 Task: Buy 3 Electric Stone Grills from Indoor Grills & Griddles section under best seller category for shipping address: Caroline Robinson, 4548 Long Street, Gainesville, Florida 32653, Cell Number 3522153680. Pay from credit card ending with 7965, CVV 549
Action: Mouse moved to (295, 71)
Screenshot: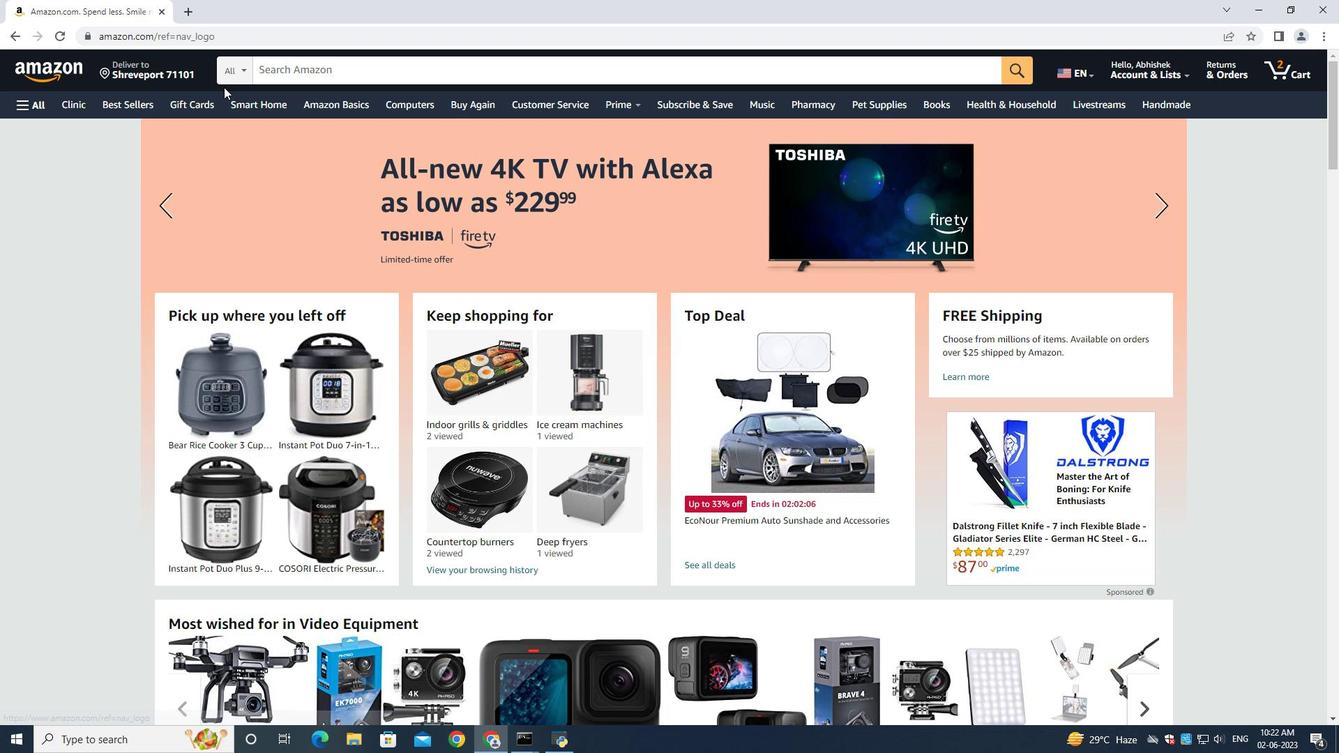 
Action: Mouse pressed left at (296, 71)
Screenshot: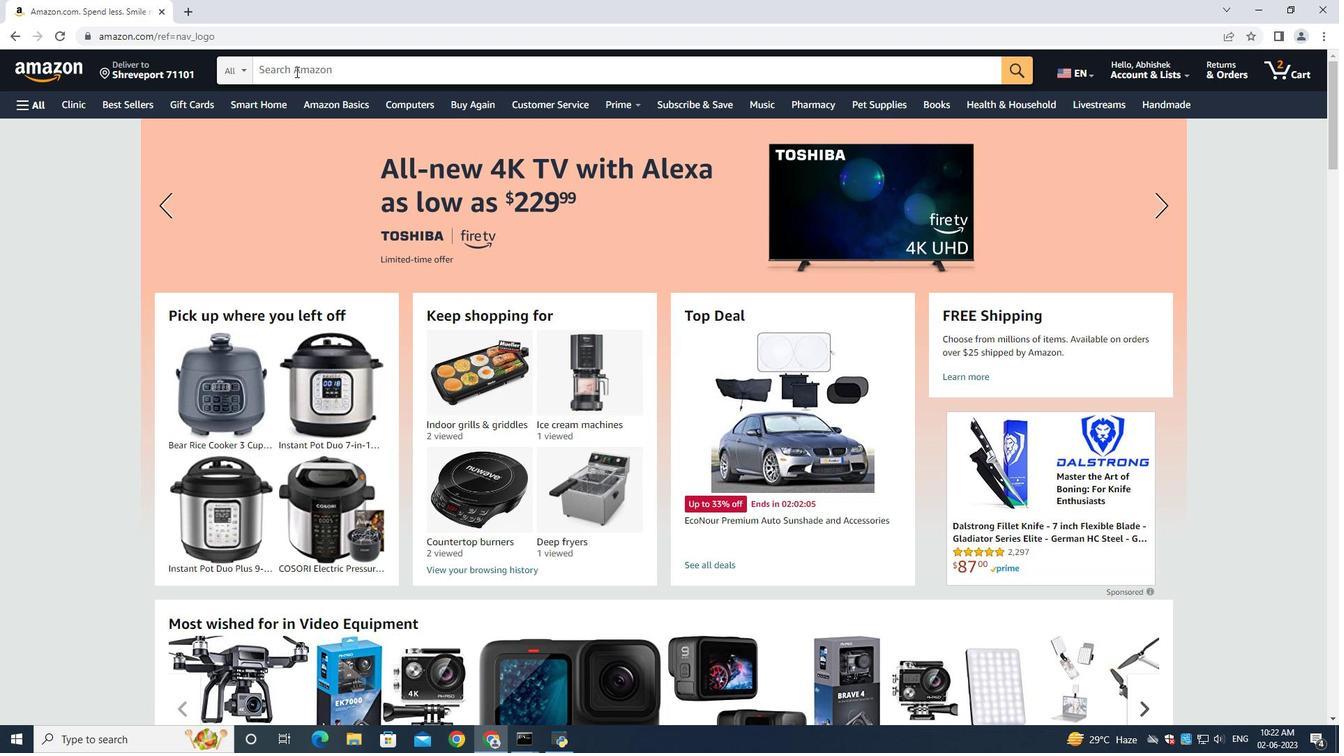 
Action: Mouse moved to (110, 108)
Screenshot: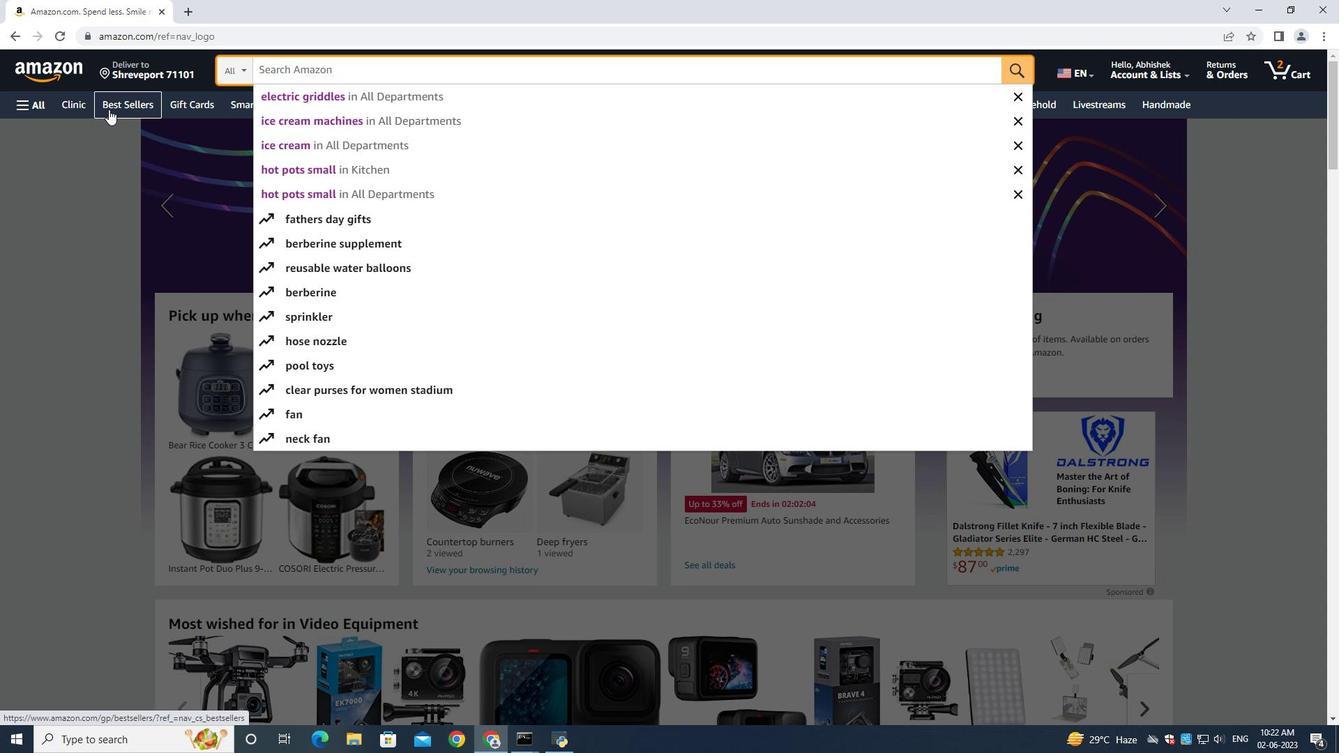 
Action: Mouse pressed left at (110, 108)
Screenshot: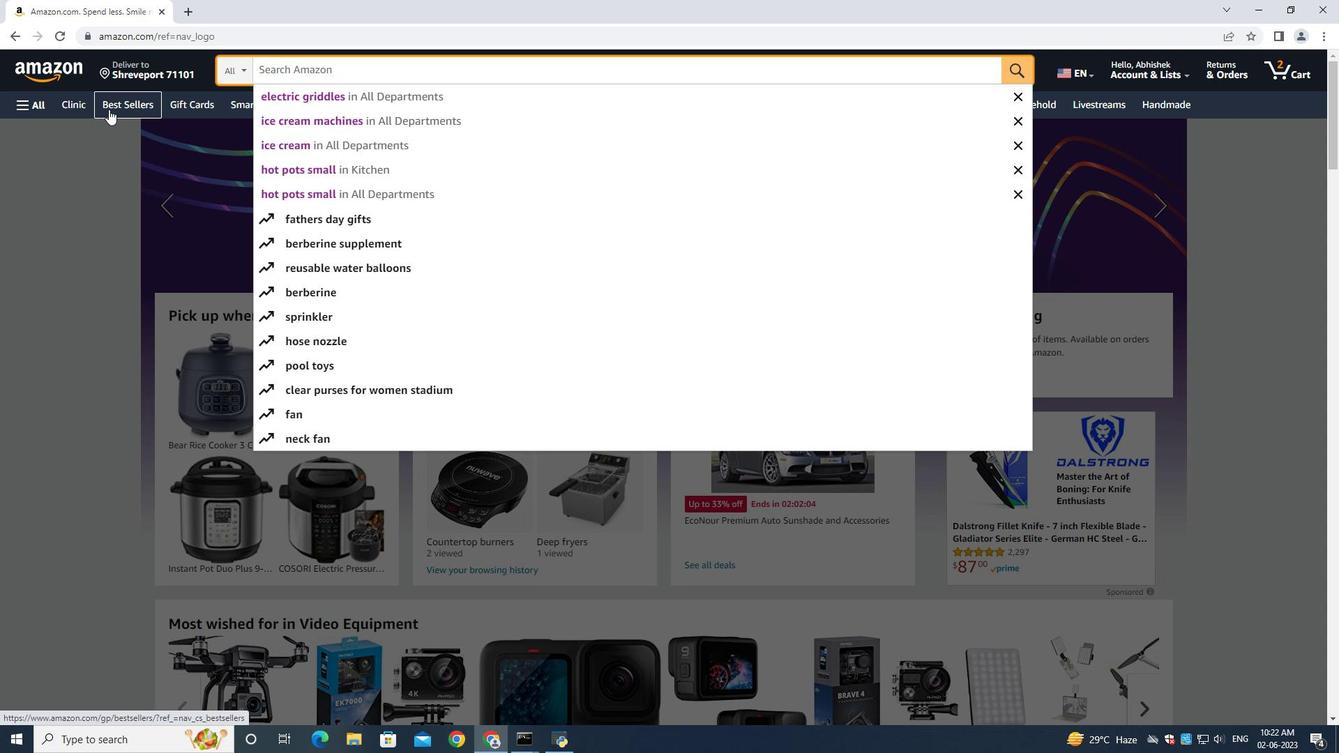 
Action: Mouse moved to (328, 66)
Screenshot: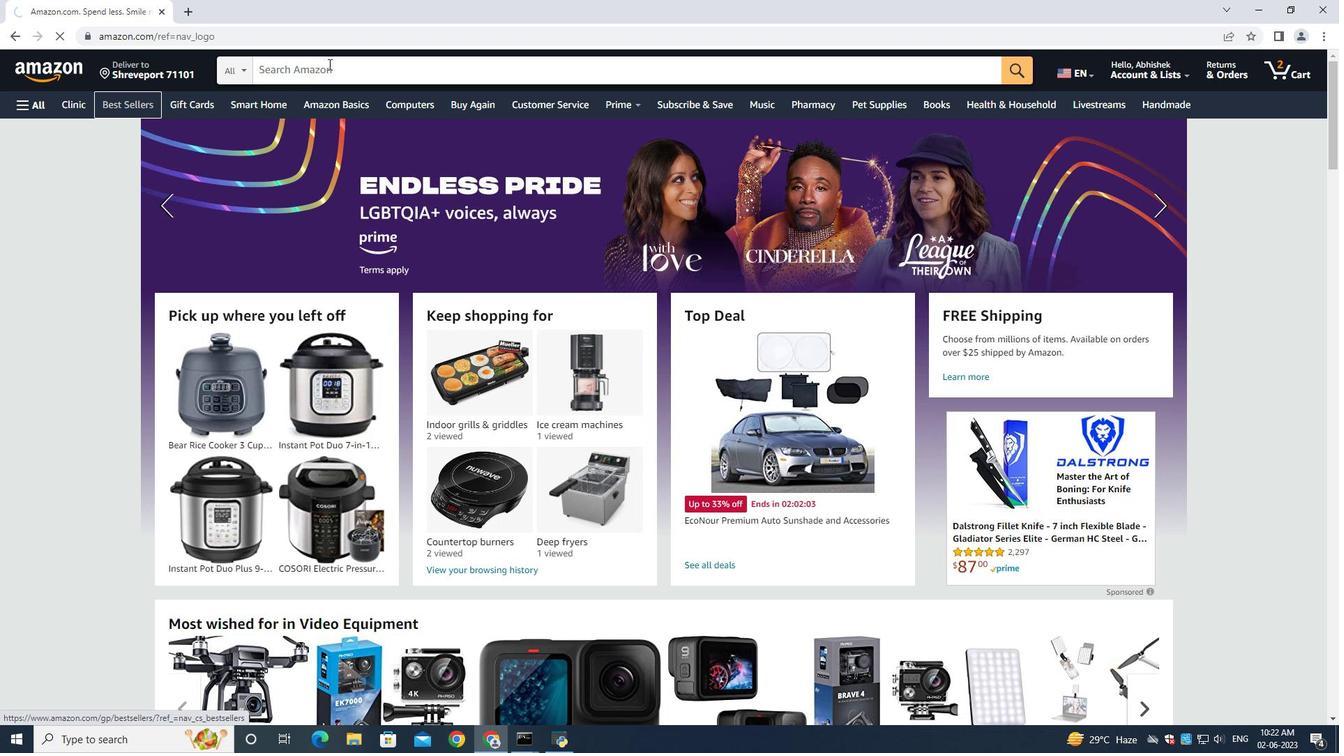 
Action: Mouse pressed left at (328, 66)
Screenshot: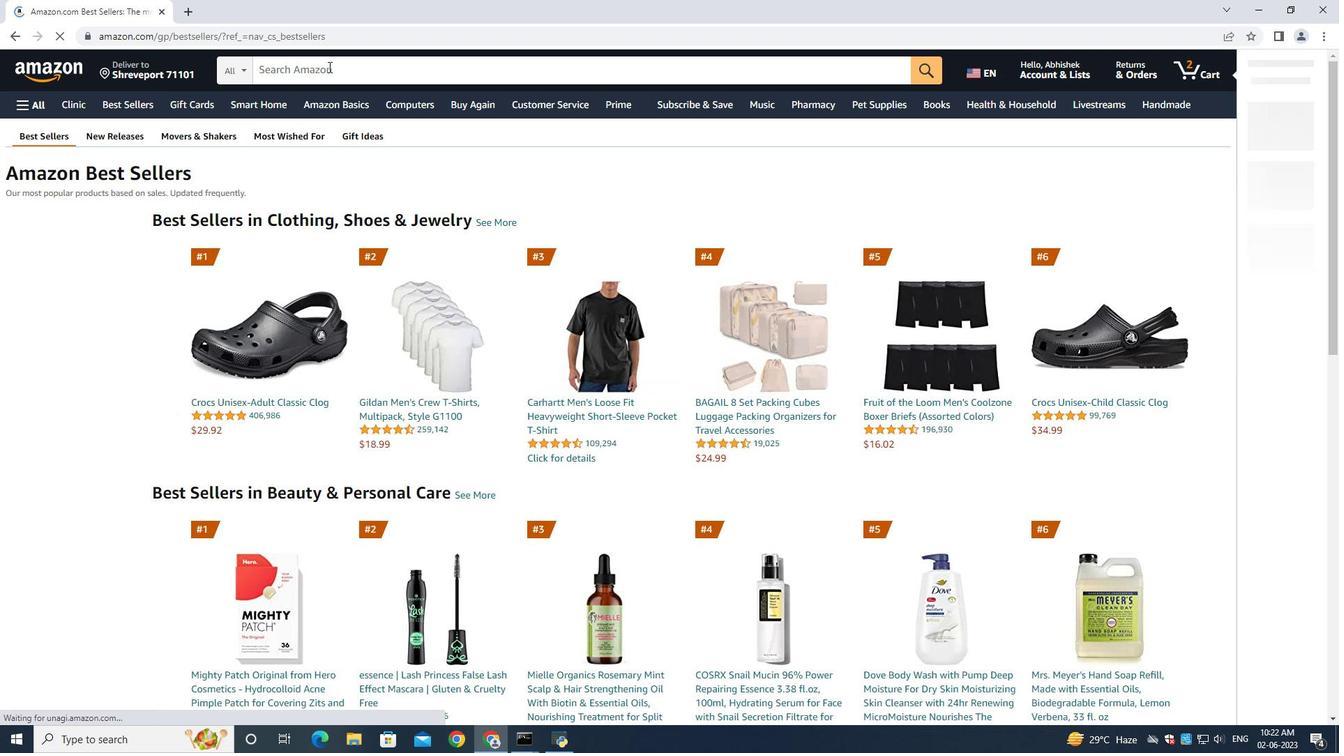 
Action: Mouse moved to (327, 66)
Screenshot: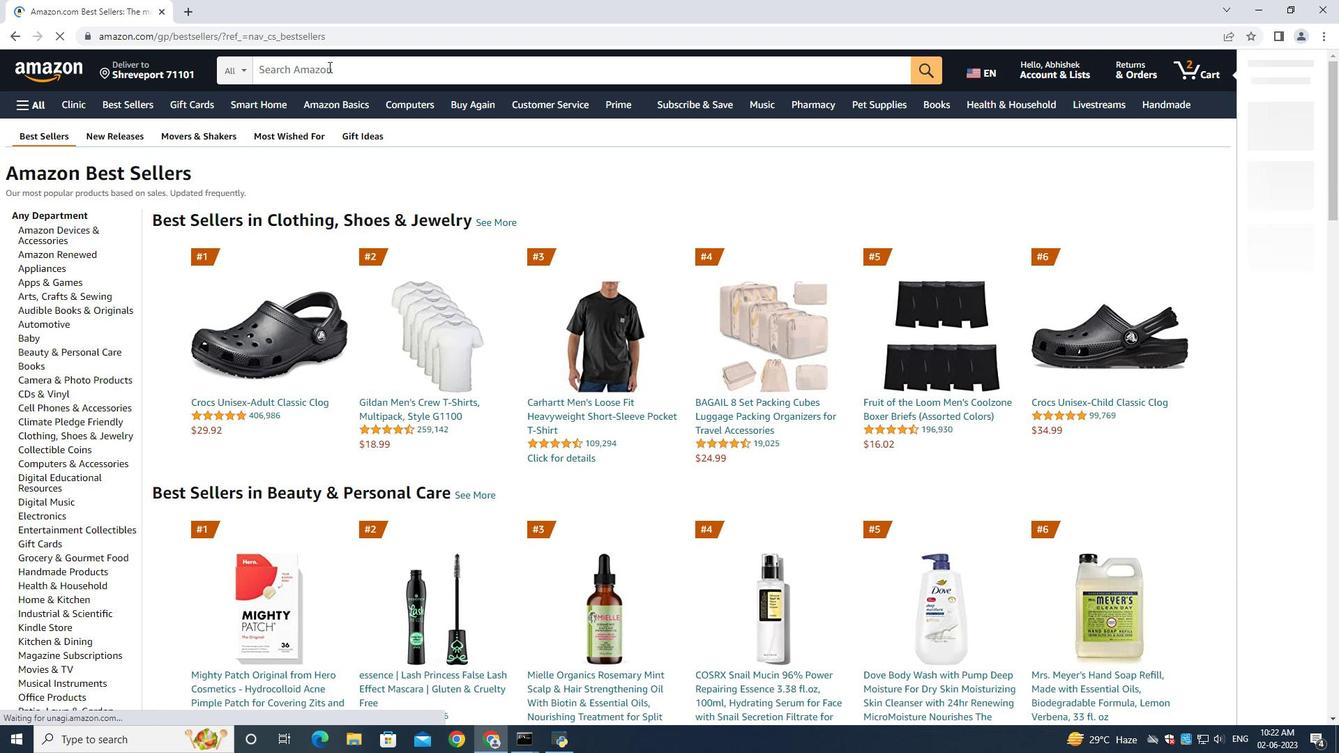 
Action: Key pressed <Key.shift>Electric<Key.space><Key.shift>Stone<Key.space><Key.shift><Key.shift><Key.shift><Key.shift><Key.shift><Key.shift><Key.shift><Key.shift><Key.shift><Key.shift><Key.shift><Key.shift><Key.shift><Key.shift><Key.shift><Key.shift><Key.shift><Key.shift><Key.shift><Key.shift><Key.shift><Key.shift><Key.shift><Key.shift><Key.shift><Key.shift><Key.shift><Key.shift><Key.shift><Key.shift><Key.shift><Key.shift><Key.shift><Key.shift><Key.shift><Key.shift><Key.shift><Key.shift><Key.shift><Key.shift><Key.shift><Key.shift><Key.shift><Key.shift><Key.shift><Key.shift><Key.shift><Key.shift><Key.shift><Key.shift><Key.shift><Key.shift><Key.shift><Key.shift><Key.shift><Key.shift><Key.shift><Key.shift><Key.shift><Key.shift><Key.shift><Key.shift><Key.shift><Key.shift><Key.shift><Key.shift><Key.shift><Key.shift><Key.shift><Key.shift><Key.shift><Key.shift><Key.shift><Key.shift><Key.shift><Key.shift><Key.shift><Key.shift><Key.shift><Key.shift><Key.shift><Key.shift><Key.shift><Key.shift><Key.shift><Key.shift><Key.shift><Key.shift><Key.shift><Key.shift><Key.shift><Key.shift><Key.shift><Key.shift><Key.shift><Key.shift><Key.shift>Grills<Key.enter>
Screenshot: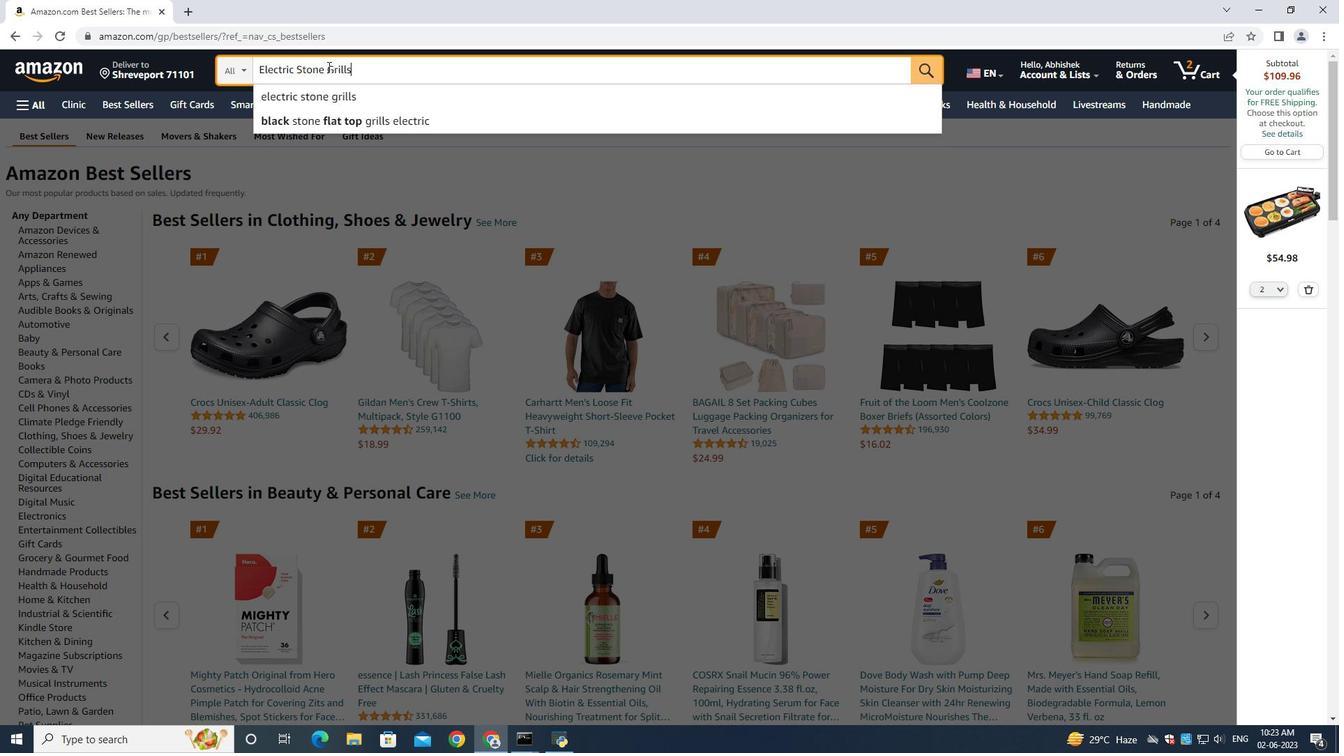
Action: Mouse moved to (1307, 288)
Screenshot: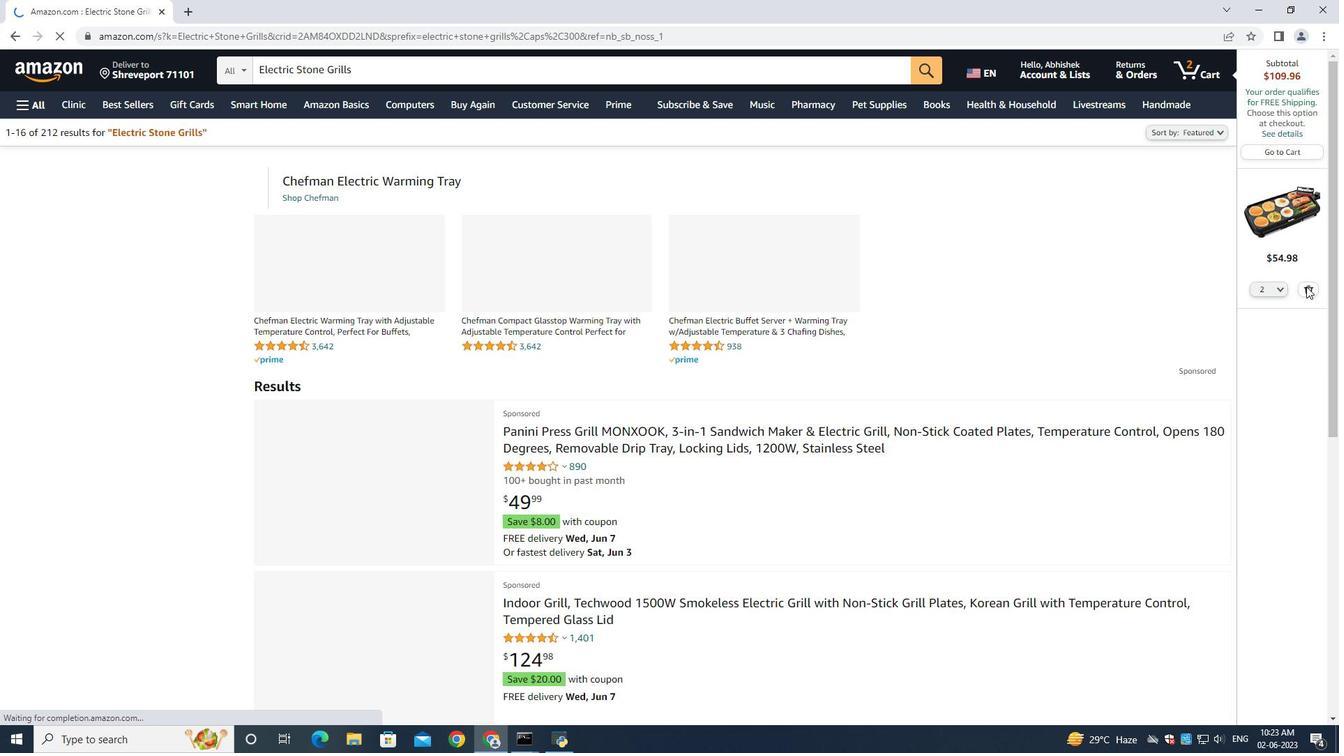 
Action: Mouse pressed left at (1307, 288)
Screenshot: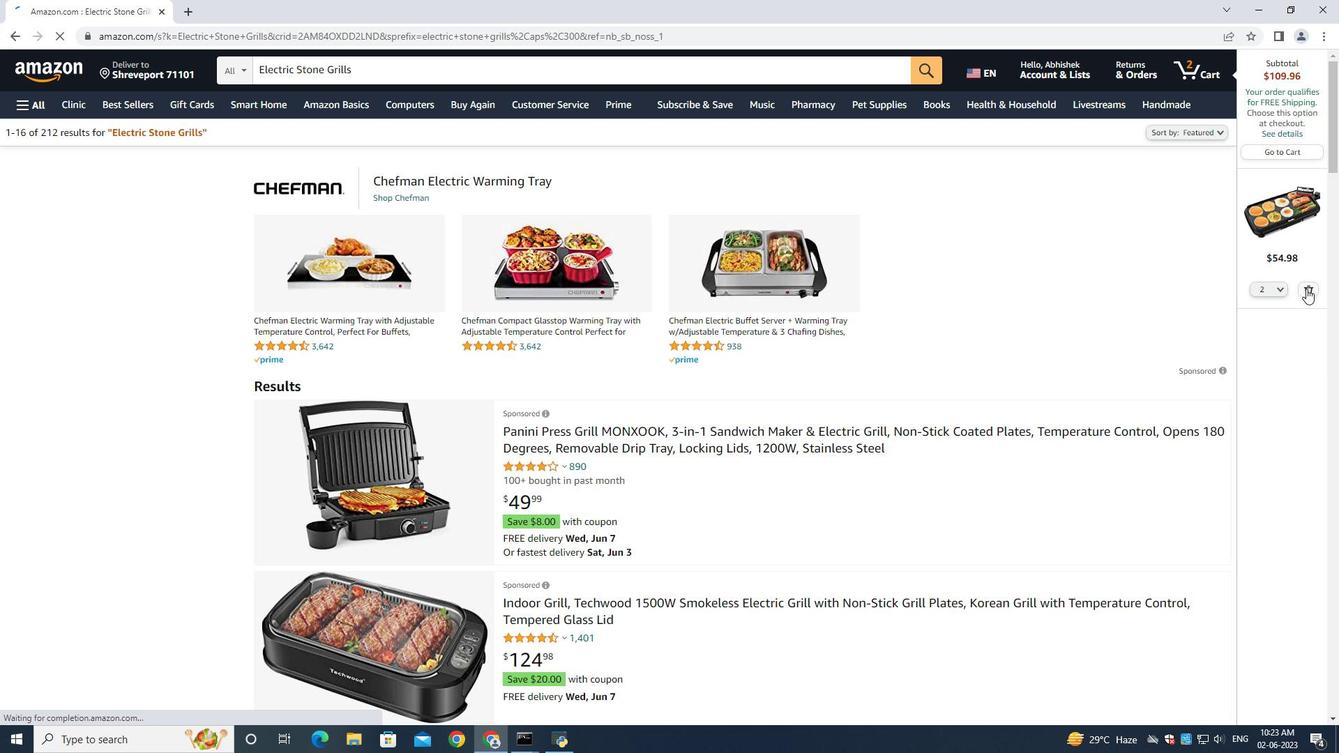 
Action: Mouse moved to (1304, 297)
Screenshot: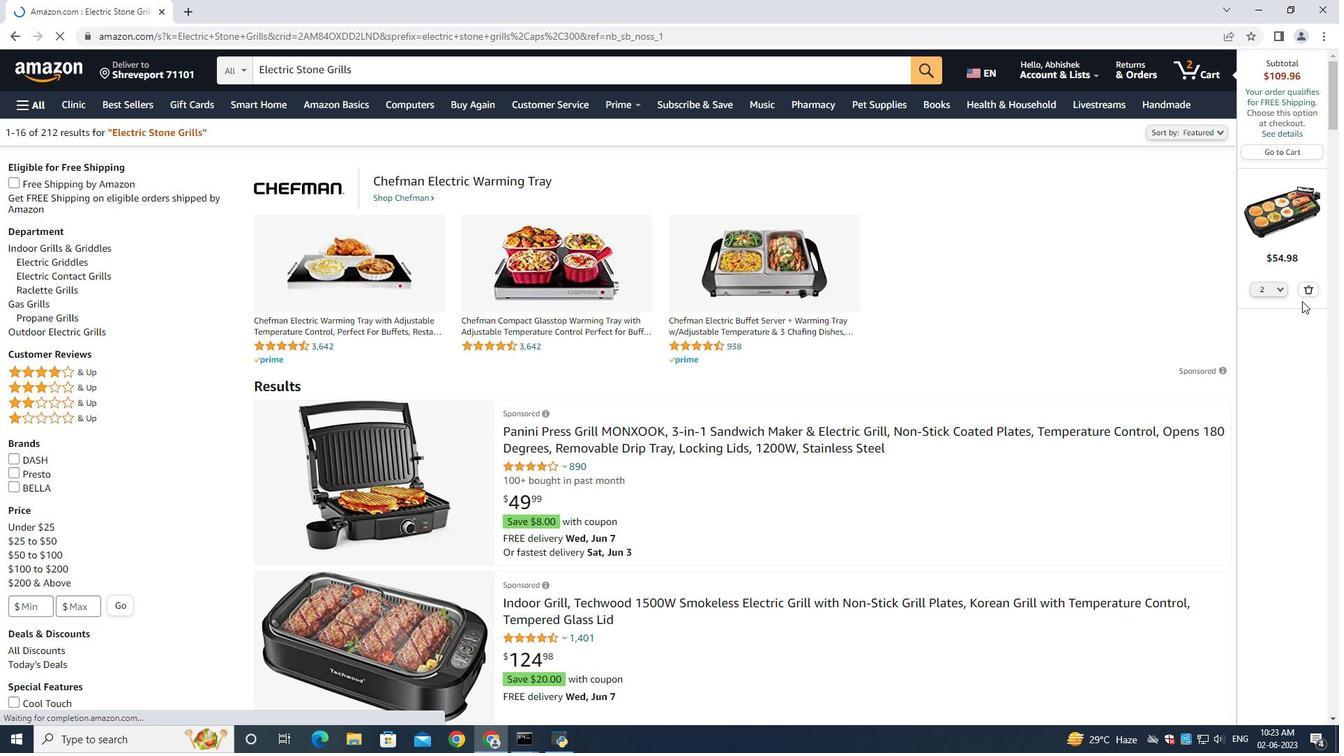 
Action: Mouse pressed left at (1304, 297)
Screenshot: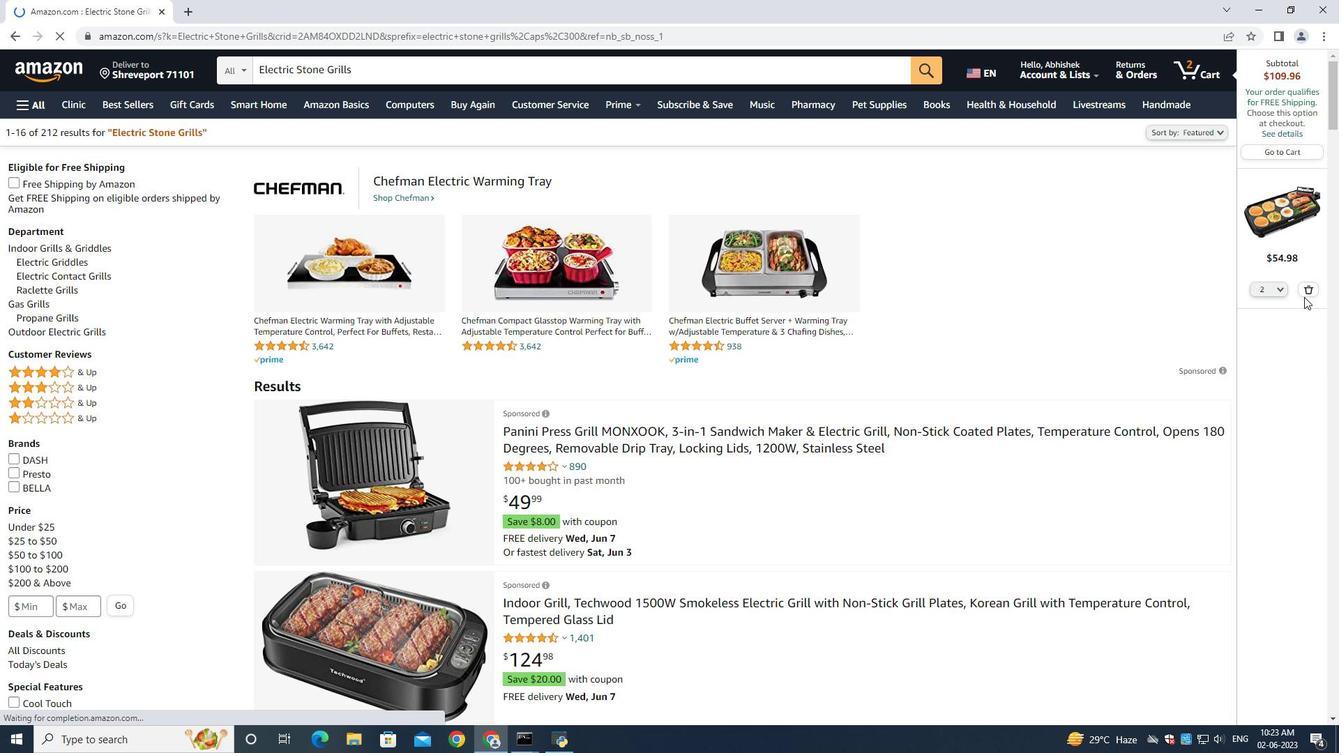 
Action: Mouse moved to (1309, 292)
Screenshot: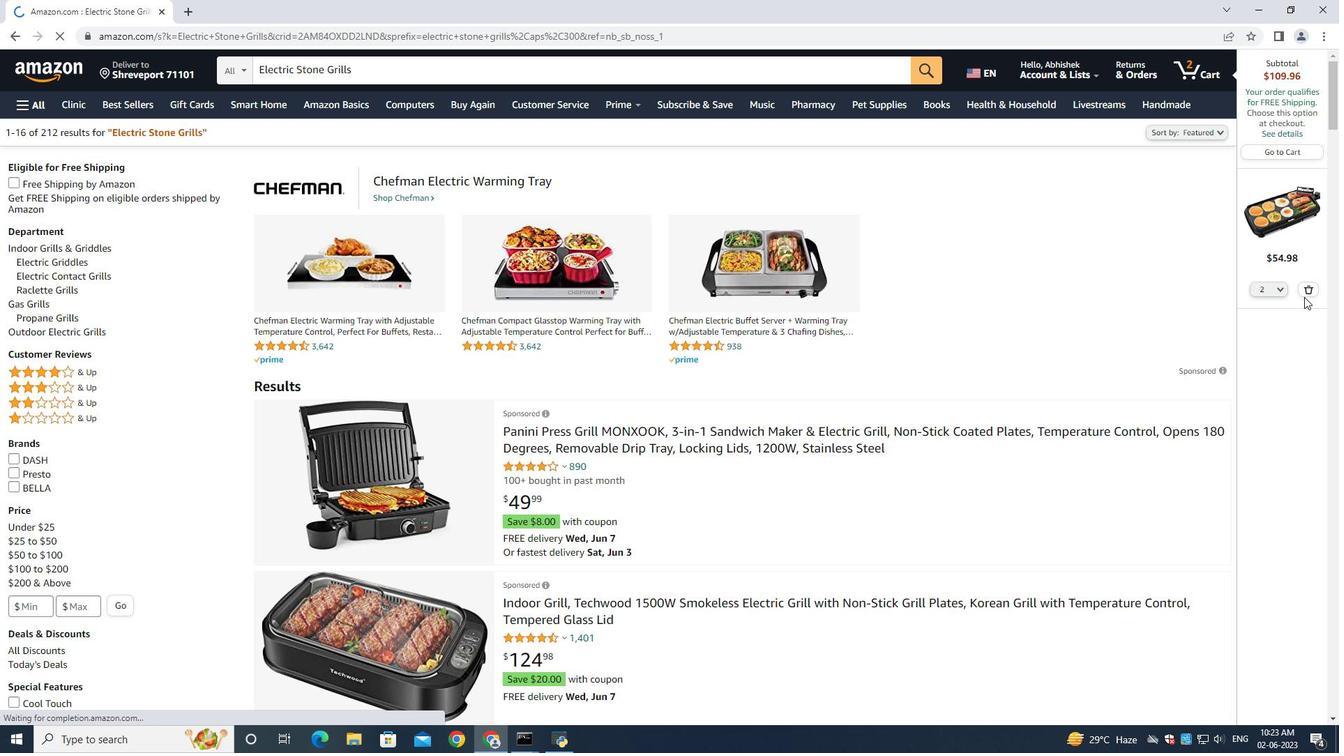 
Action: Mouse pressed left at (1309, 292)
Screenshot: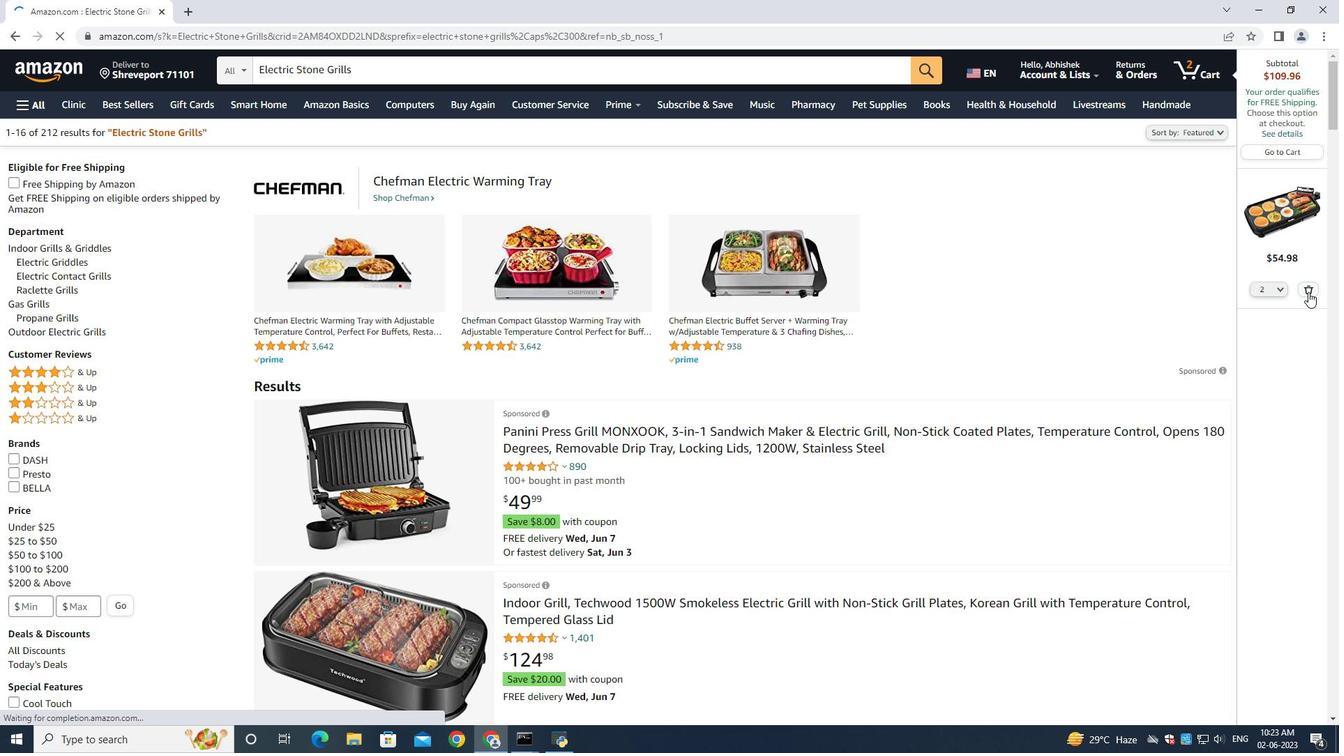 
Action: Mouse moved to (80, 249)
Screenshot: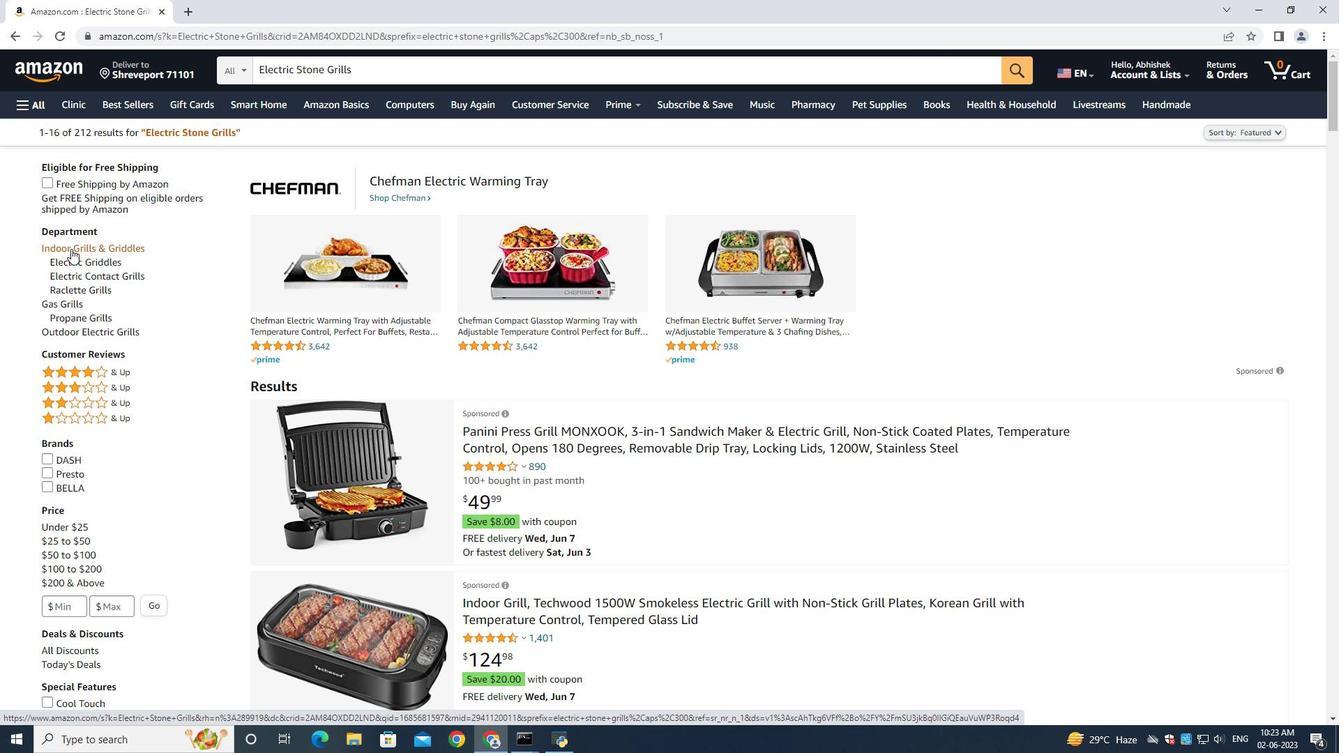 
Action: Mouse pressed left at (80, 249)
Screenshot: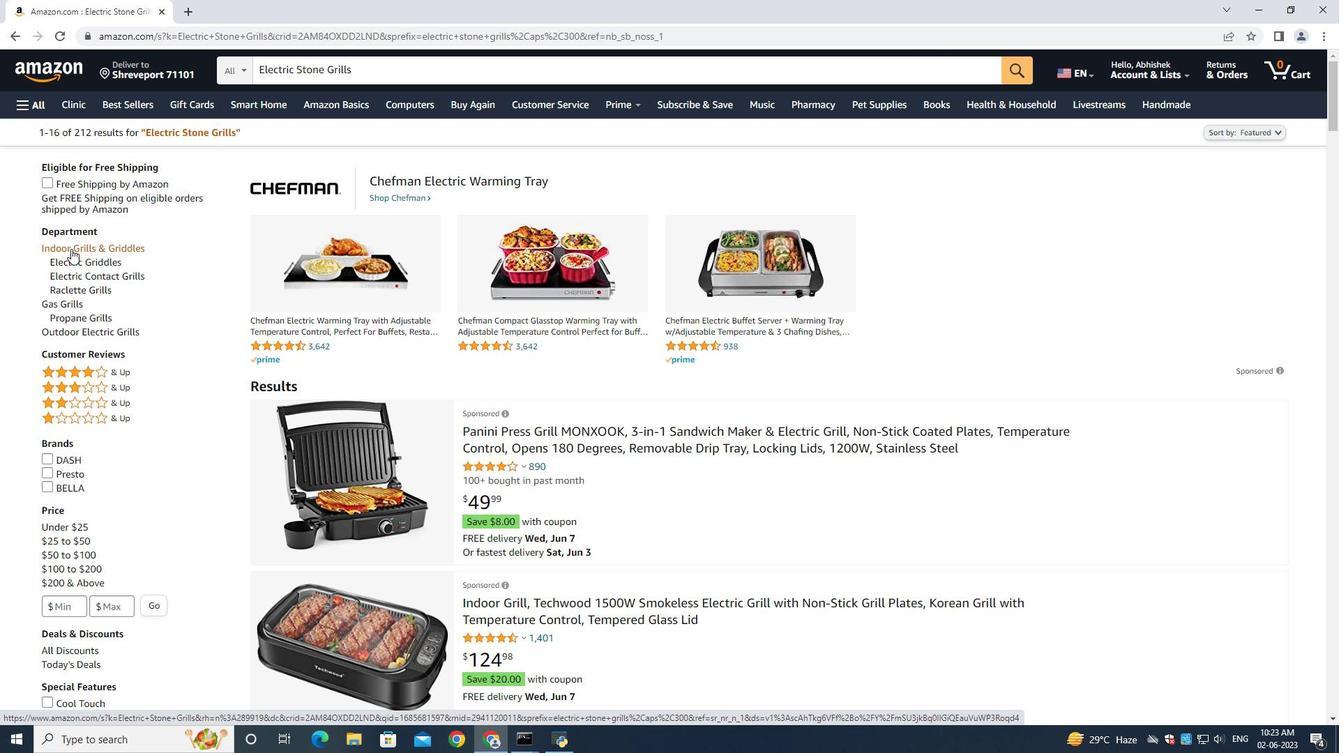 
Action: Mouse moved to (565, 352)
Screenshot: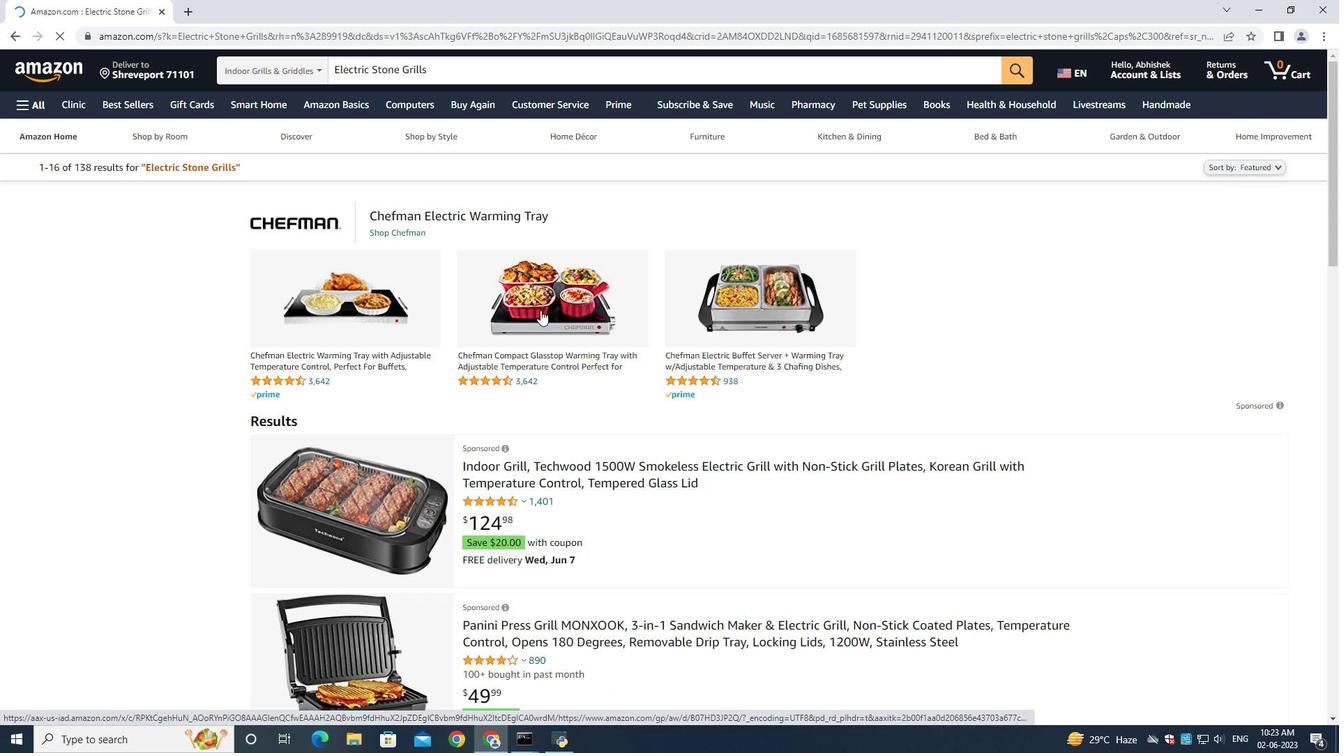 
Action: Mouse scrolled (565, 351) with delta (0, 0)
Screenshot: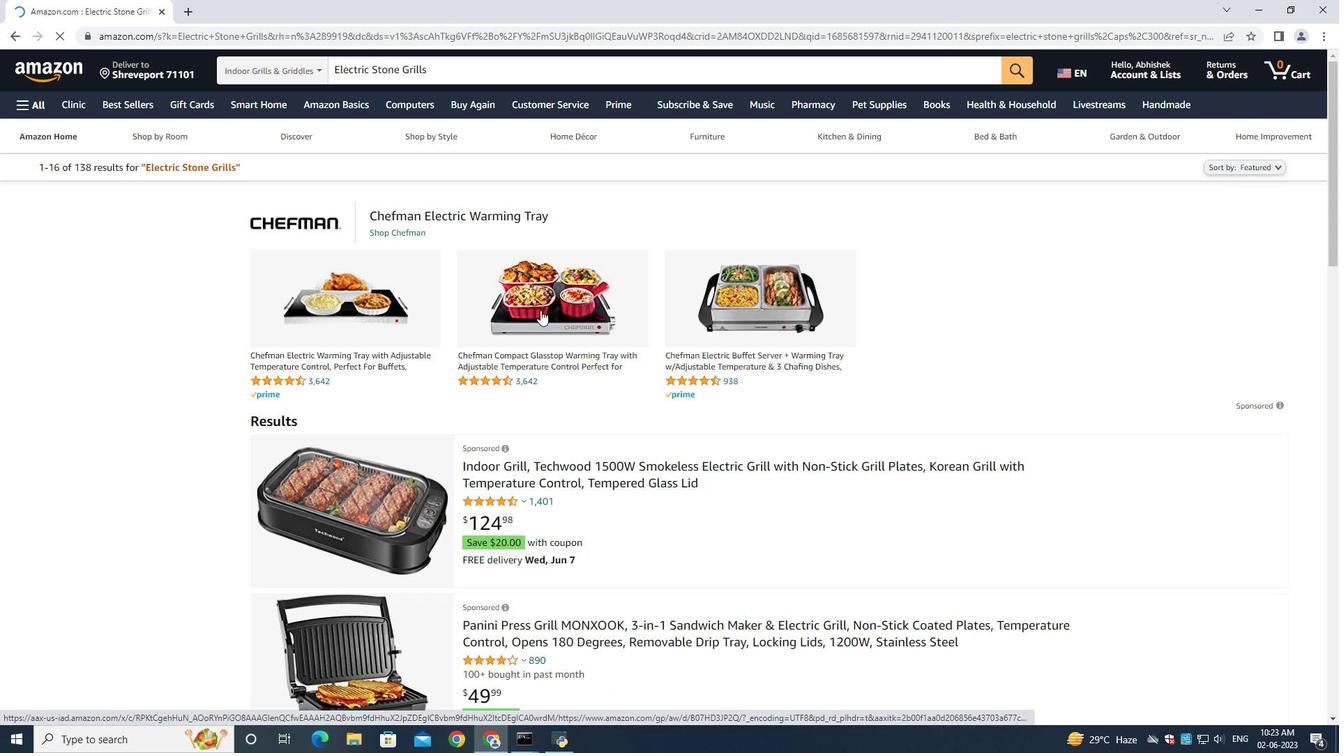 
Action: Mouse moved to (564, 354)
Screenshot: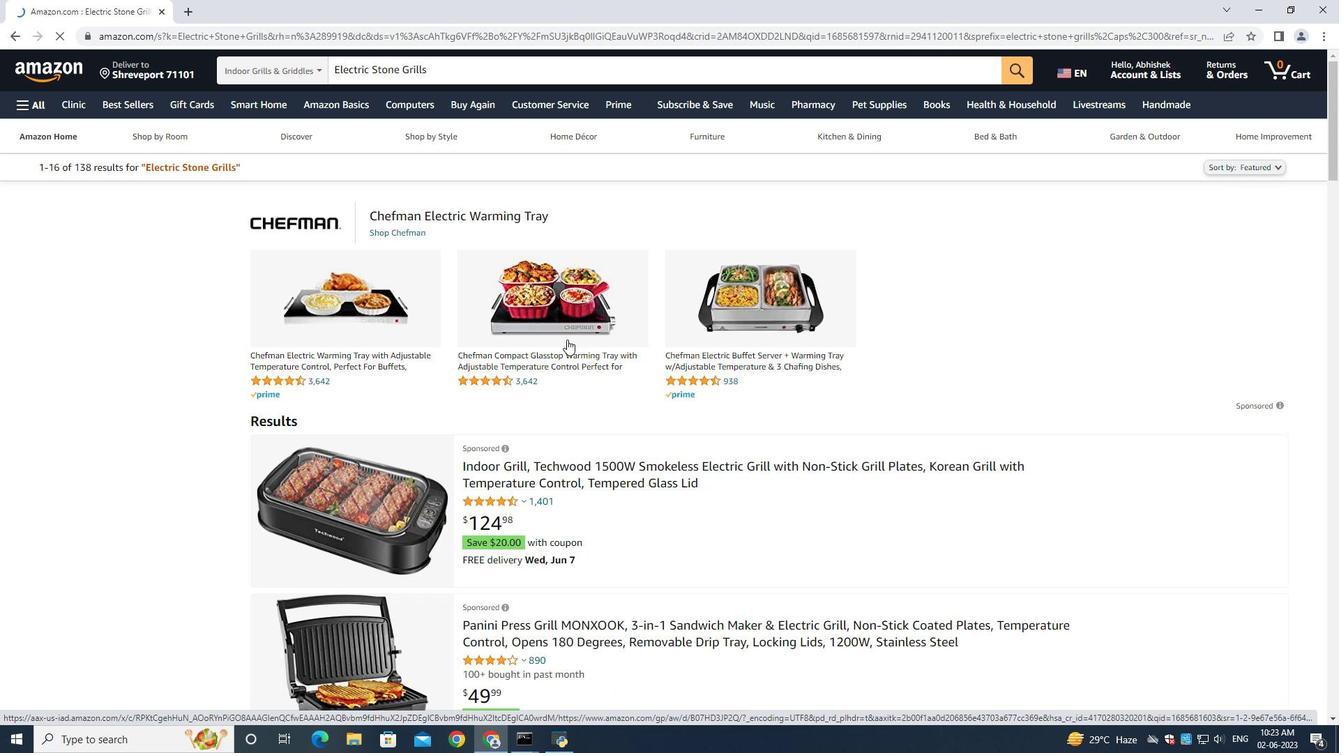 
Action: Mouse scrolled (564, 353) with delta (0, 0)
Screenshot: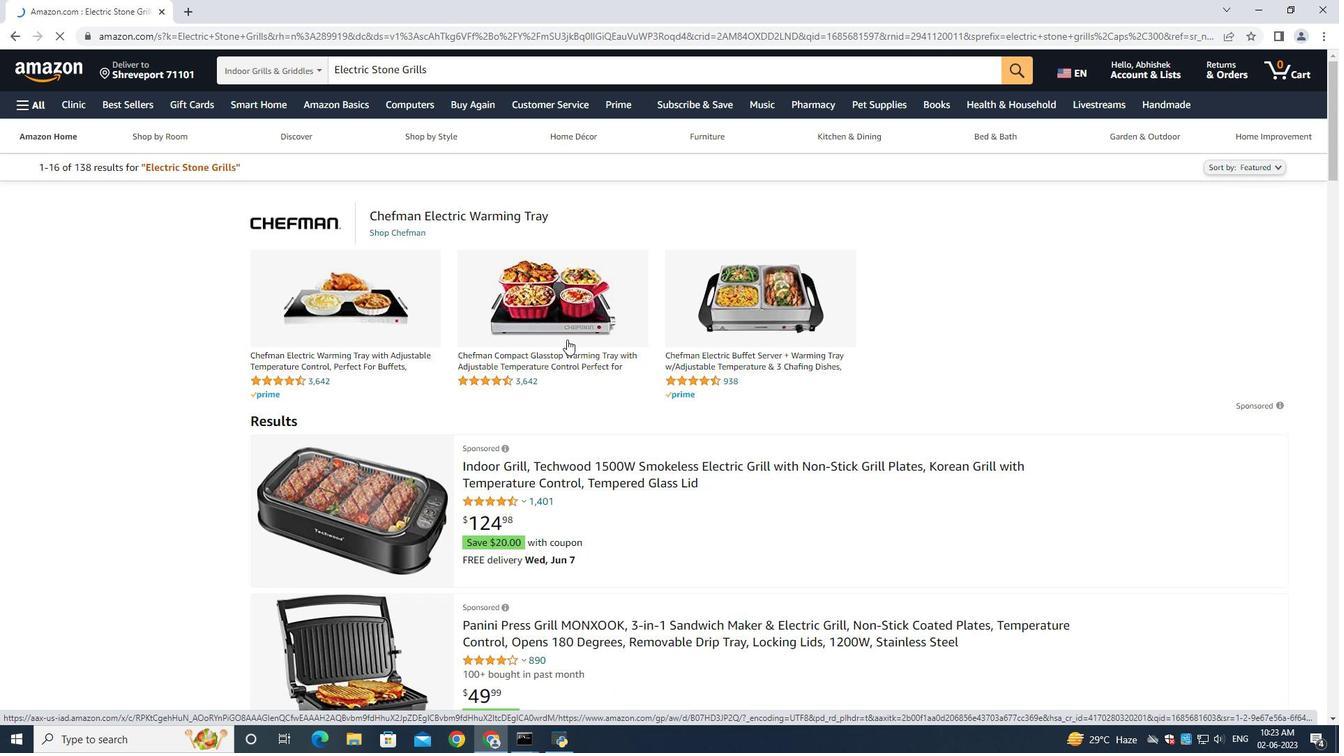 
Action: Mouse moved to (564, 354)
Screenshot: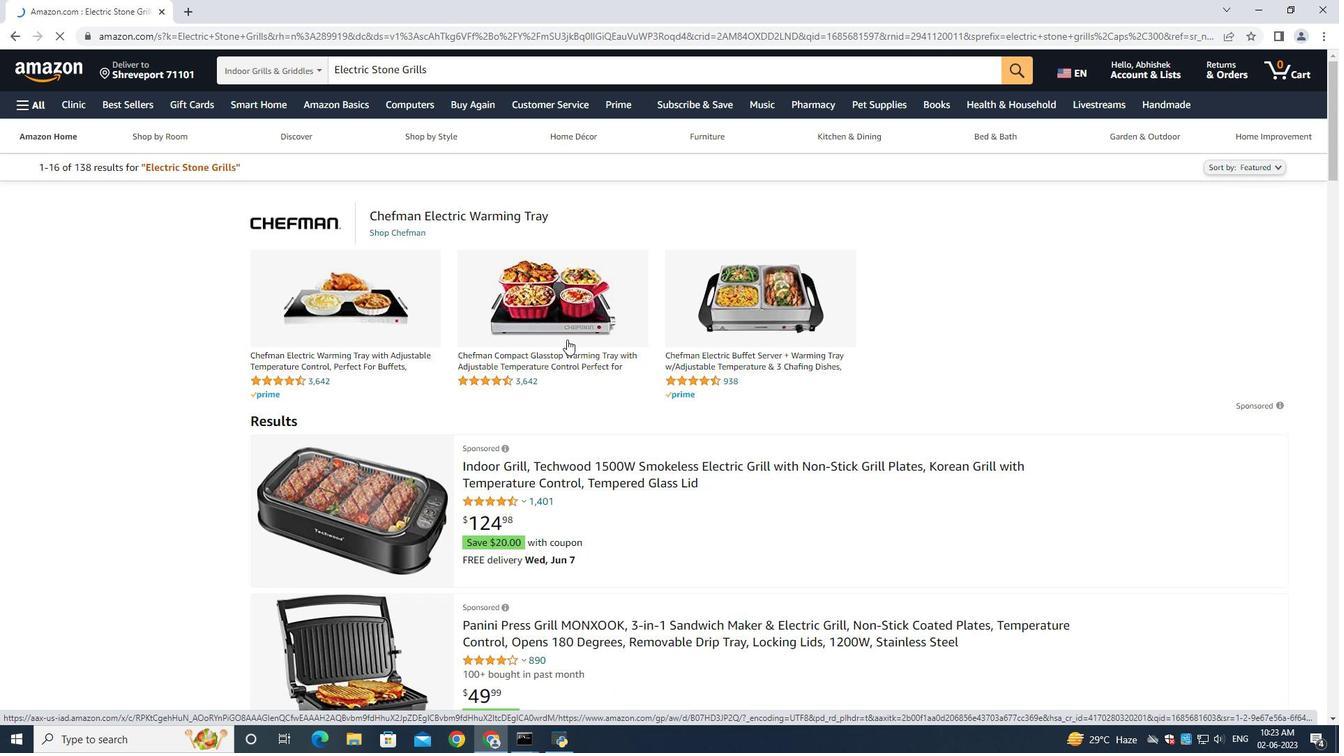 
Action: Mouse scrolled (564, 353) with delta (0, 0)
Screenshot: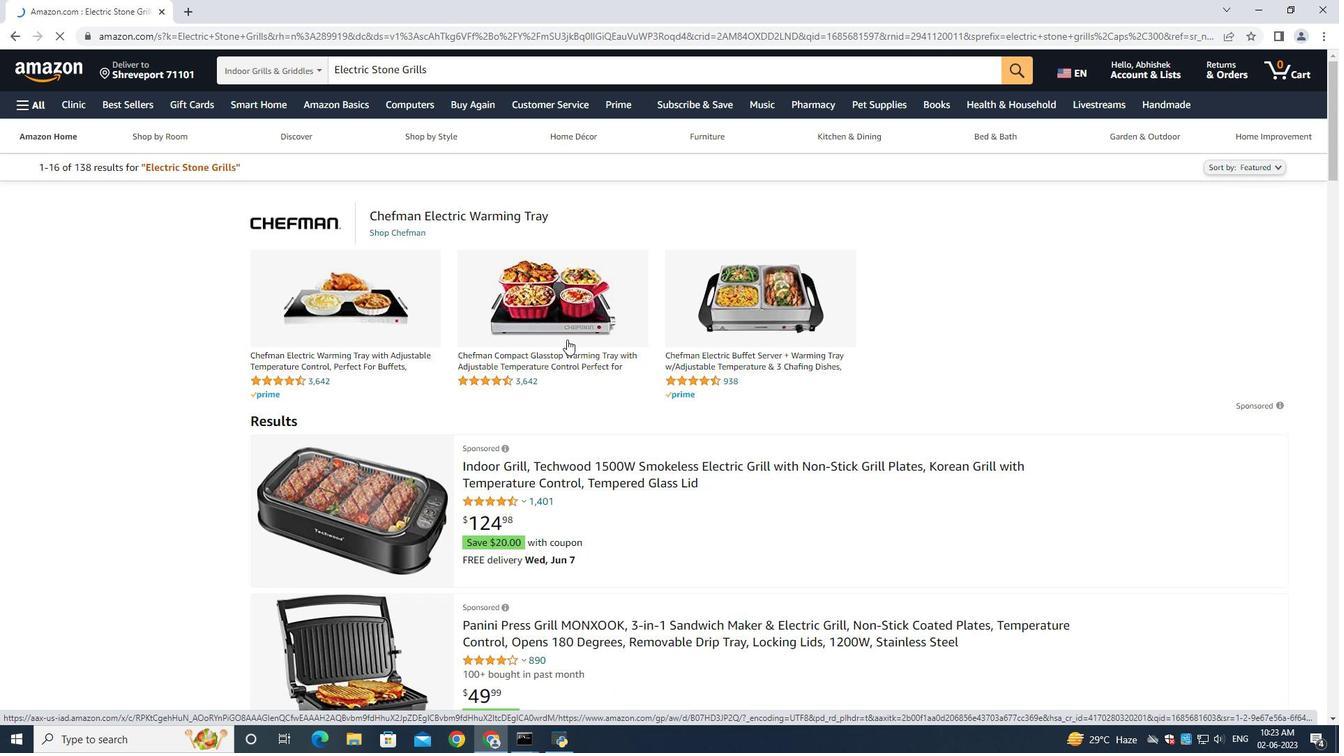 
Action: Mouse scrolled (564, 353) with delta (0, 0)
Screenshot: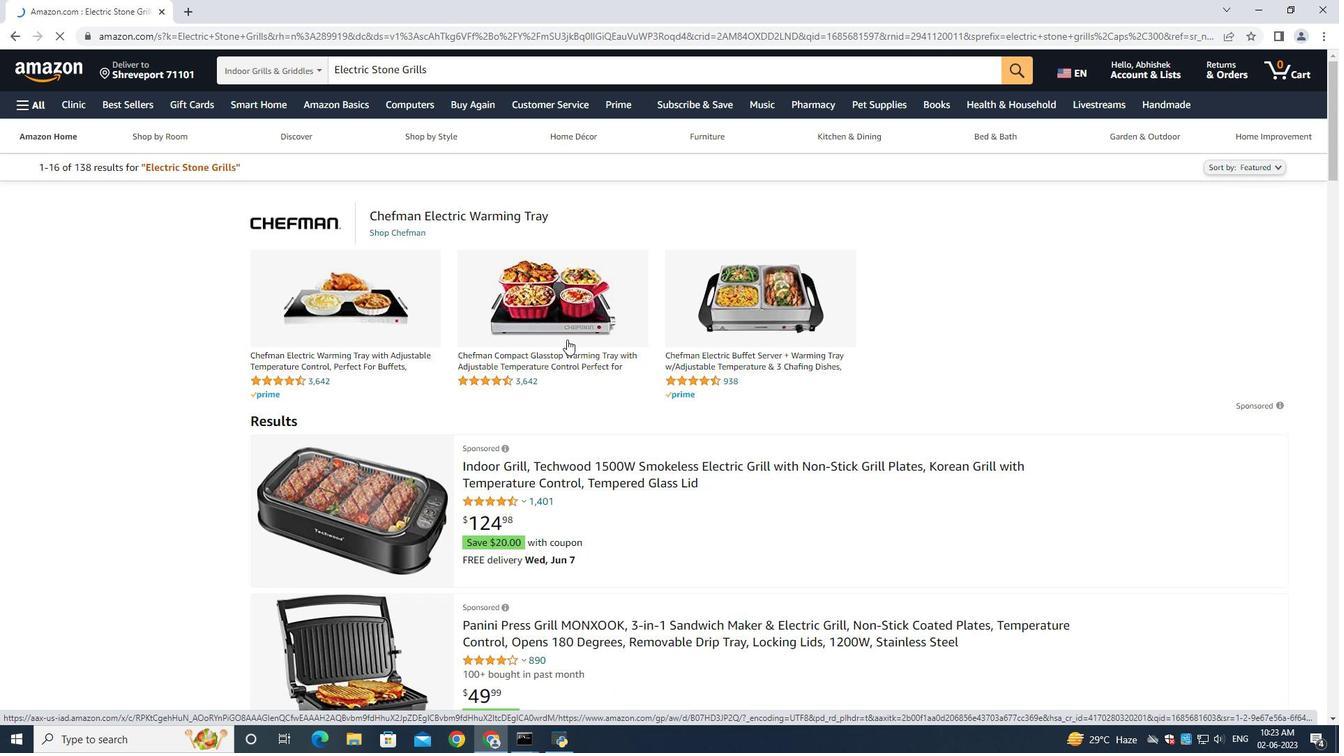 
Action: Mouse moved to (563, 200)
Screenshot: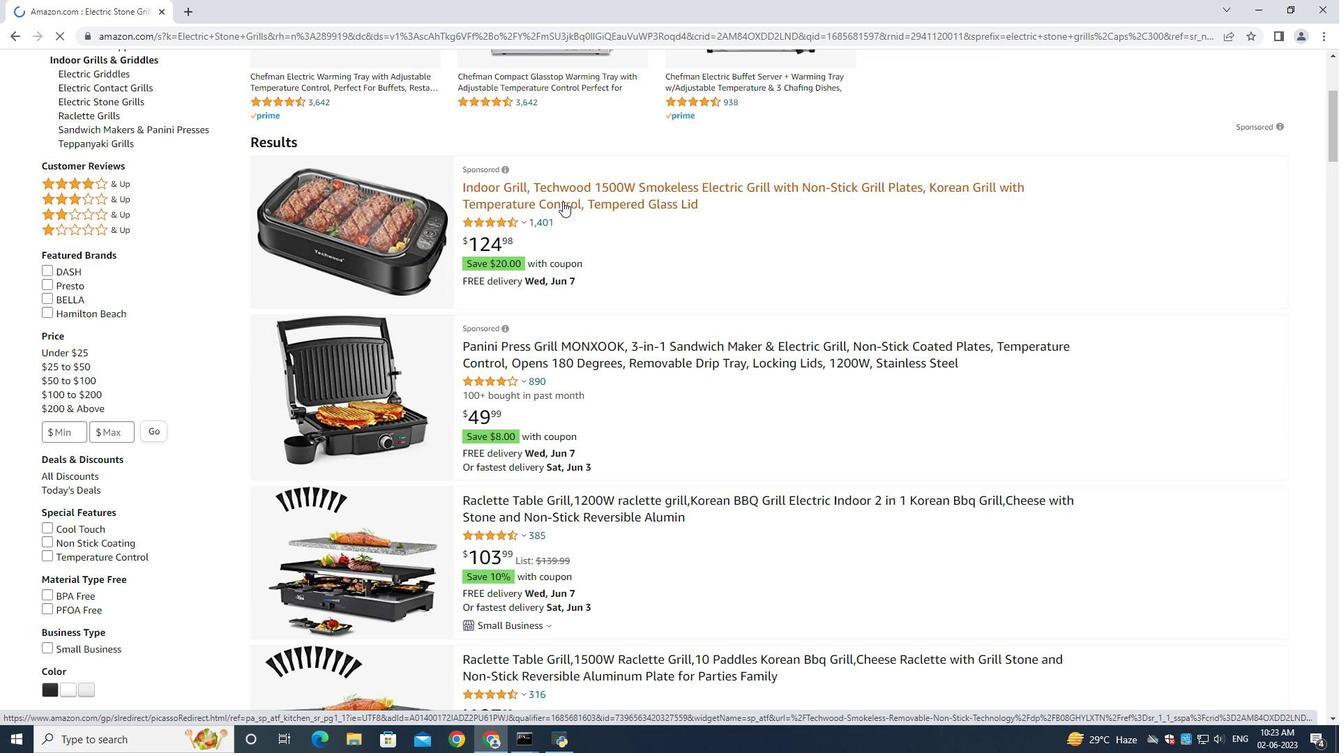 
Action: Mouse pressed left at (563, 200)
Screenshot: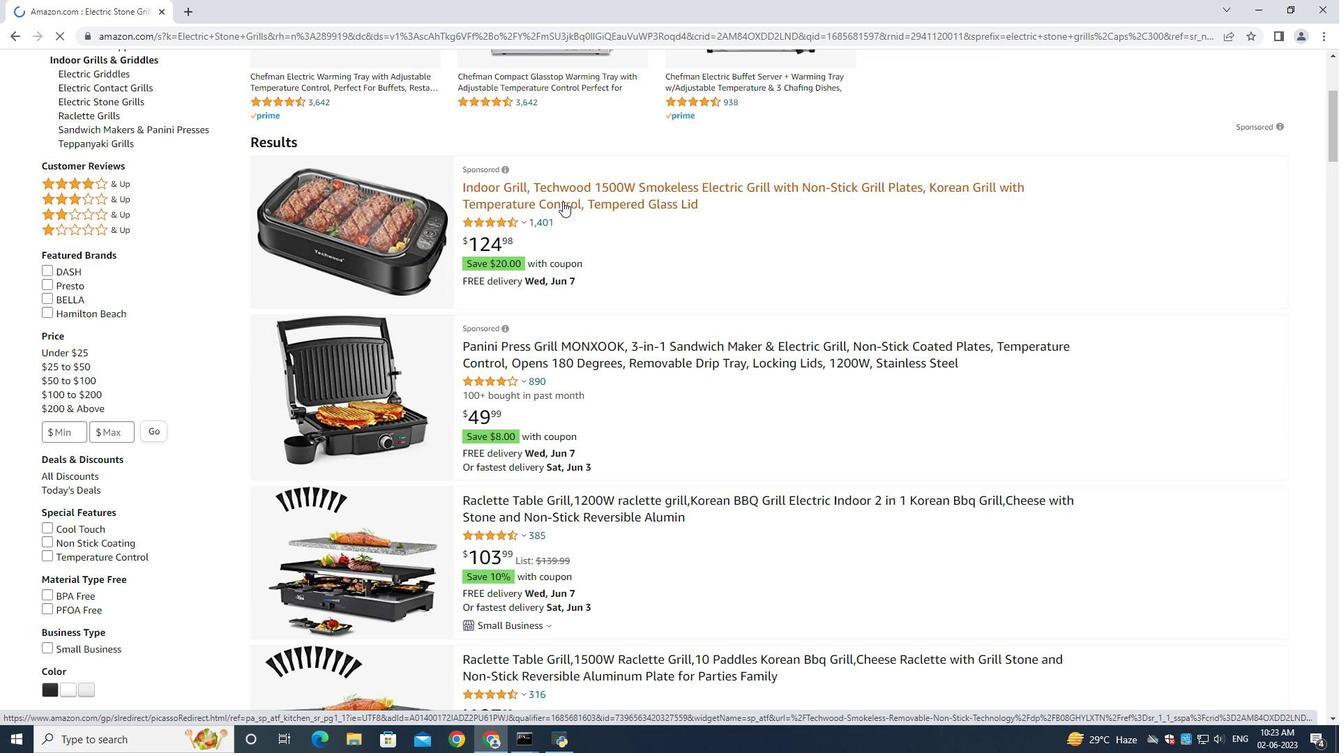 
Action: Mouse moved to (12, 37)
Screenshot: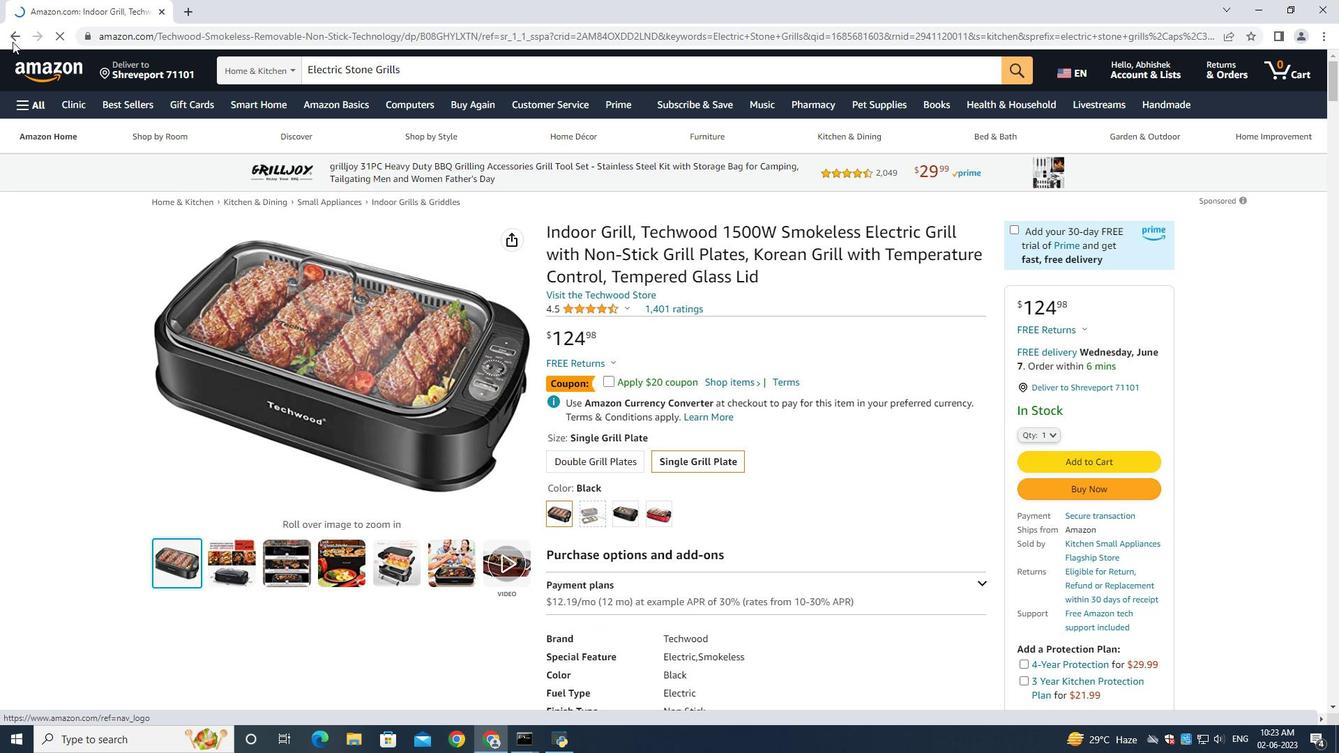 
Action: Mouse pressed left at (12, 37)
Screenshot: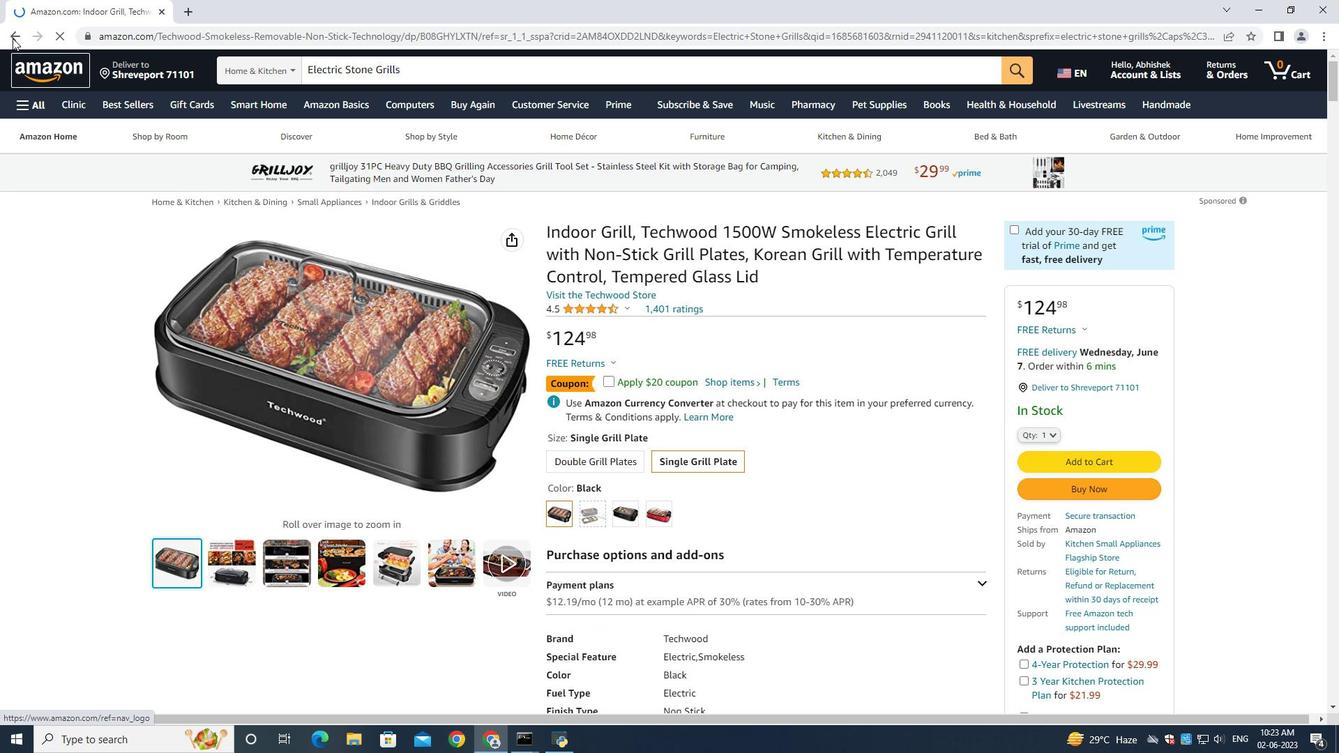 
Action: Mouse moved to (599, 512)
Screenshot: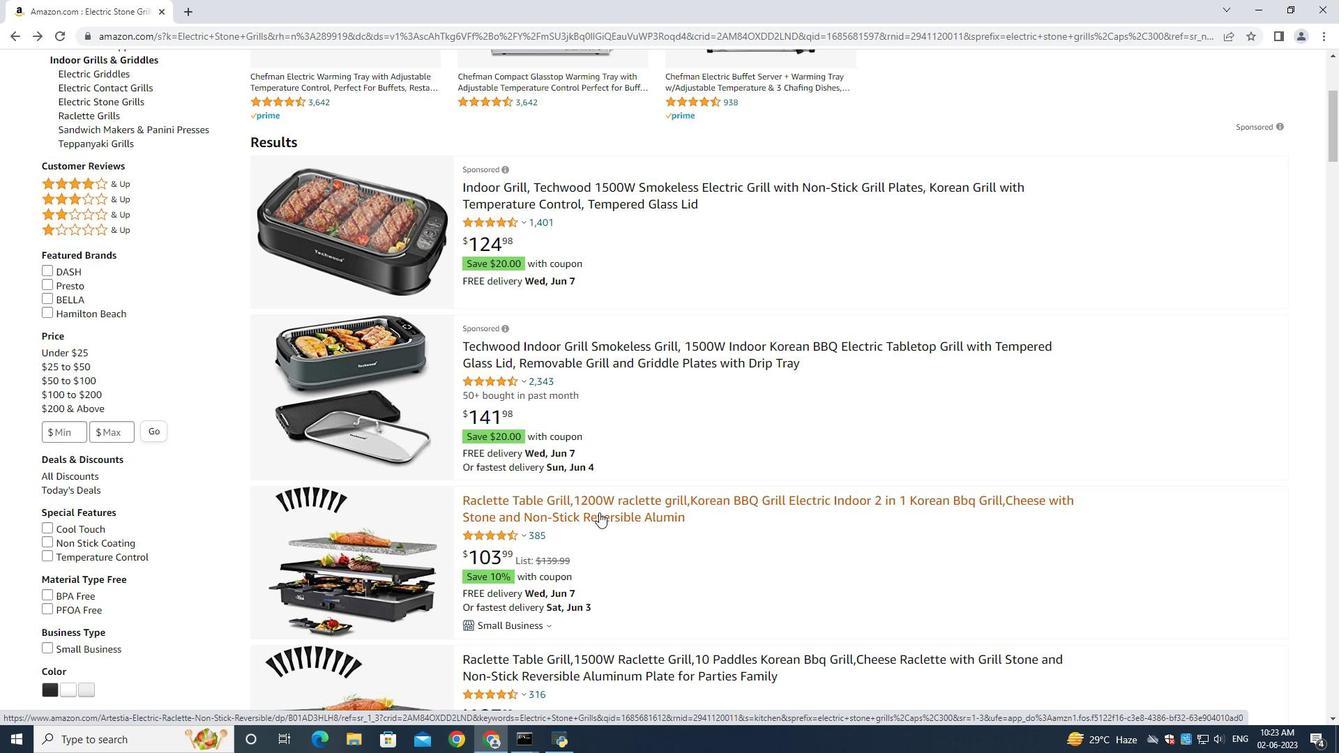 
Action: Mouse pressed left at (599, 512)
Screenshot: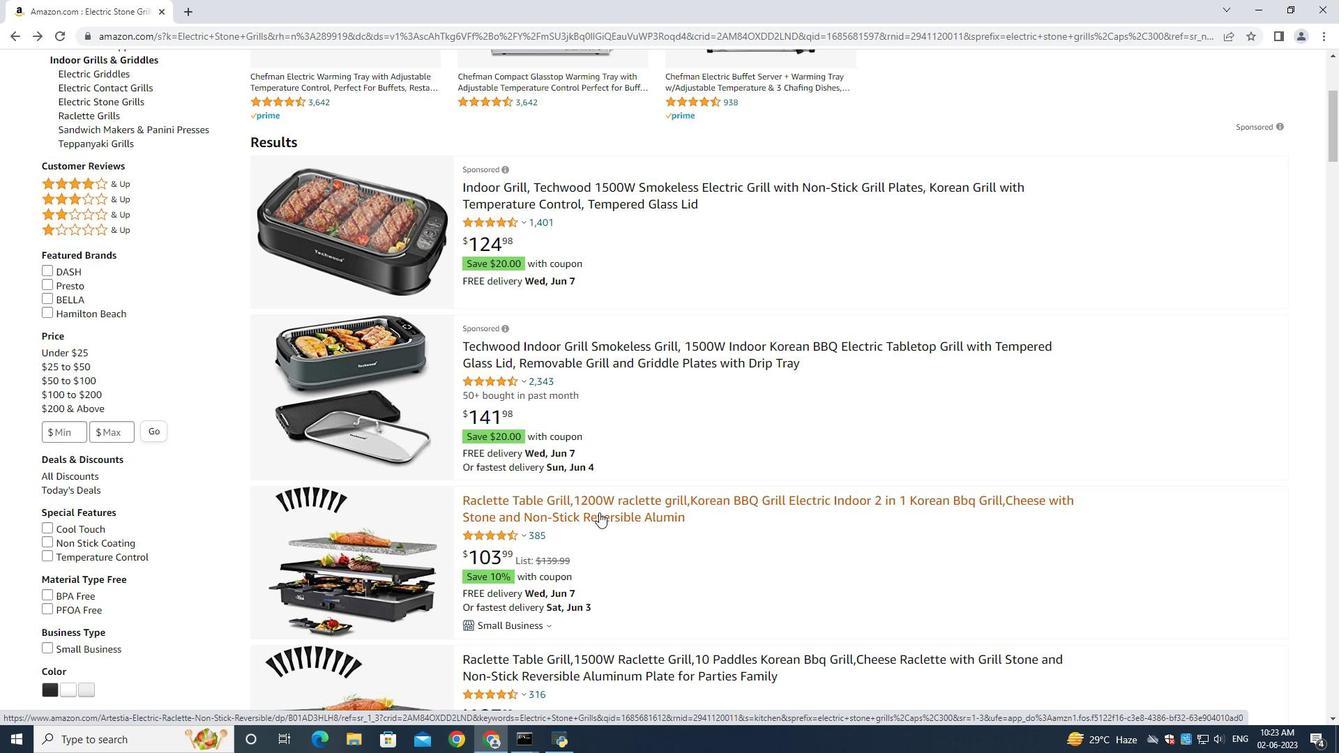 
Action: Mouse moved to (1043, 472)
Screenshot: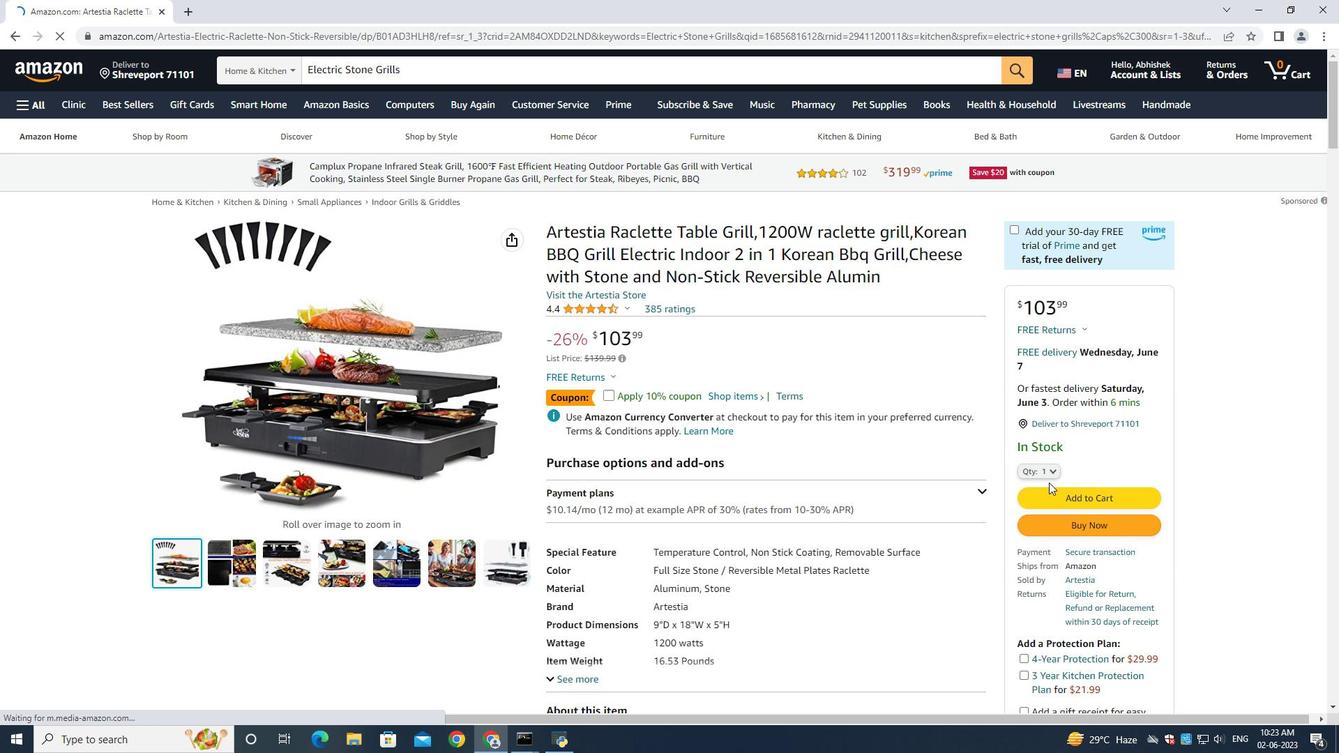 
Action: Mouse pressed left at (1043, 472)
Screenshot: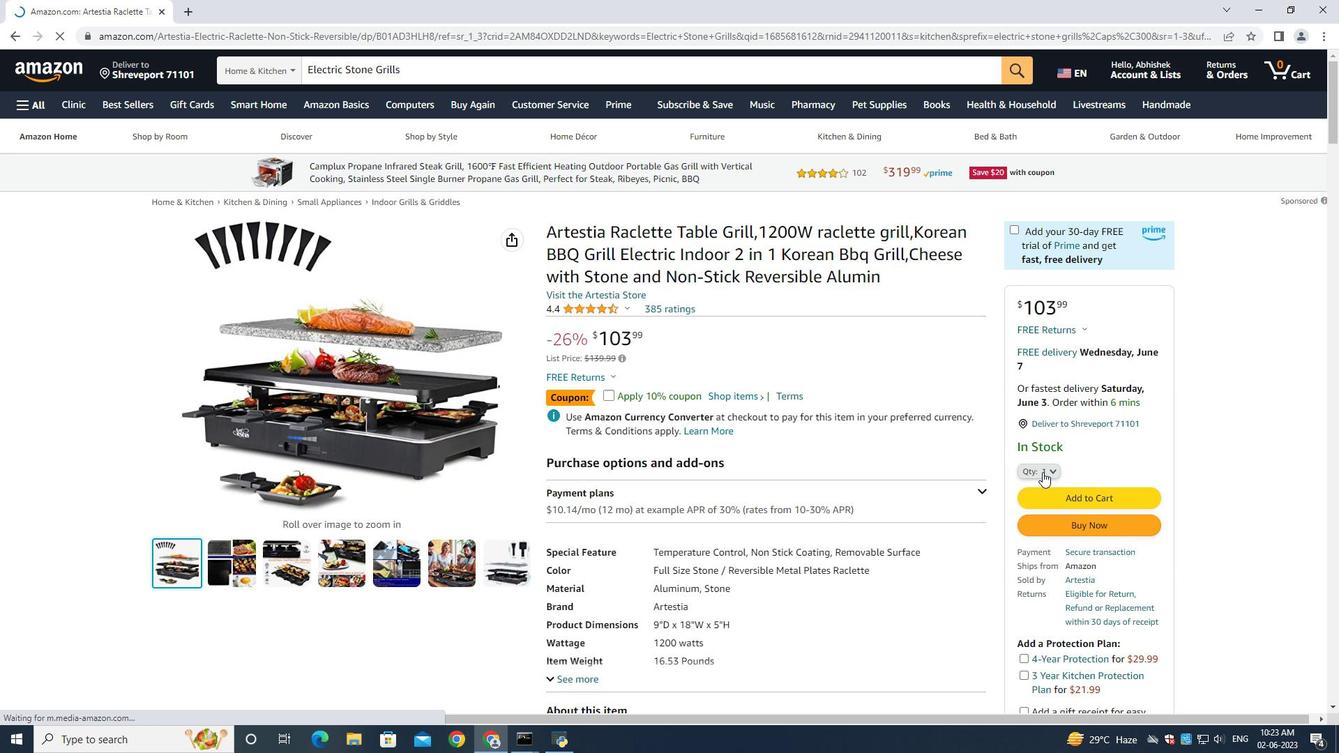 
Action: Mouse moved to (1036, 175)
Screenshot: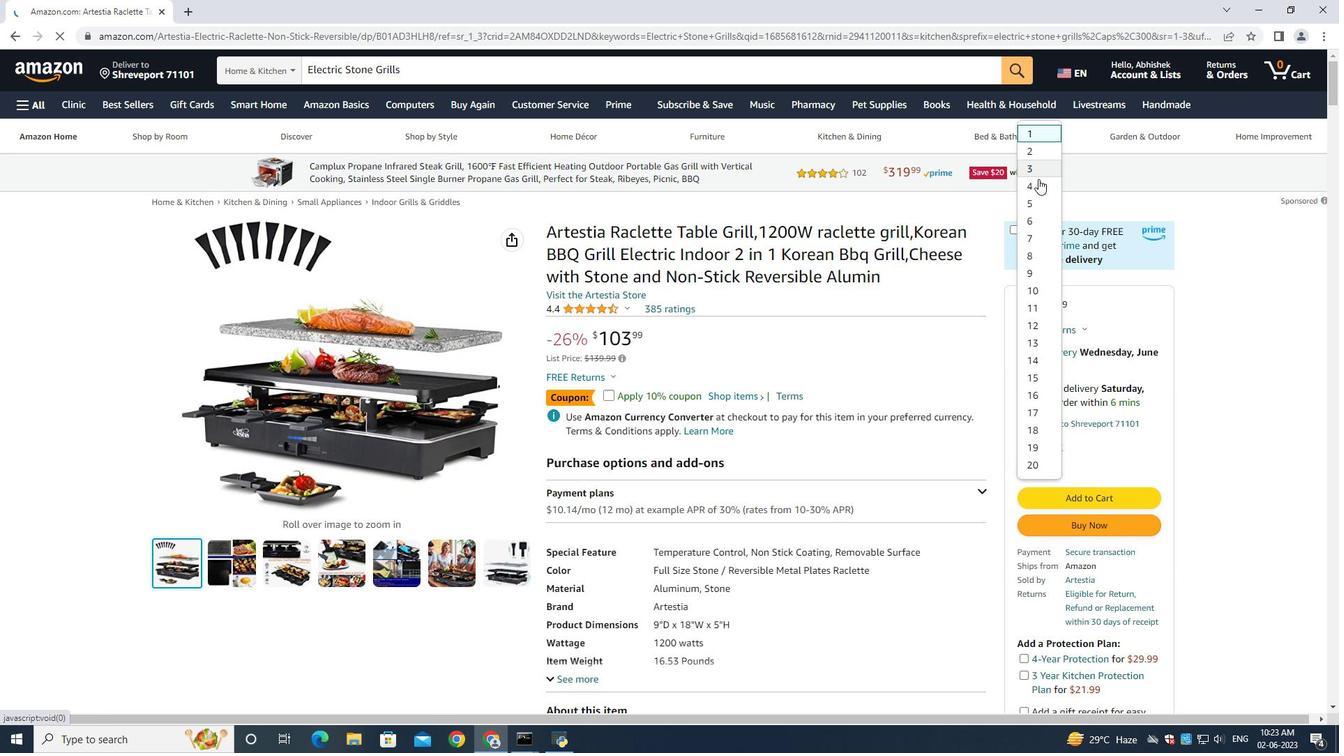 
Action: Mouse pressed left at (1036, 175)
Screenshot: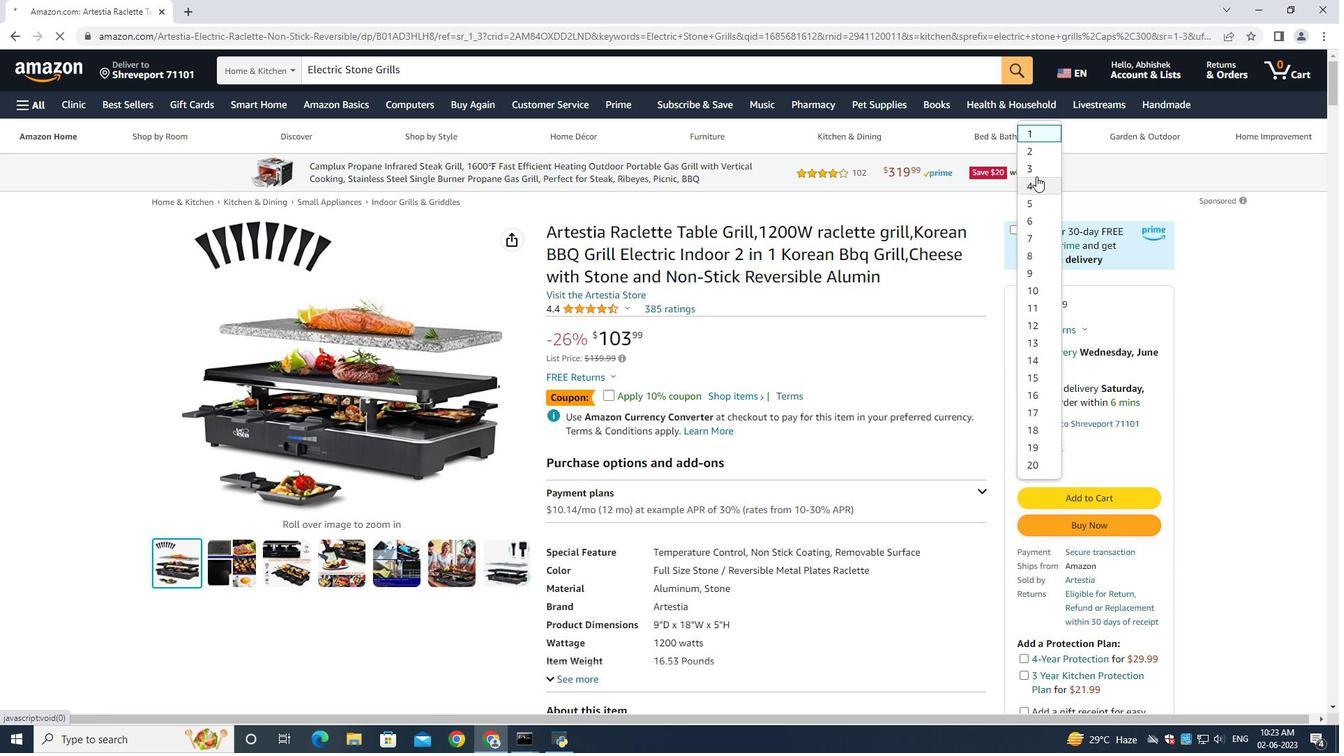 
Action: Mouse moved to (1090, 524)
Screenshot: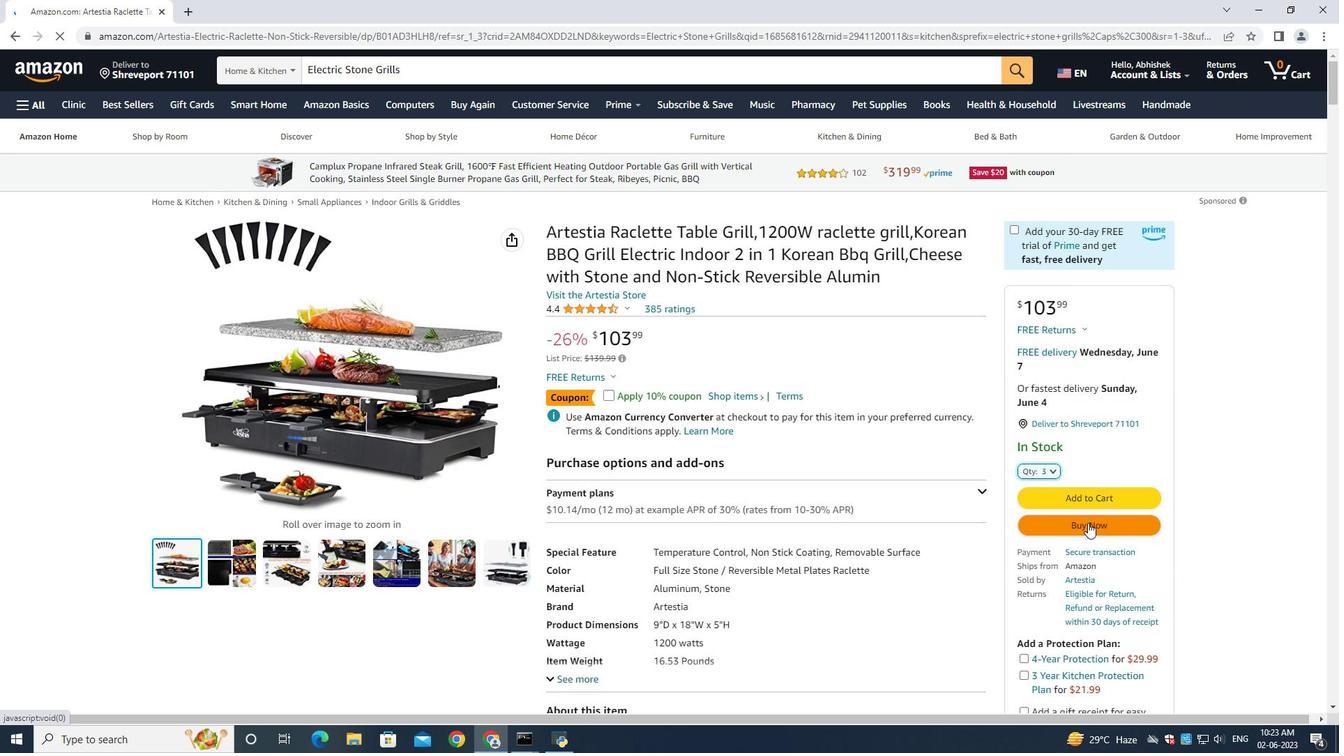 
Action: Mouse pressed left at (1090, 524)
Screenshot: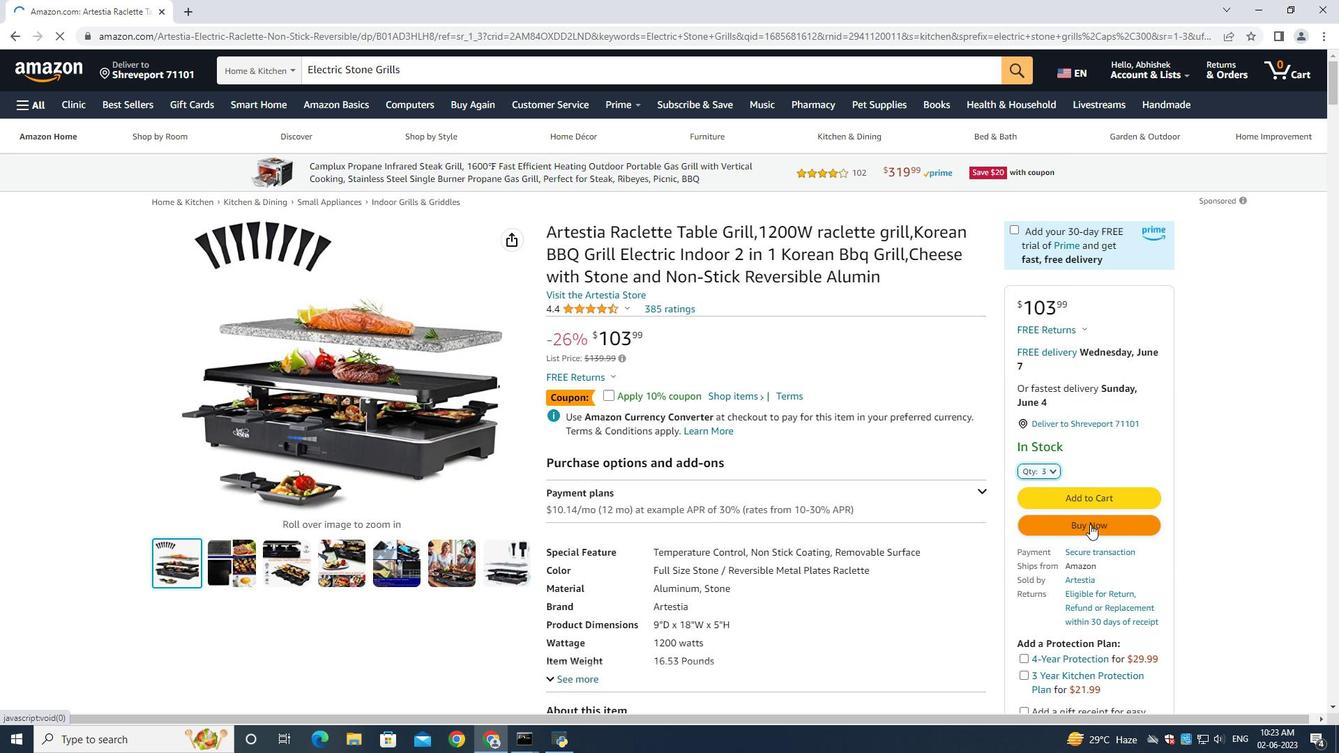 
Action: Mouse moved to (778, 325)
Screenshot: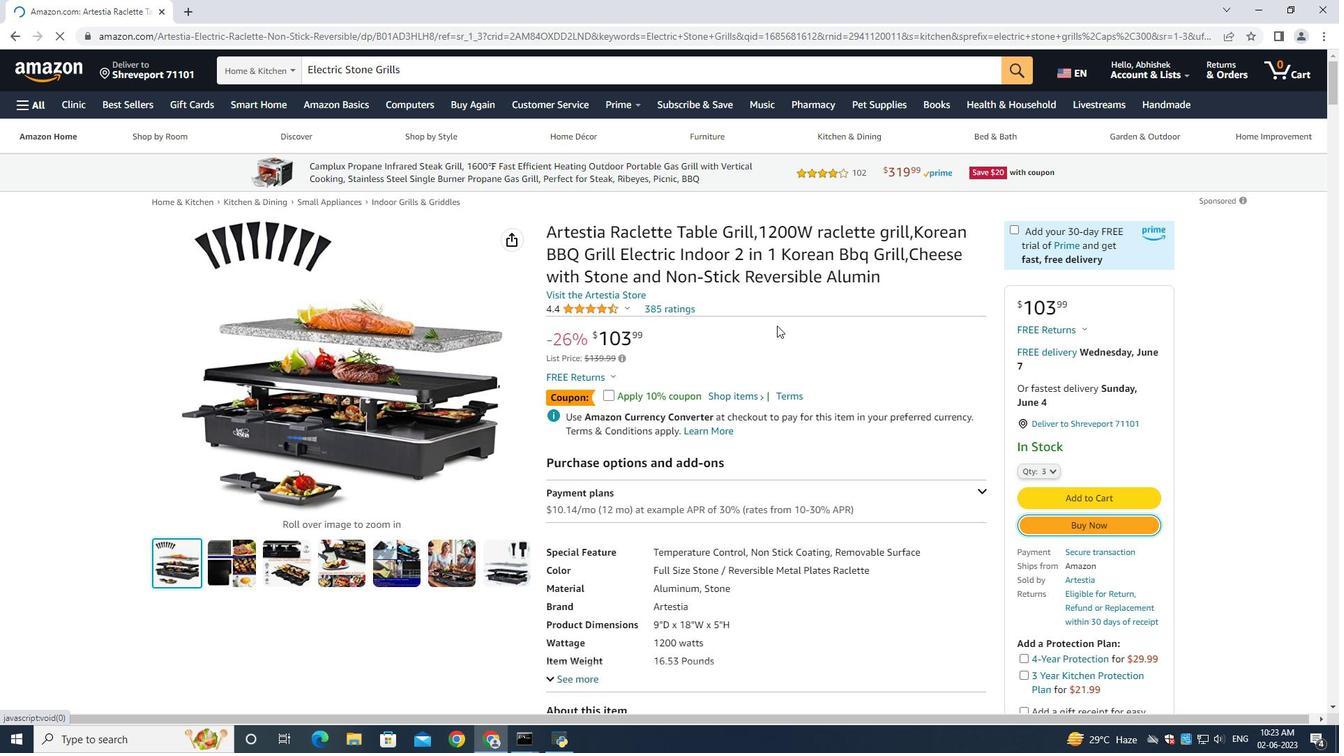 
Action: Mouse scrolled (778, 325) with delta (0, 0)
Screenshot: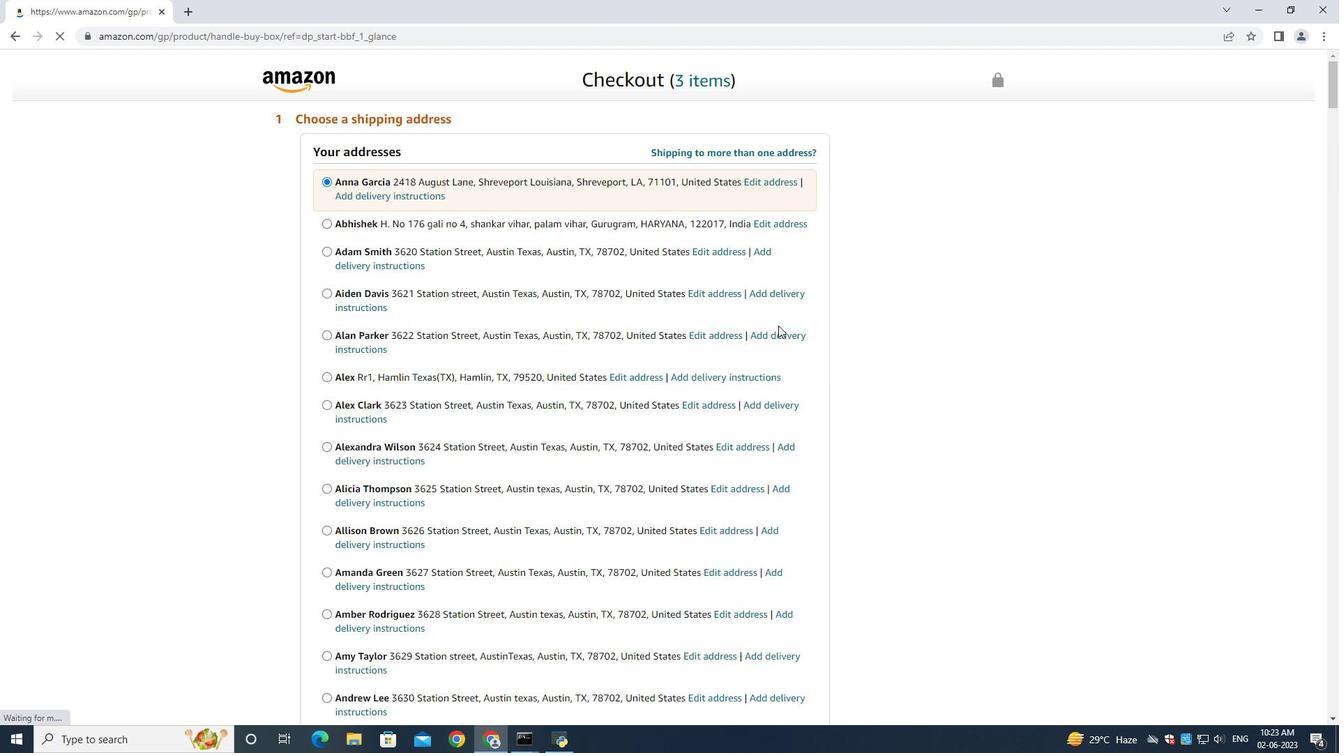 
Action: Mouse scrolled (778, 325) with delta (0, 0)
Screenshot: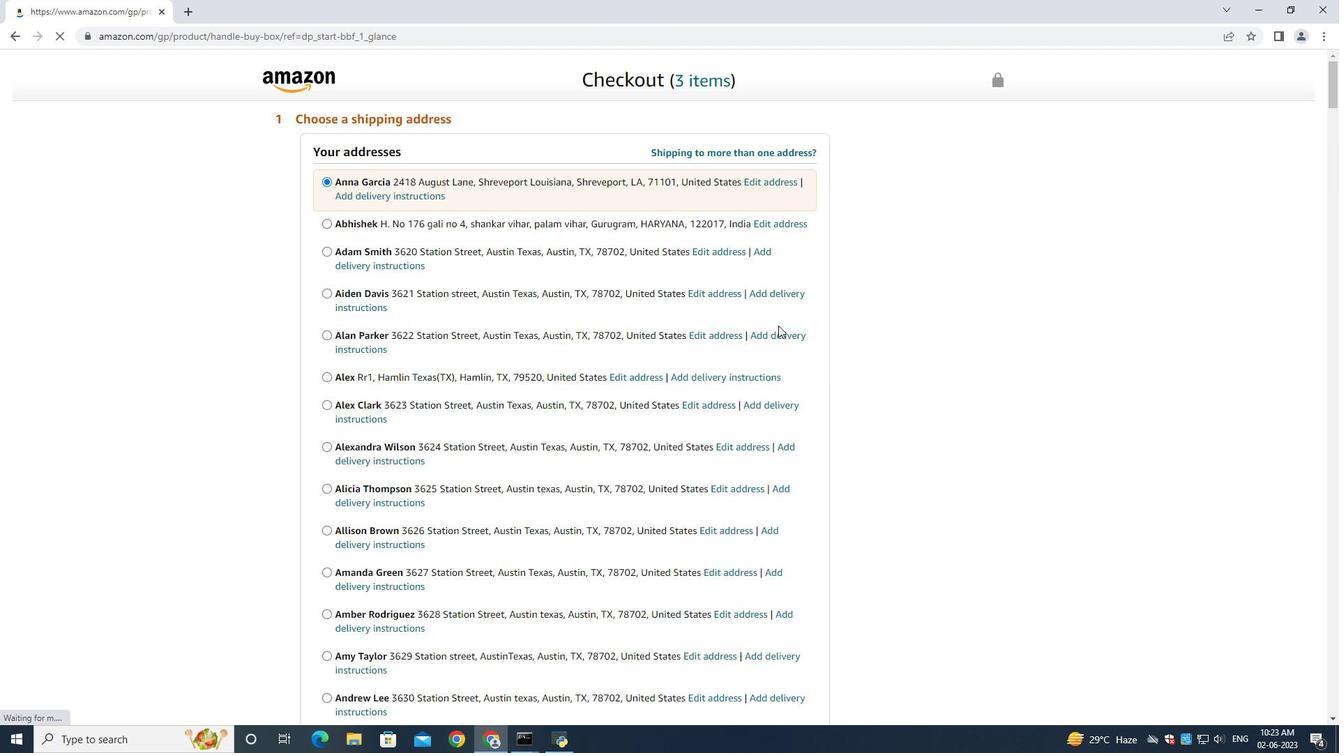 
Action: Mouse scrolled (778, 325) with delta (0, 0)
Screenshot: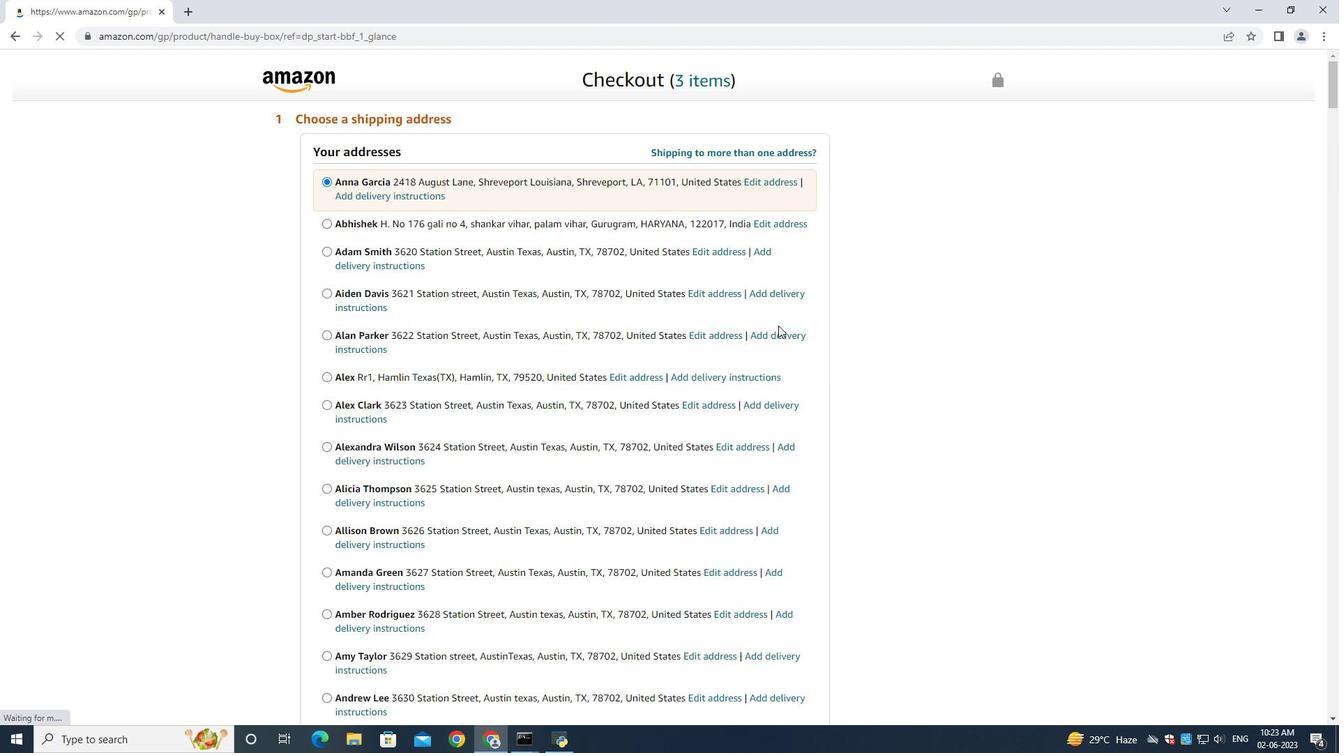 
Action: Mouse scrolled (778, 325) with delta (0, 0)
Screenshot: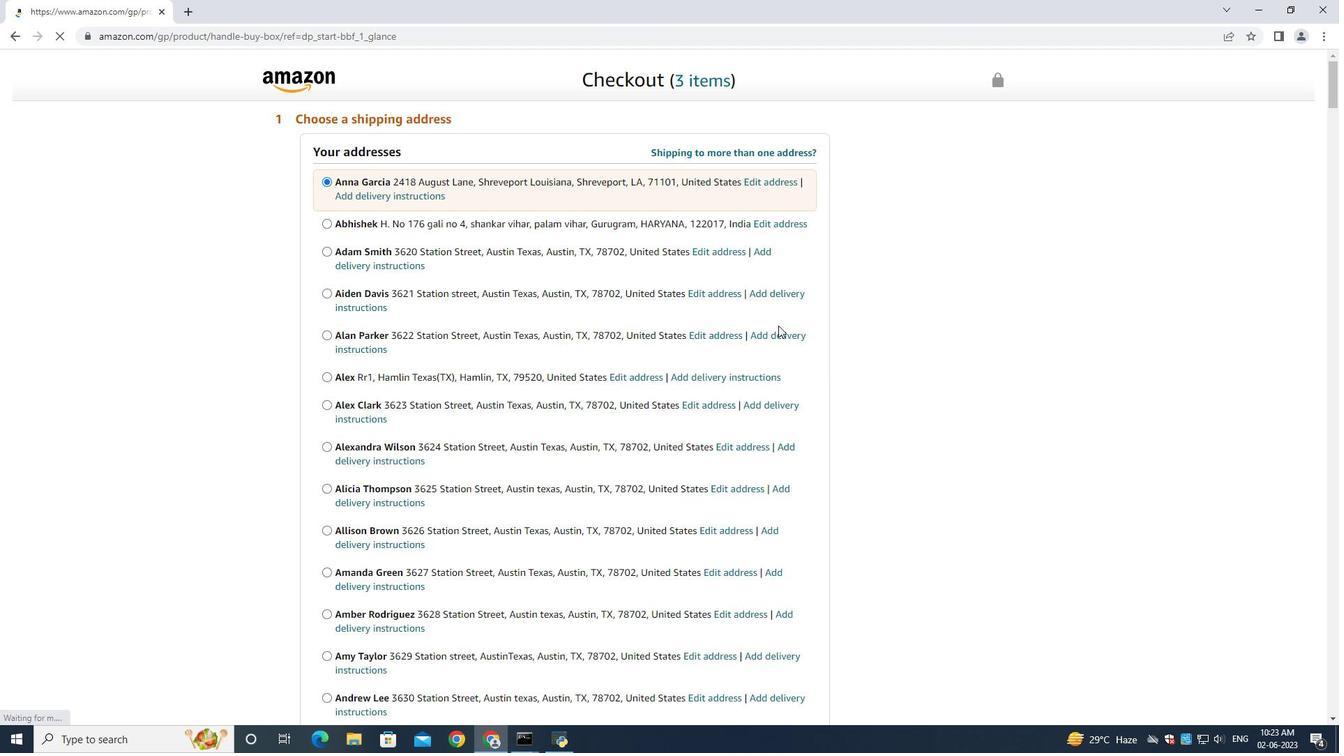 
Action: Mouse scrolled (778, 325) with delta (0, 0)
Screenshot: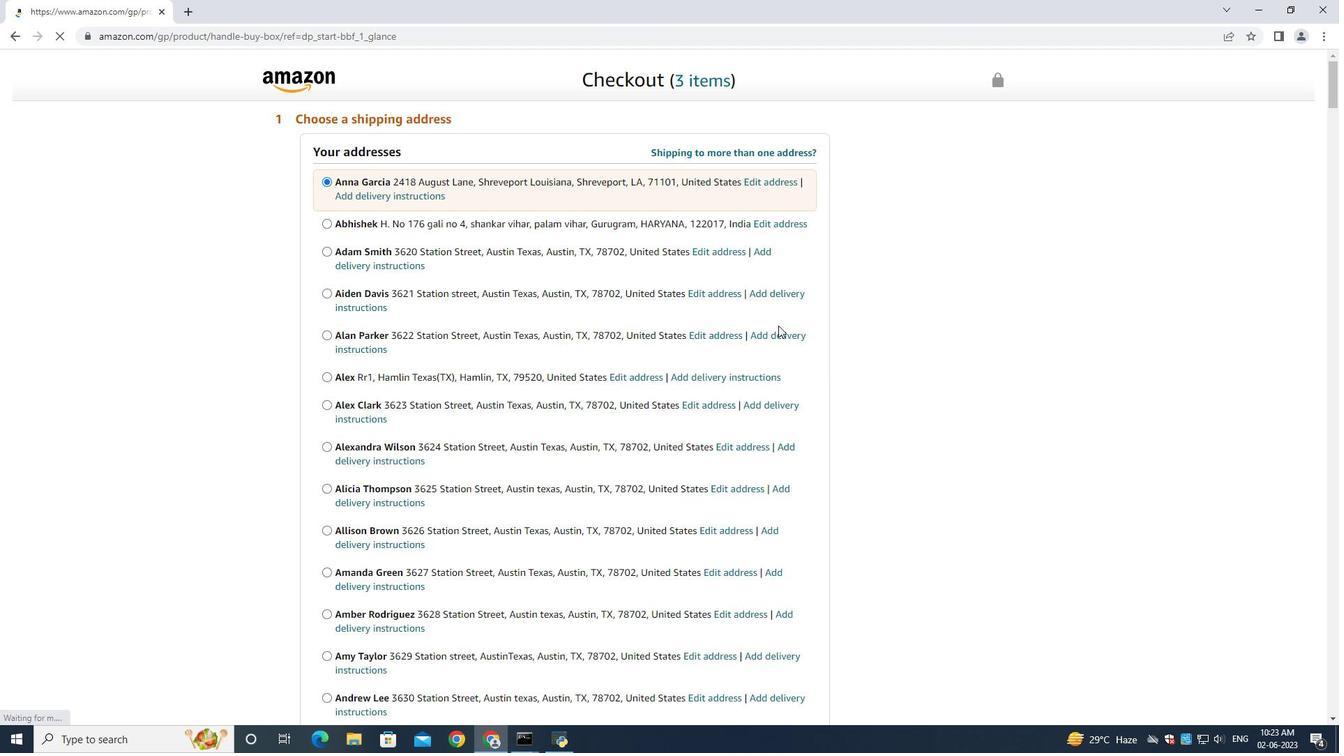 
Action: Mouse moved to (778, 325)
Screenshot: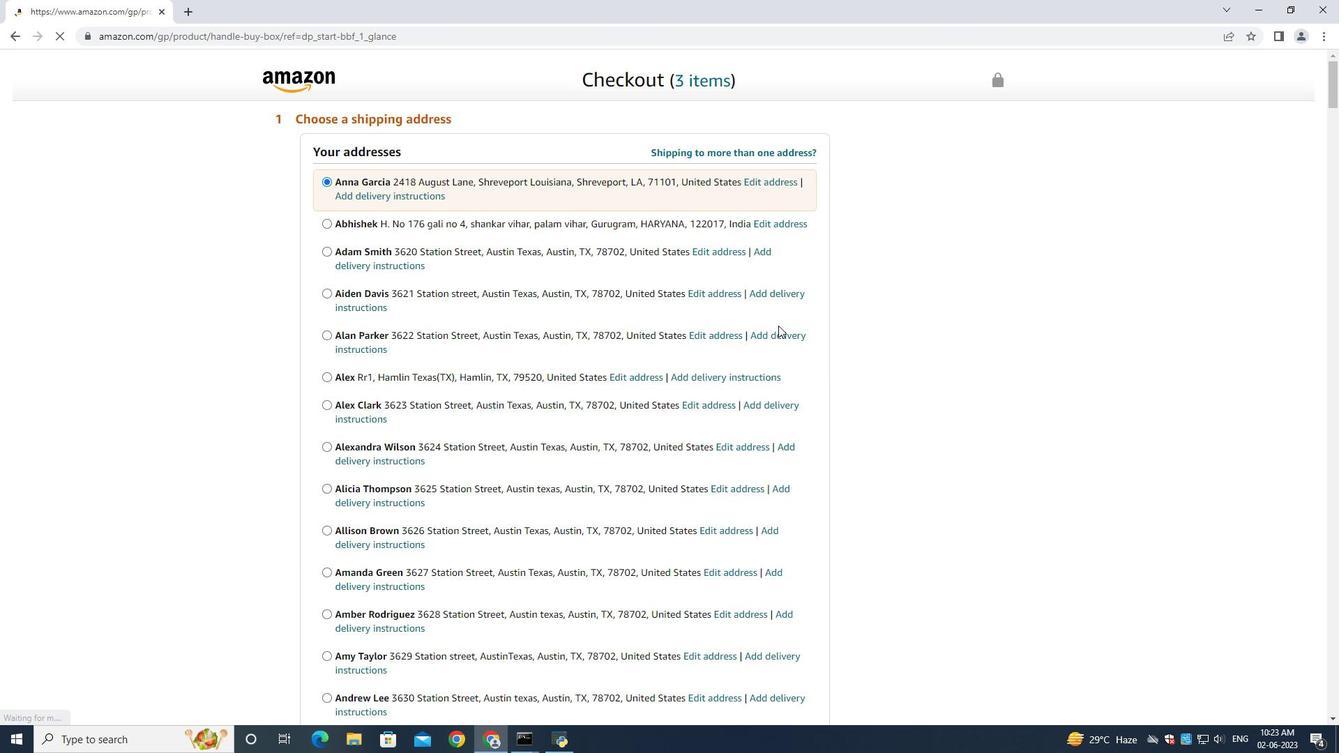 
Action: Mouse scrolled (778, 325) with delta (0, 0)
Screenshot: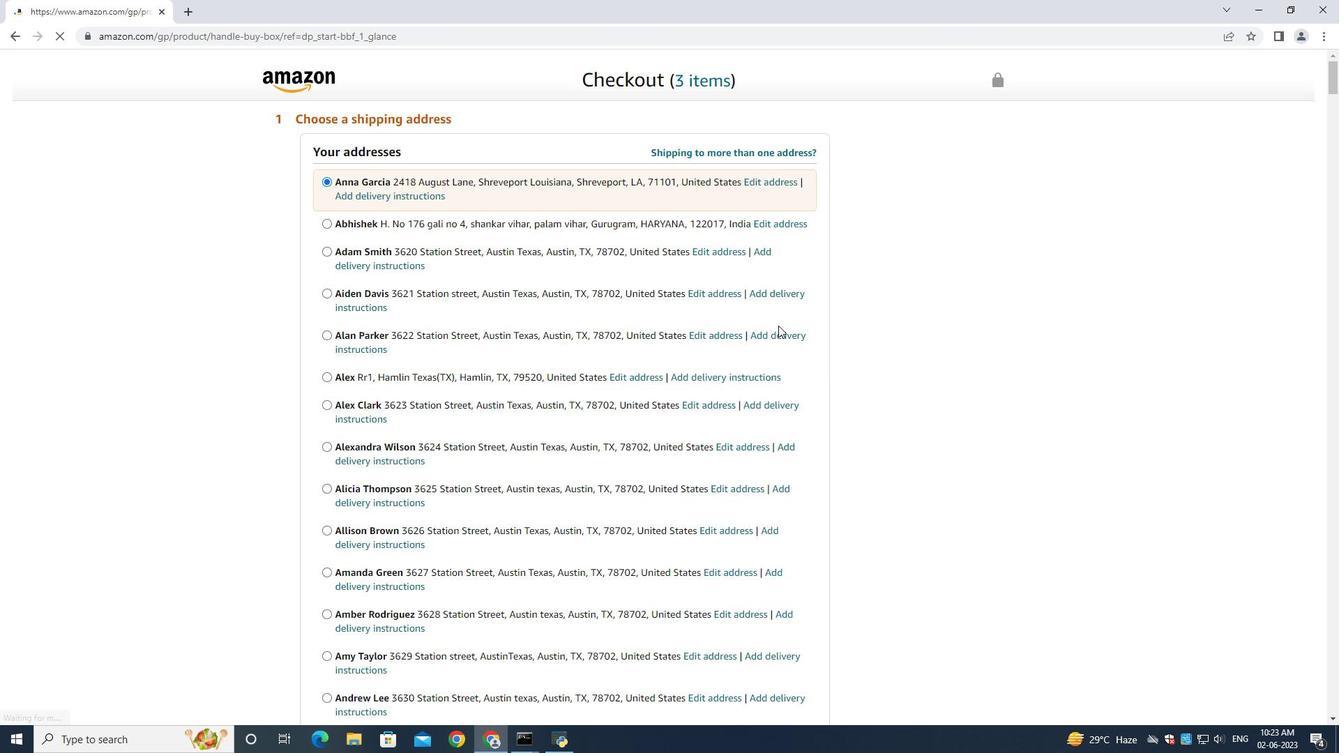 
Action: Mouse moved to (775, 324)
Screenshot: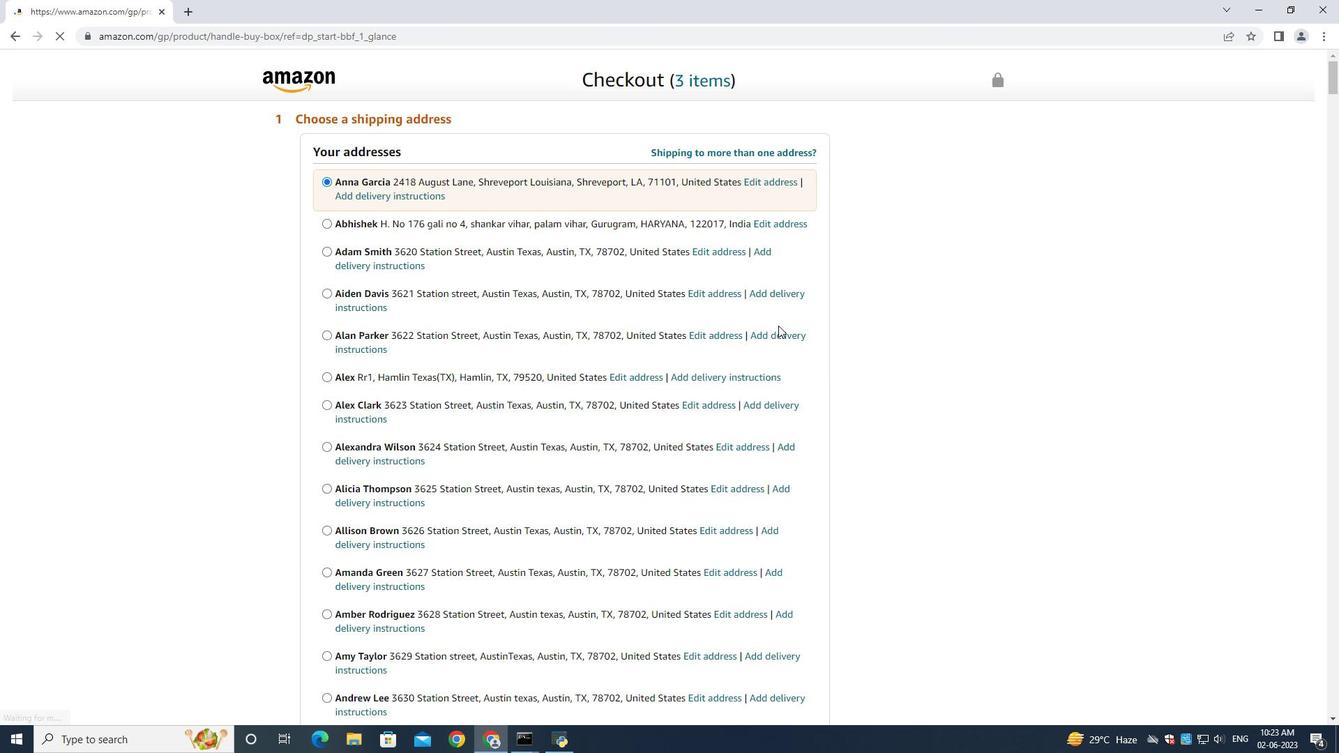 
Action: Mouse scrolled (778, 325) with delta (0, 0)
Screenshot: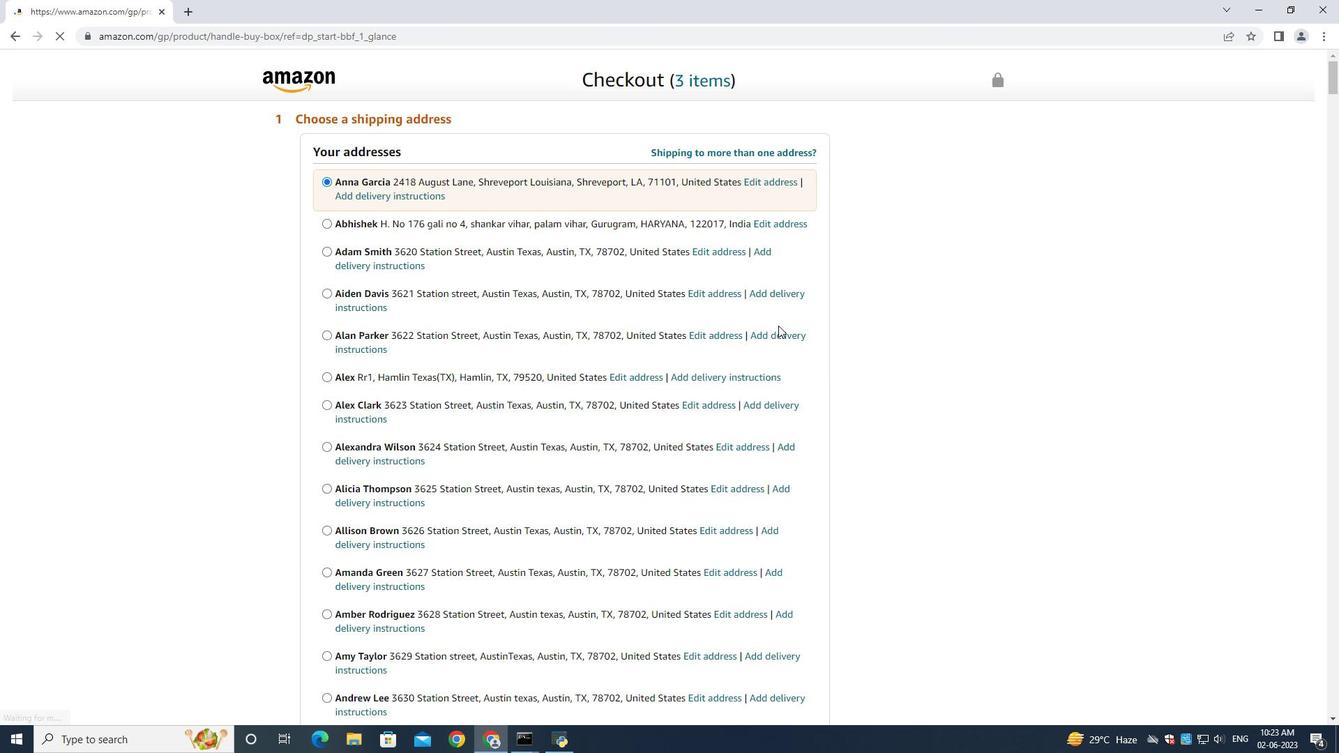 
Action: Mouse moved to (775, 323)
Screenshot: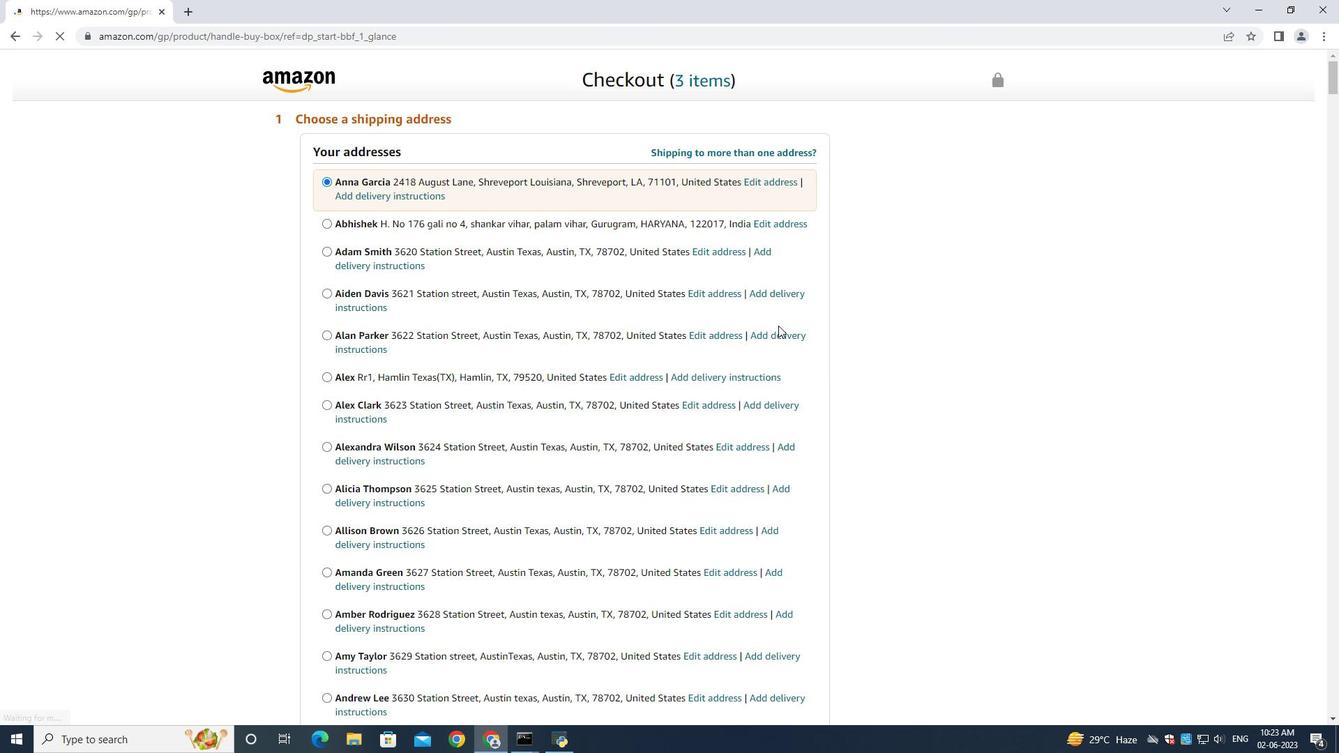 
Action: Mouse scrolled (778, 325) with delta (0, 0)
Screenshot: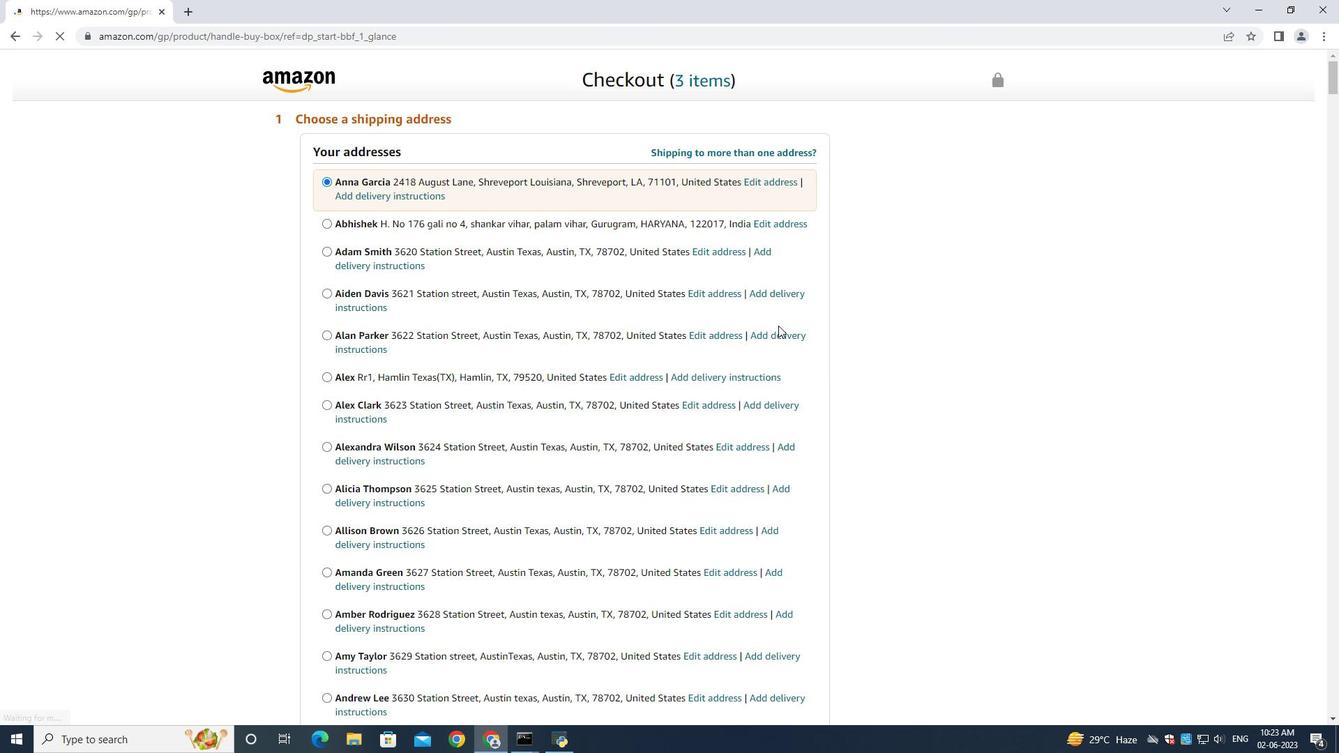 
Action: Mouse scrolled (778, 325) with delta (0, 0)
Screenshot: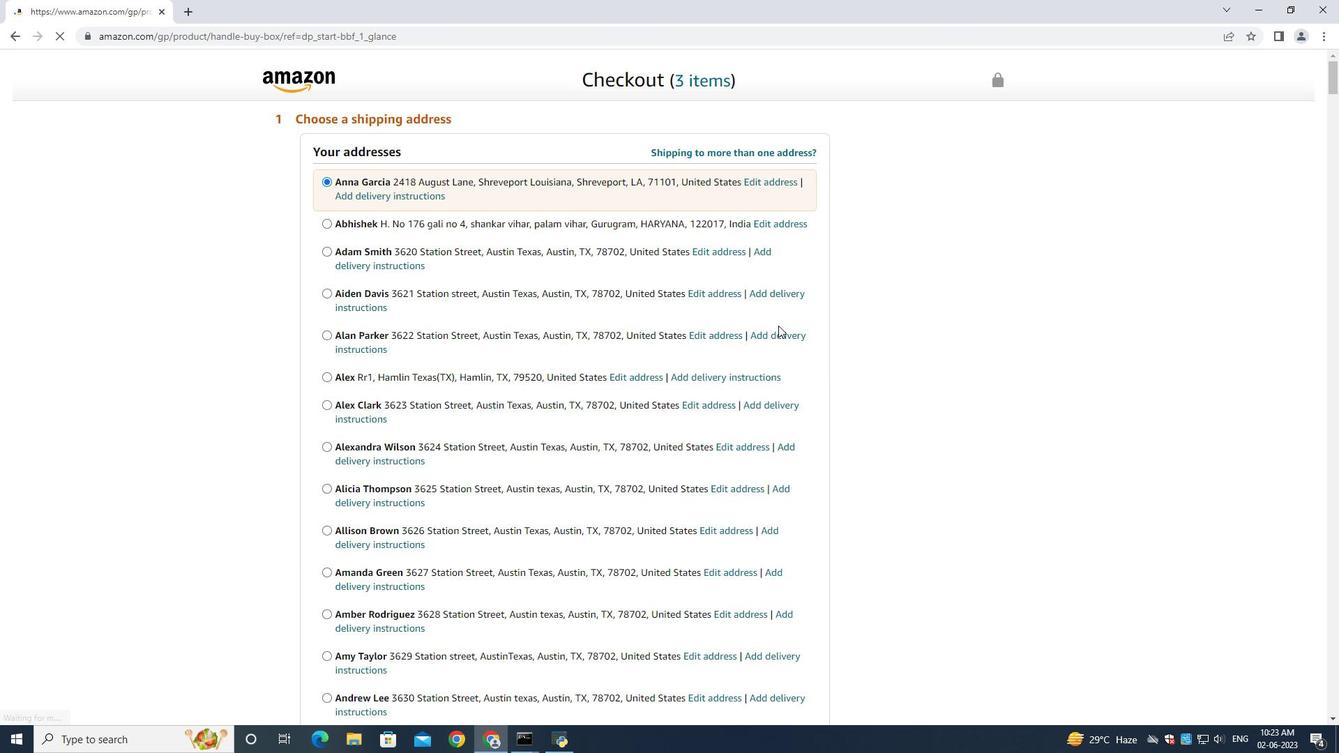 
Action: Mouse moved to (774, 323)
Screenshot: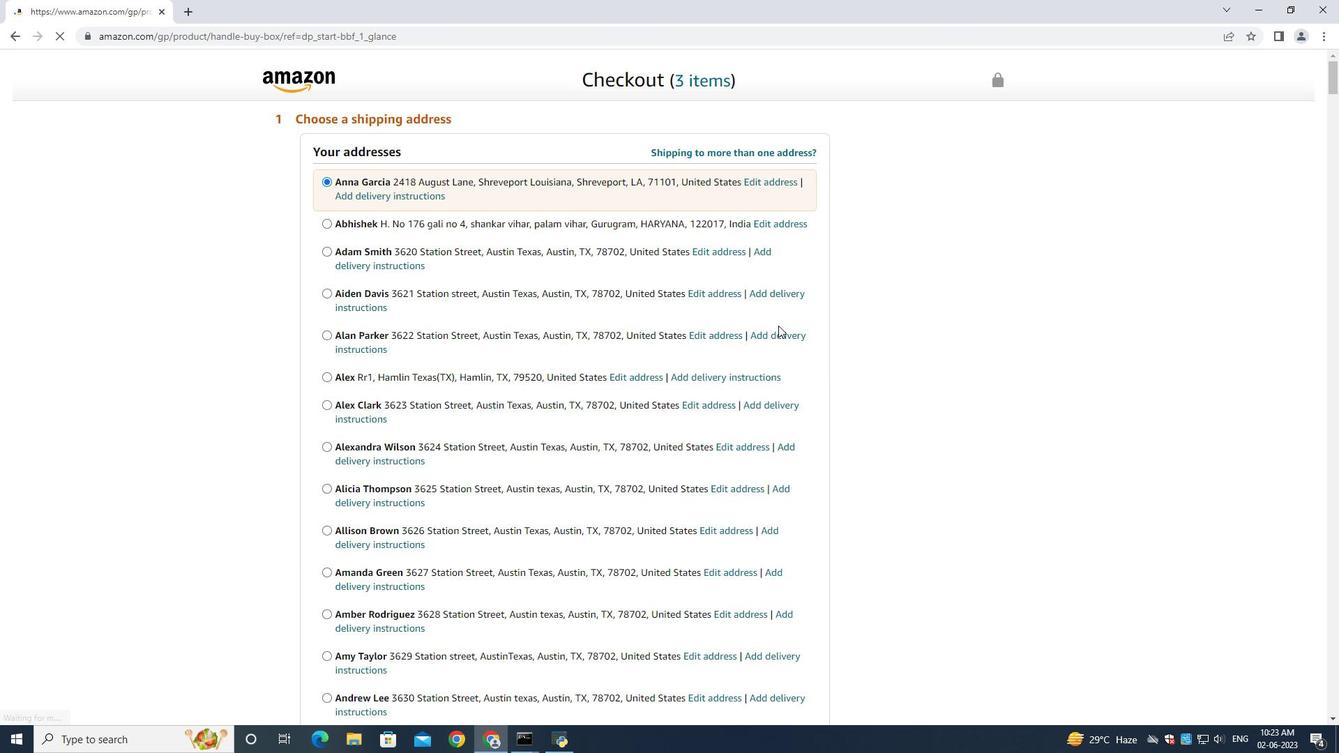 
Action: Mouse scrolled (774, 323) with delta (0, 0)
Screenshot: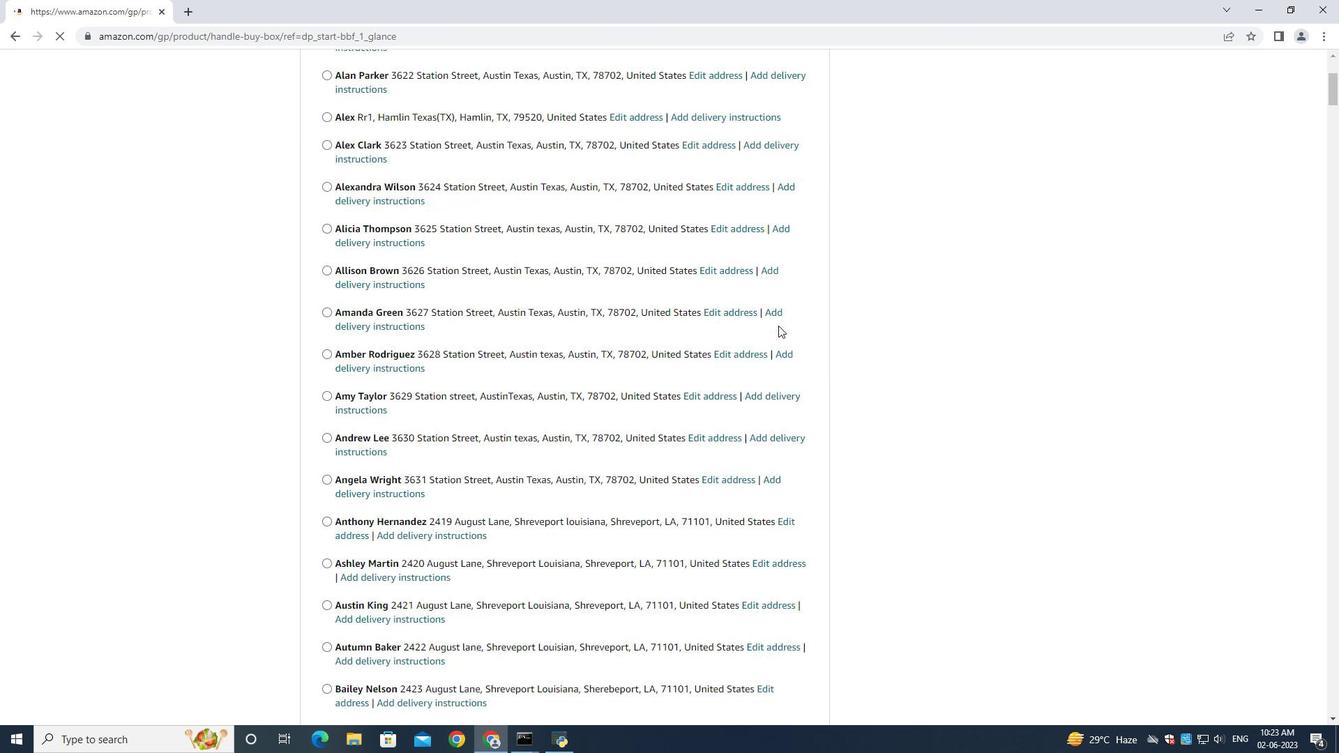 
Action: Mouse scrolled (774, 323) with delta (0, 0)
Screenshot: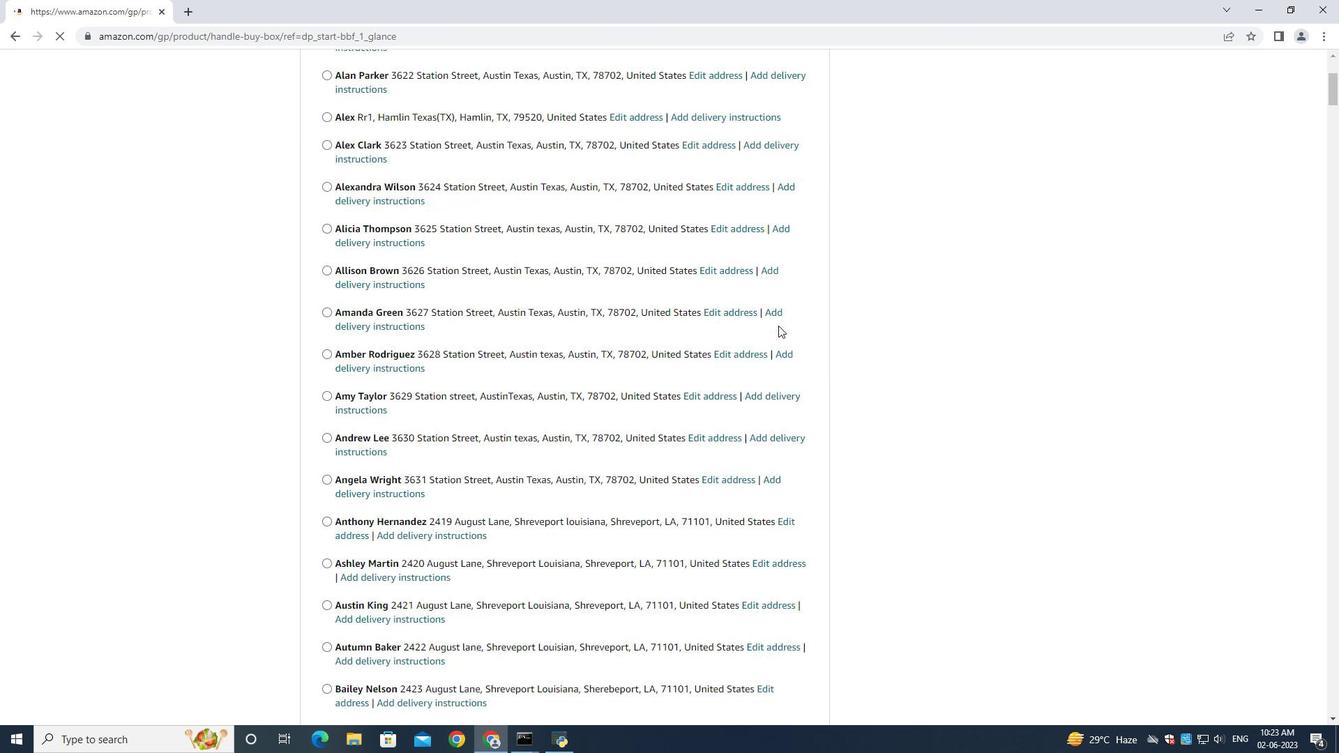 
Action: Mouse scrolled (774, 323) with delta (0, 0)
Screenshot: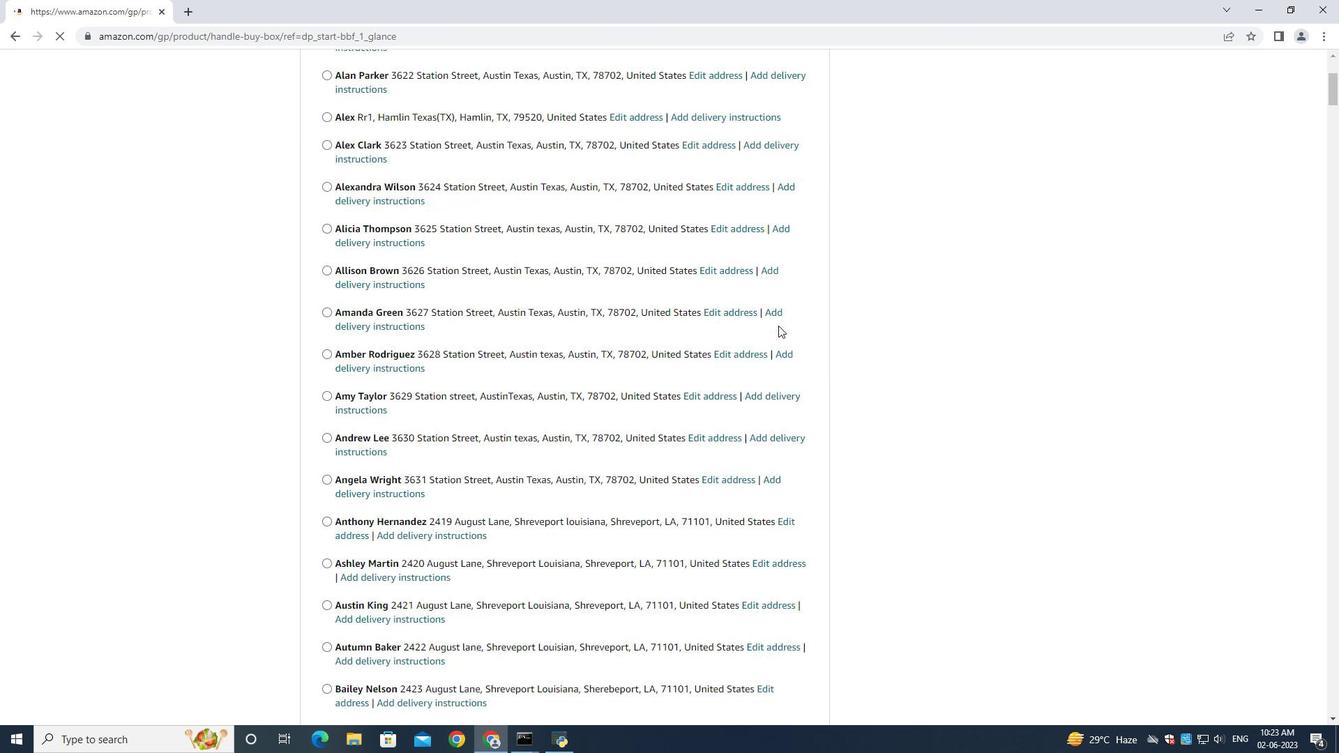 
Action: Mouse scrolled (774, 323) with delta (0, 0)
Screenshot: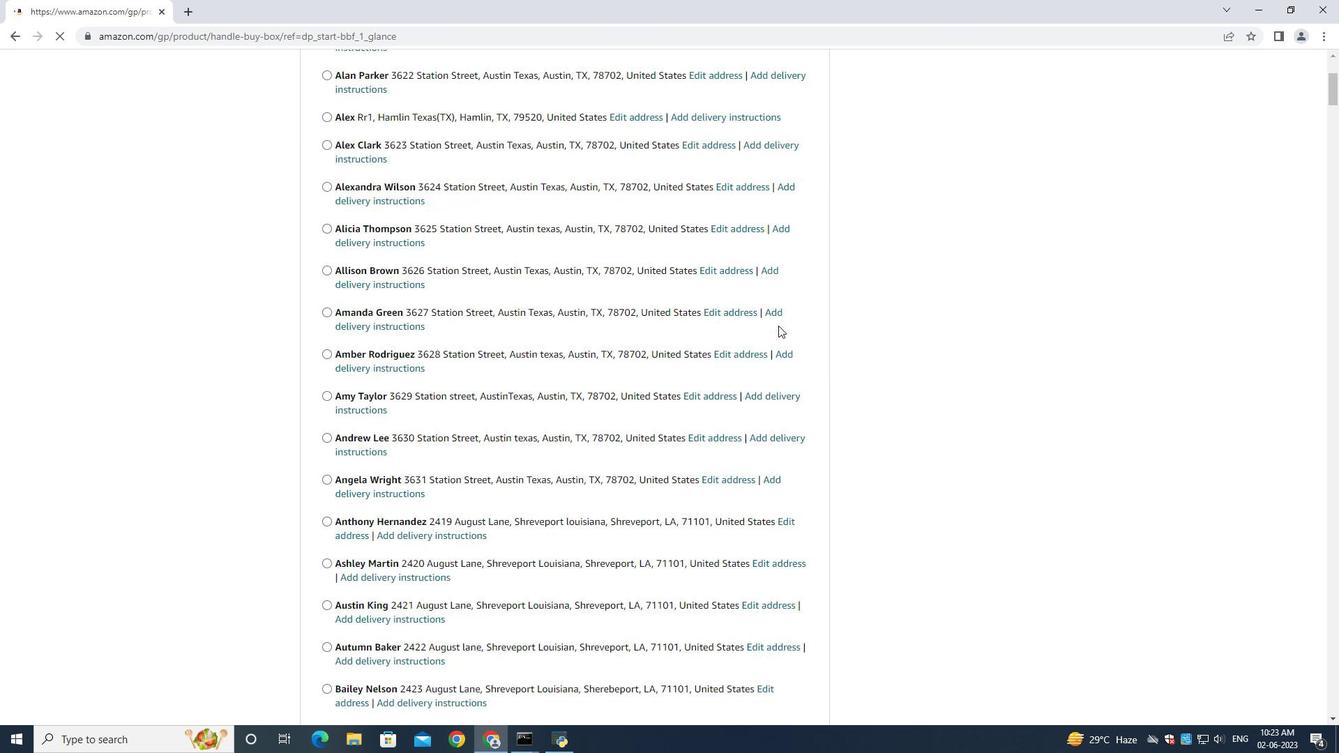 
Action: Mouse scrolled (774, 323) with delta (0, 0)
Screenshot: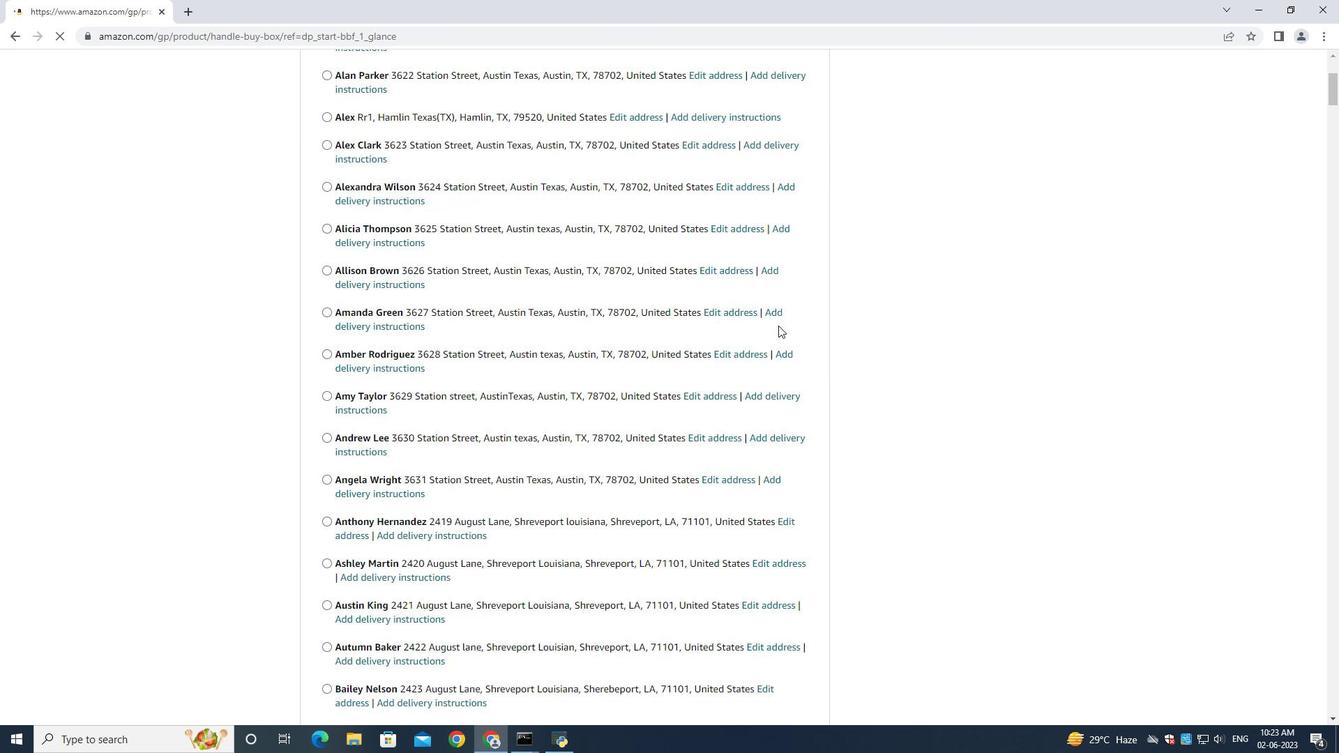 
Action: Mouse scrolled (774, 323) with delta (0, 0)
Screenshot: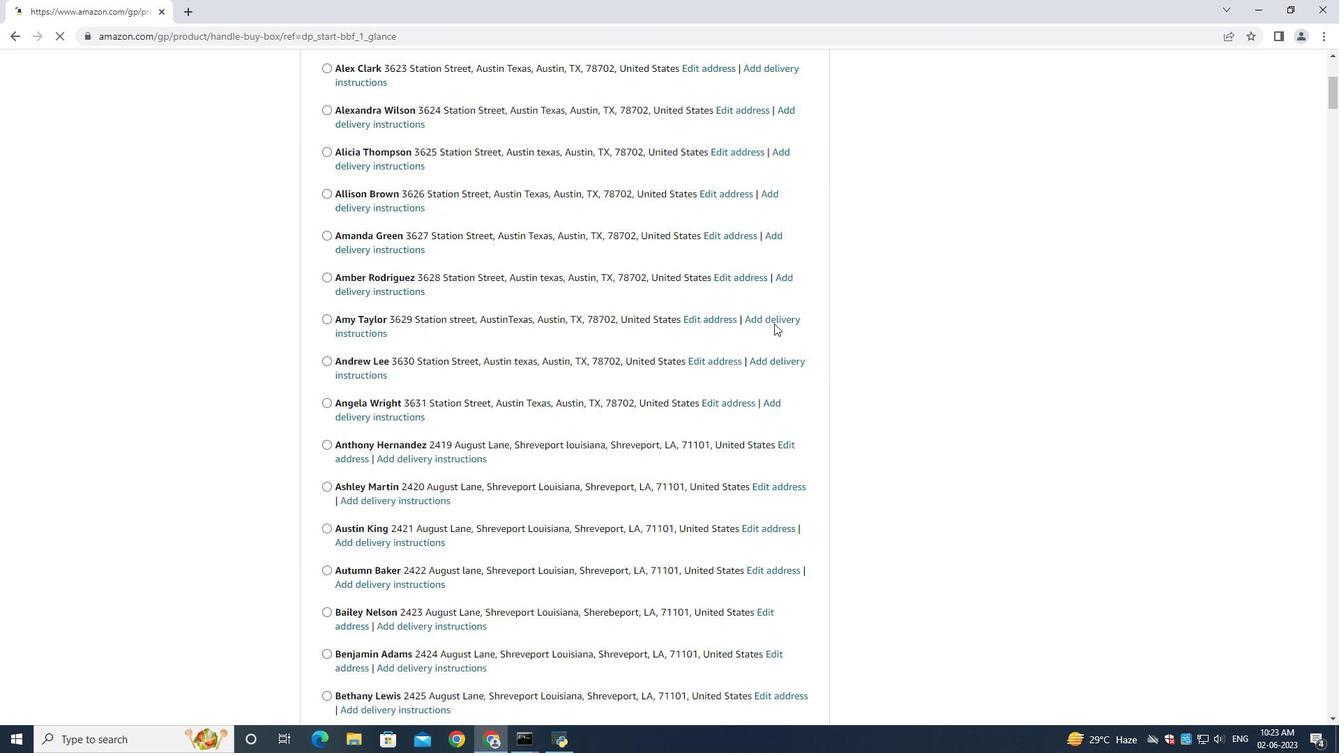 
Action: Mouse scrolled (774, 323) with delta (0, 0)
Screenshot: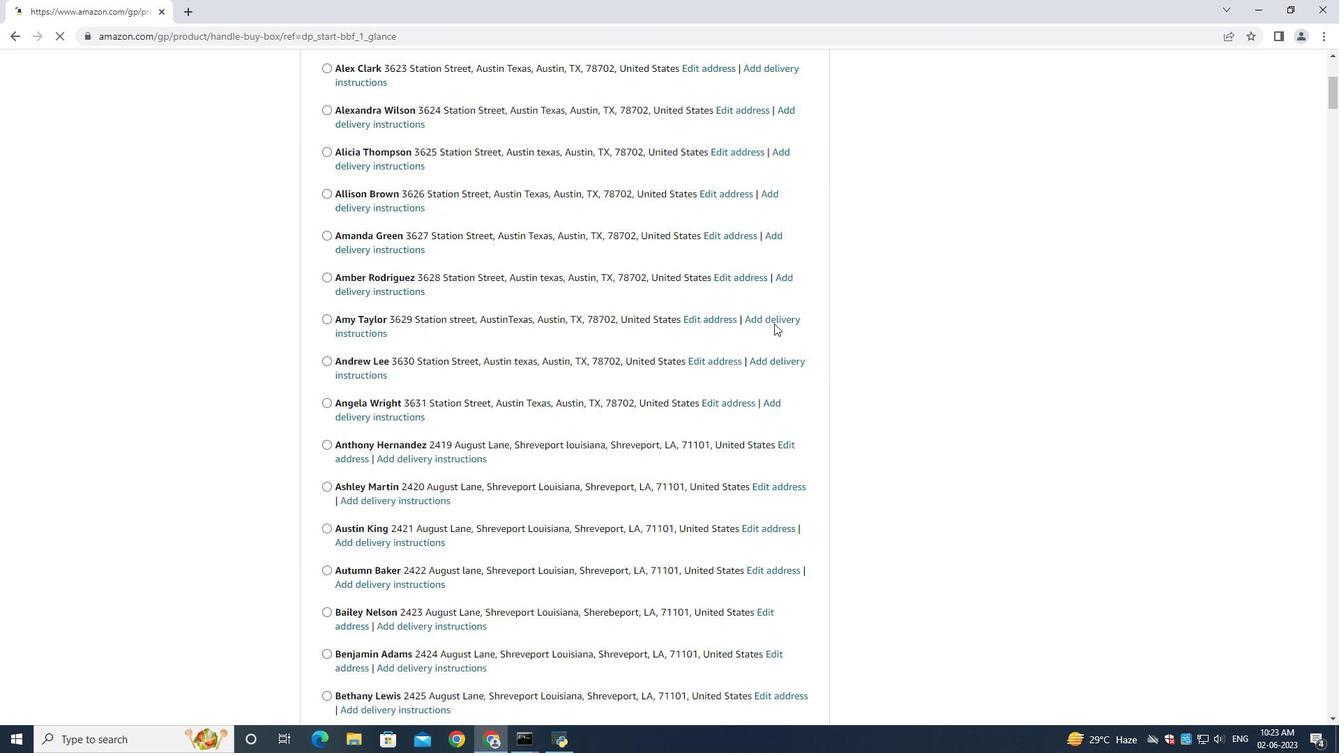 
Action: Mouse scrolled (774, 323) with delta (0, 0)
Screenshot: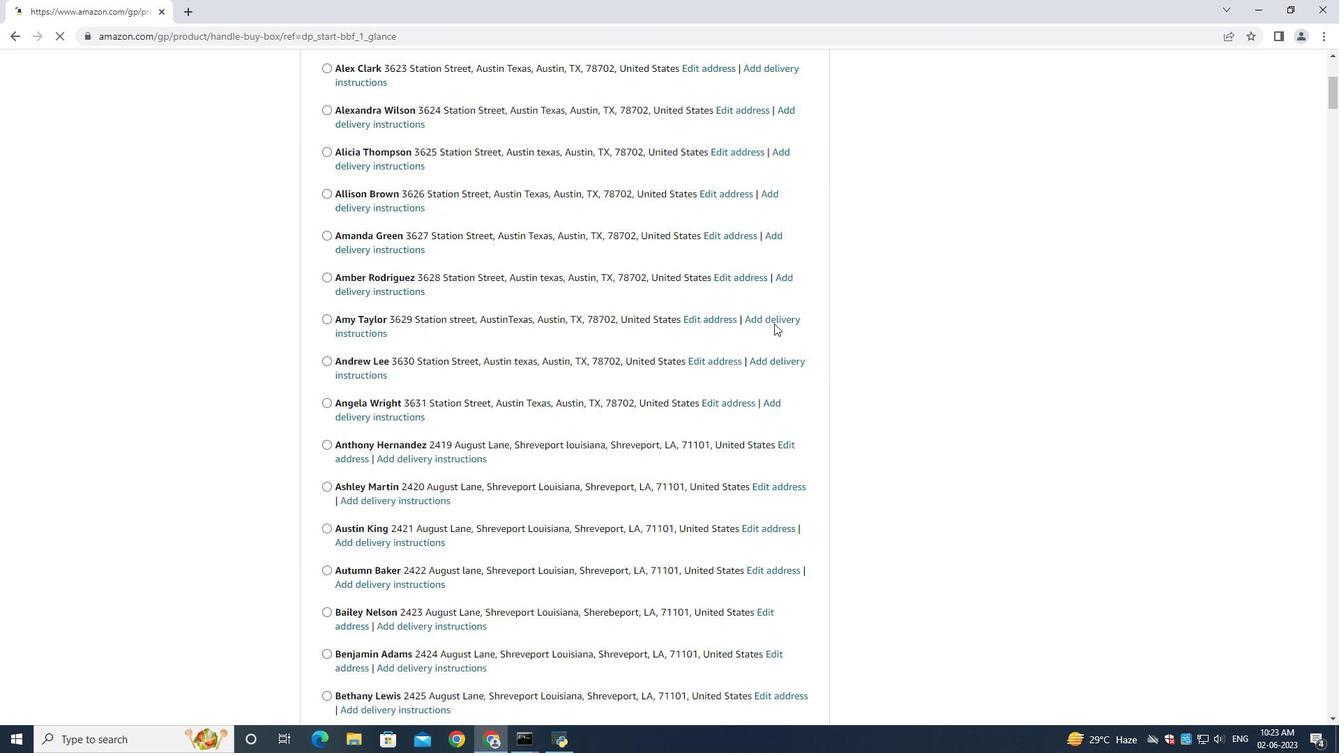 
Action: Mouse moved to (717, 348)
Screenshot: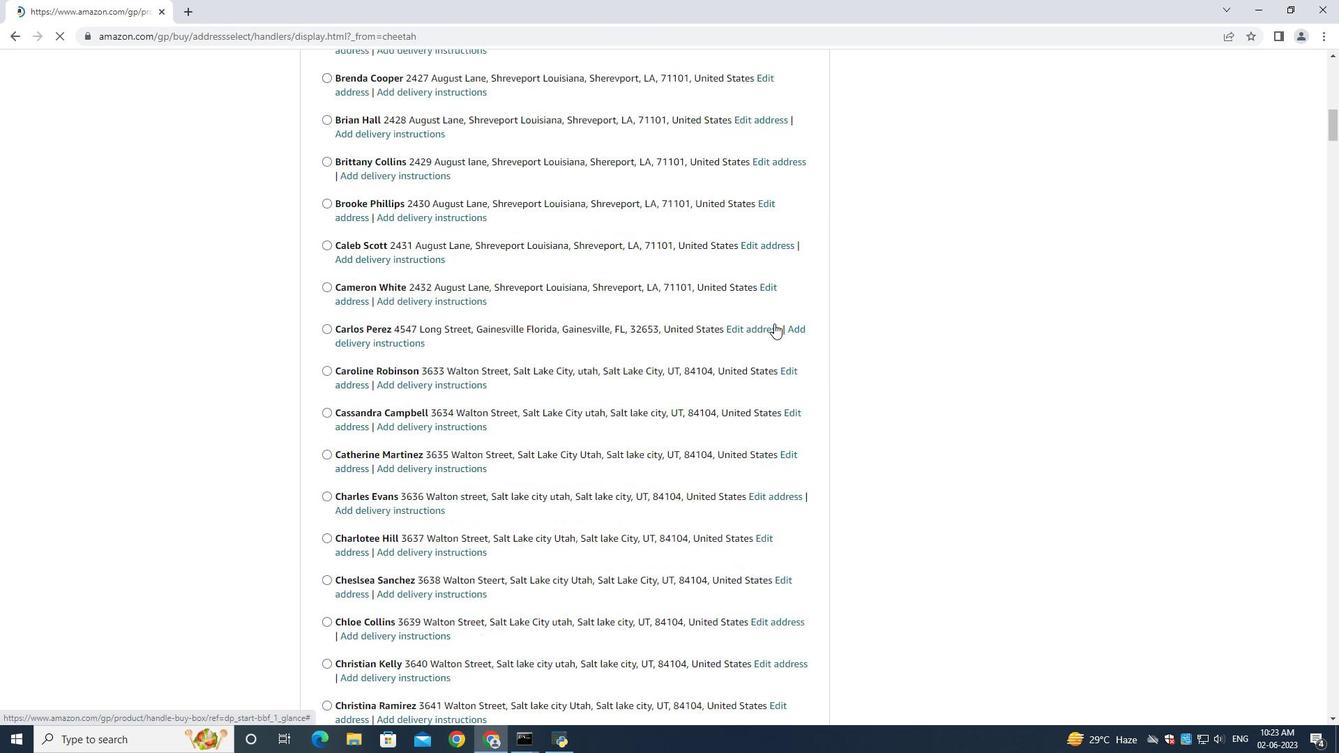 
Action: Mouse scrolled (717, 347) with delta (0, 0)
Screenshot: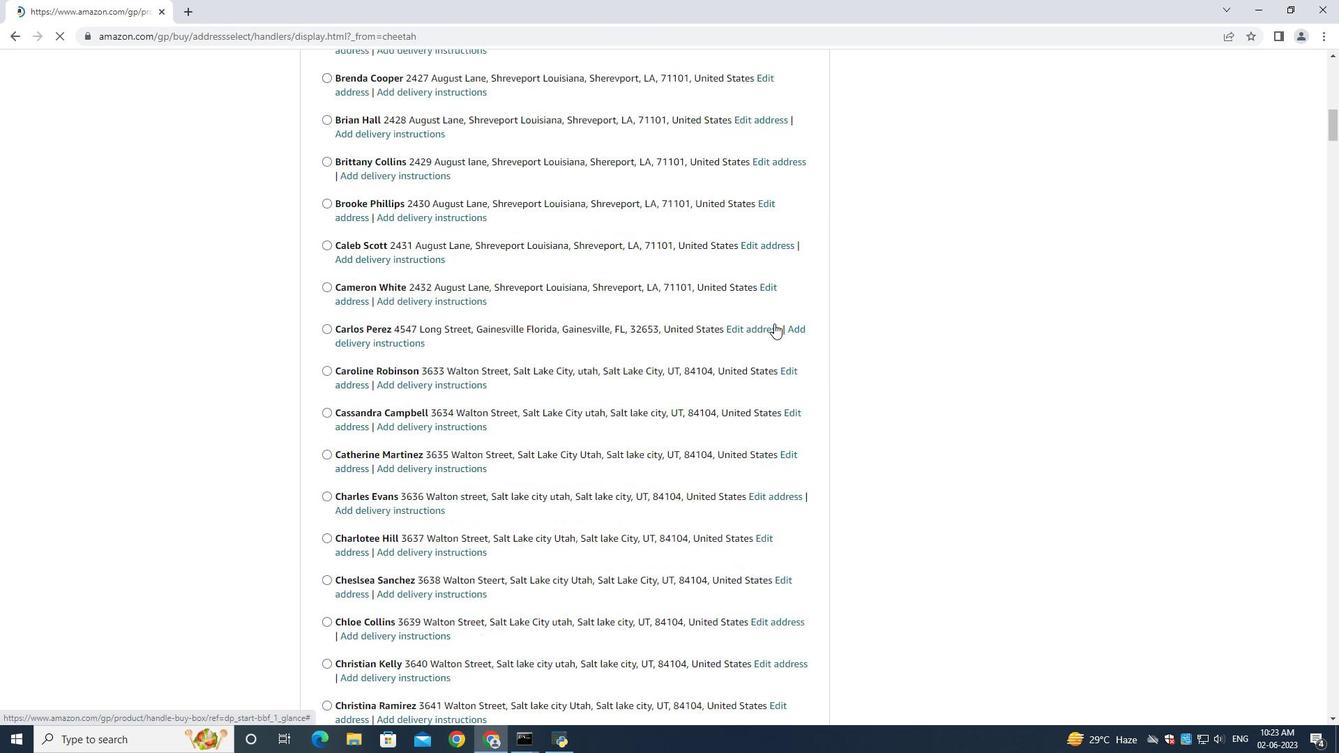 
Action: Mouse moved to (703, 356)
Screenshot: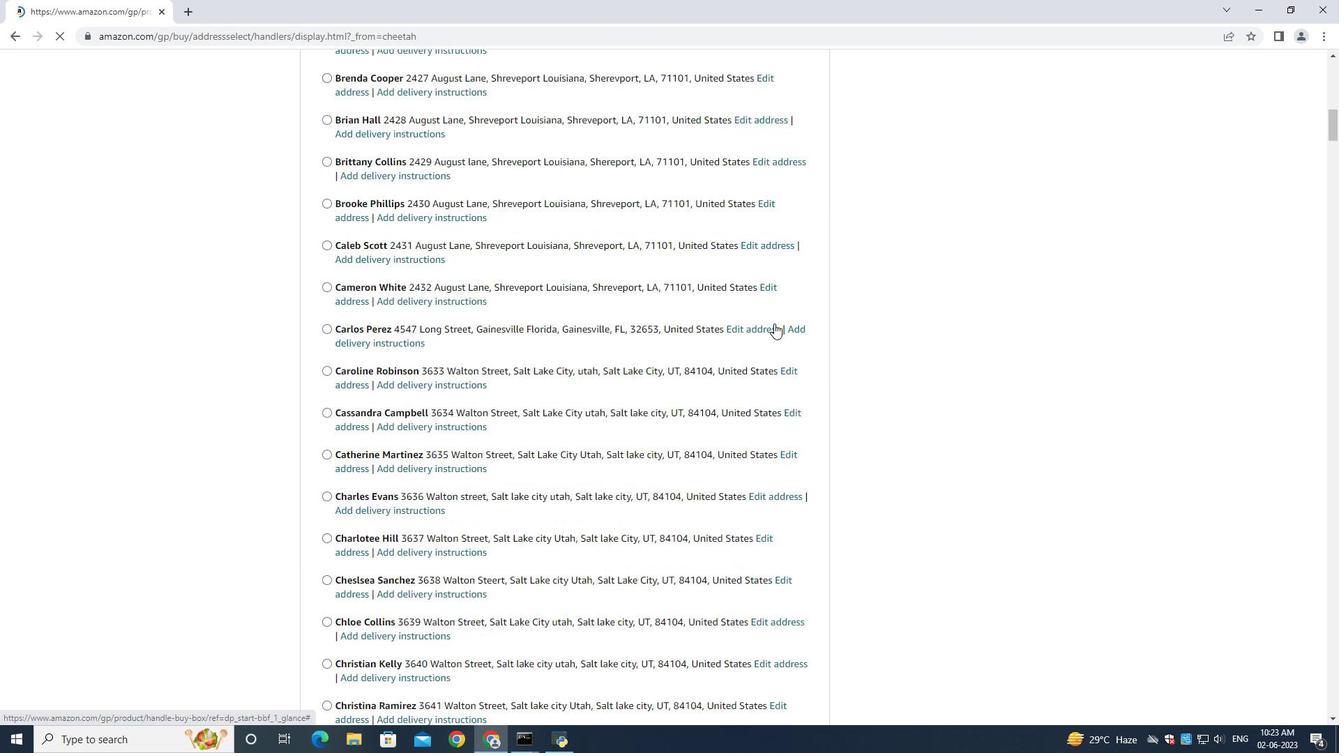 
Action: Mouse scrolled (706, 354) with delta (0, 0)
Screenshot: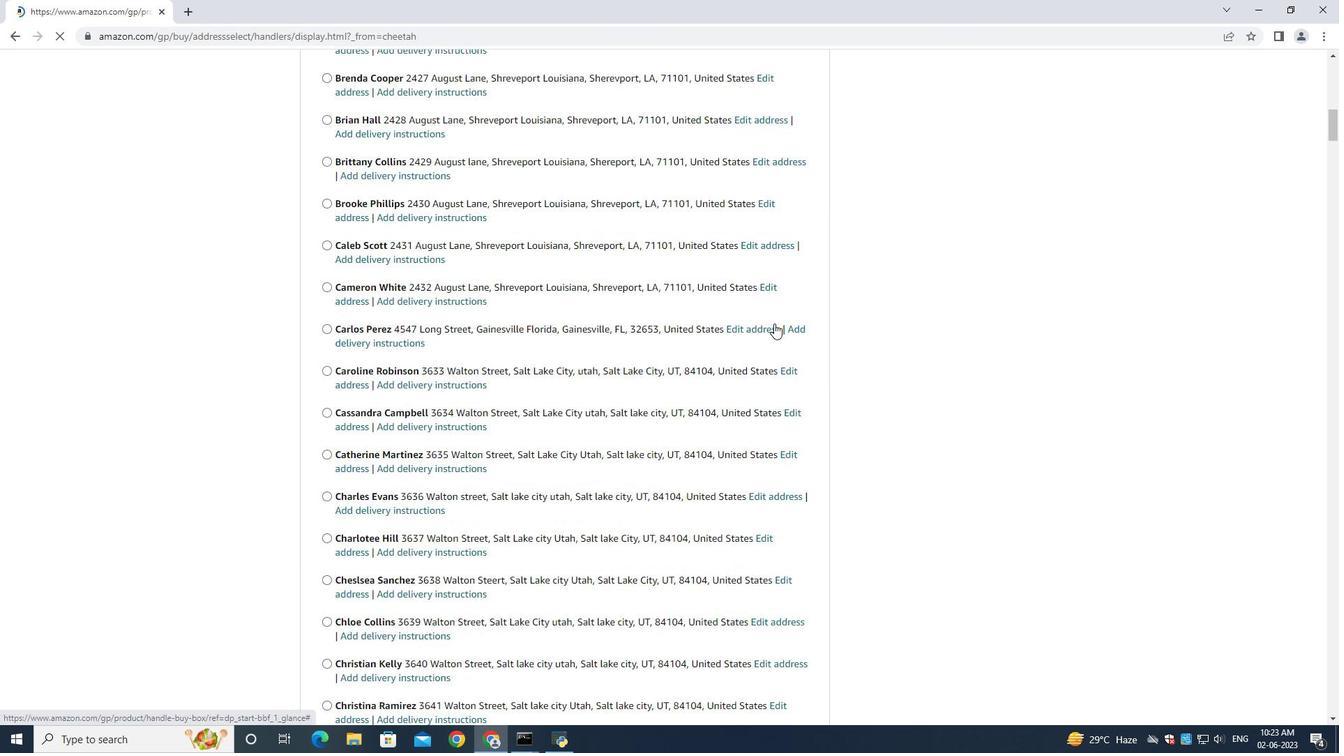 
Action: Mouse moved to (699, 357)
Screenshot: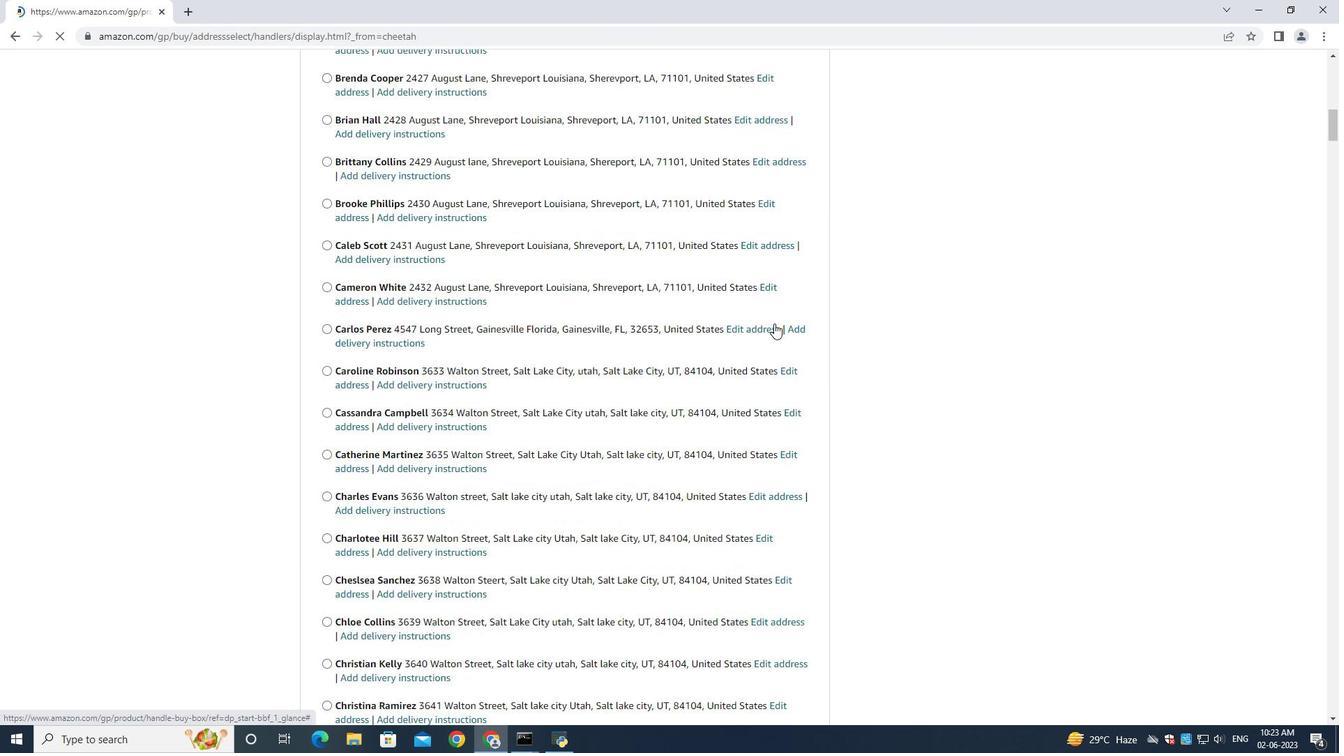 
Action: Mouse scrolled (703, 355) with delta (0, 0)
Screenshot: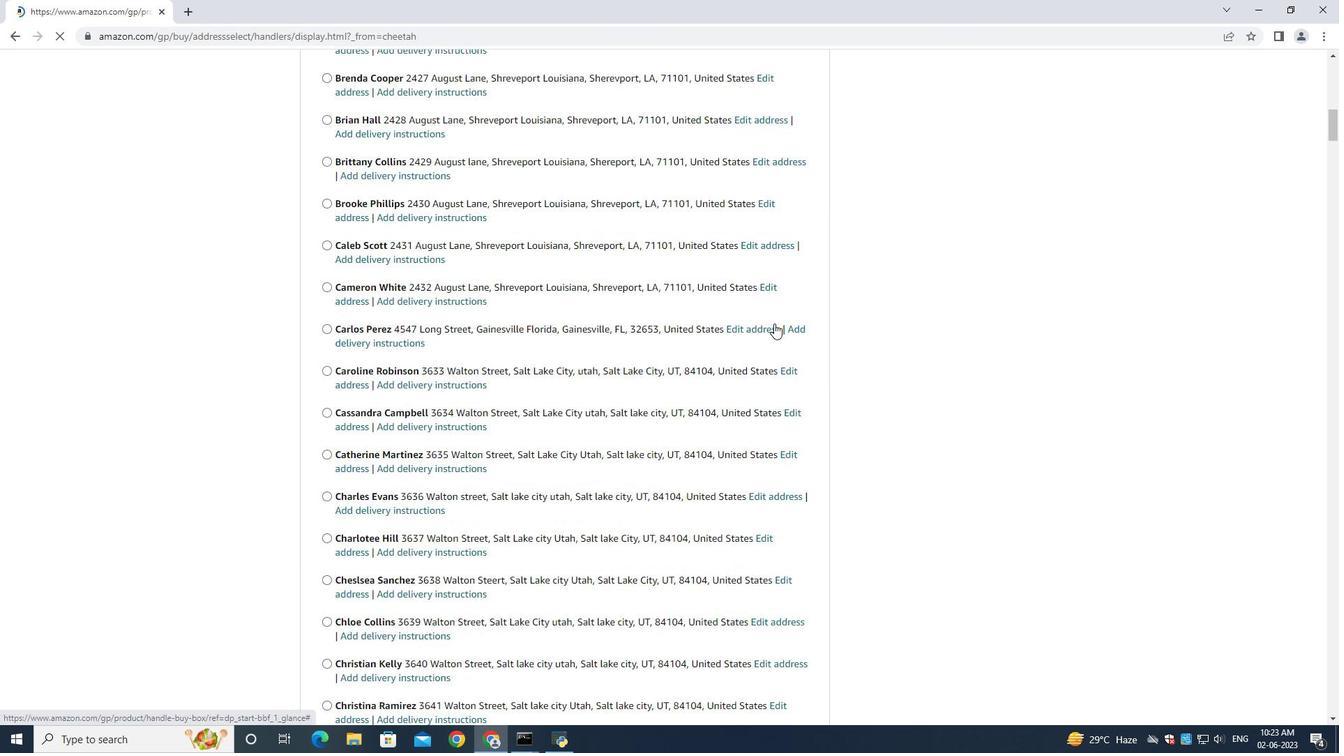 
Action: Mouse moved to (697, 358)
Screenshot: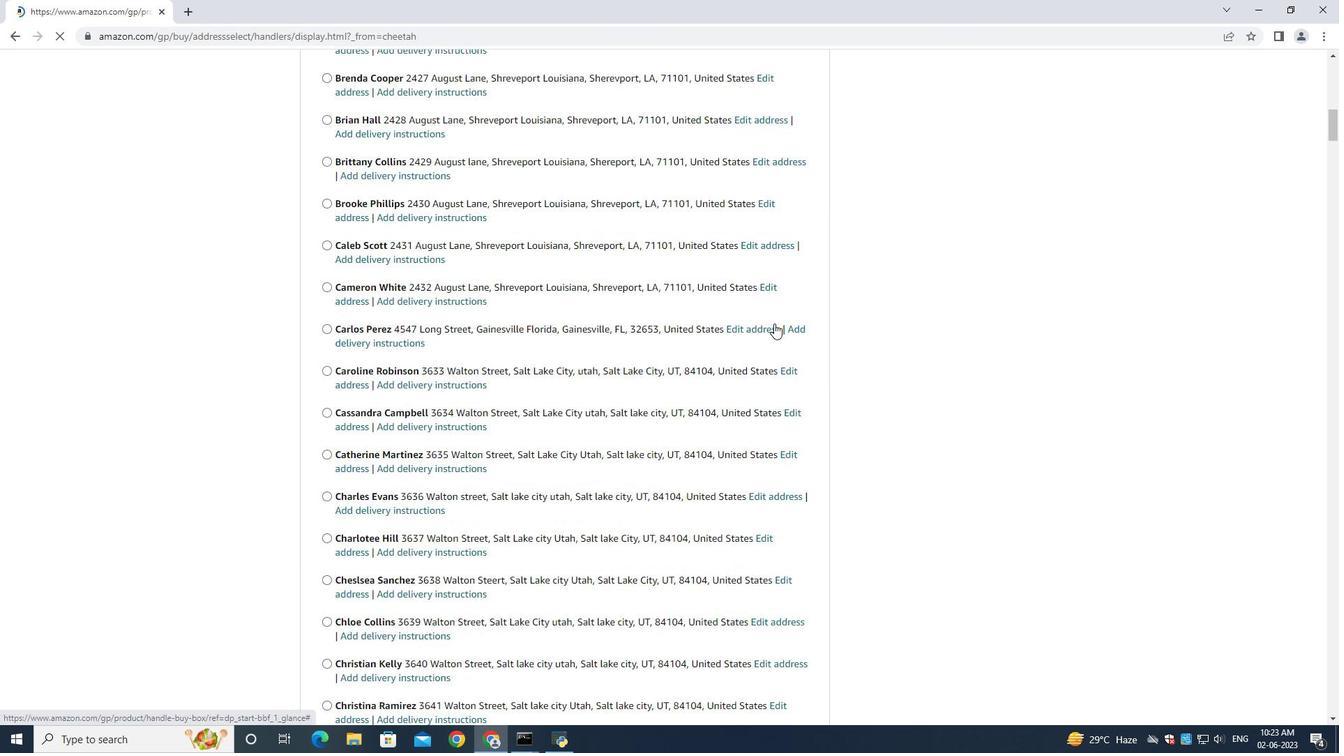 
Action: Mouse scrolled (699, 356) with delta (0, 0)
Screenshot: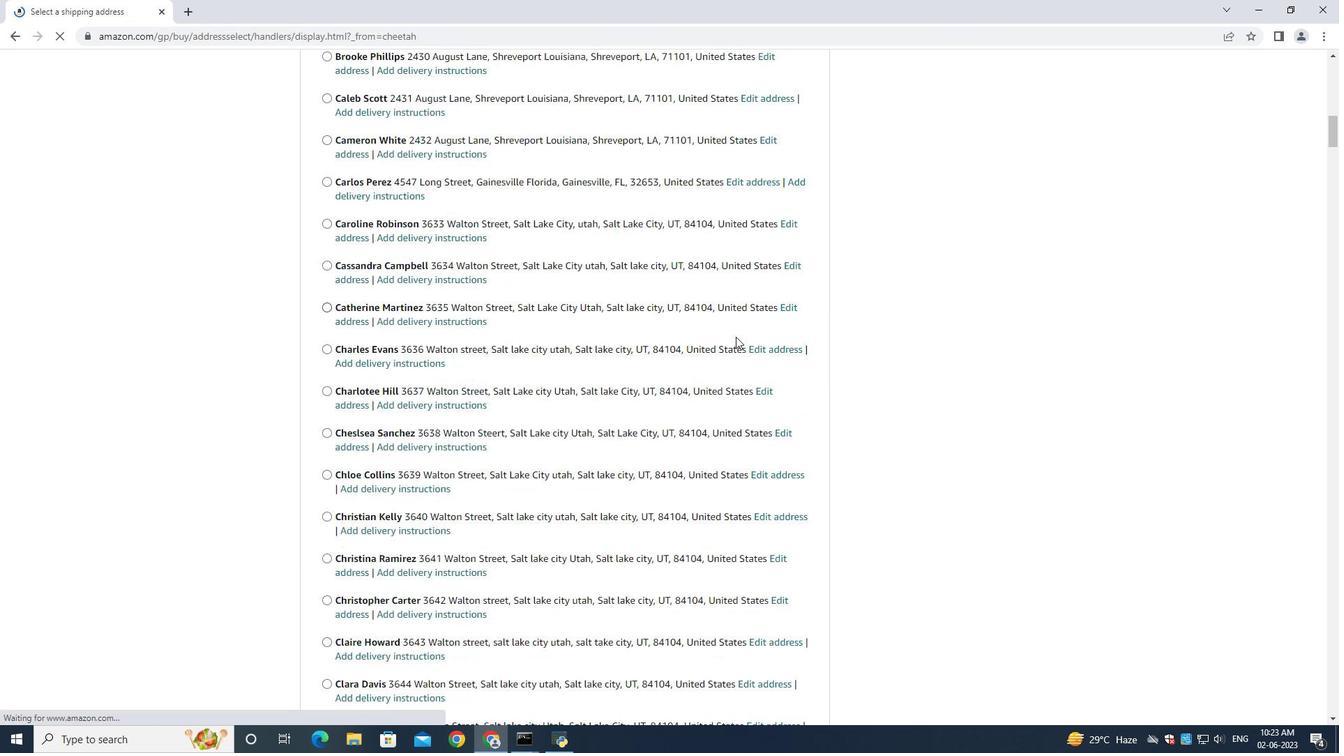 
Action: Mouse moved to (691, 359)
Screenshot: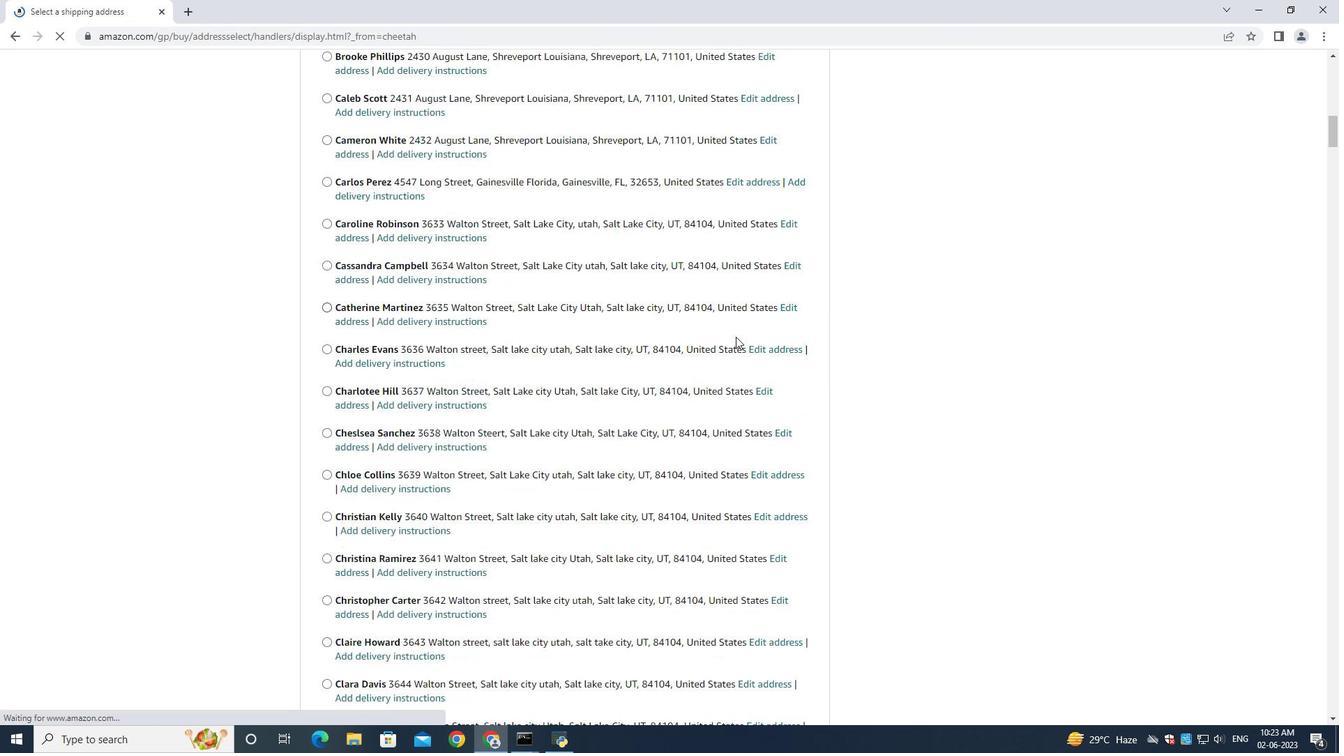 
Action: Mouse scrolled (697, 357) with delta (0, 0)
Screenshot: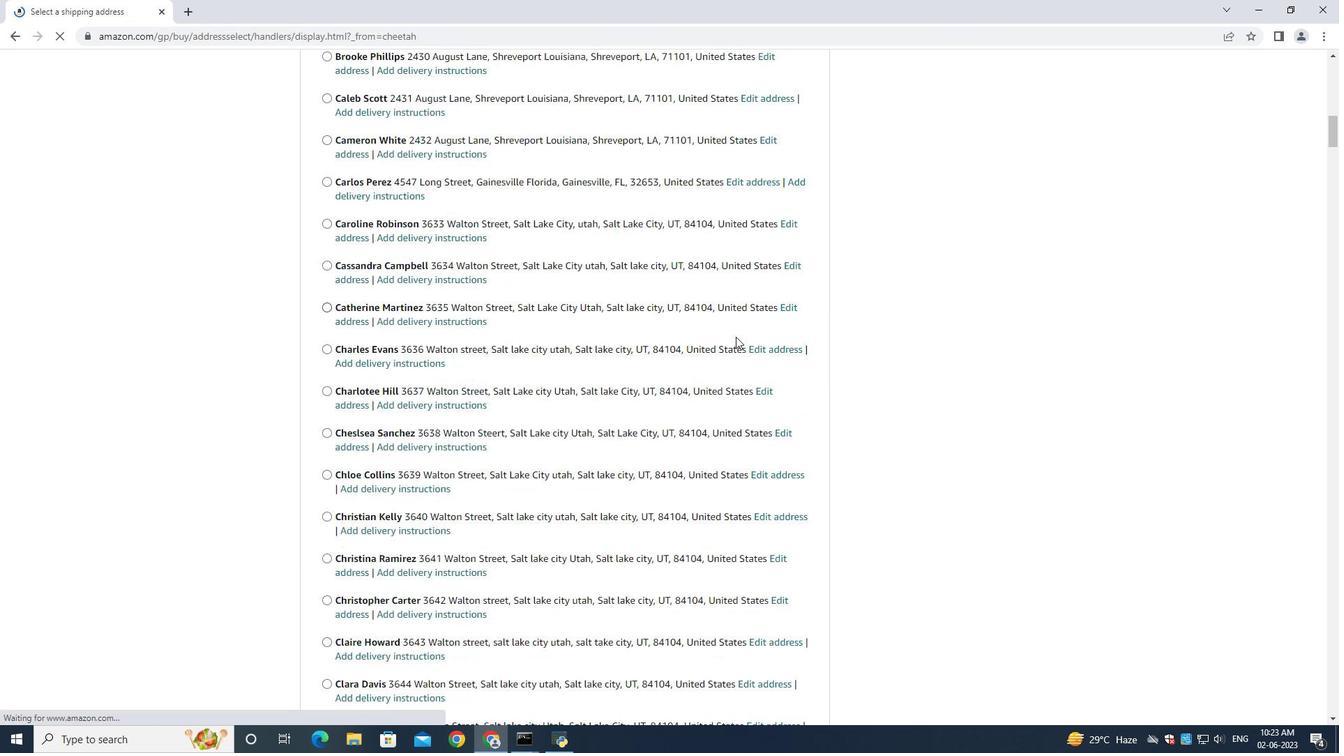 
Action: Mouse moved to (669, 367)
Screenshot: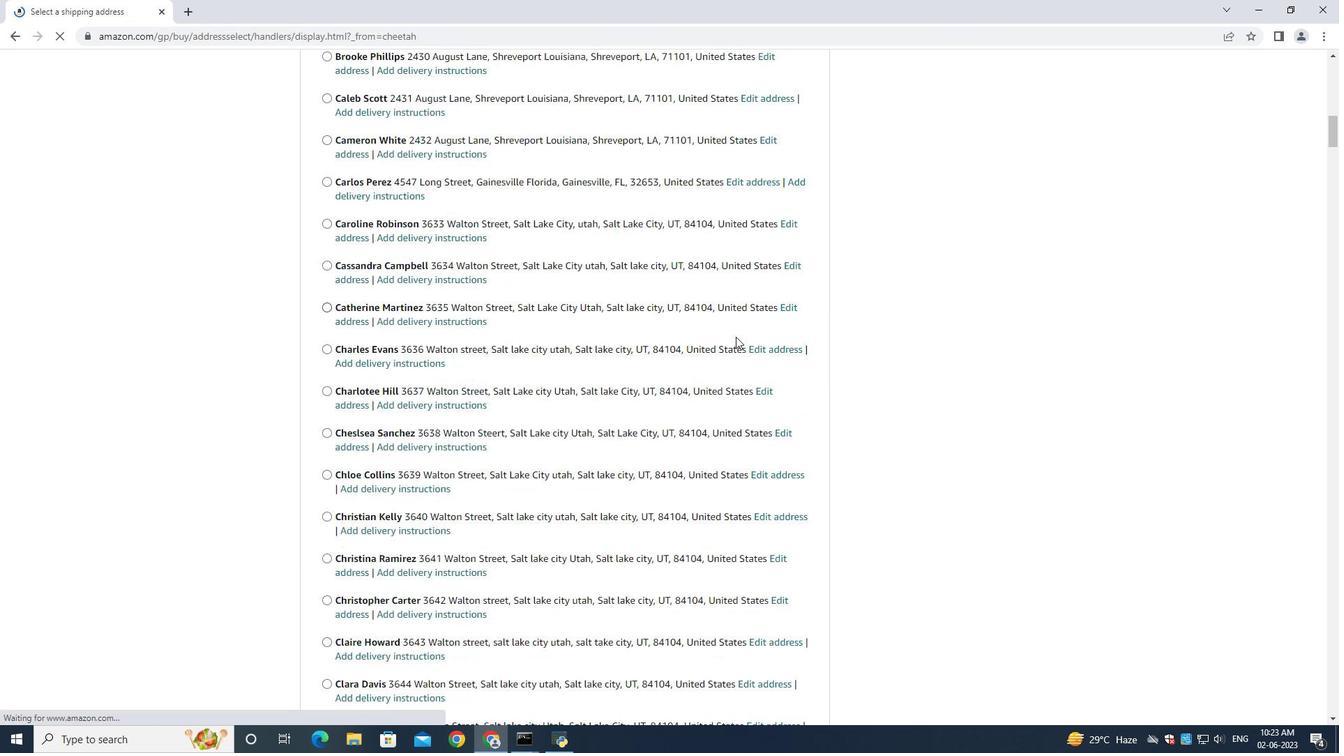 
Action: Mouse scrolled (691, 358) with delta (0, 0)
Screenshot: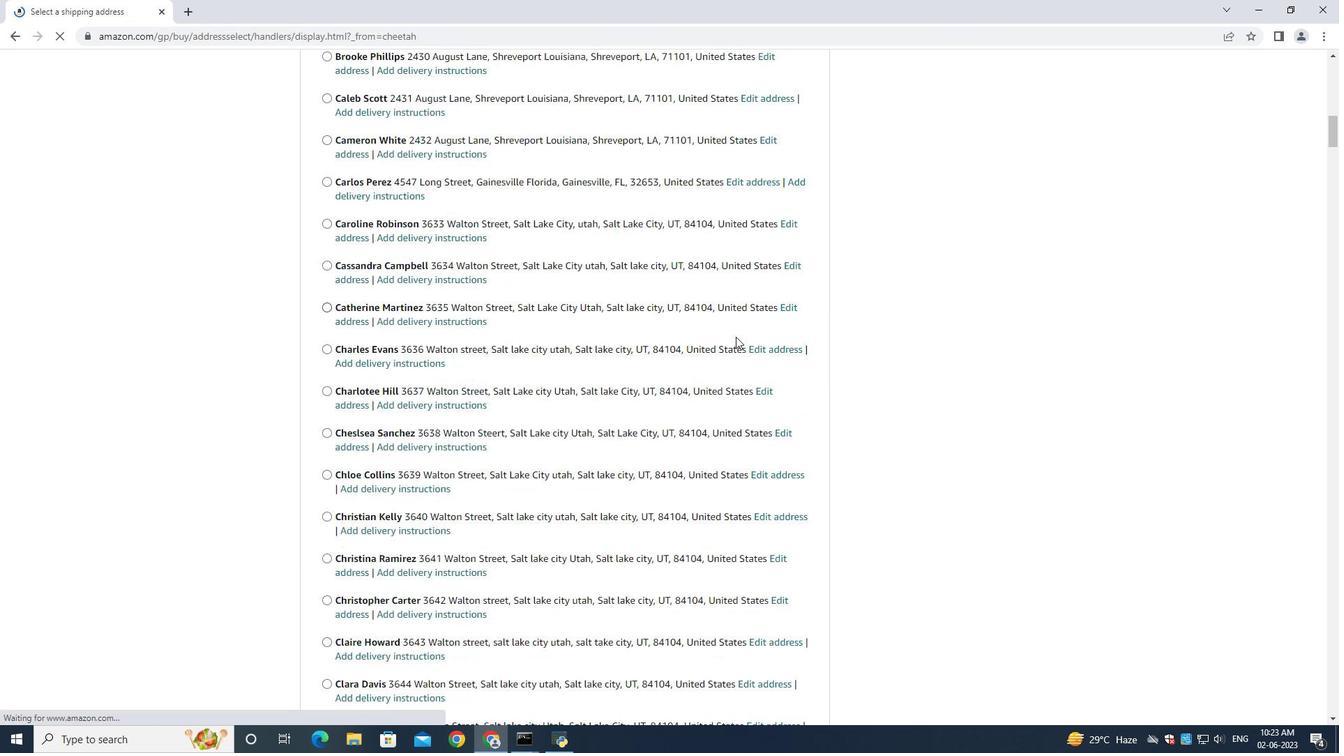
Action: Mouse moved to (656, 372)
Screenshot: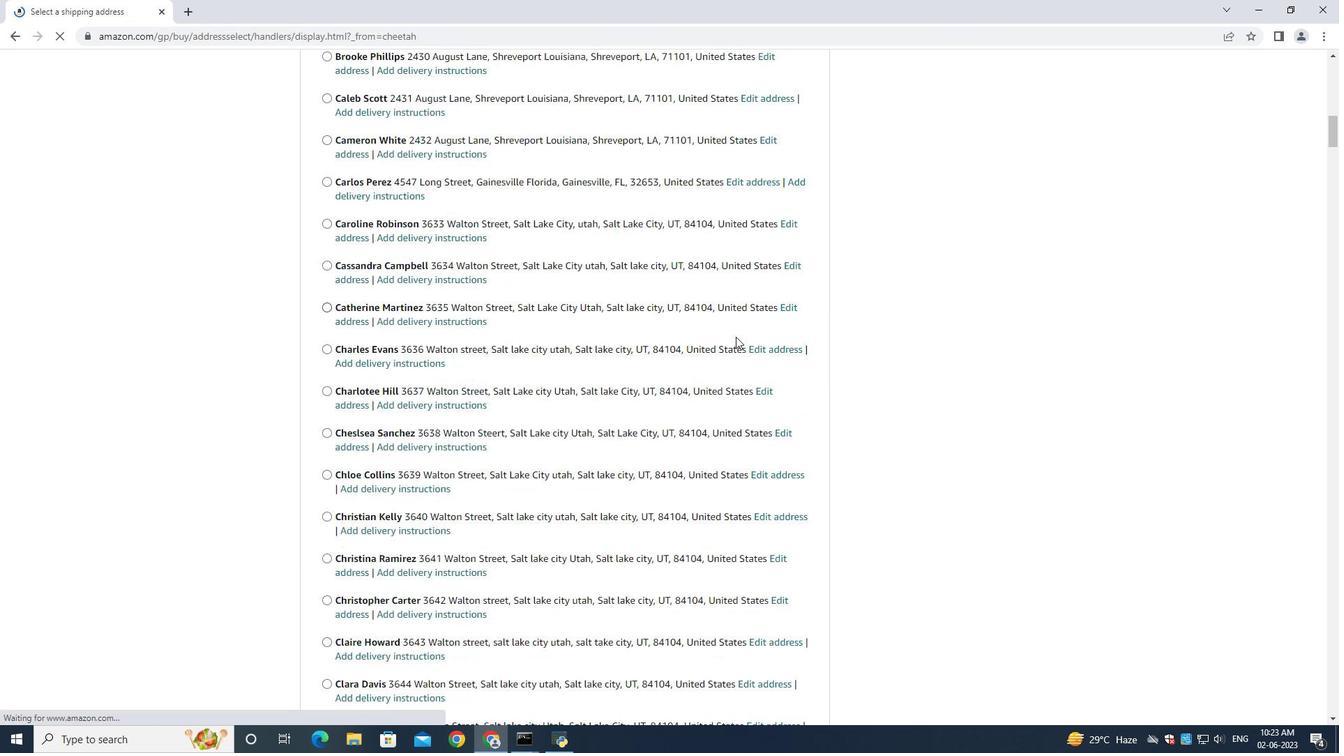 
Action: Mouse scrolled (669, 367) with delta (0, 0)
Screenshot: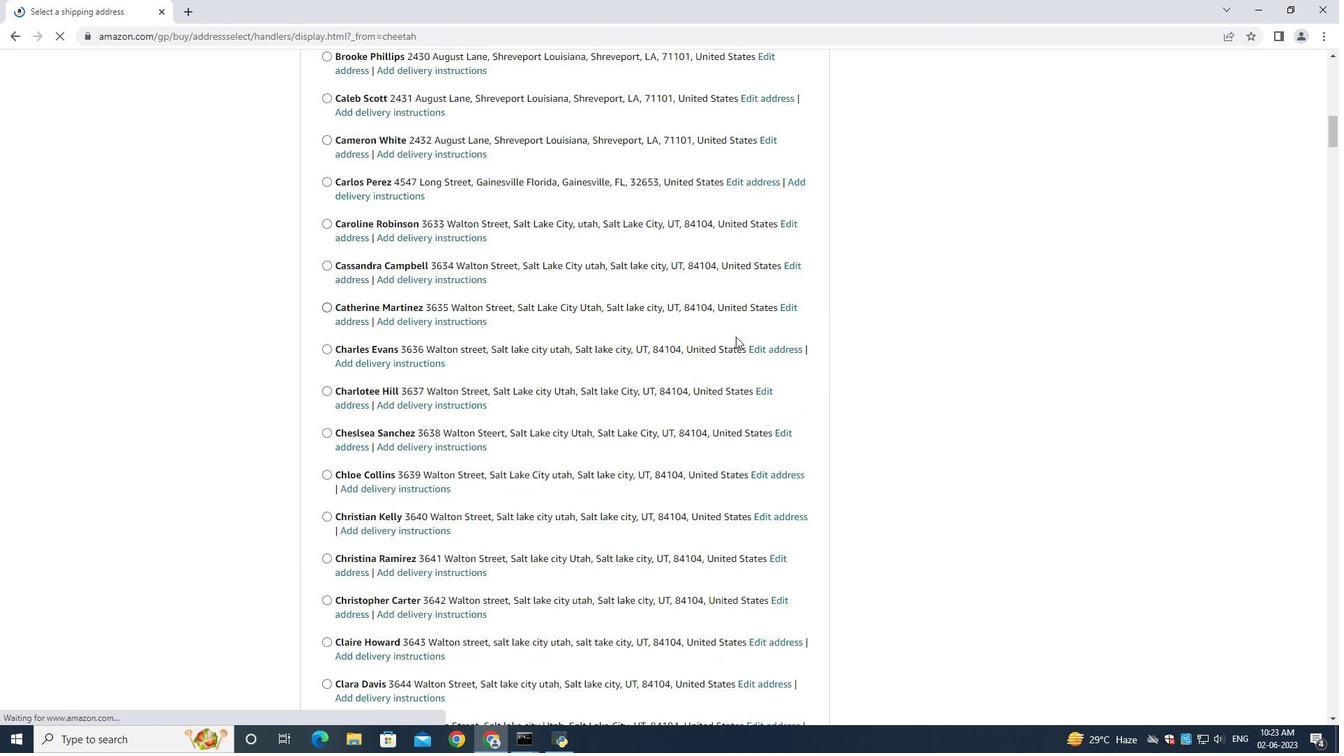
Action: Mouse moved to (637, 381)
Screenshot: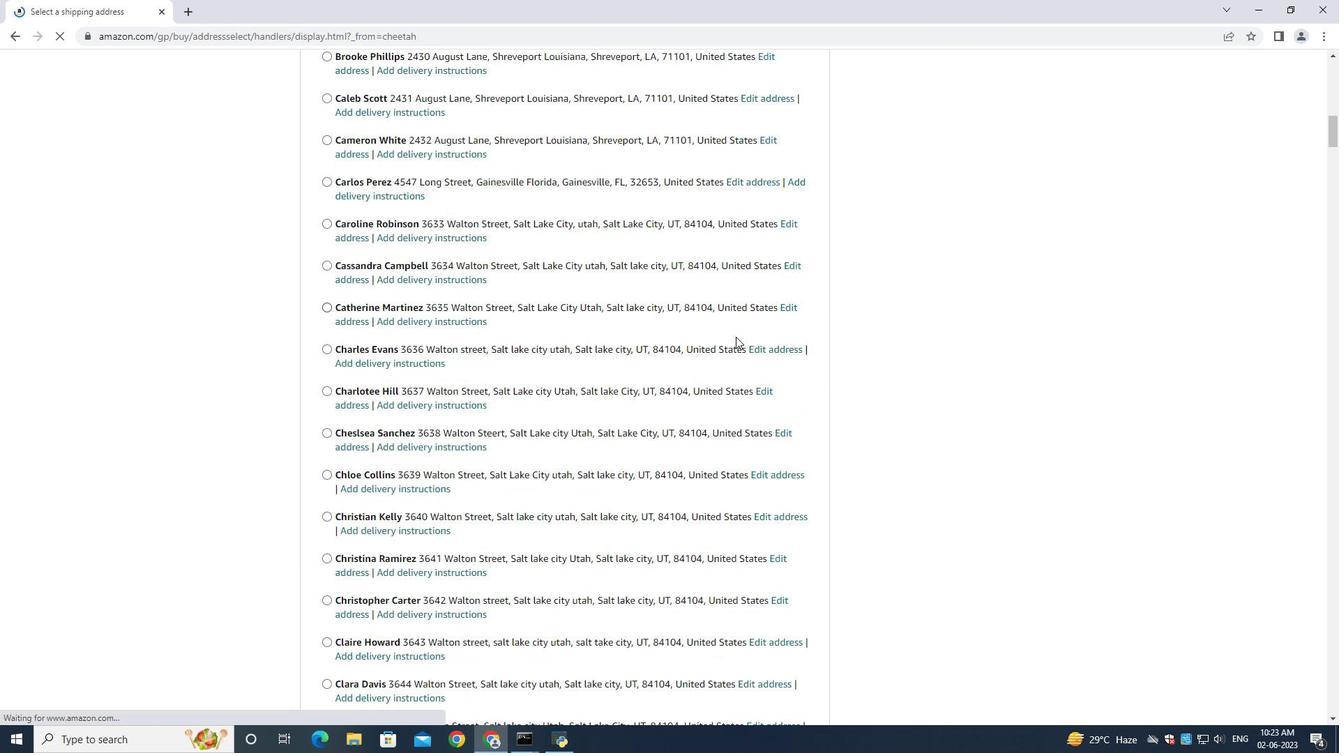 
Action: Mouse scrolled (650, 374) with delta (0, 0)
Screenshot: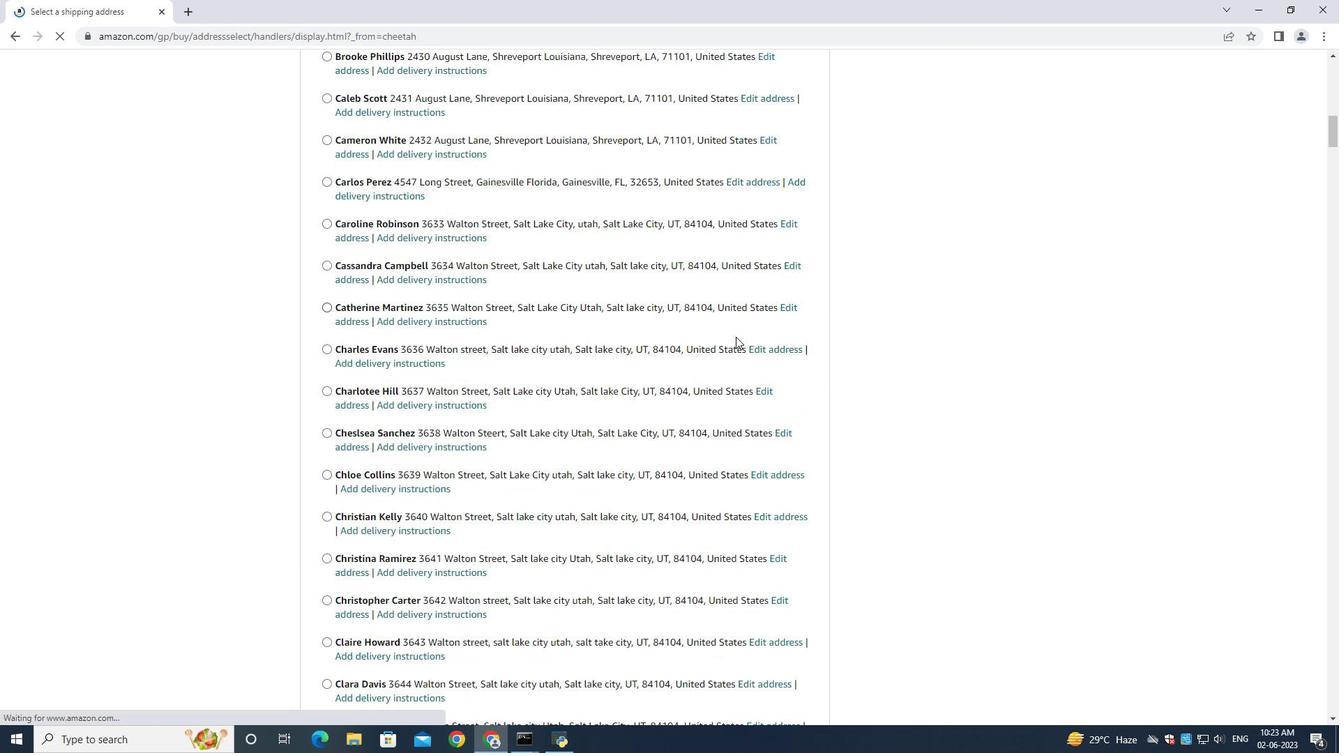 
Action: Mouse moved to (637, 381)
Screenshot: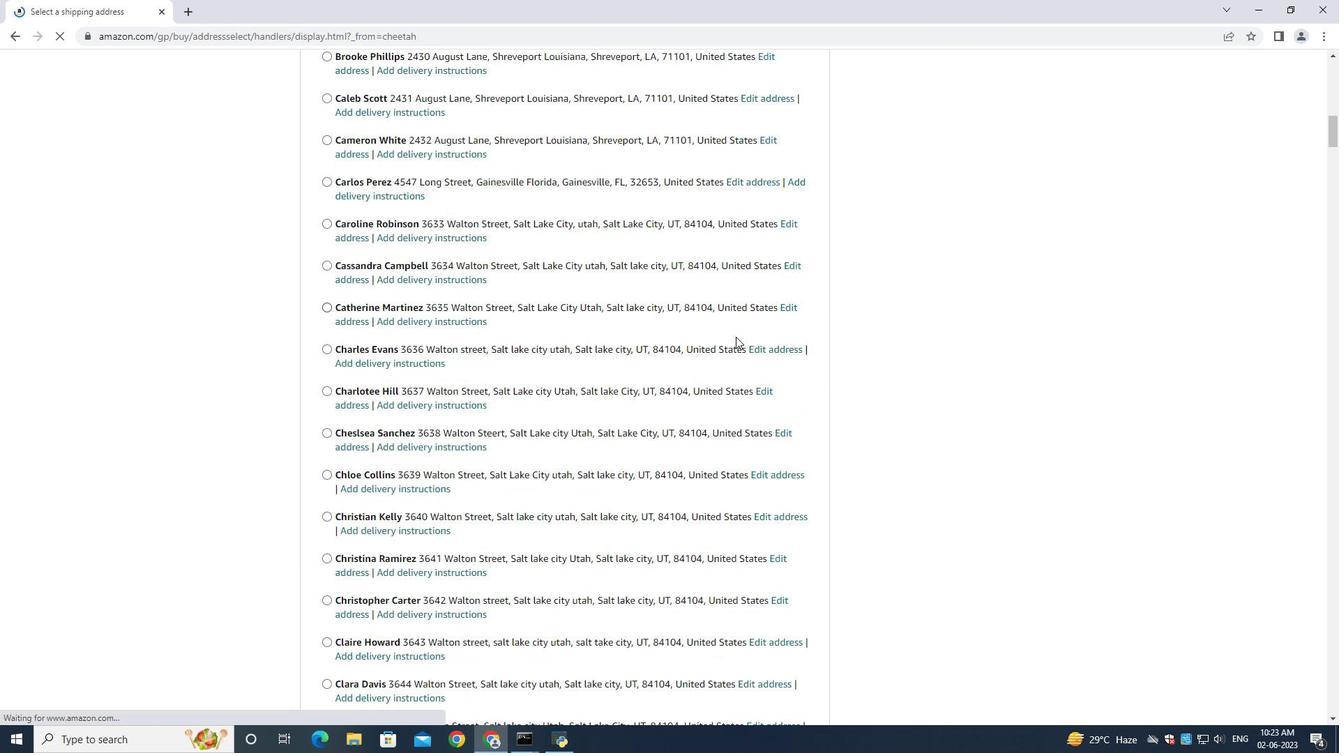 
Action: Mouse scrolled (648, 375) with delta (0, 0)
Screenshot: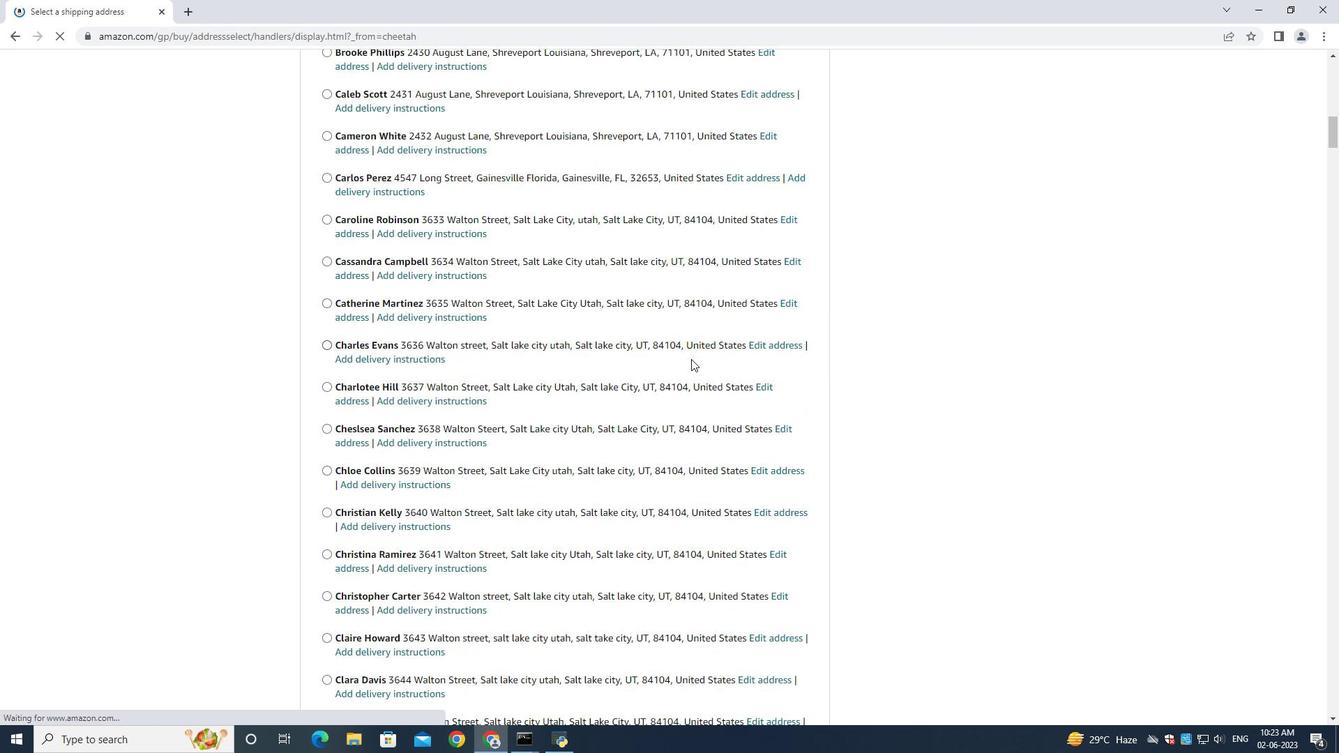 
Action: Mouse scrolled (637, 382) with delta (0, 0)
Screenshot: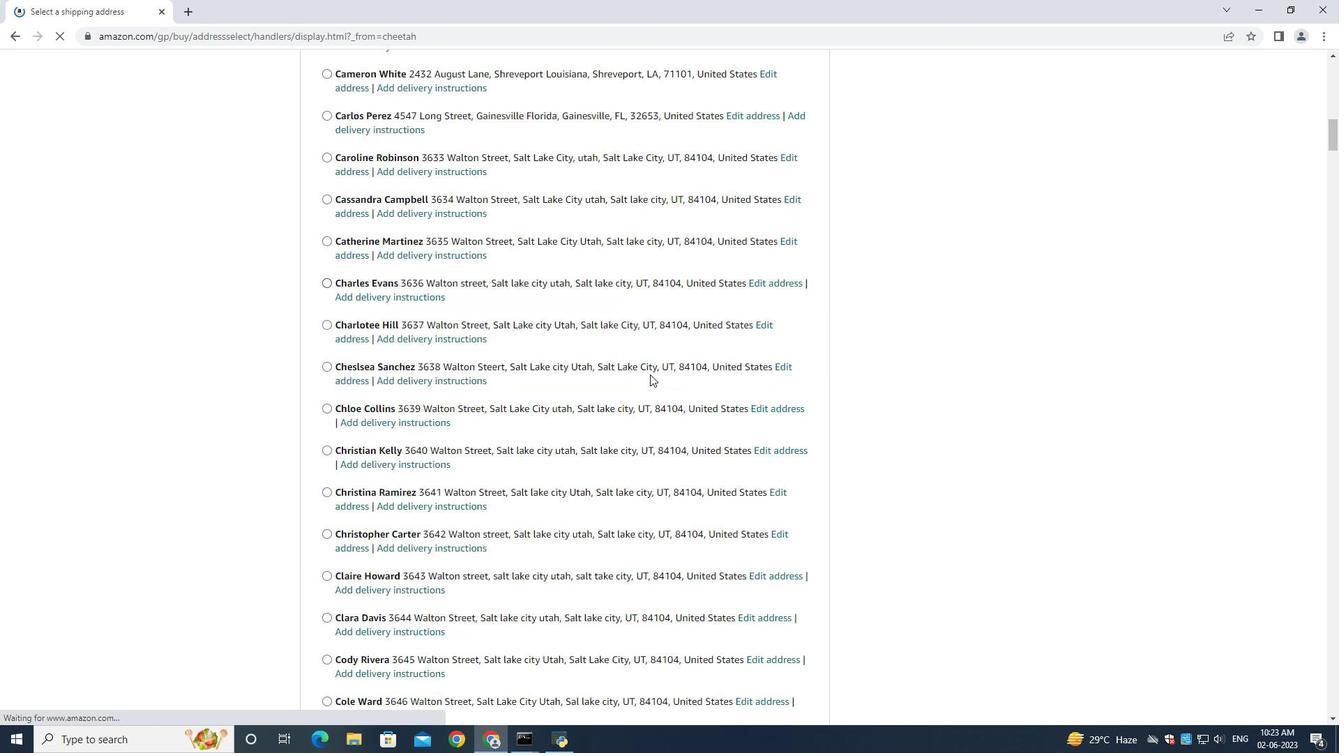
Action: Mouse scrolled (637, 381) with delta (0, 0)
Screenshot: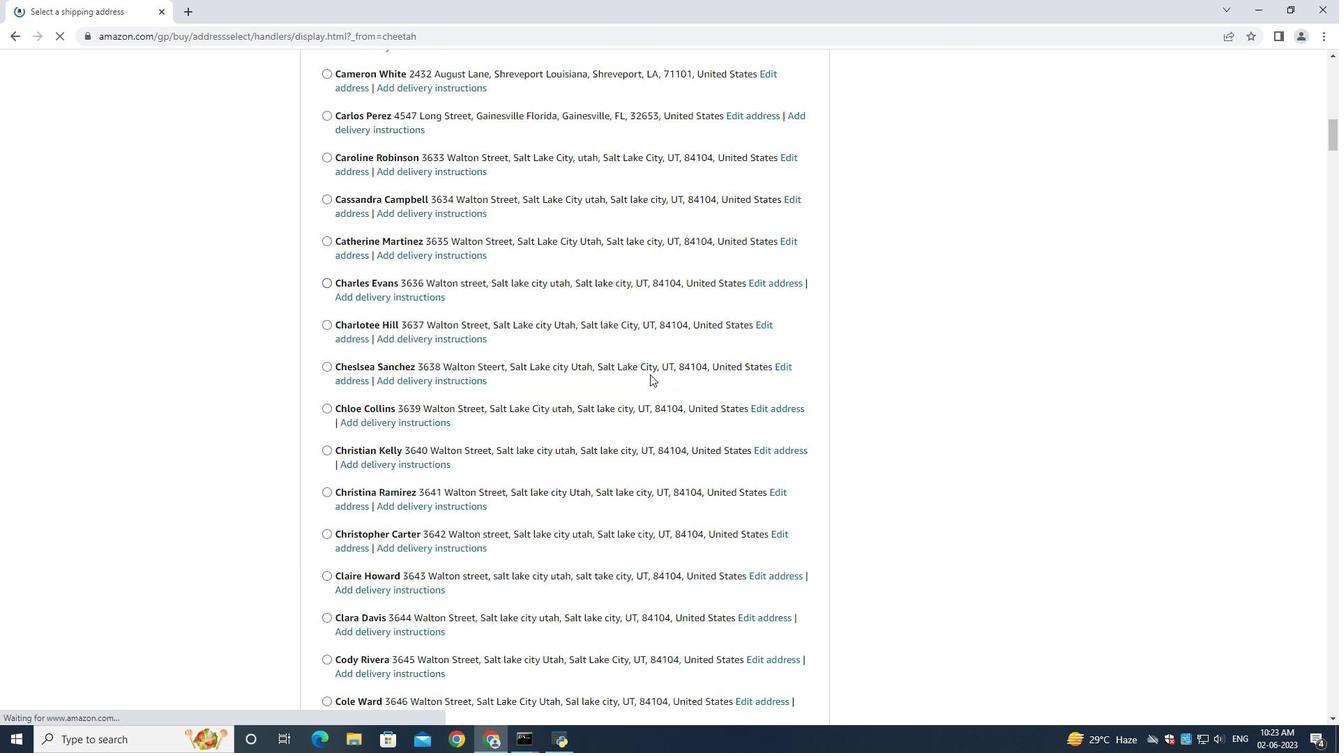 
Action: Mouse moved to (637, 383)
Screenshot: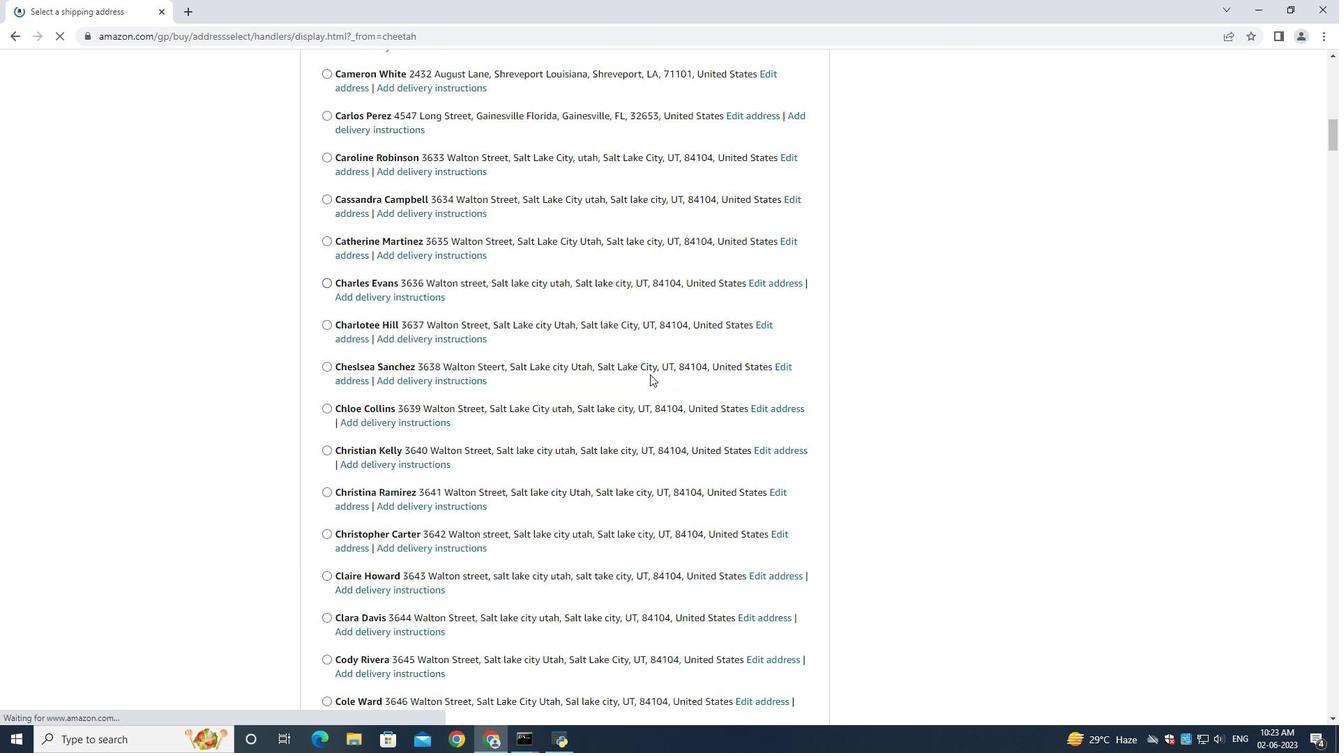 
Action: Mouse scrolled (637, 382) with delta (0, 0)
Screenshot: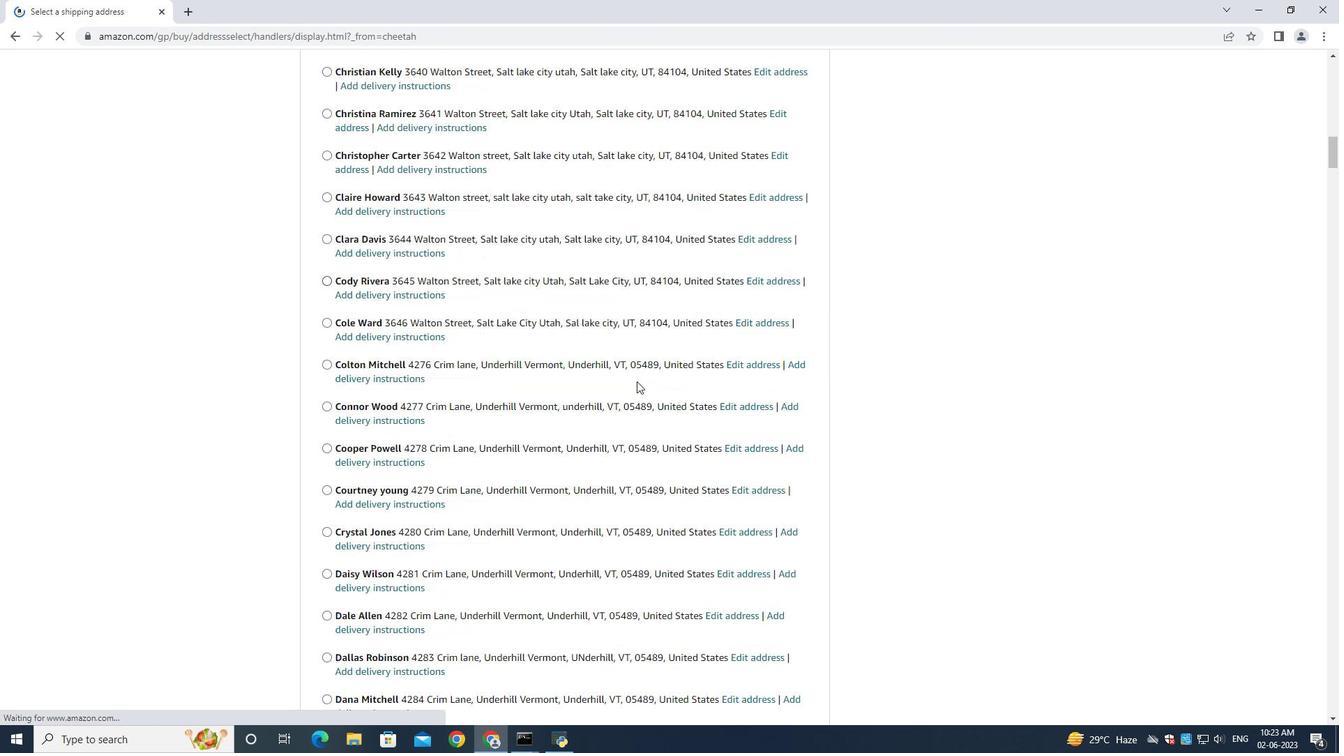 
Action: Mouse moved to (637, 384)
Screenshot: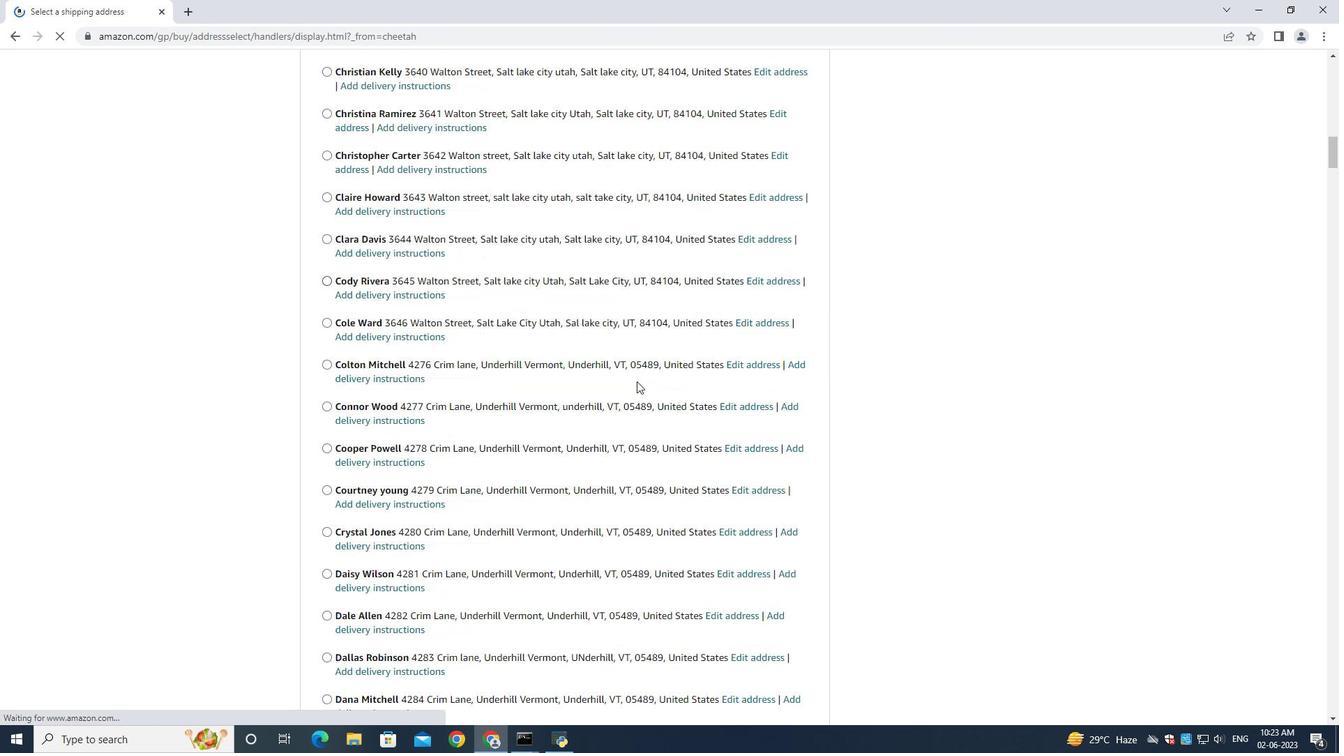 
Action: Mouse scrolled (637, 383) with delta (0, 0)
Screenshot: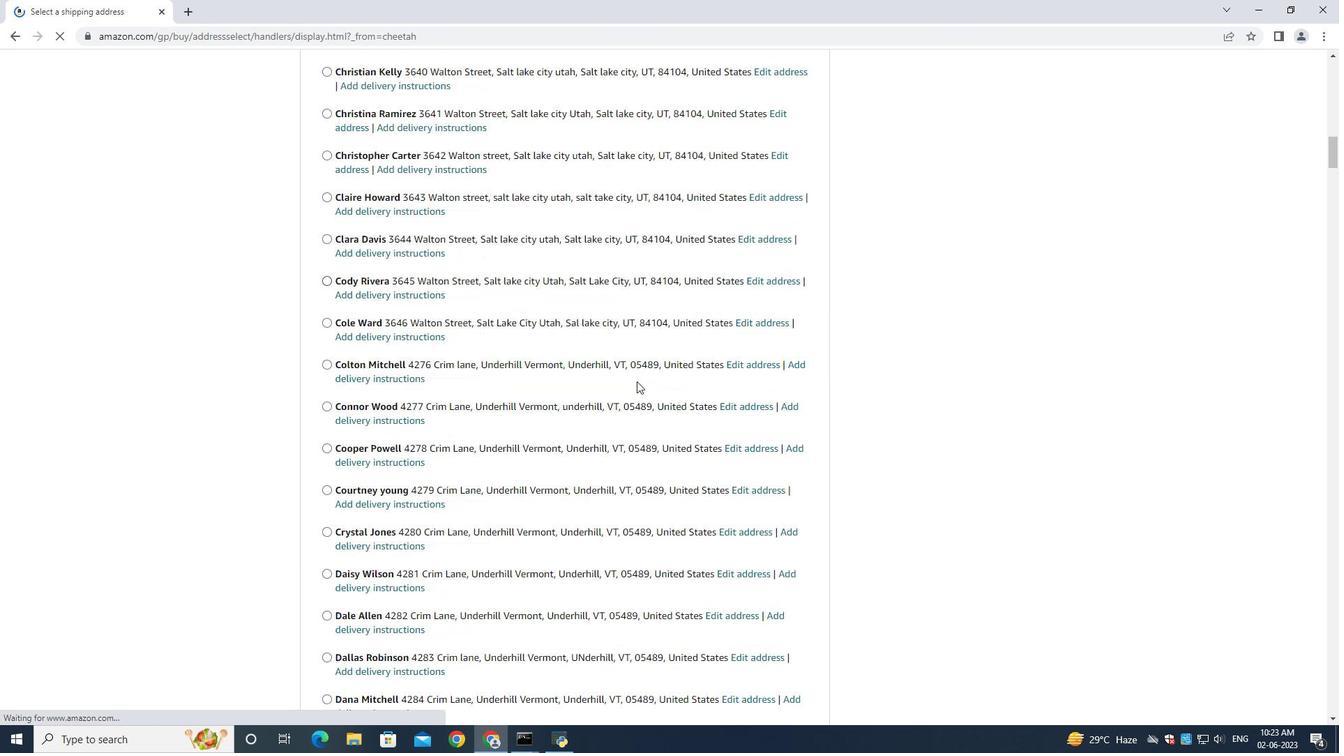 
Action: Mouse scrolled (637, 383) with delta (0, 0)
Screenshot: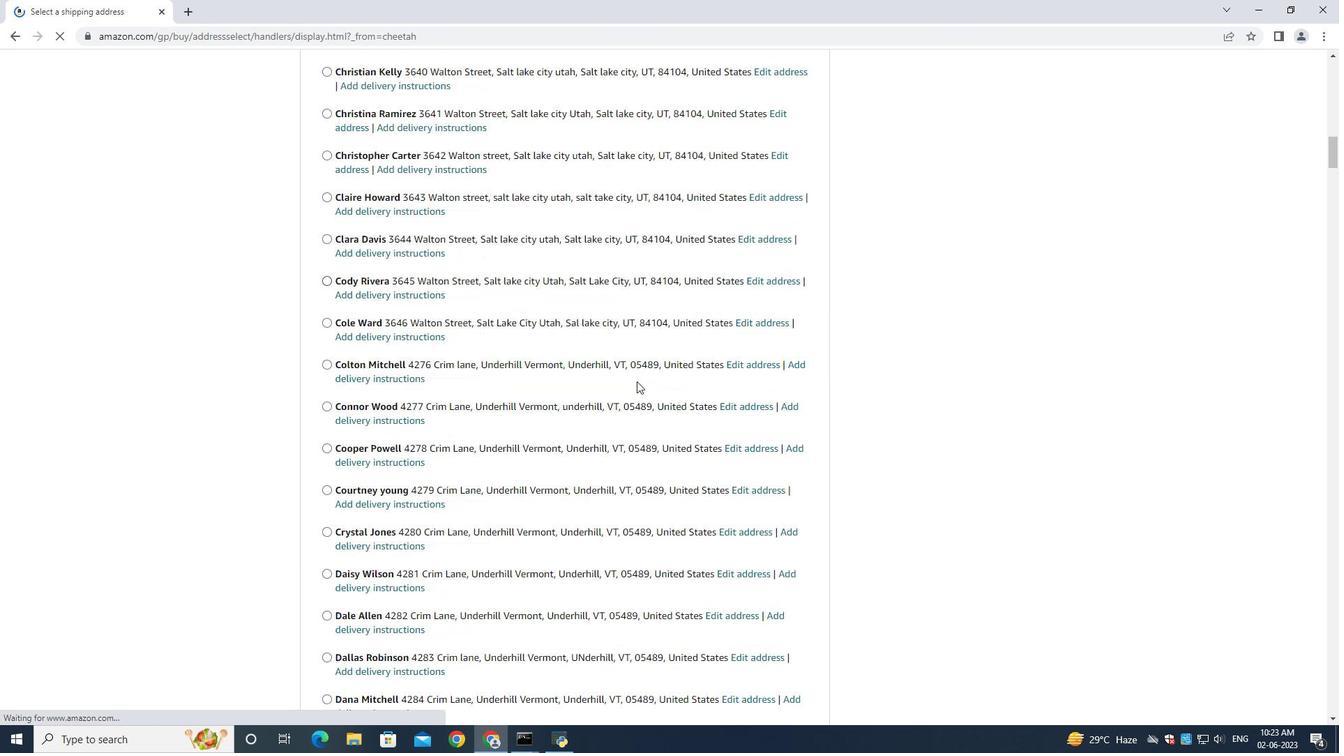 
Action: Mouse moved to (637, 385)
Screenshot: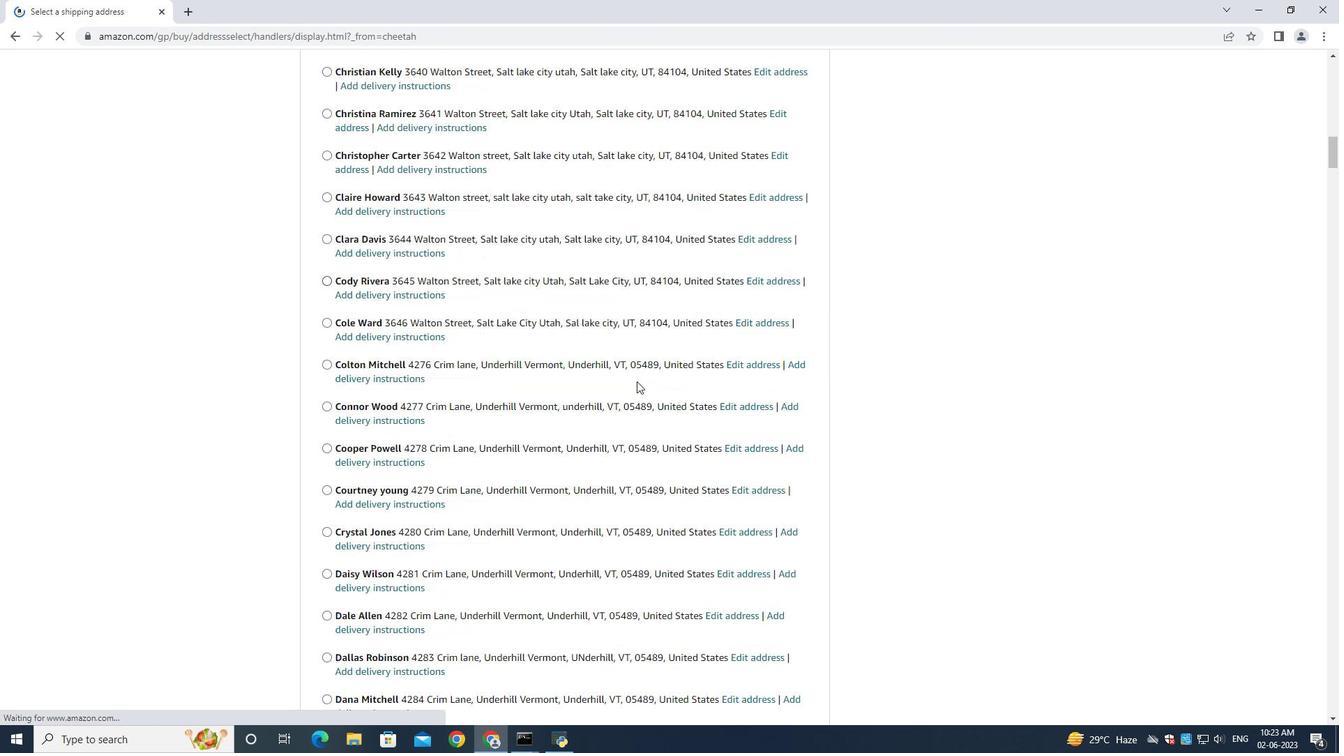
Action: Mouse scrolled (637, 383) with delta (0, 0)
Screenshot: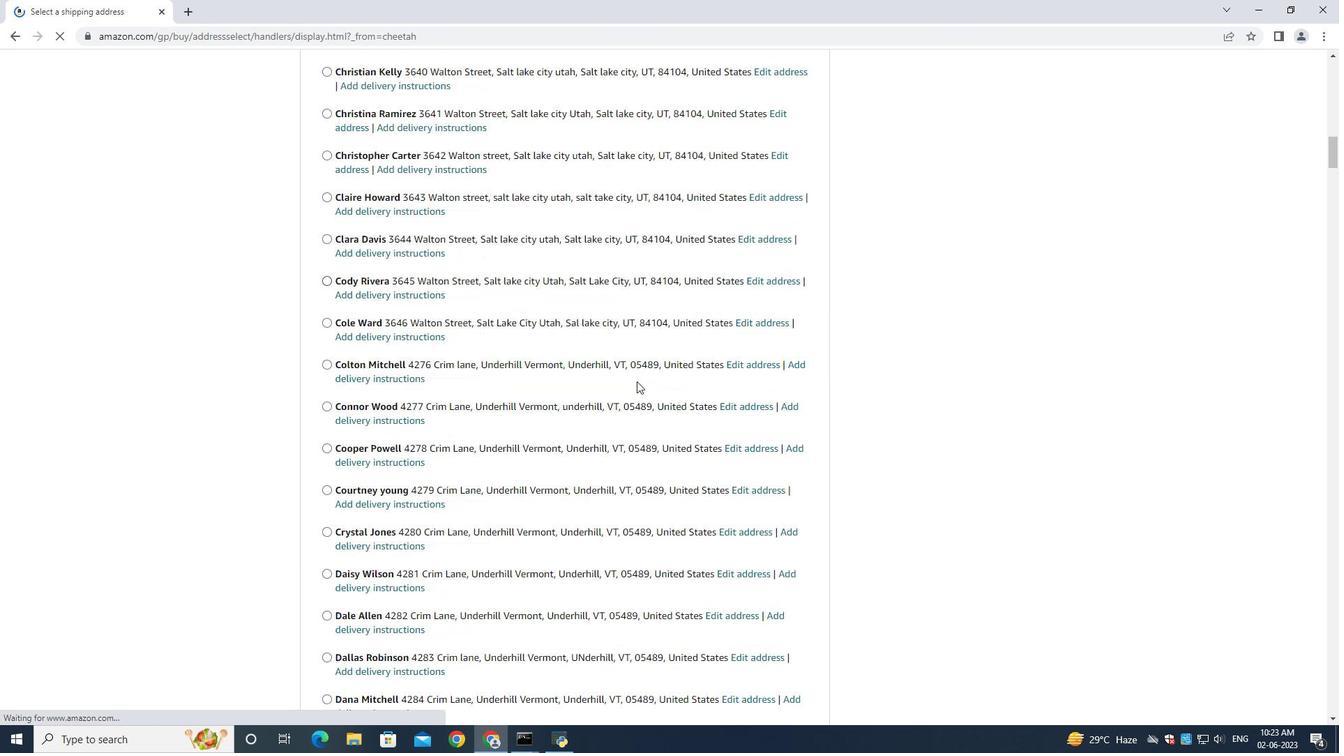 
Action: Mouse scrolled (637, 384) with delta (0, 0)
Screenshot: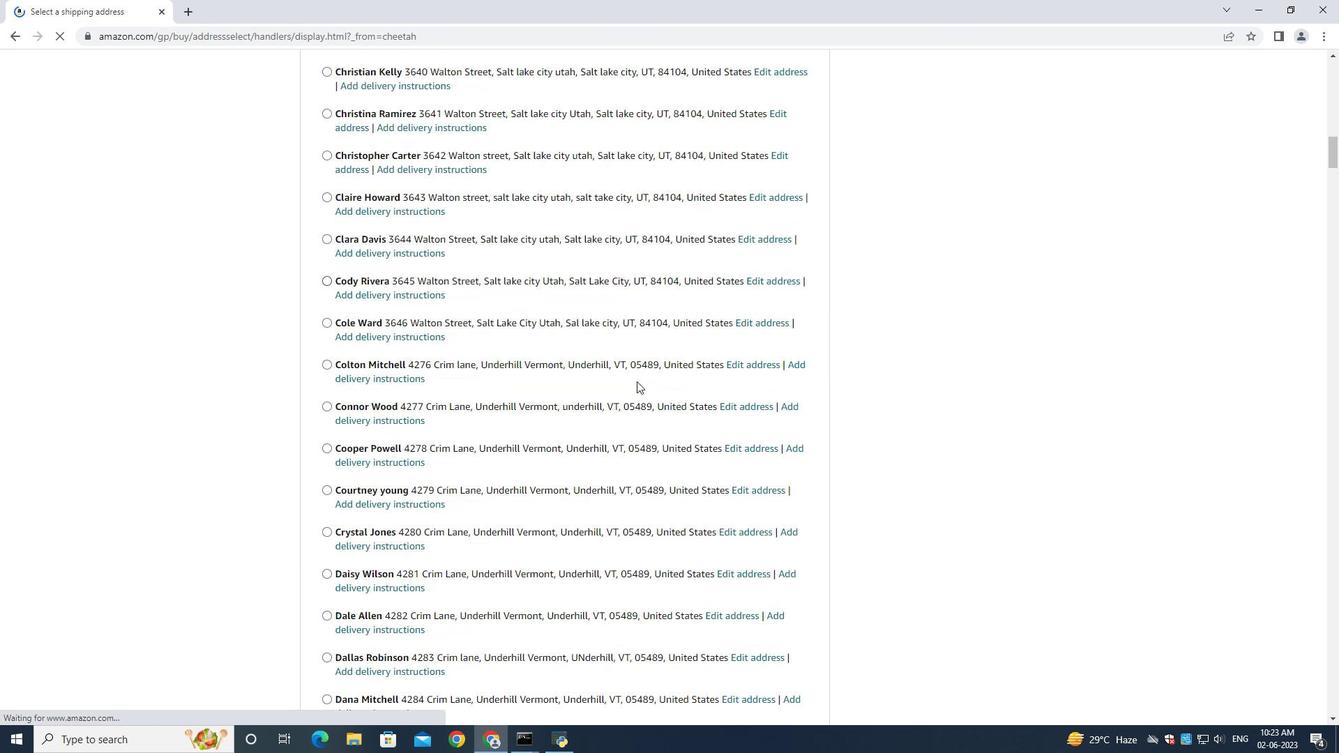 
Action: Mouse scrolled (637, 384) with delta (0, 0)
Screenshot: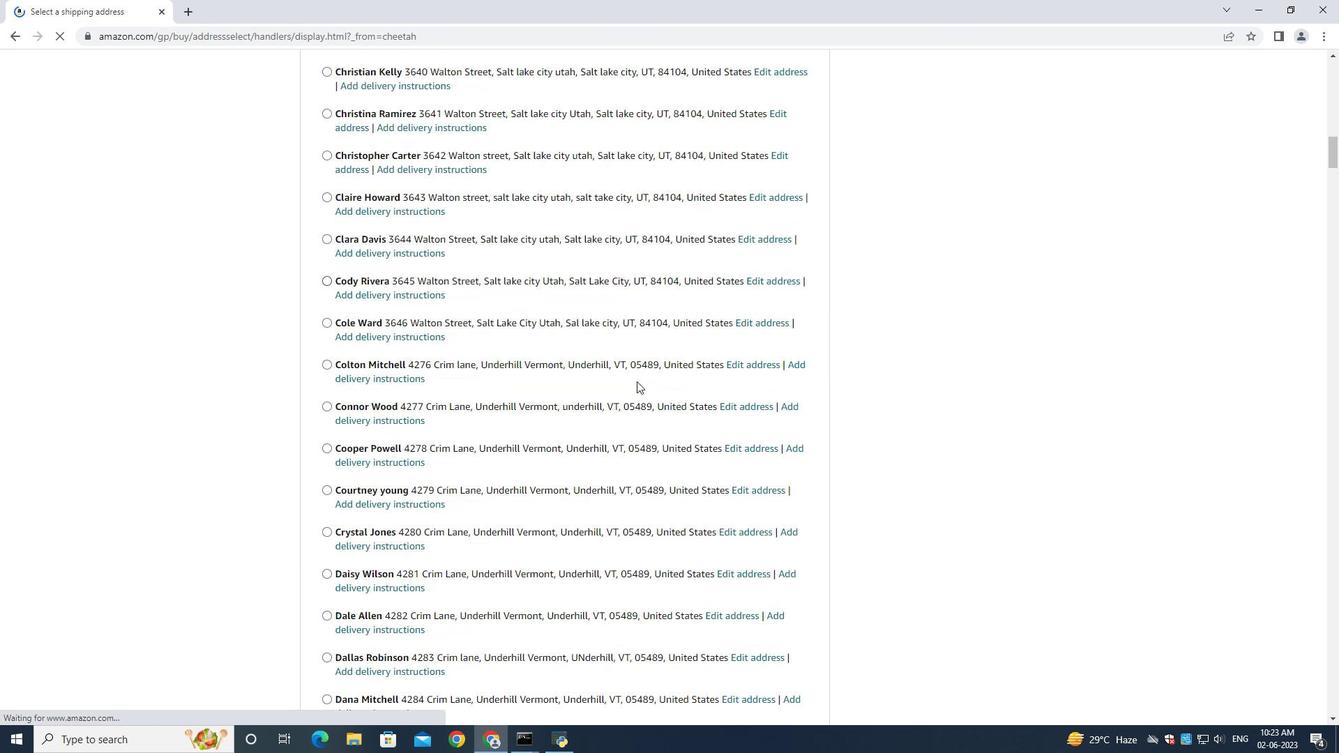 
Action: Mouse scrolled (637, 384) with delta (0, 0)
Screenshot: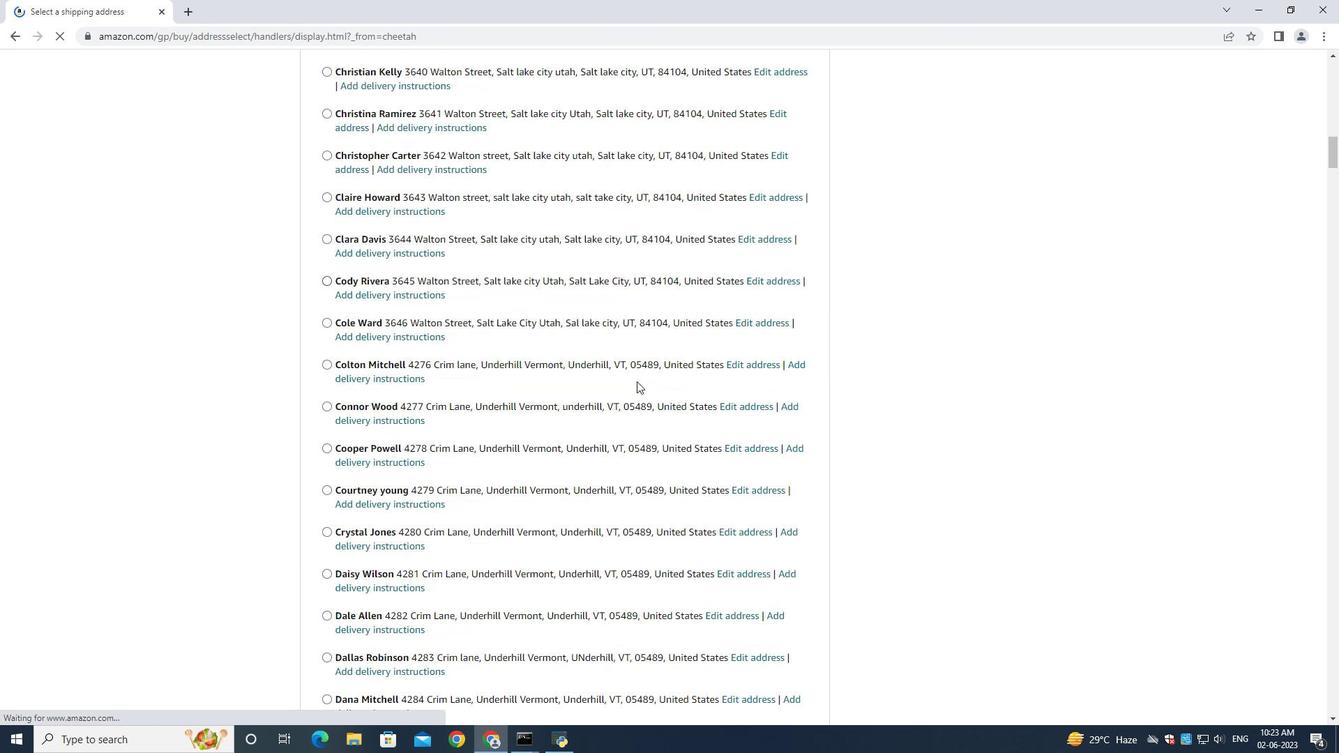 
Action: Mouse scrolled (637, 384) with delta (0, 0)
Screenshot: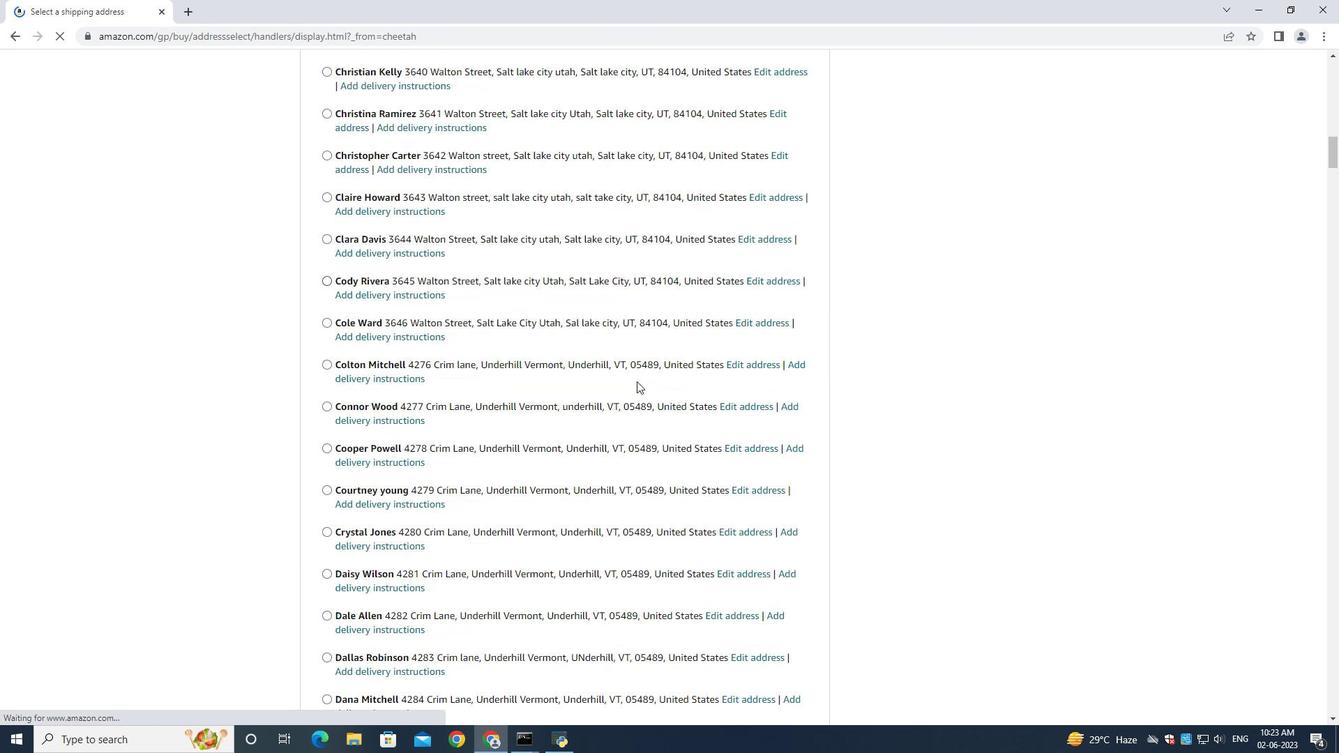 
Action: Mouse moved to (637, 382)
Screenshot: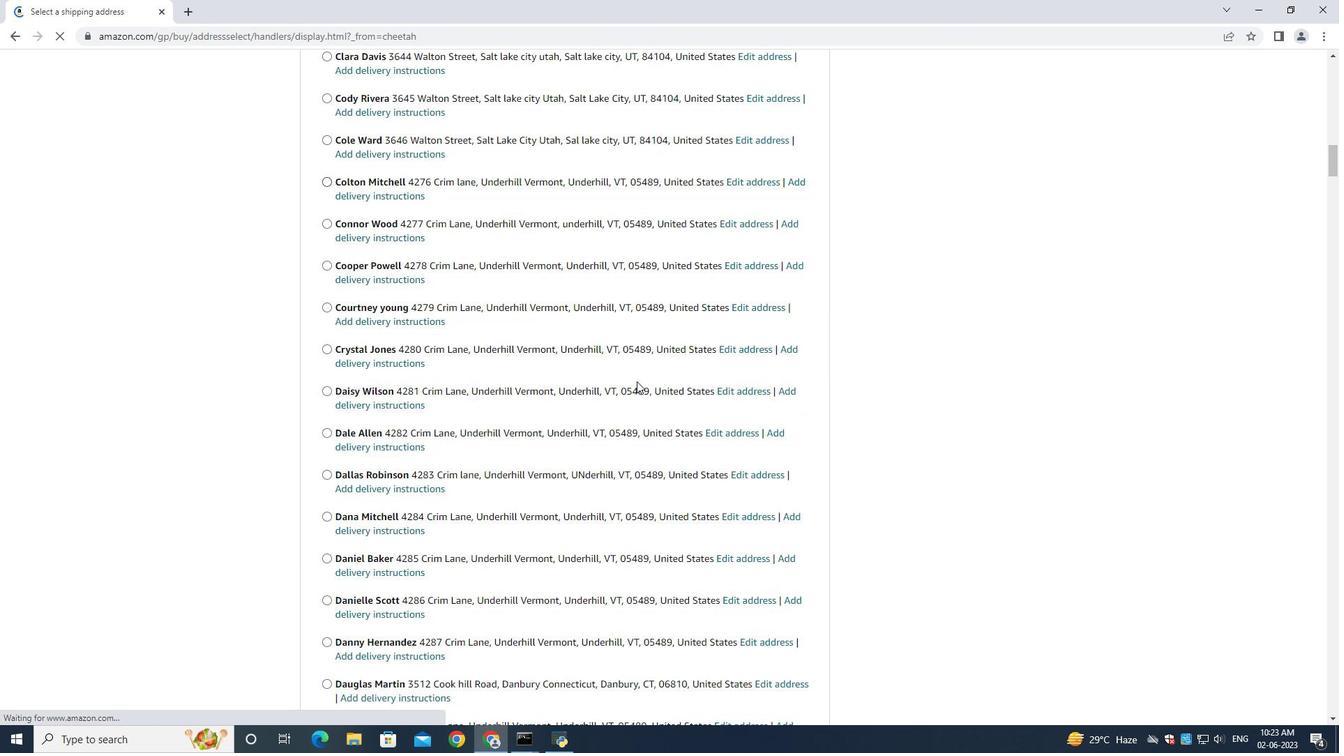 
Action: Mouse scrolled (637, 381) with delta (0, 0)
Screenshot: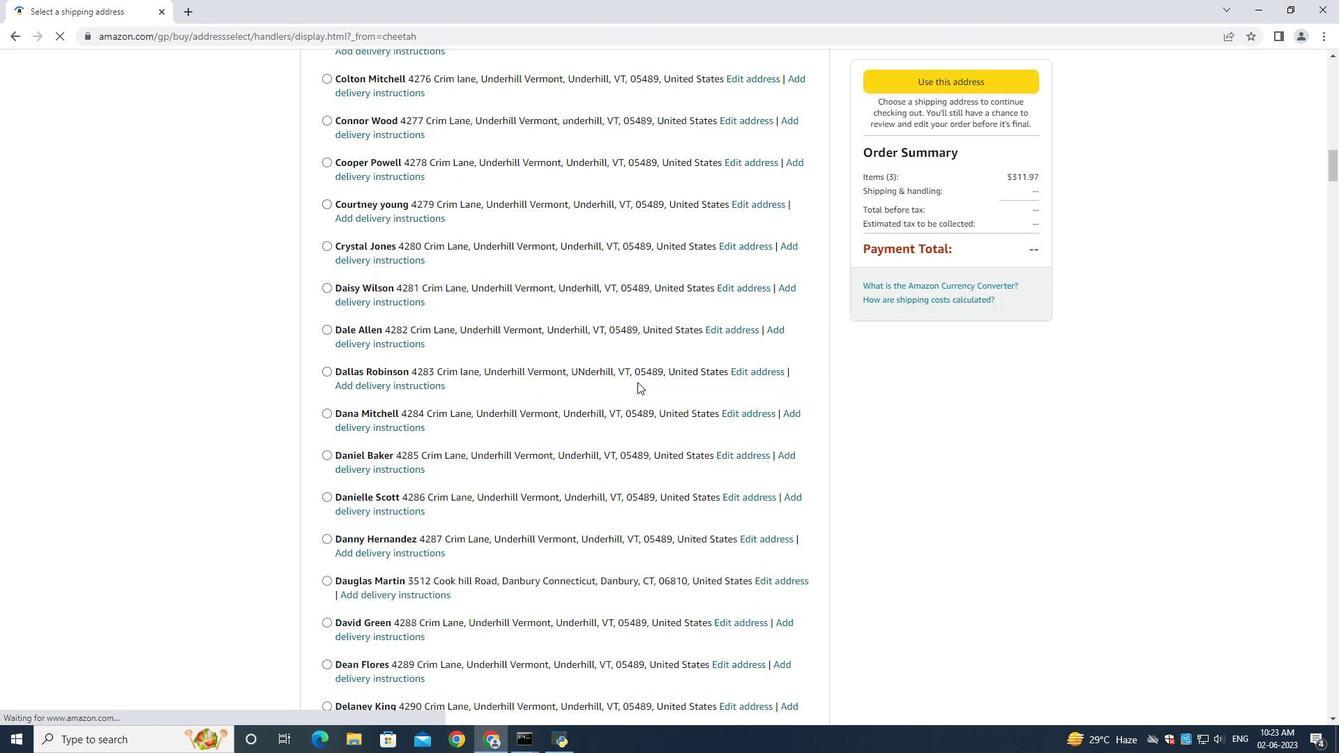 
Action: Mouse scrolled (637, 381) with delta (0, 0)
Screenshot: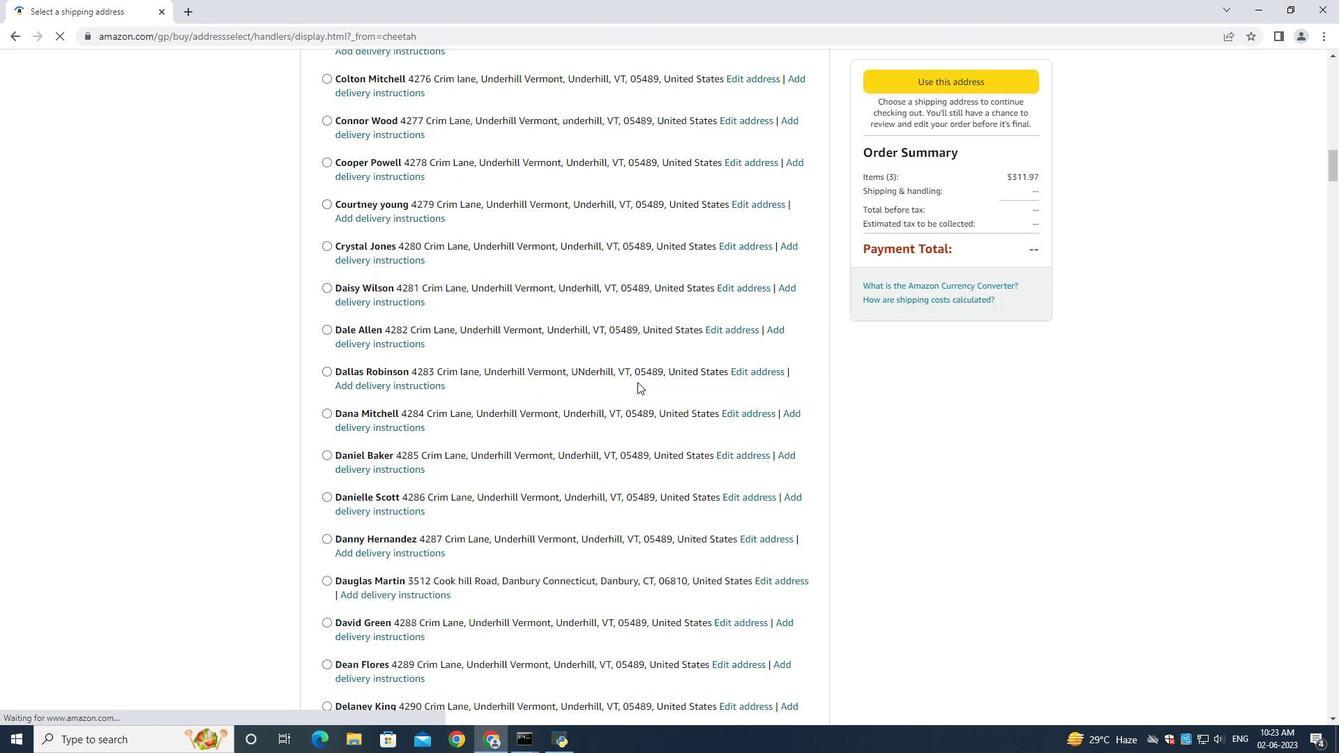 
Action: Mouse scrolled (637, 381) with delta (0, 0)
Screenshot: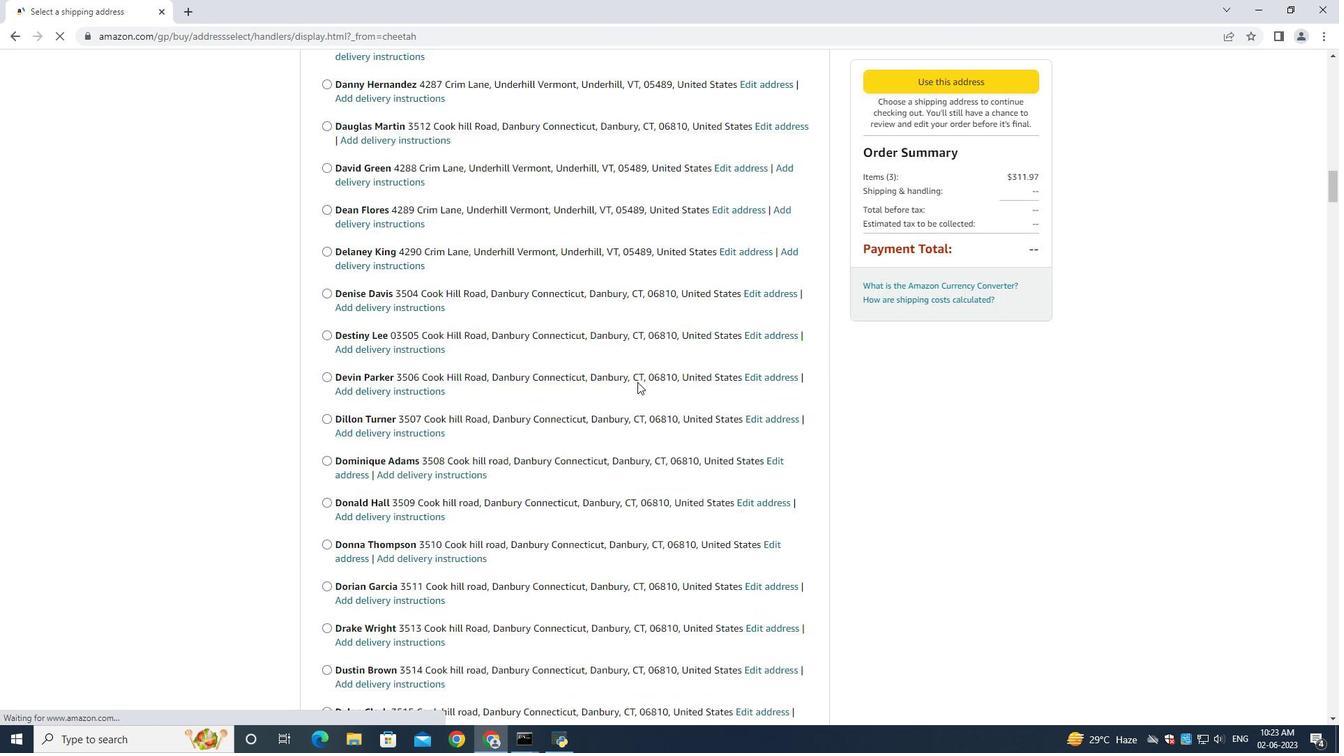 
Action: Mouse scrolled (637, 381) with delta (0, 0)
Screenshot: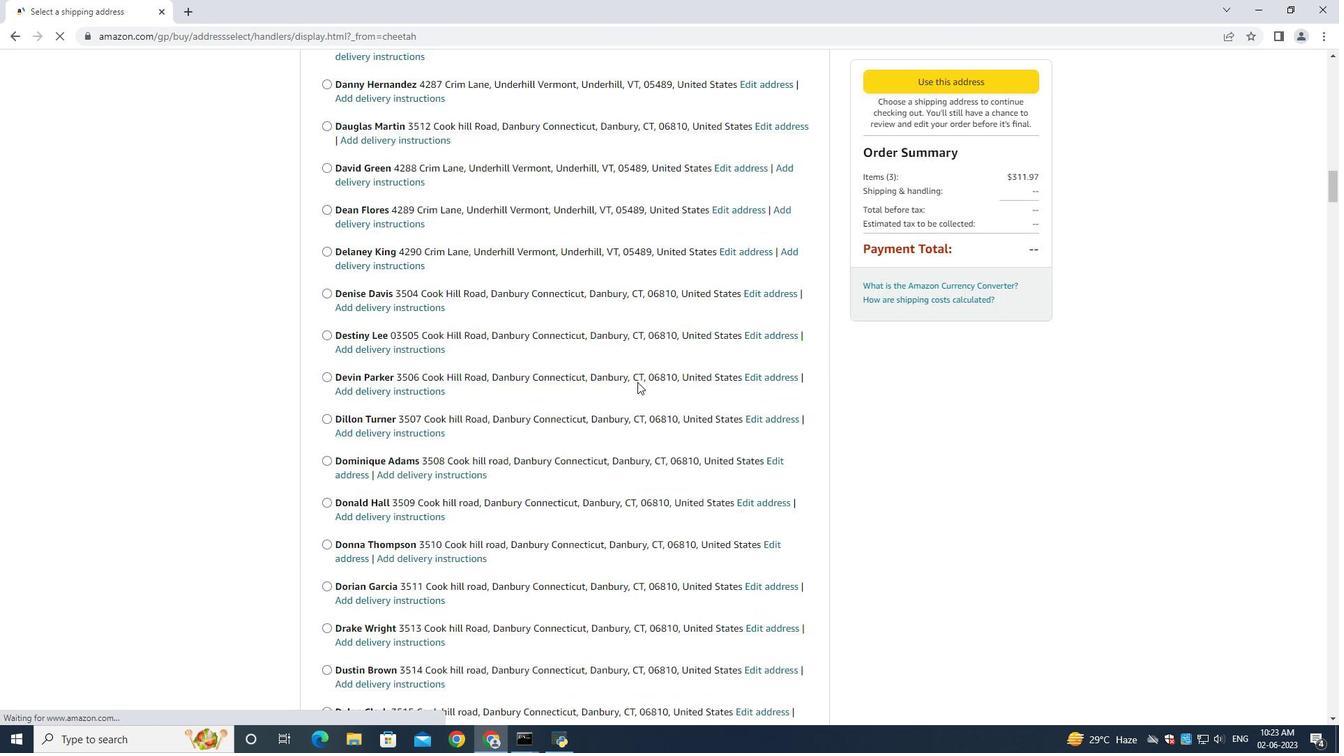 
Action: Mouse scrolled (637, 381) with delta (0, -1)
Screenshot: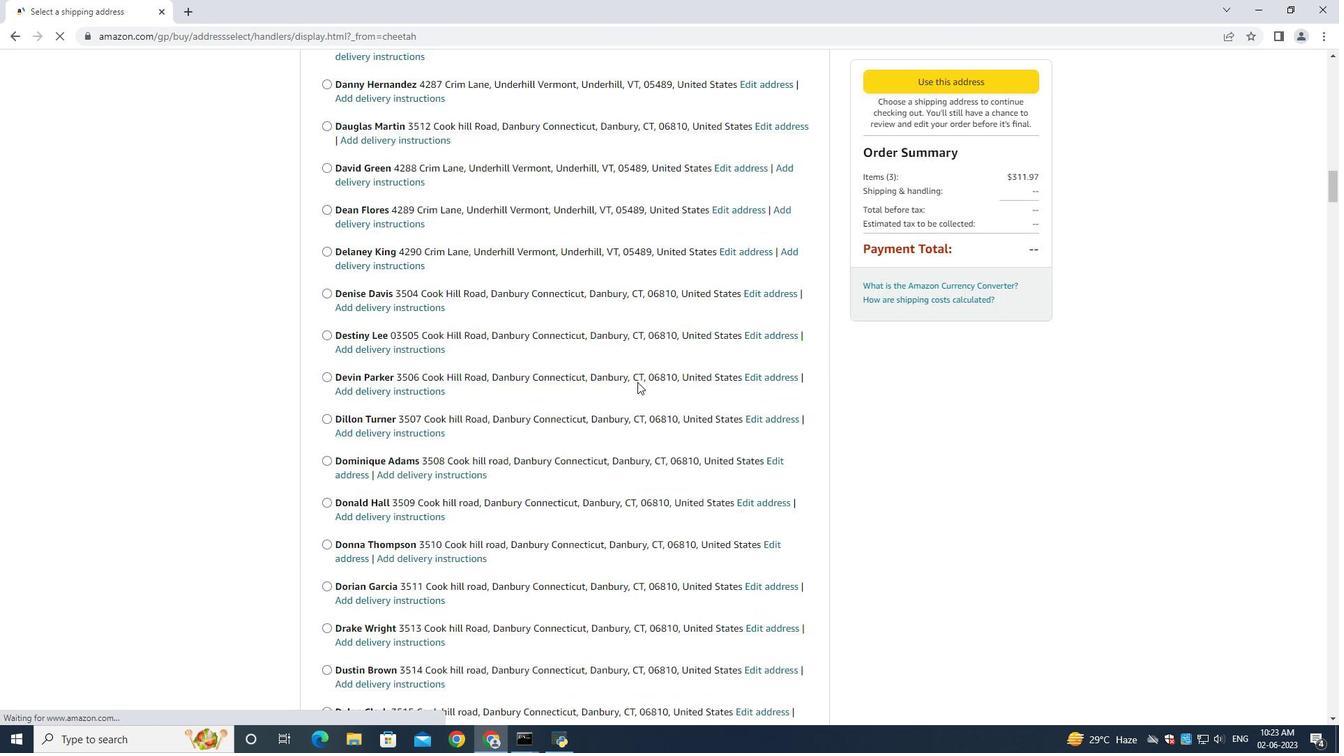 
Action: Mouse scrolled (637, 381) with delta (0, 0)
Screenshot: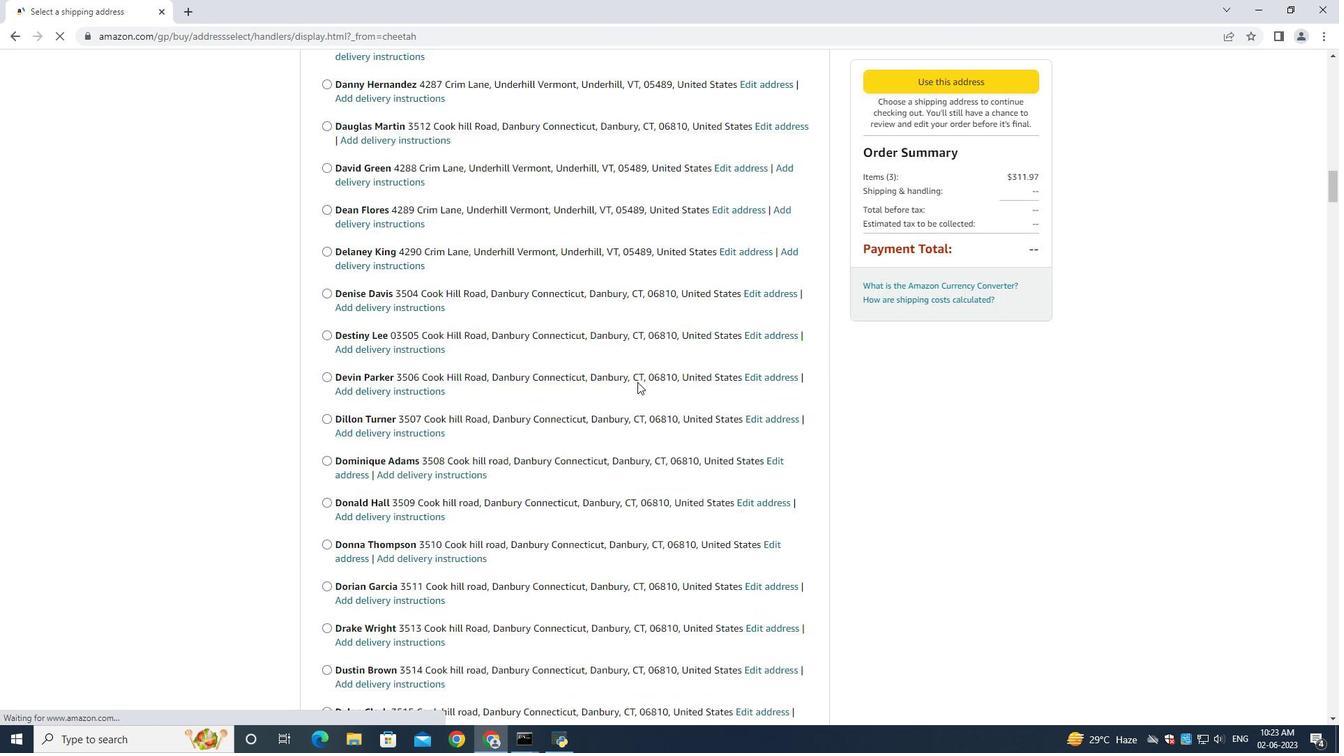 
Action: Mouse scrolled (637, 381) with delta (0, 0)
Screenshot: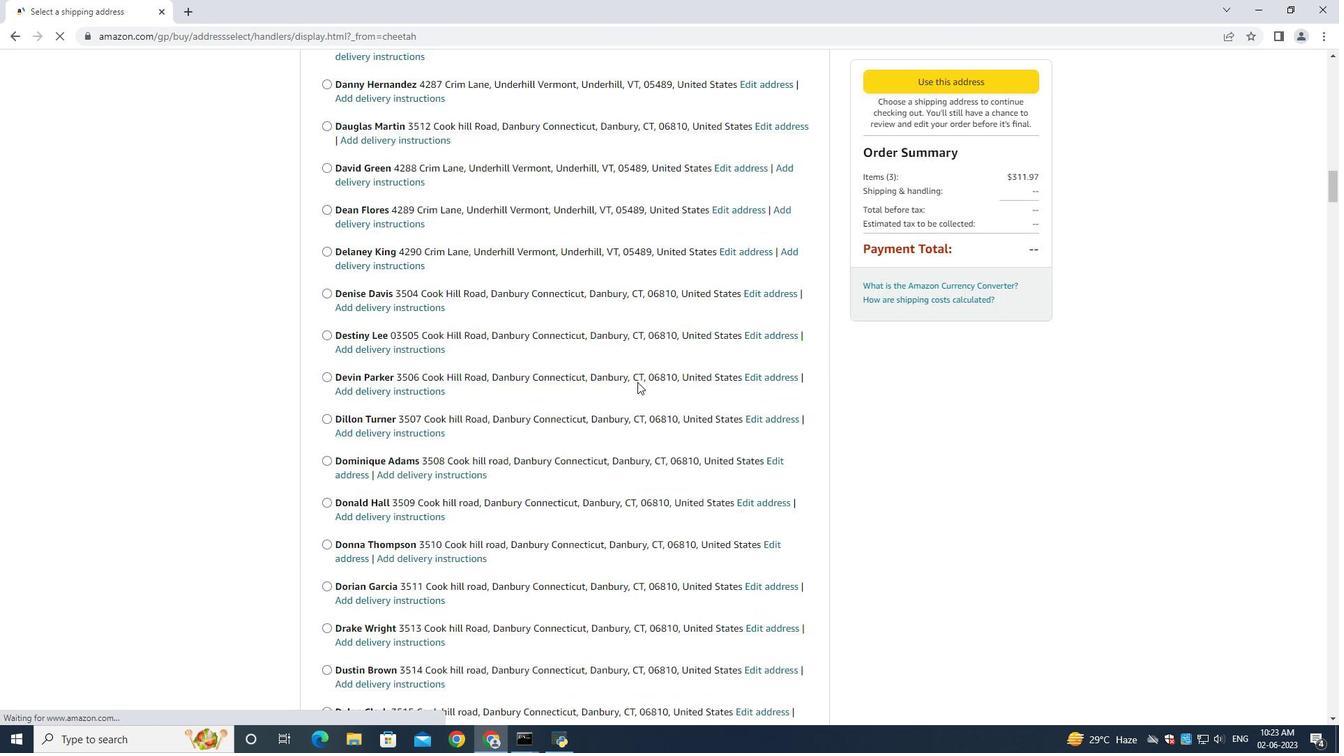 
Action: Mouse scrolled (637, 381) with delta (0, 0)
Screenshot: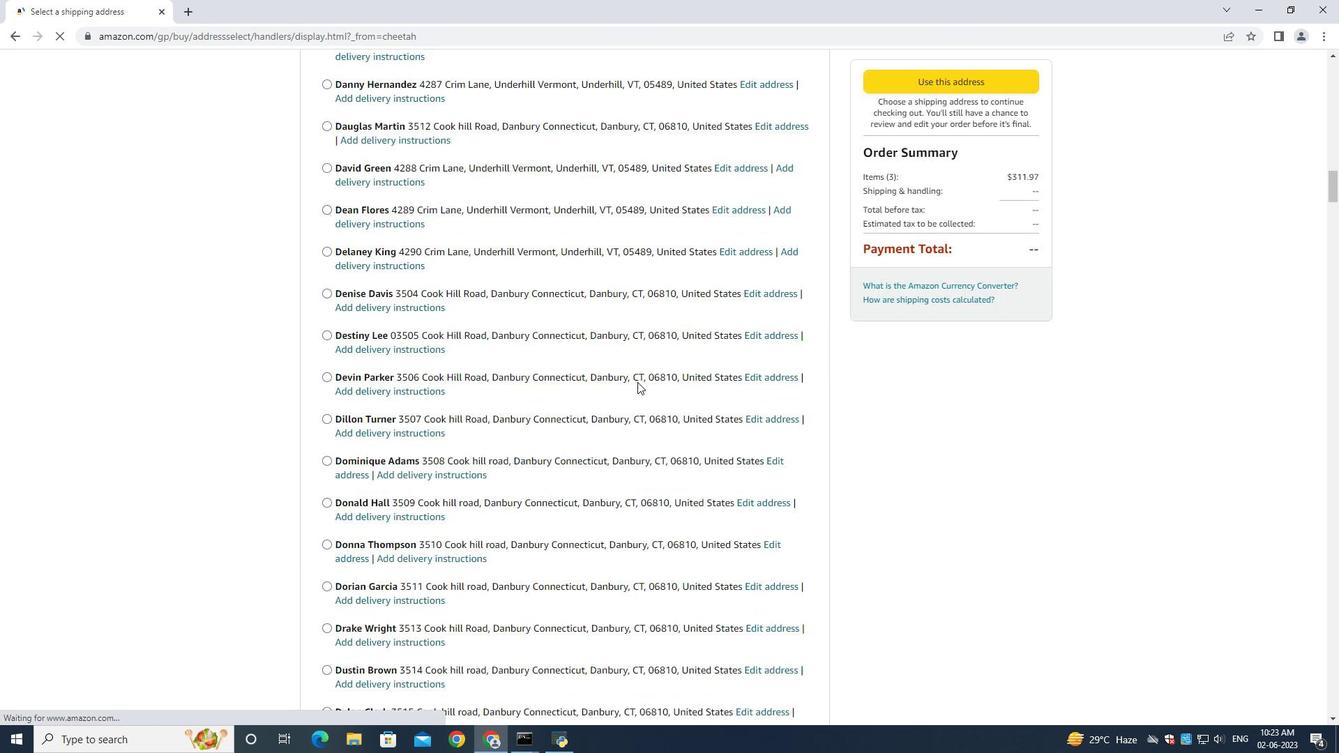
Action: Mouse scrolled (637, 381) with delta (0, 0)
Screenshot: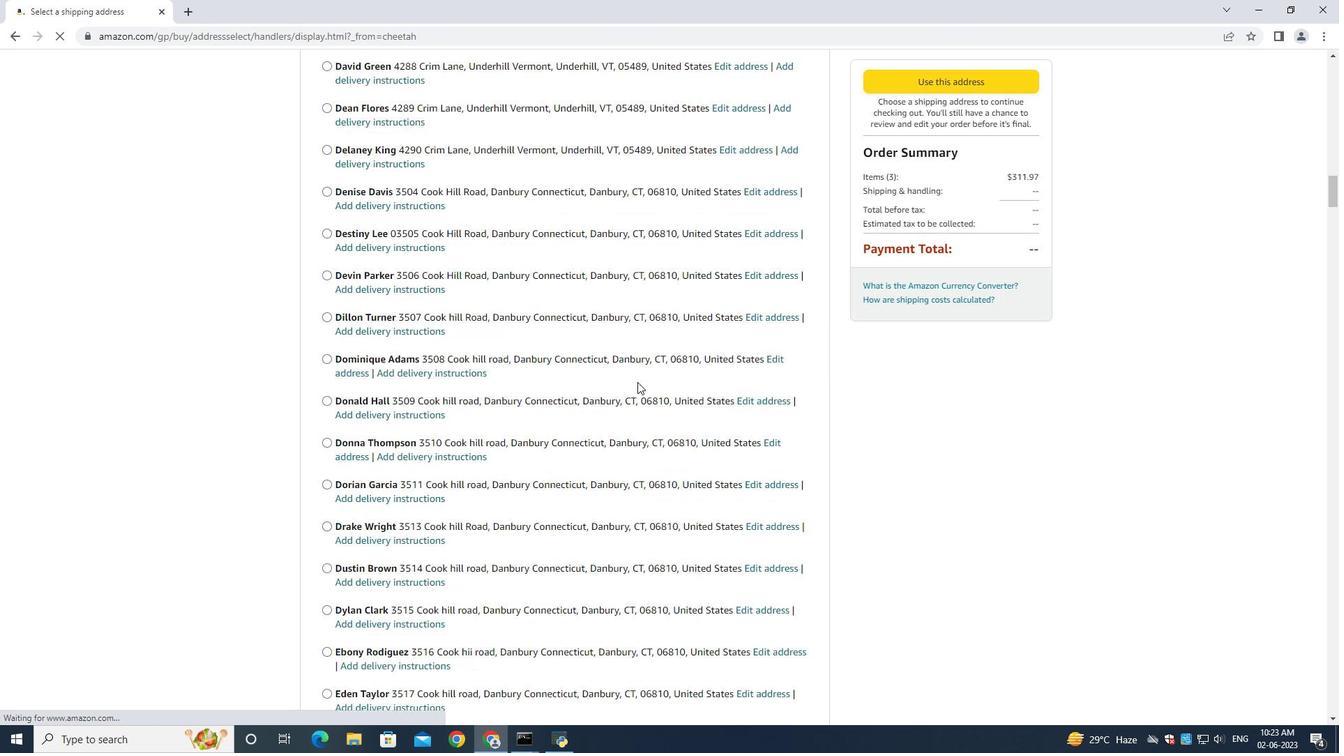 
Action: Mouse scrolled (637, 381) with delta (0, 0)
Screenshot: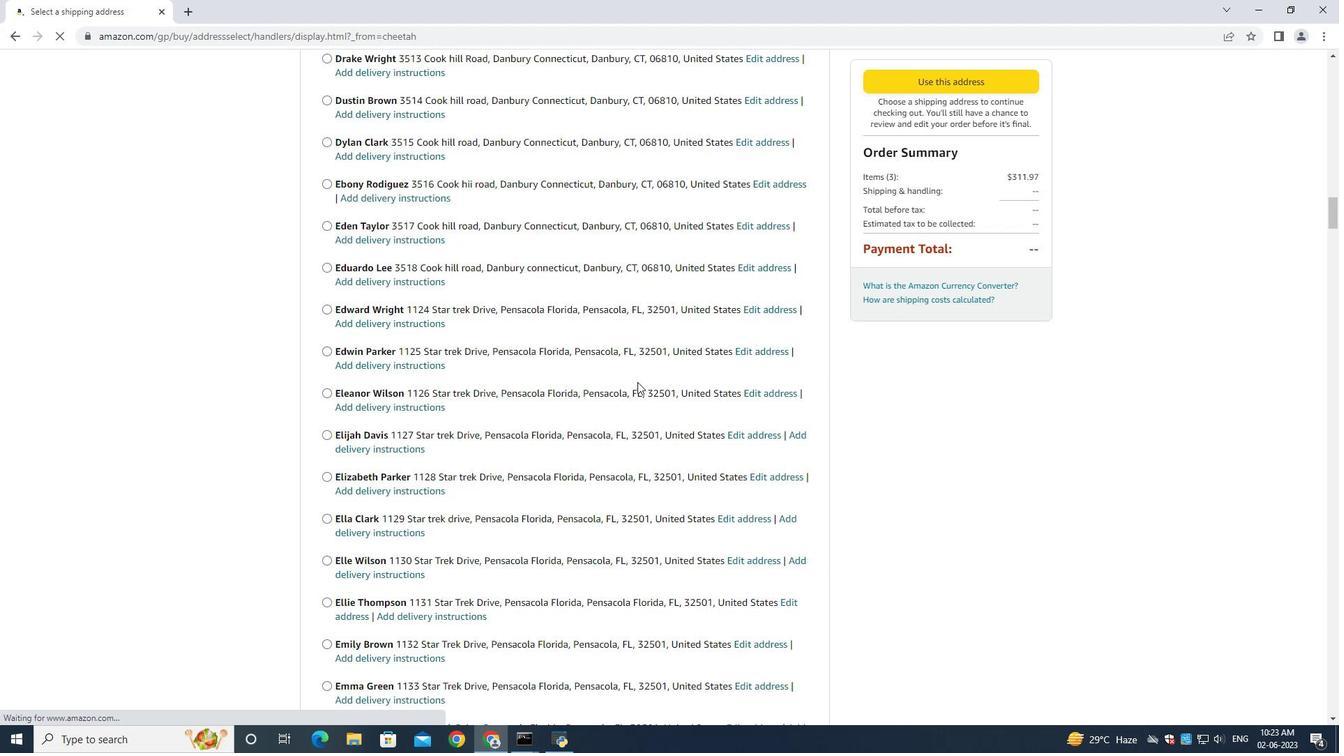 
Action: Mouse scrolled (637, 381) with delta (0, 0)
Screenshot: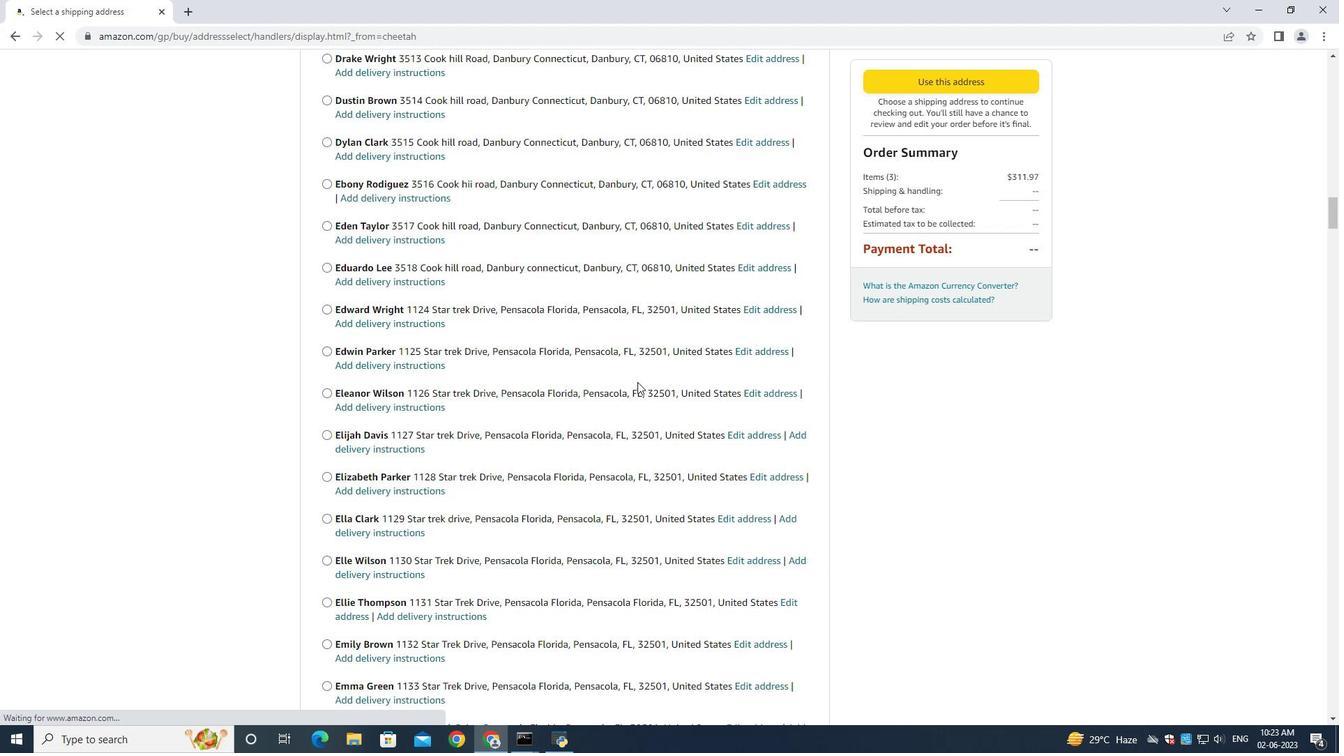 
Action: Mouse scrolled (637, 381) with delta (0, 0)
Screenshot: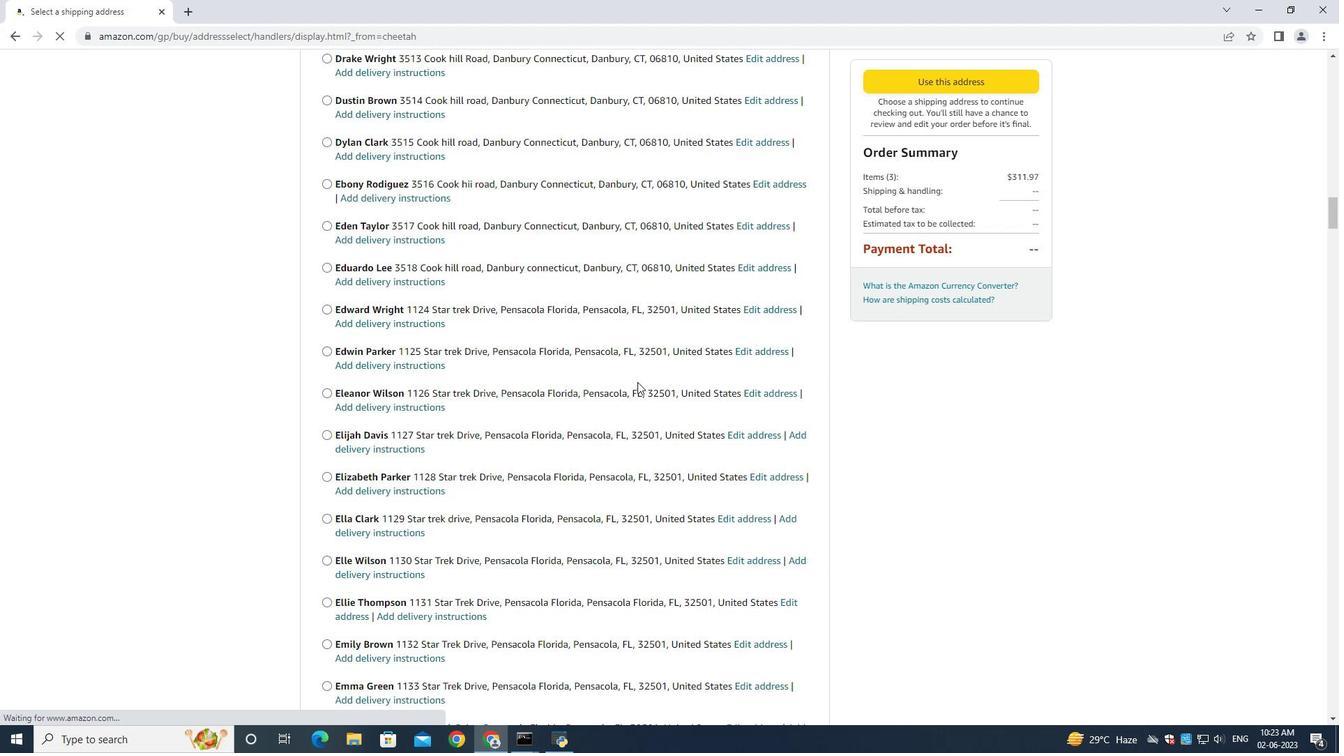 
Action: Mouse scrolled (637, 381) with delta (0, -1)
Screenshot: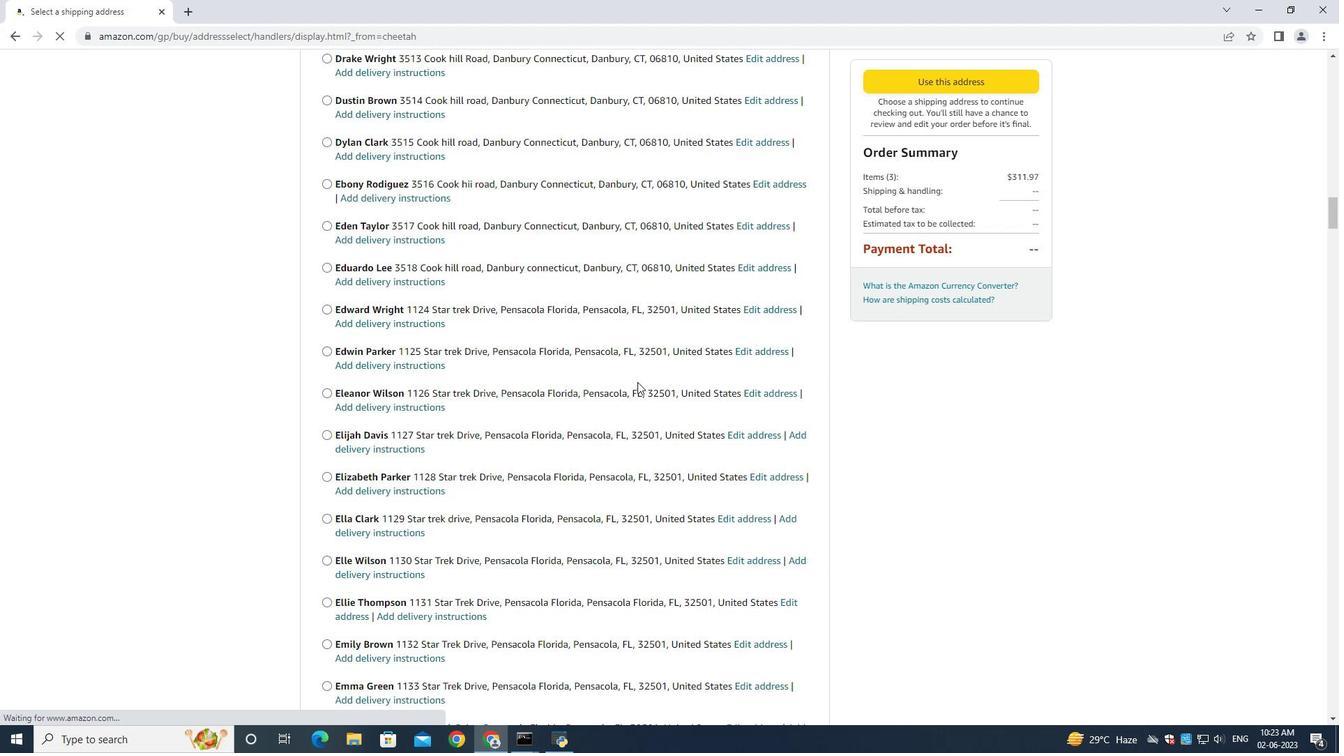 
Action: Mouse scrolled (637, 381) with delta (0, 0)
Screenshot: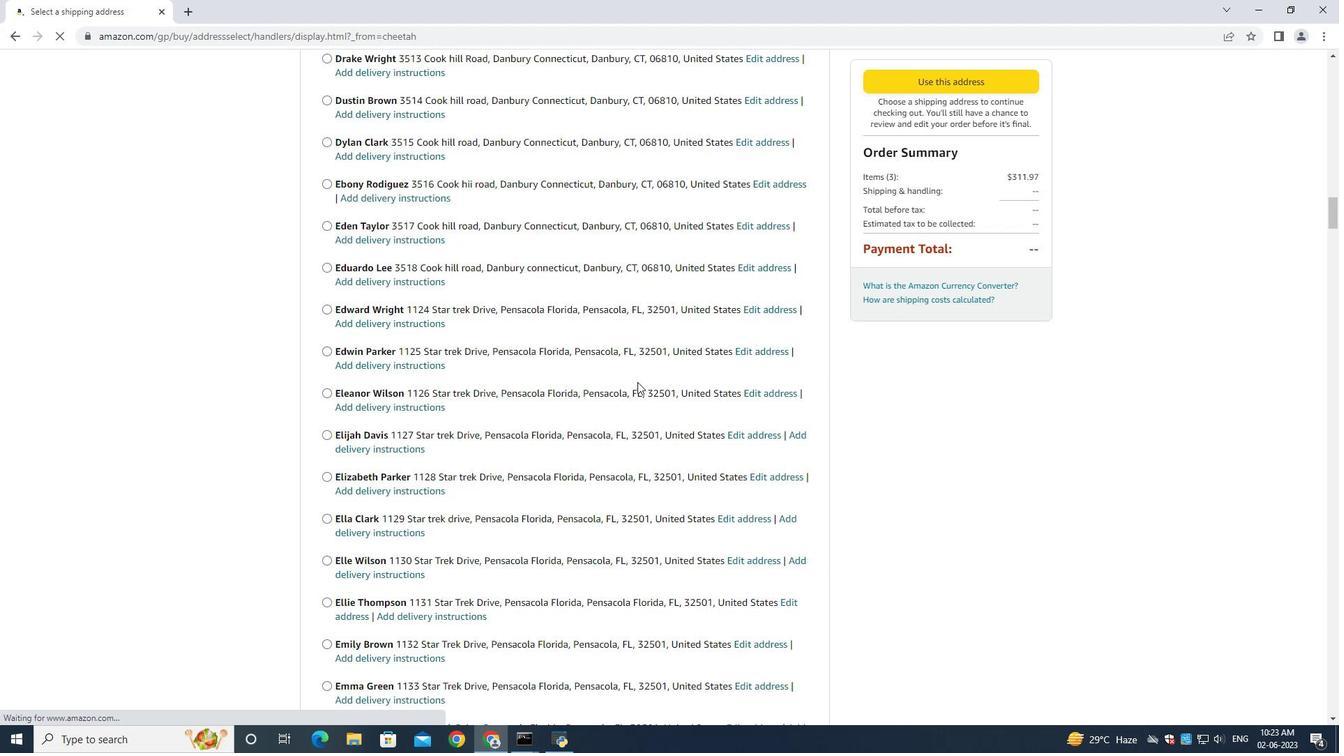 
Action: Mouse scrolled (637, 381) with delta (0, 0)
Screenshot: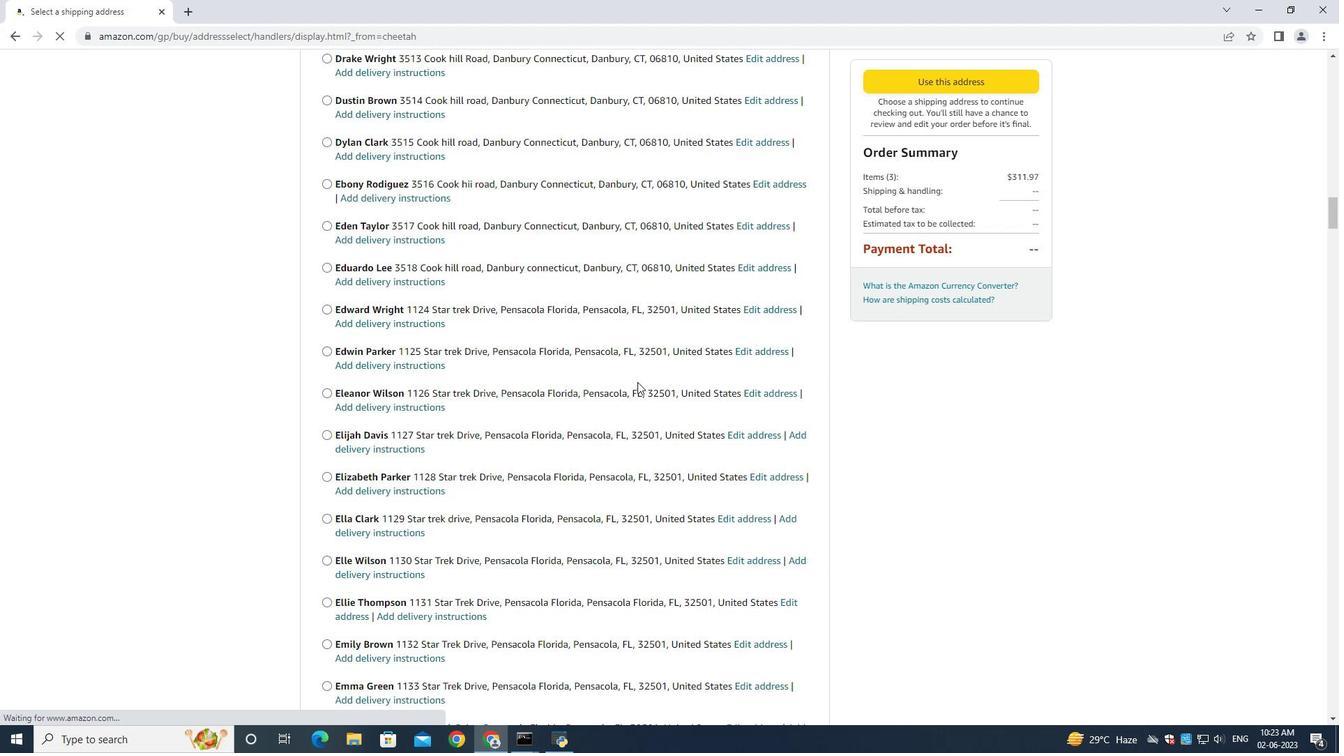 
Action: Mouse moved to (639, 378)
Screenshot: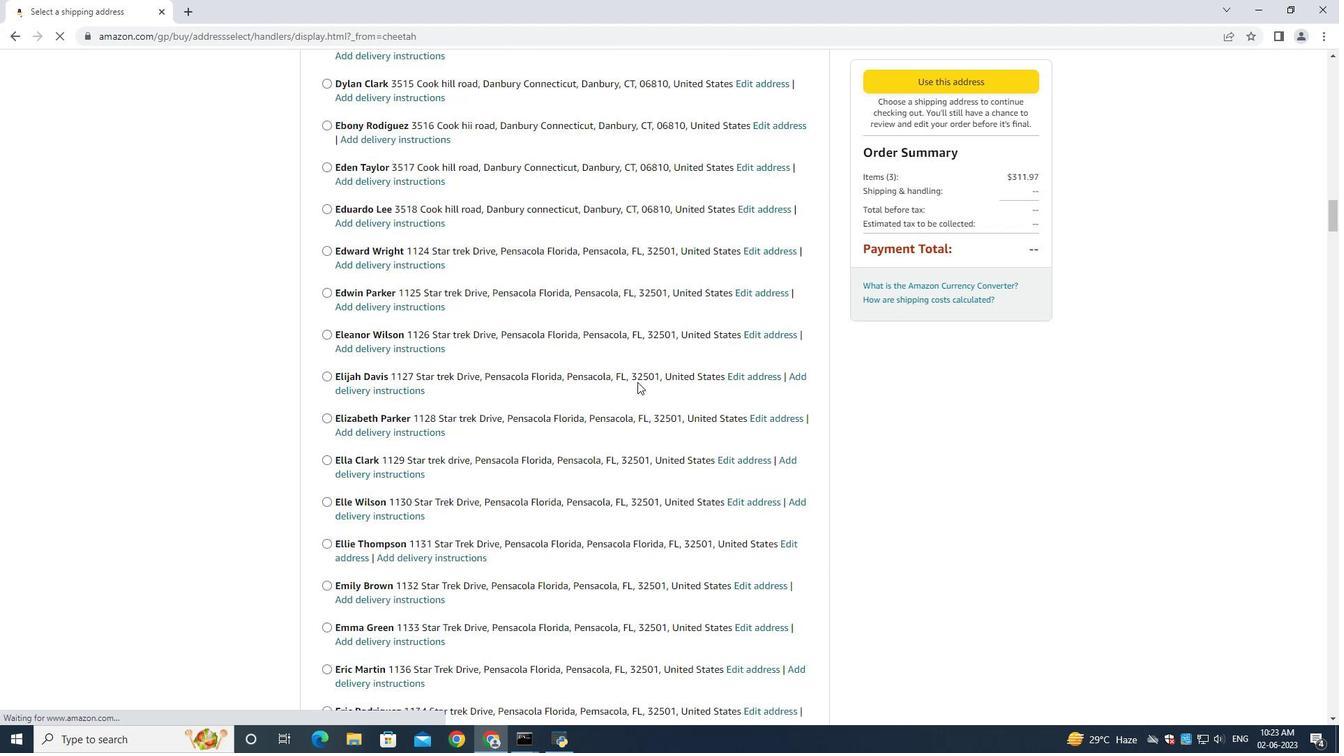 
Action: Mouse scrolled (639, 377) with delta (0, 0)
Screenshot: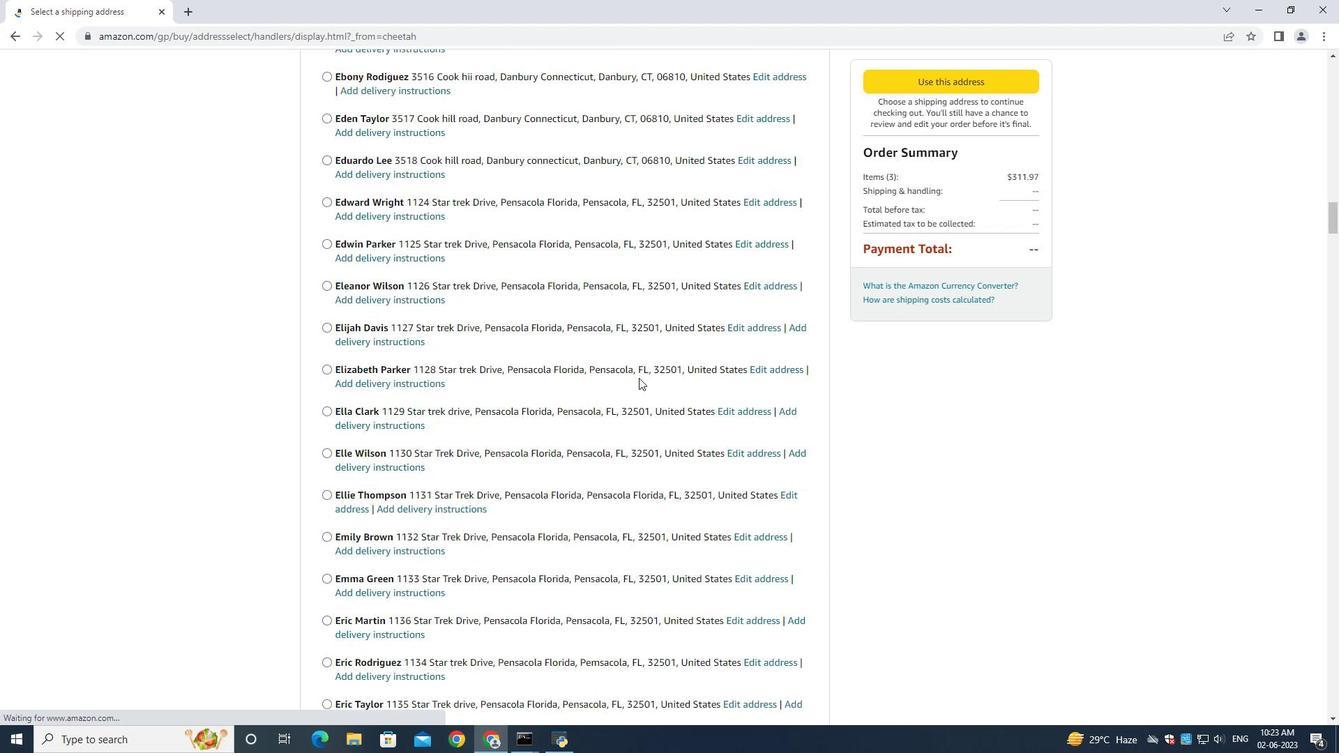 
Action: Mouse scrolled (639, 377) with delta (0, 0)
Screenshot: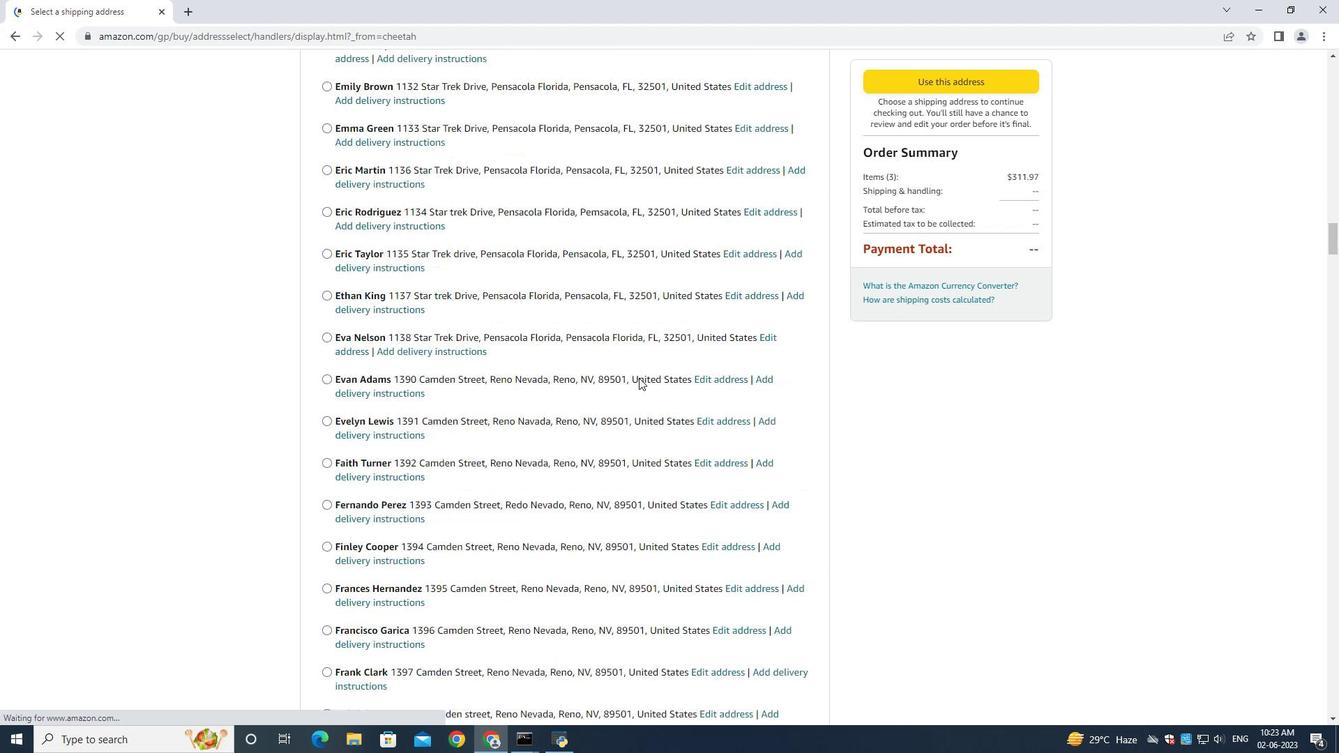 
Action: Mouse scrolled (639, 377) with delta (0, 0)
Screenshot: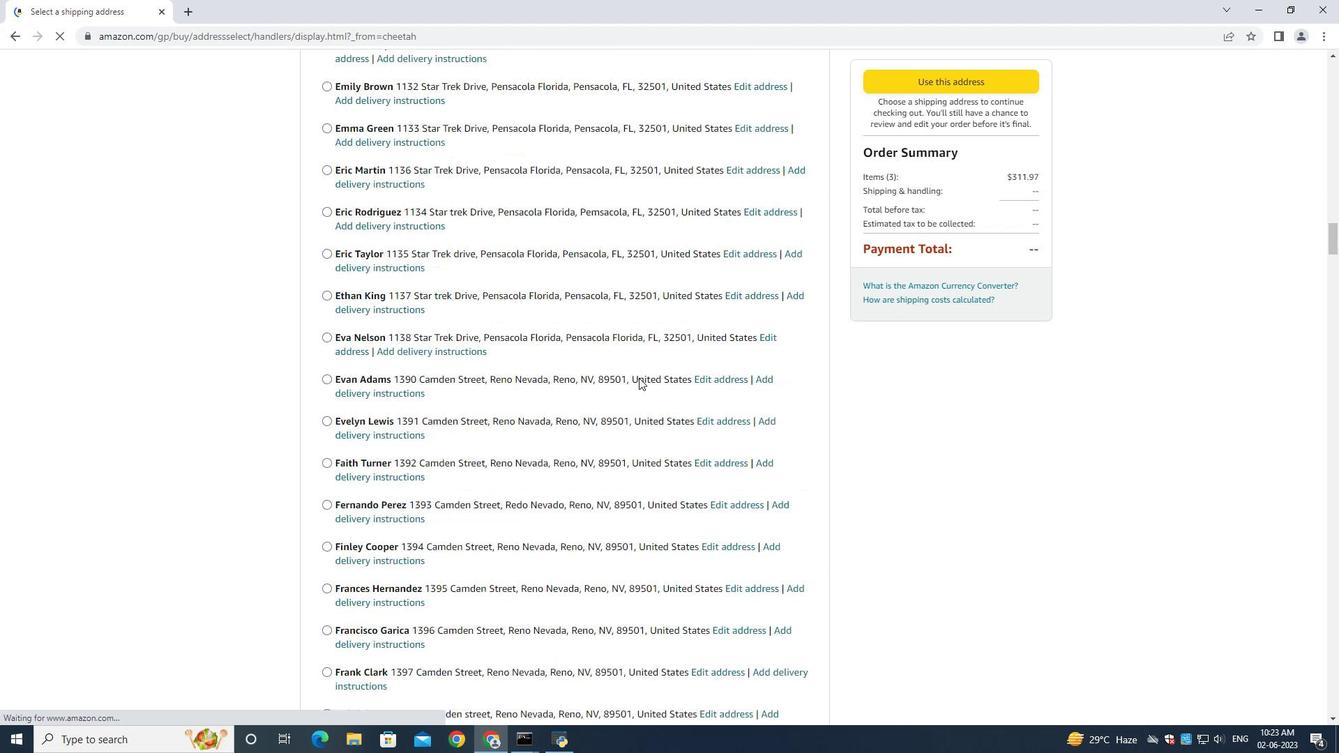 
Action: Mouse moved to (639, 378)
Screenshot: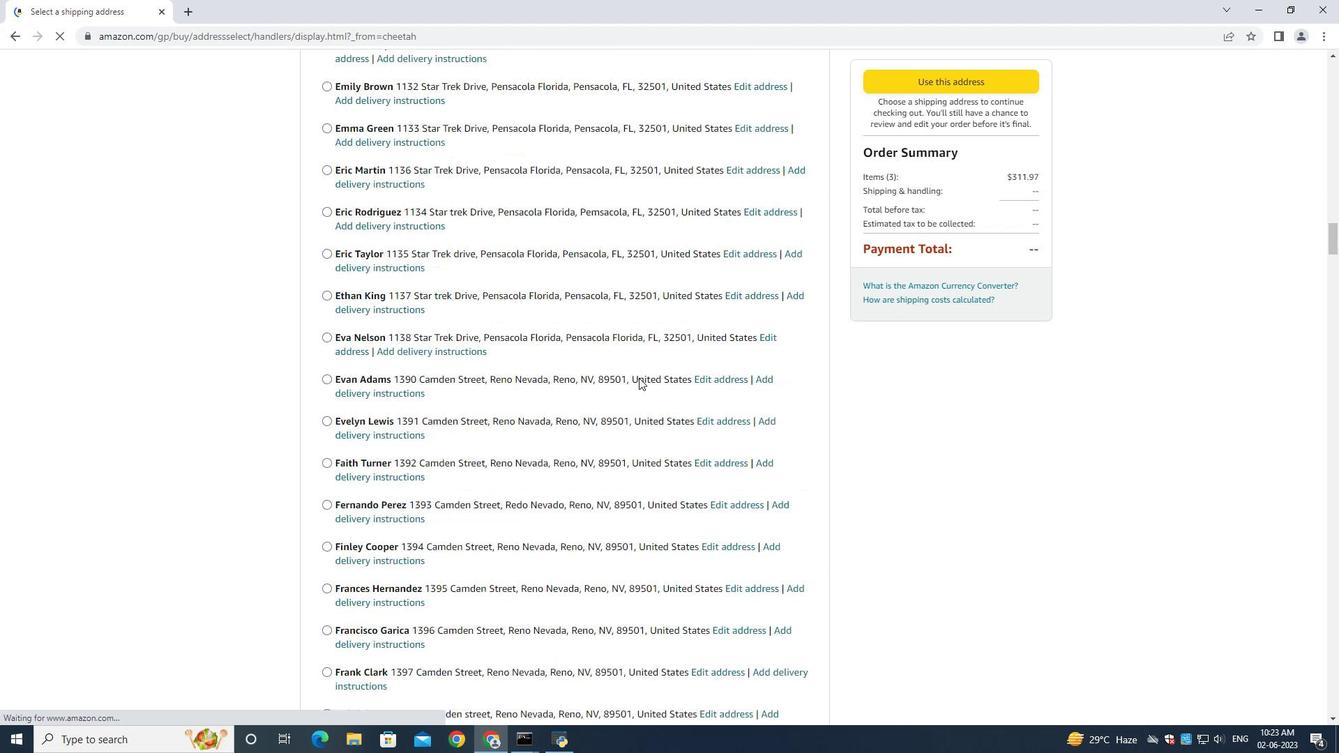 
Action: Mouse scrolled (639, 376) with delta (0, -1)
Screenshot: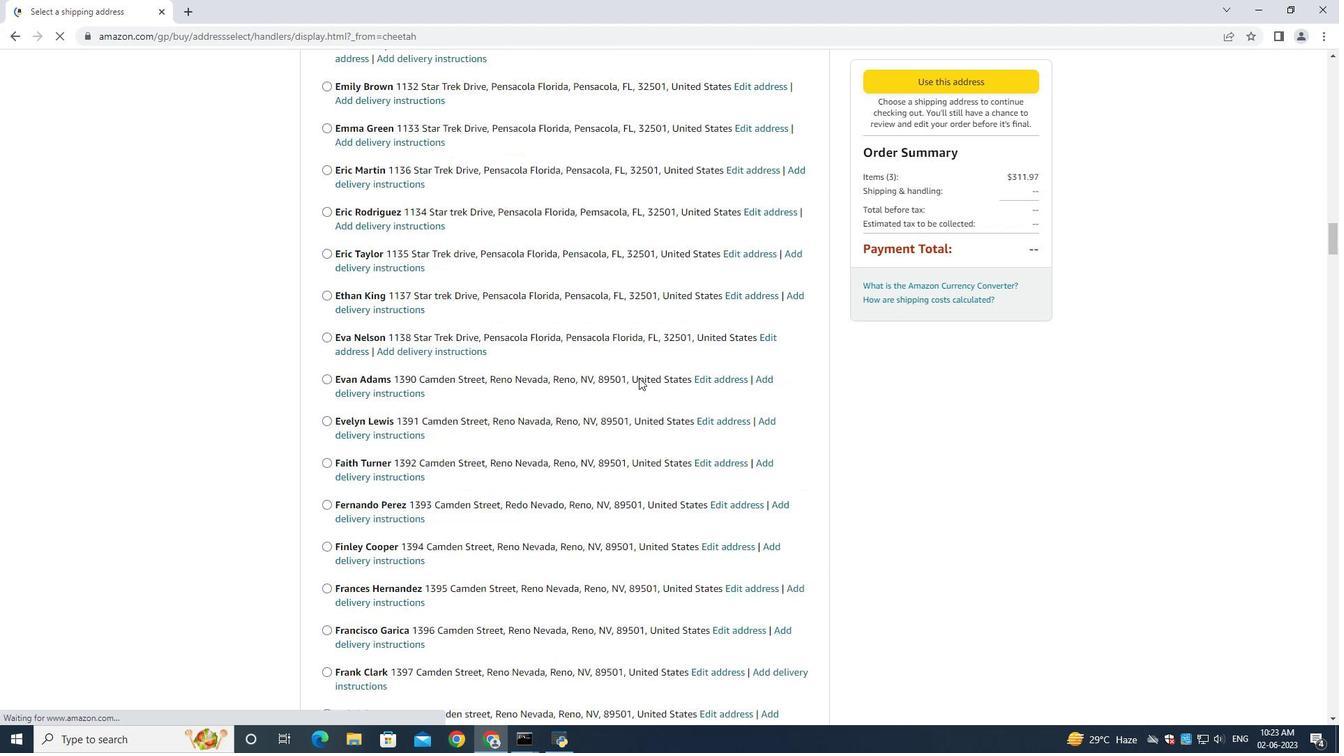 
Action: Mouse scrolled (639, 376) with delta (0, -1)
Screenshot: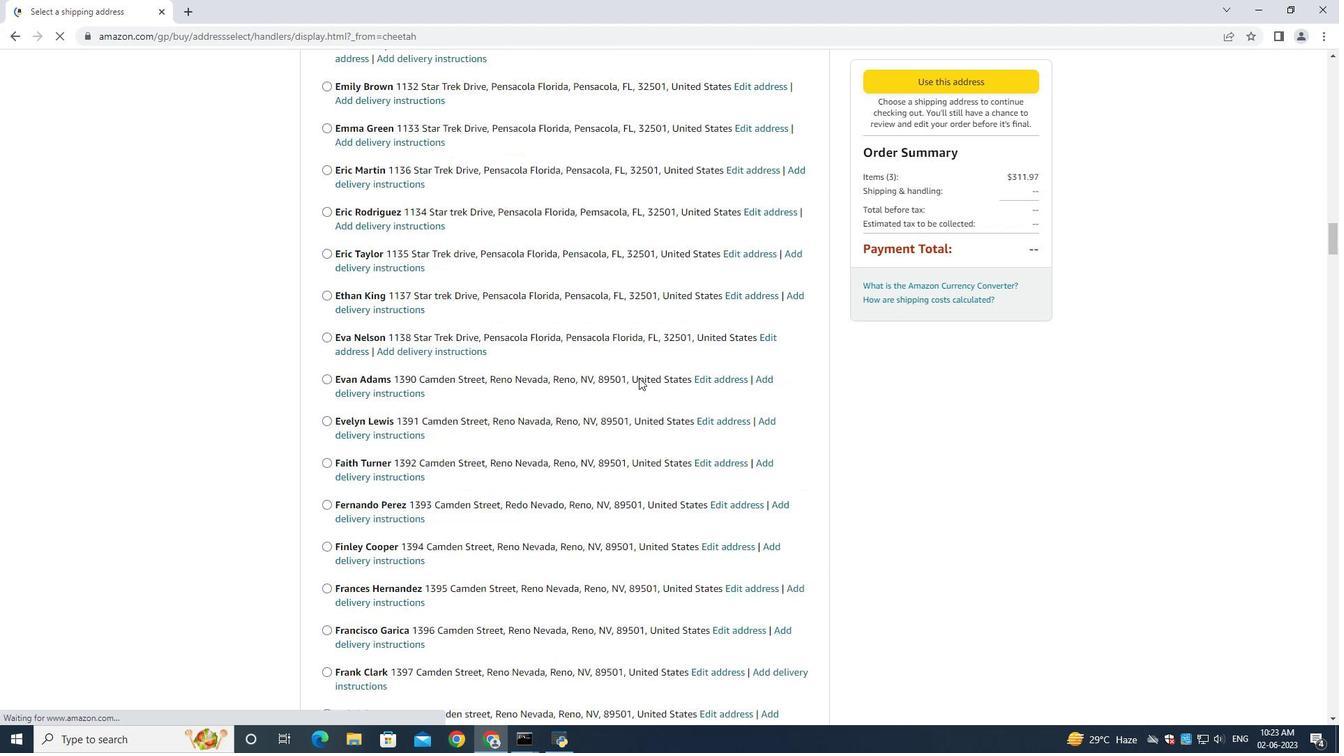 
Action: Mouse scrolled (639, 377) with delta (0, 0)
Screenshot: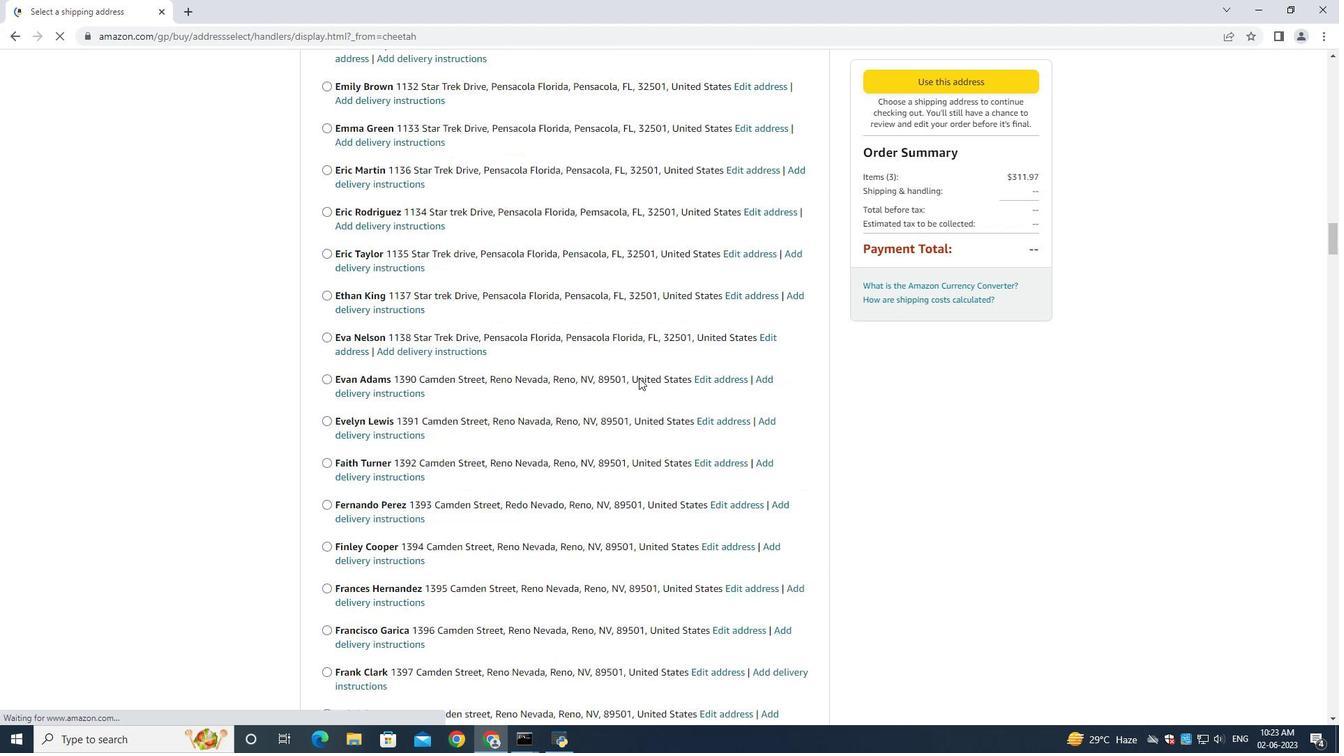 
Action: Mouse scrolled (639, 377) with delta (0, 0)
Screenshot: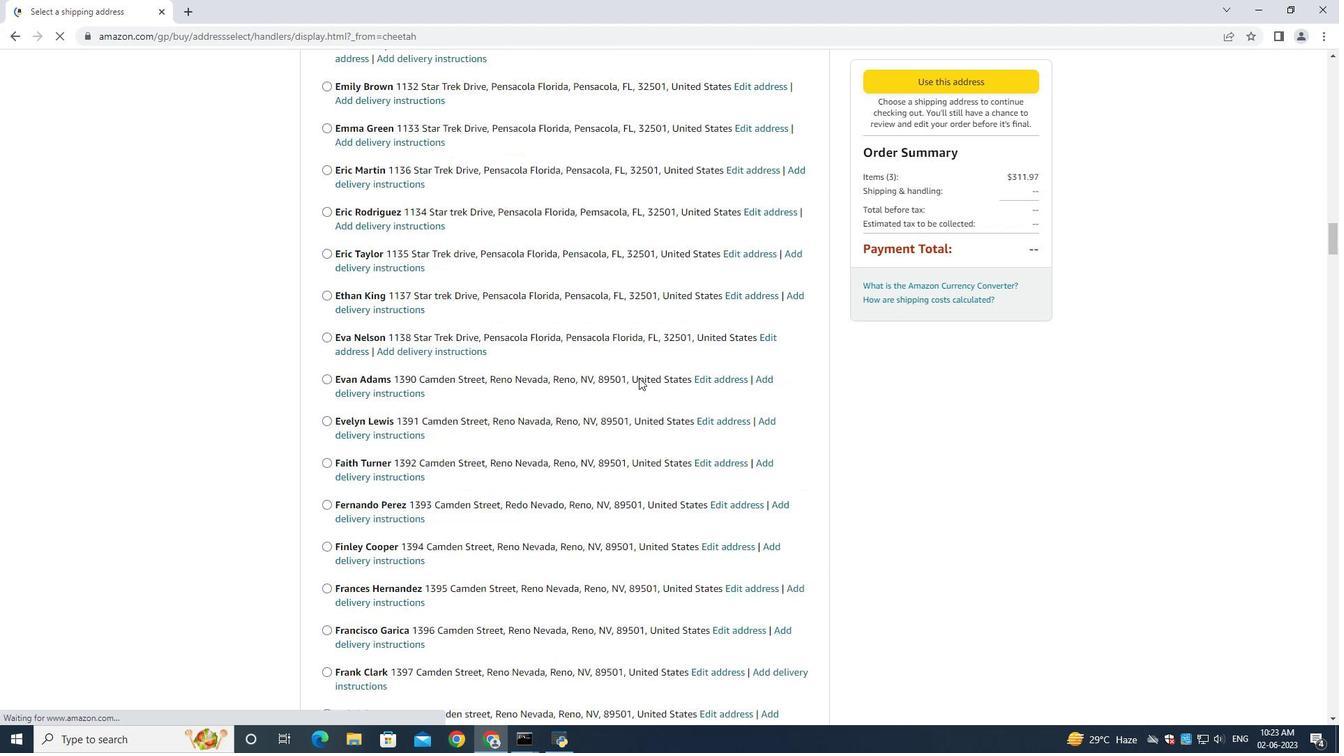 
Action: Mouse moved to (639, 376)
Screenshot: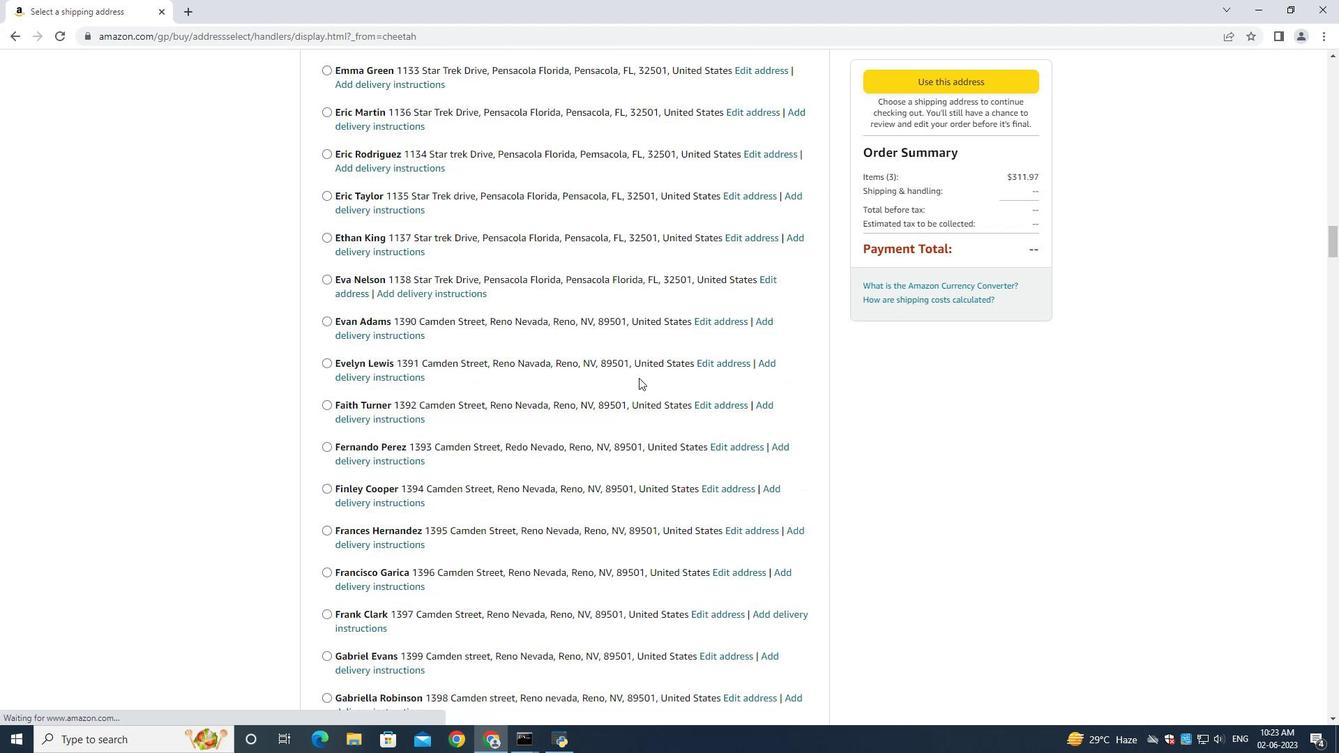 
Action: Mouse scrolled (639, 376) with delta (0, 0)
Screenshot: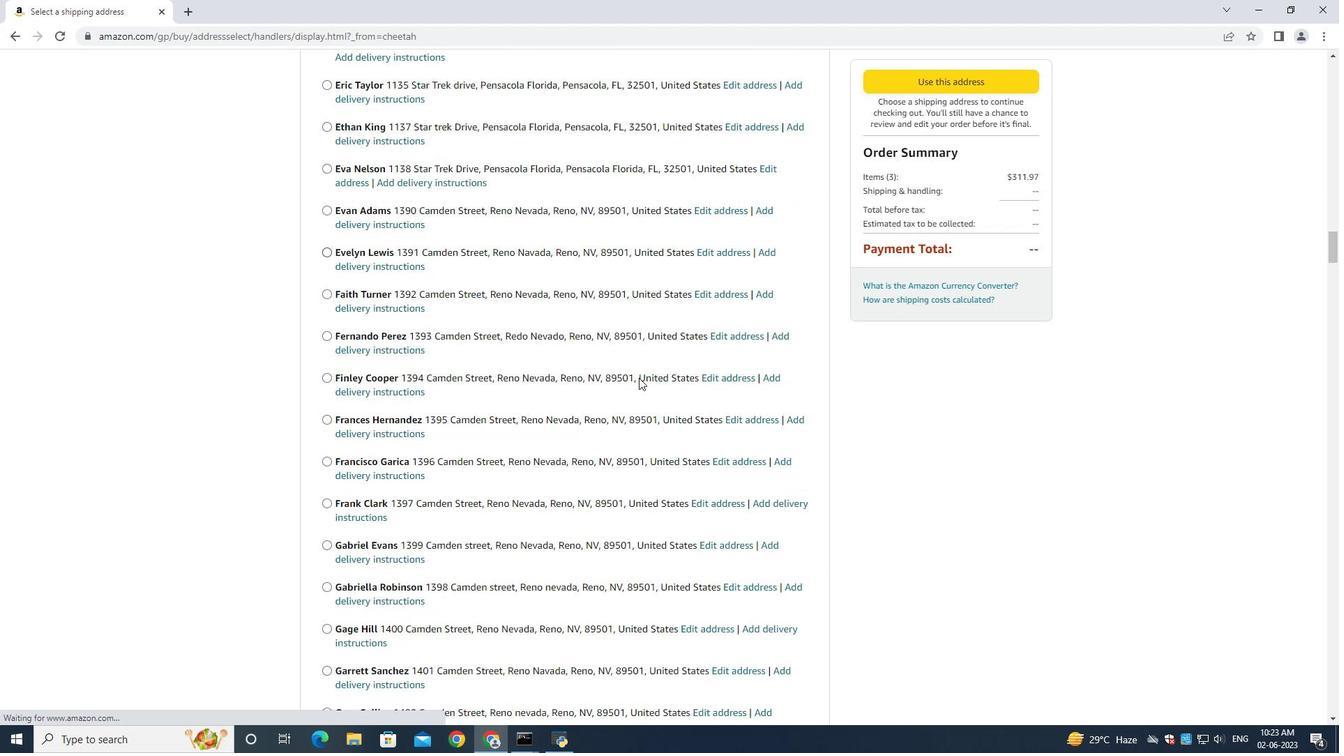 
Action: Mouse scrolled (639, 376) with delta (0, 0)
Screenshot: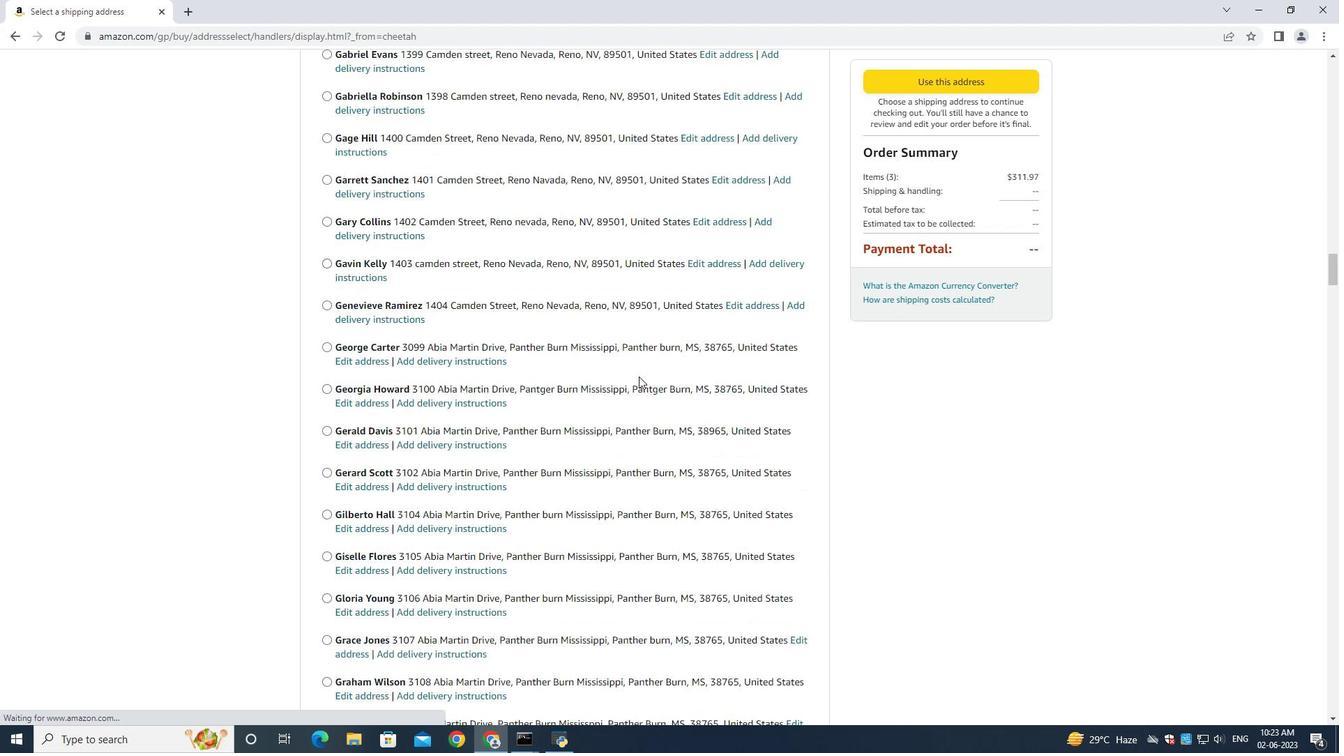 
Action: Mouse scrolled (639, 376) with delta (0, 0)
Screenshot: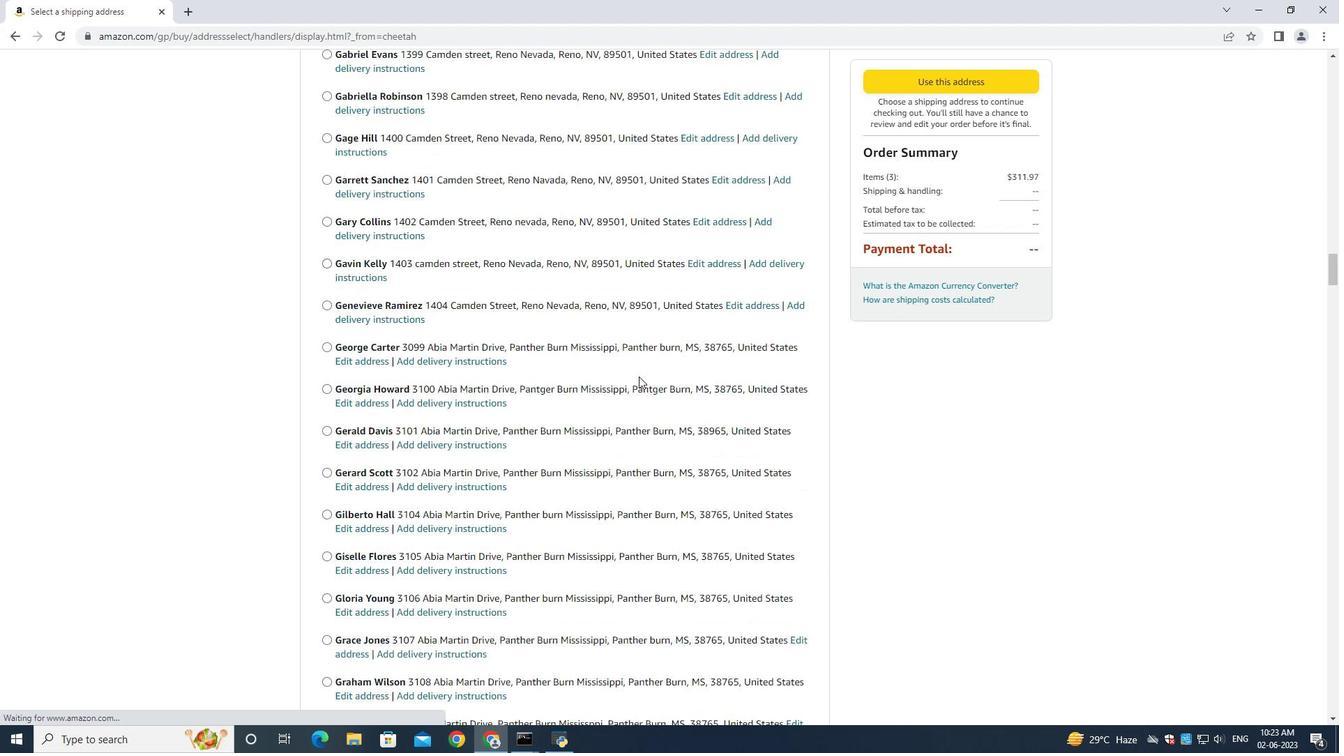 
Action: Mouse scrolled (639, 376) with delta (0, 0)
Screenshot: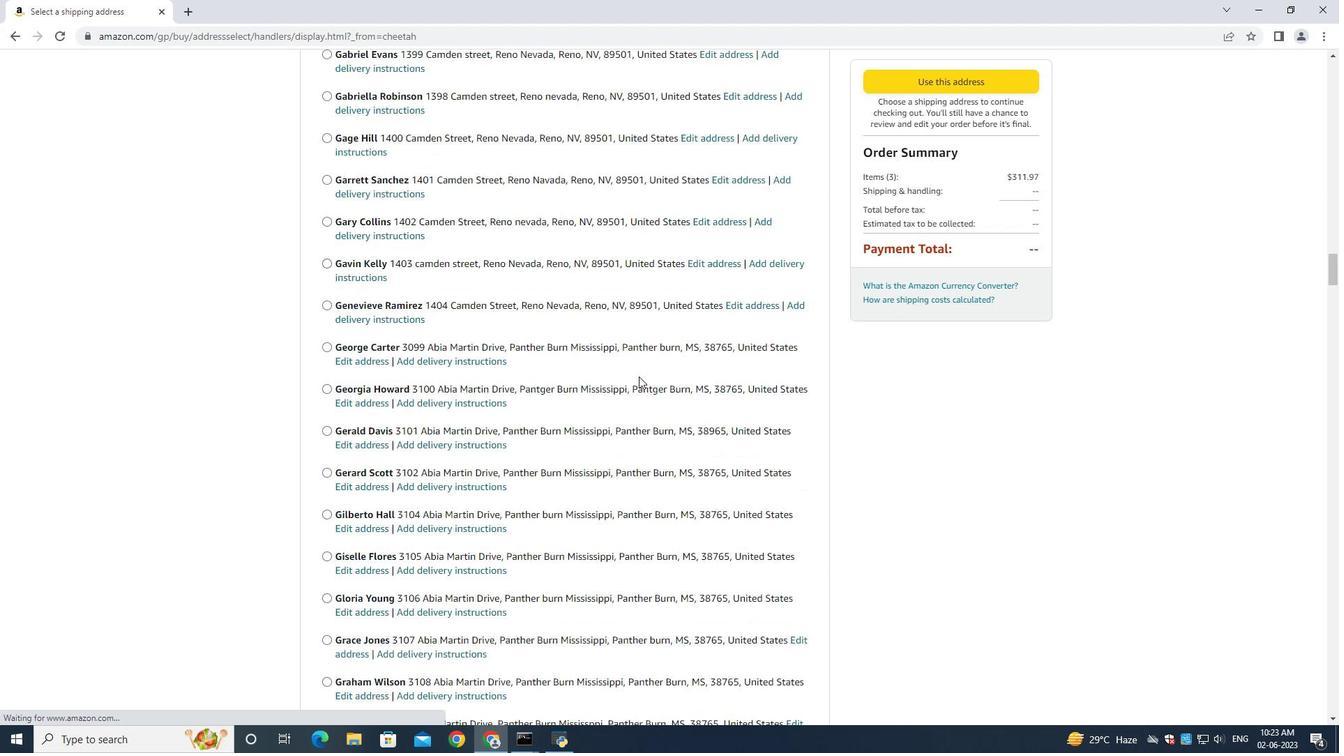 
Action: Mouse scrolled (639, 375) with delta (0, -1)
Screenshot: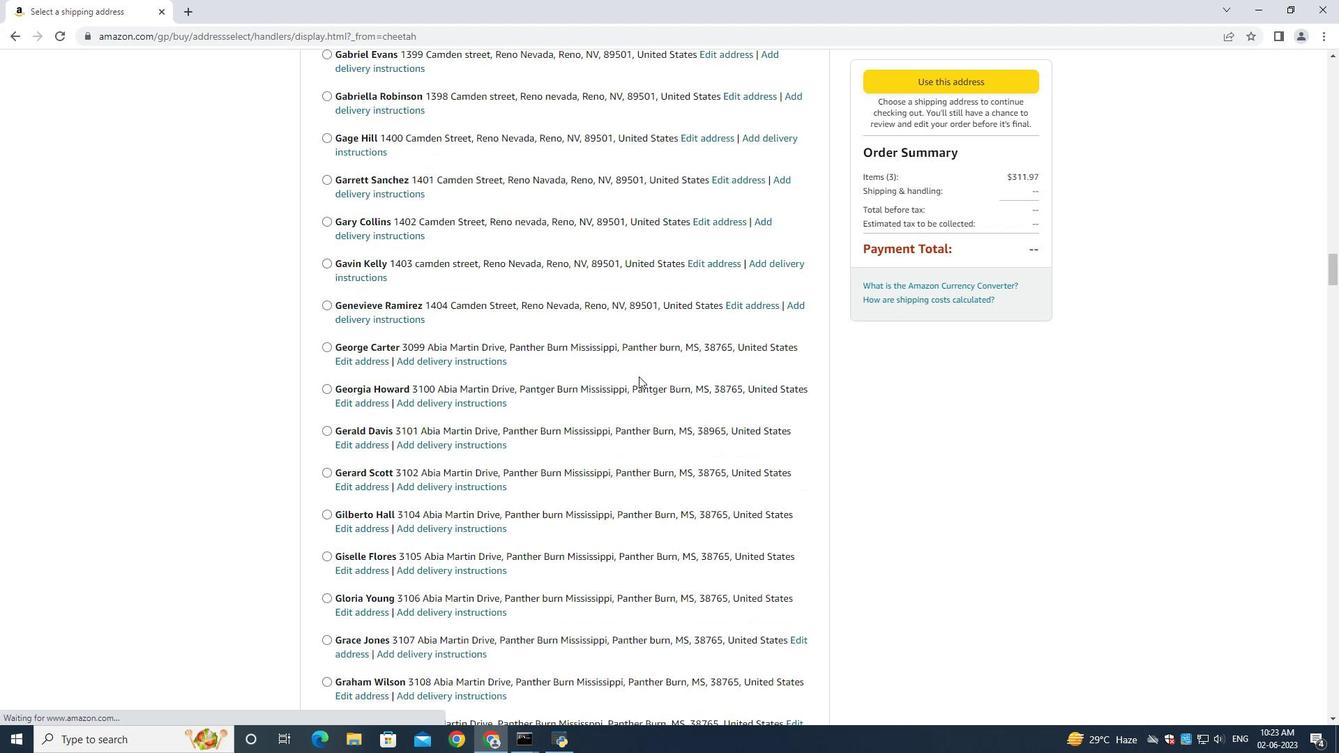 
Action: Mouse scrolled (639, 376) with delta (0, 0)
Screenshot: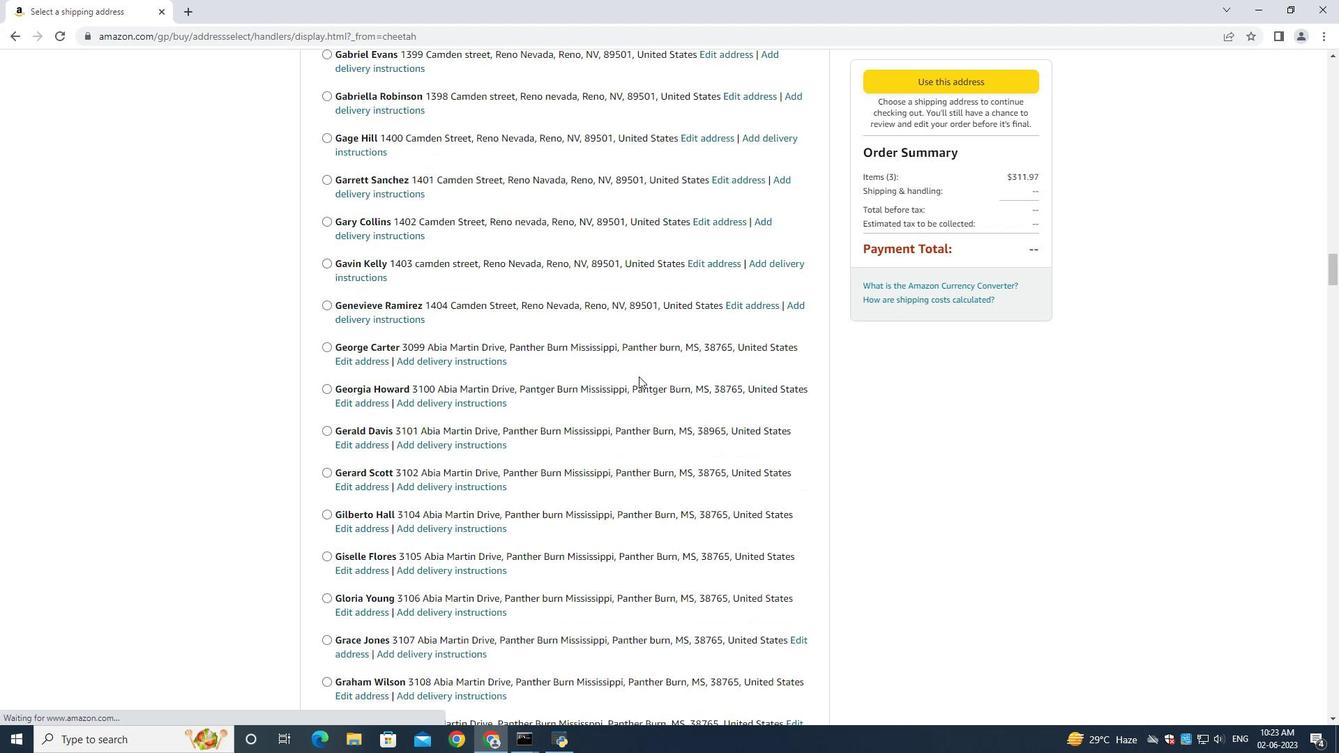 
Action: Mouse scrolled (639, 376) with delta (0, 0)
Screenshot: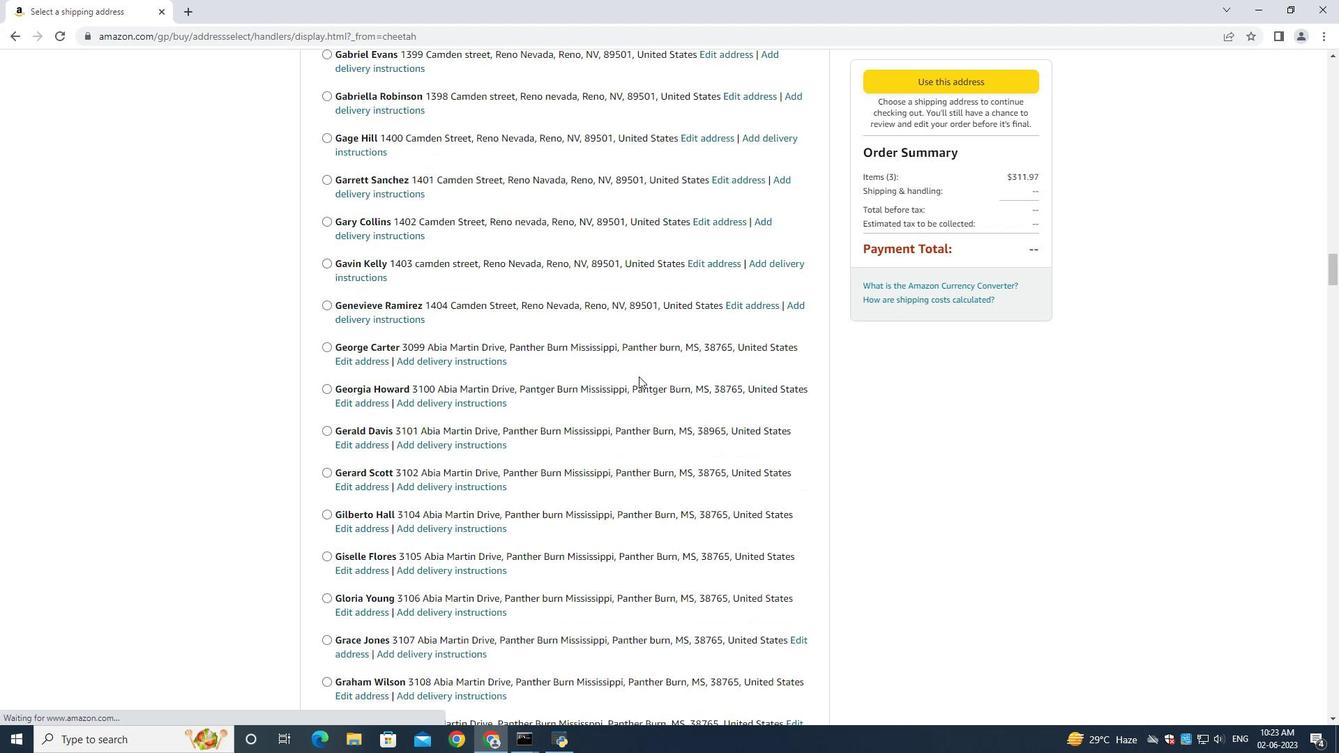 
Action: Mouse scrolled (639, 376) with delta (0, 0)
Screenshot: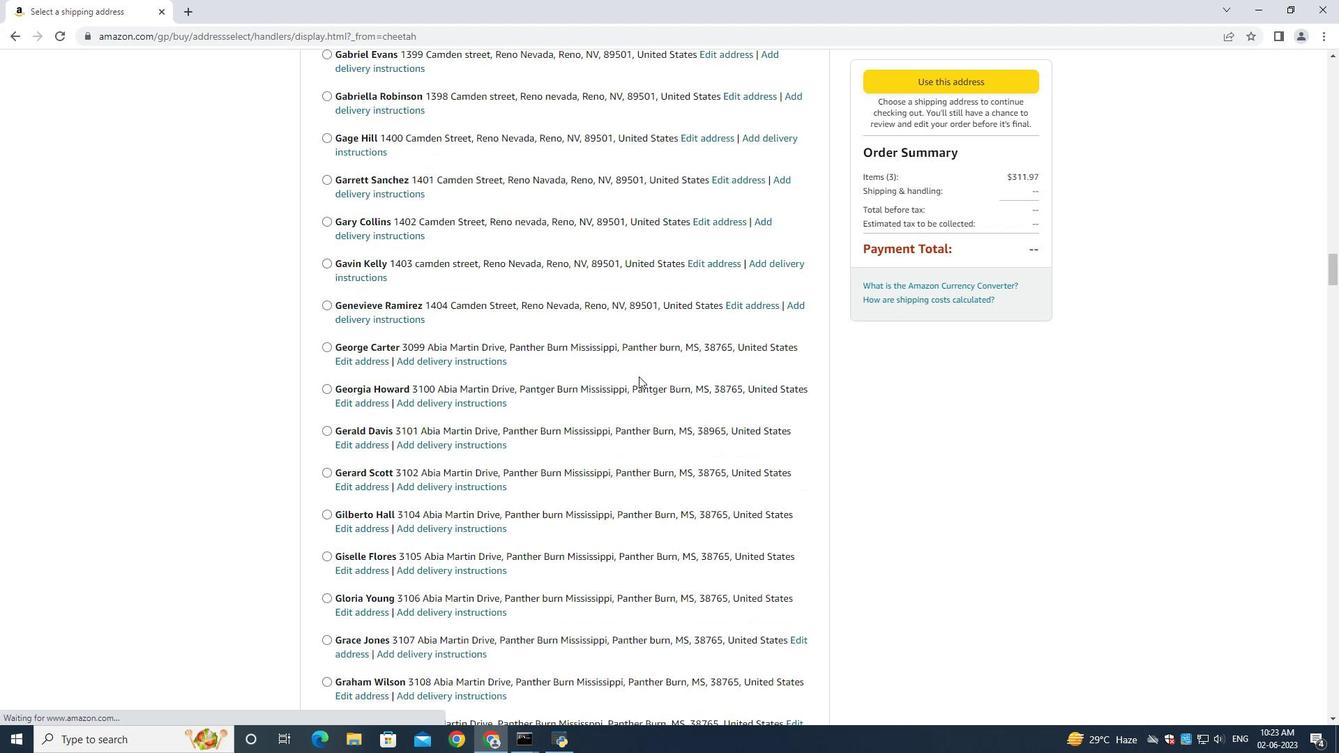 
Action: Mouse moved to (634, 368)
Screenshot: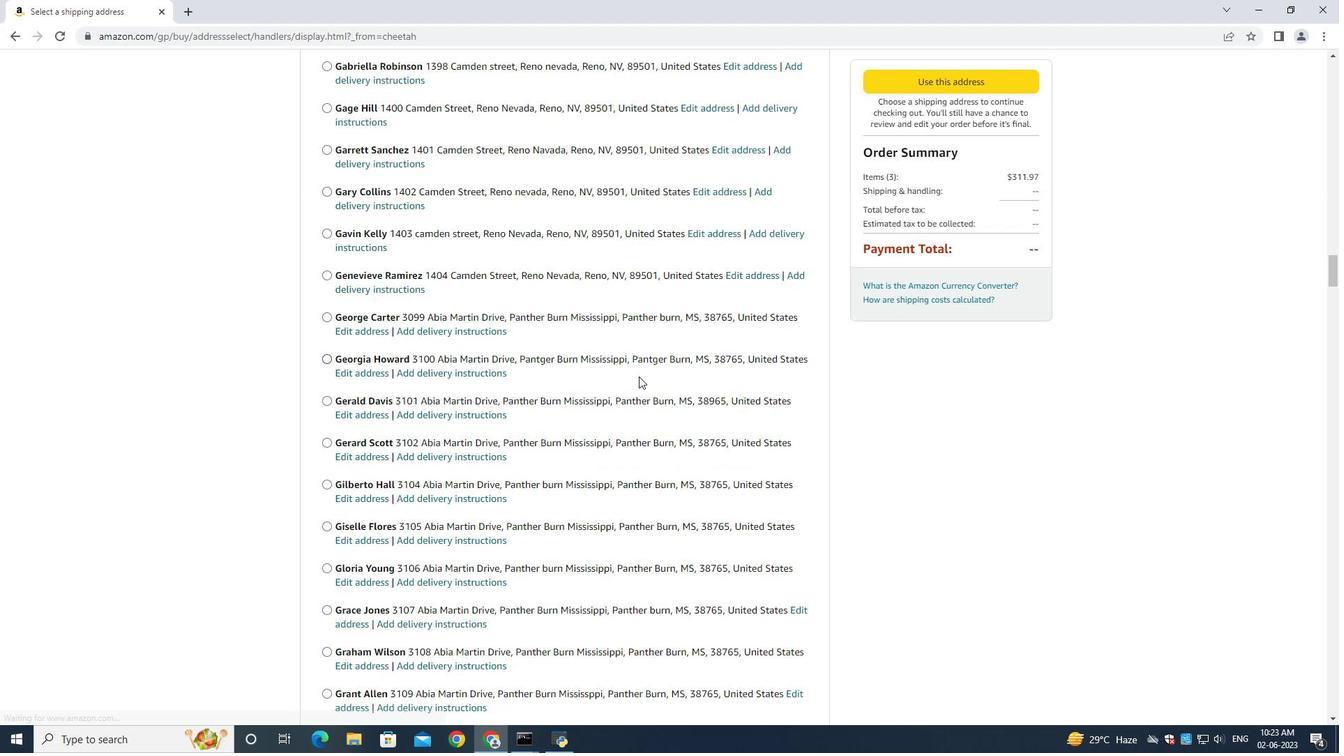 
Action: Mouse scrolled (634, 367) with delta (0, 0)
Screenshot: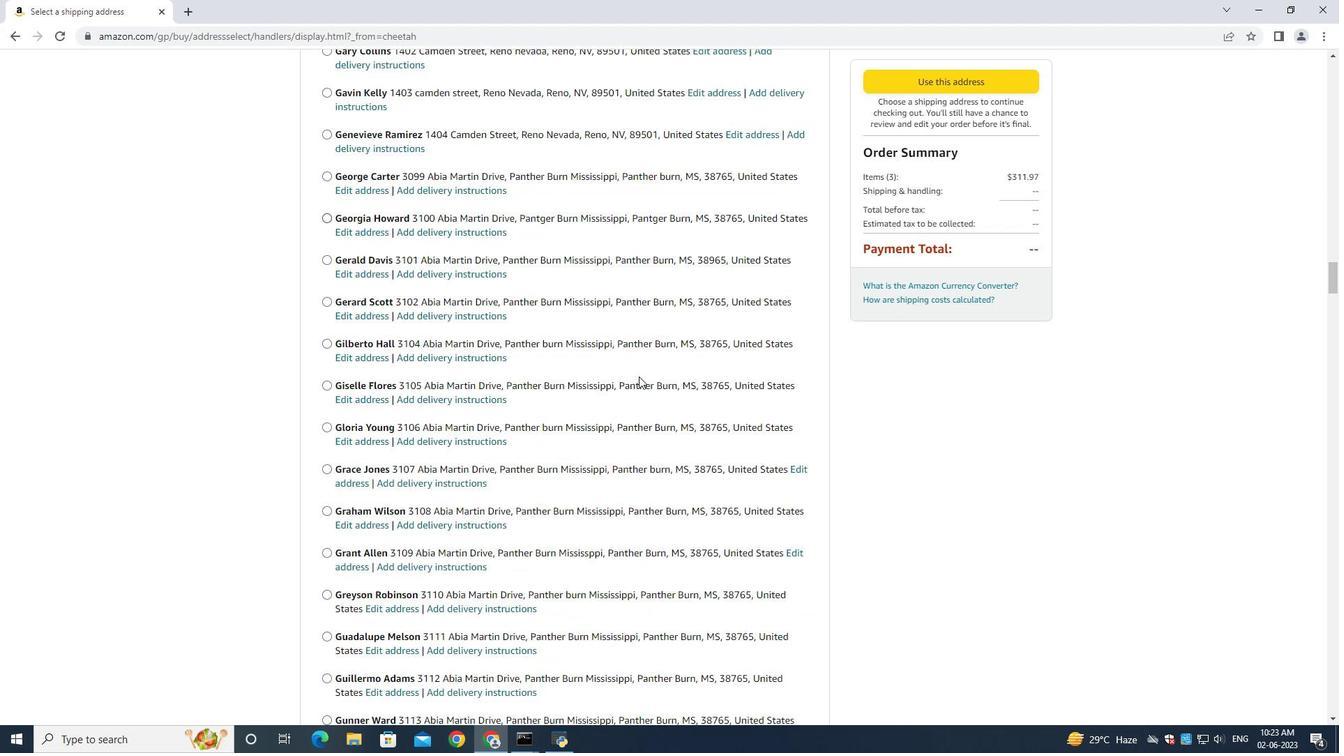 
Action: Mouse scrolled (634, 367) with delta (0, 0)
Screenshot: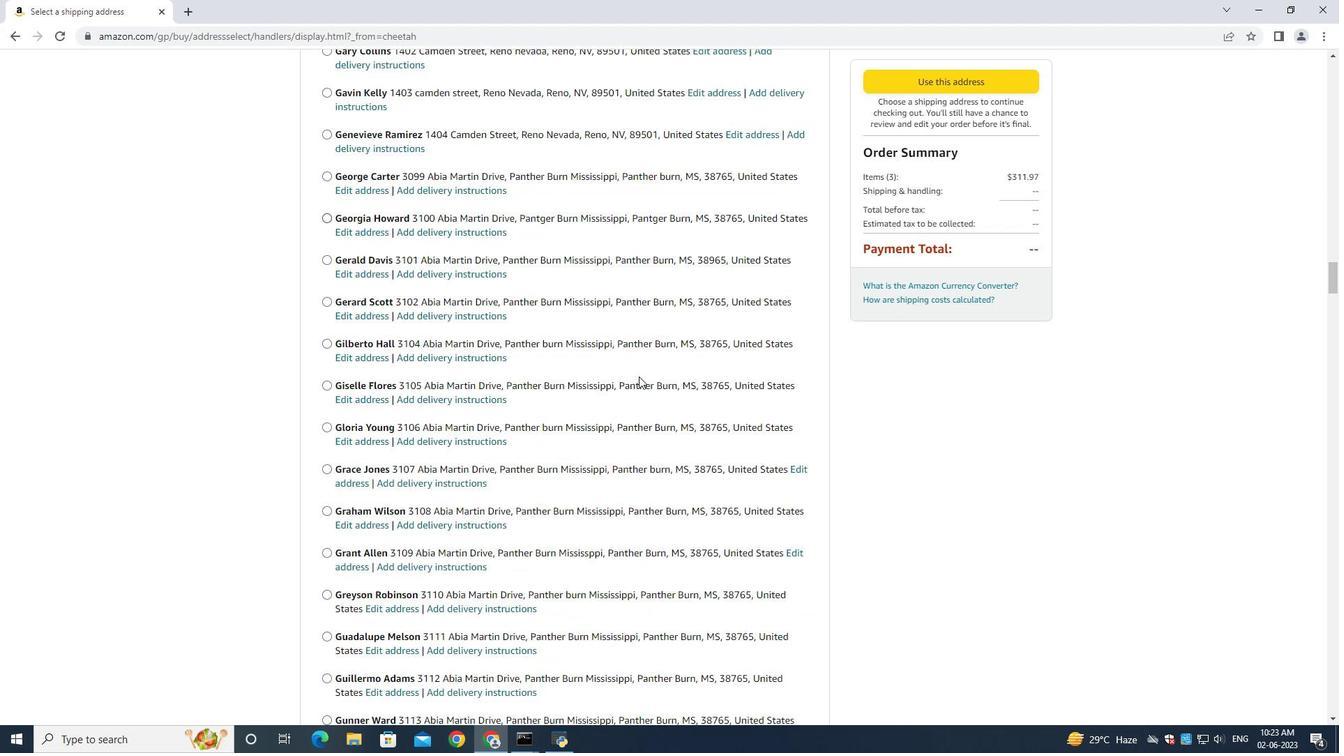 
Action: Mouse scrolled (634, 367) with delta (0, 0)
Screenshot: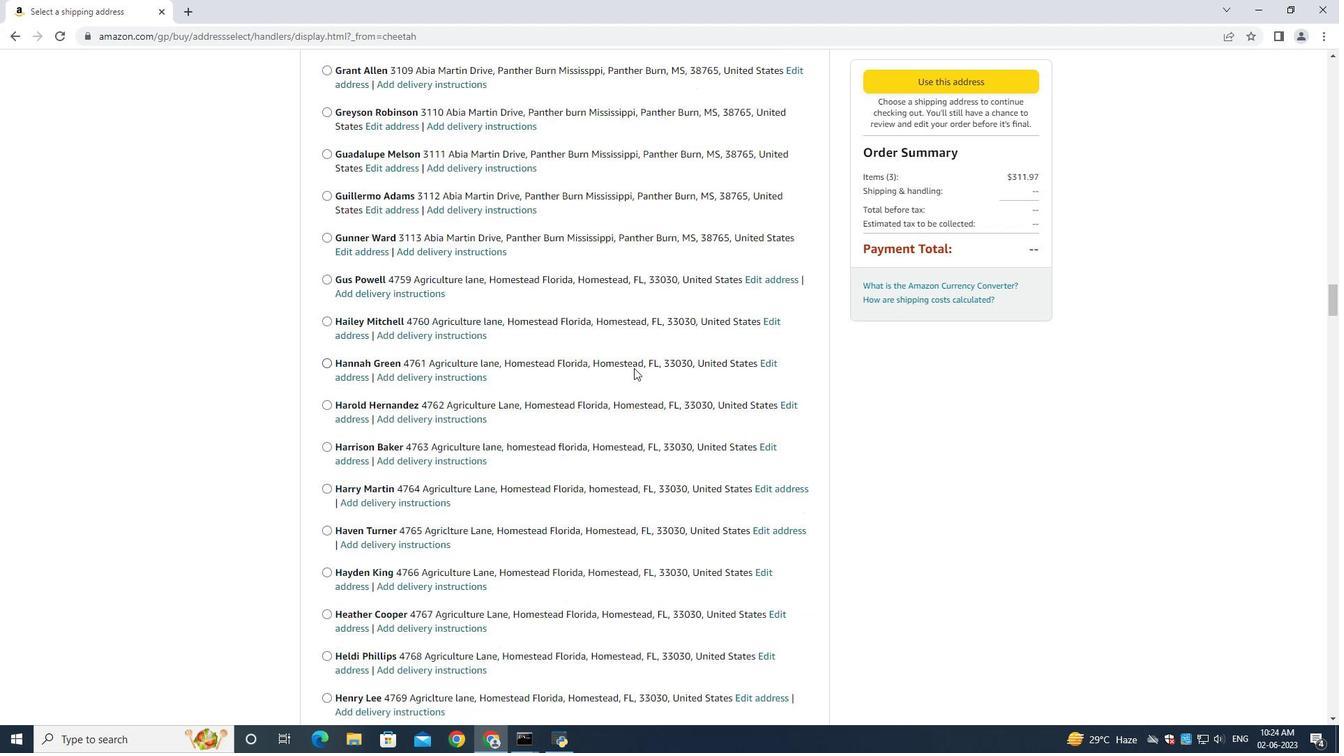 
Action: Mouse moved to (633, 368)
Screenshot: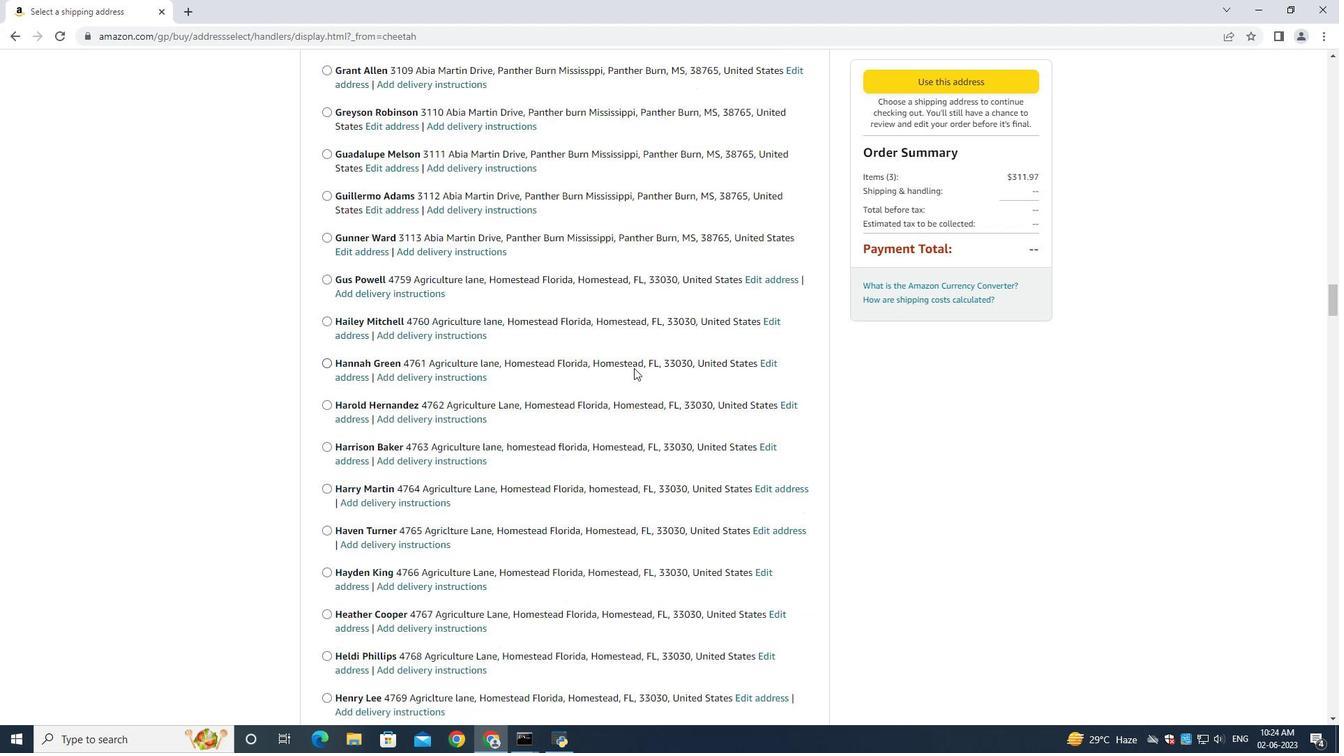 
Action: Mouse scrolled (633, 367) with delta (0, 0)
Screenshot: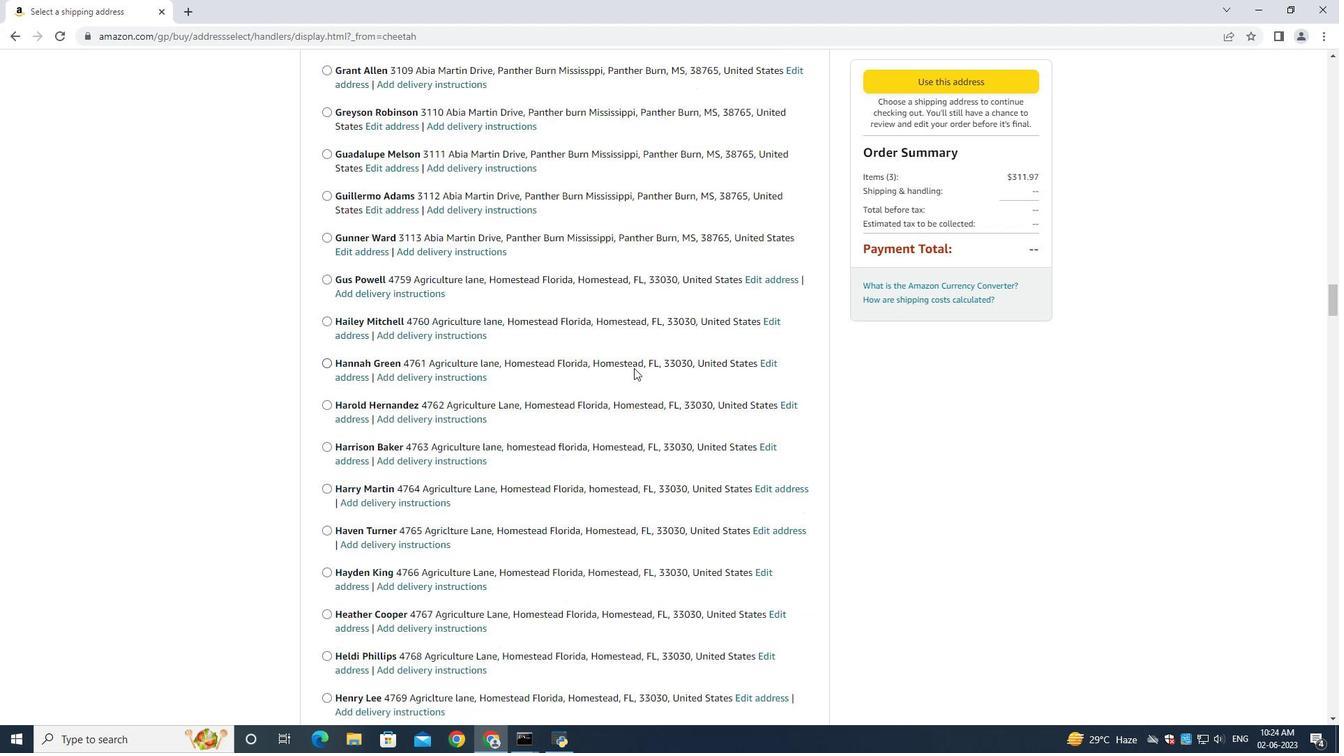 
Action: Mouse moved to (633, 368)
Screenshot: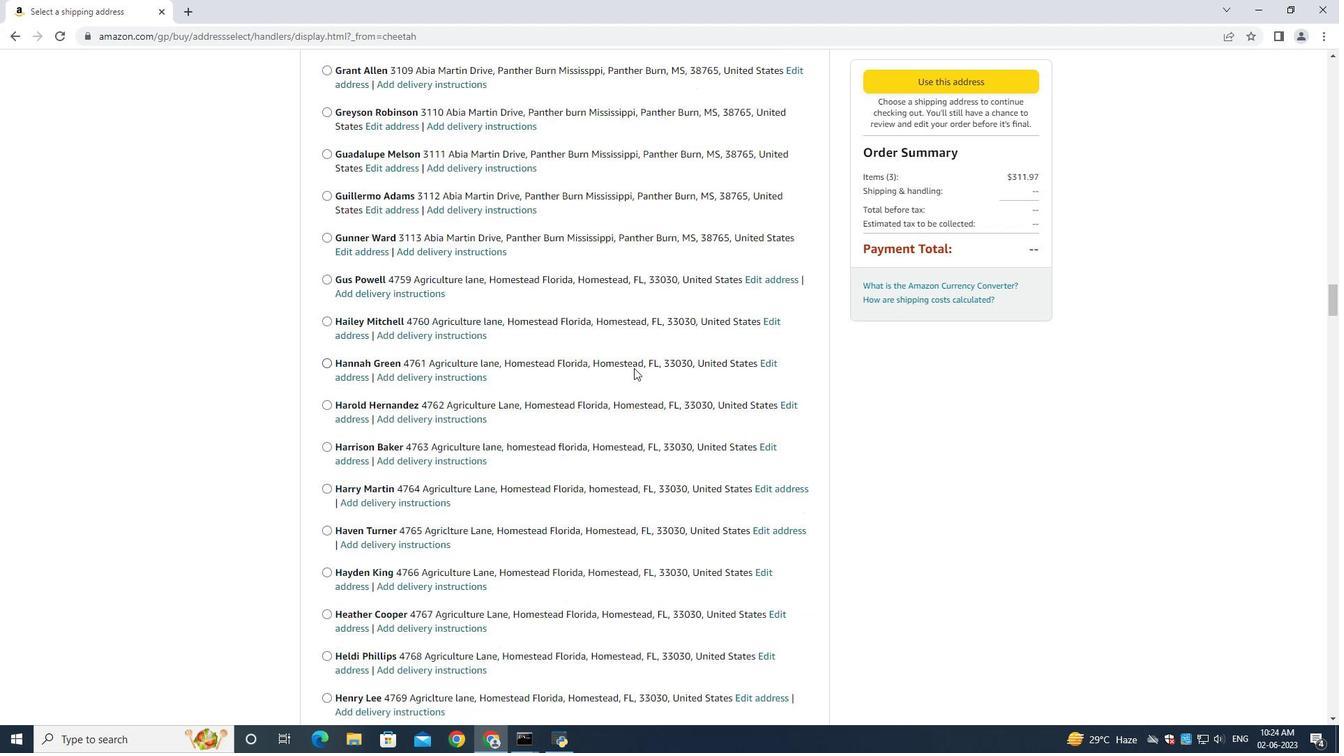 
Action: Mouse scrolled (633, 367) with delta (0, 0)
Screenshot: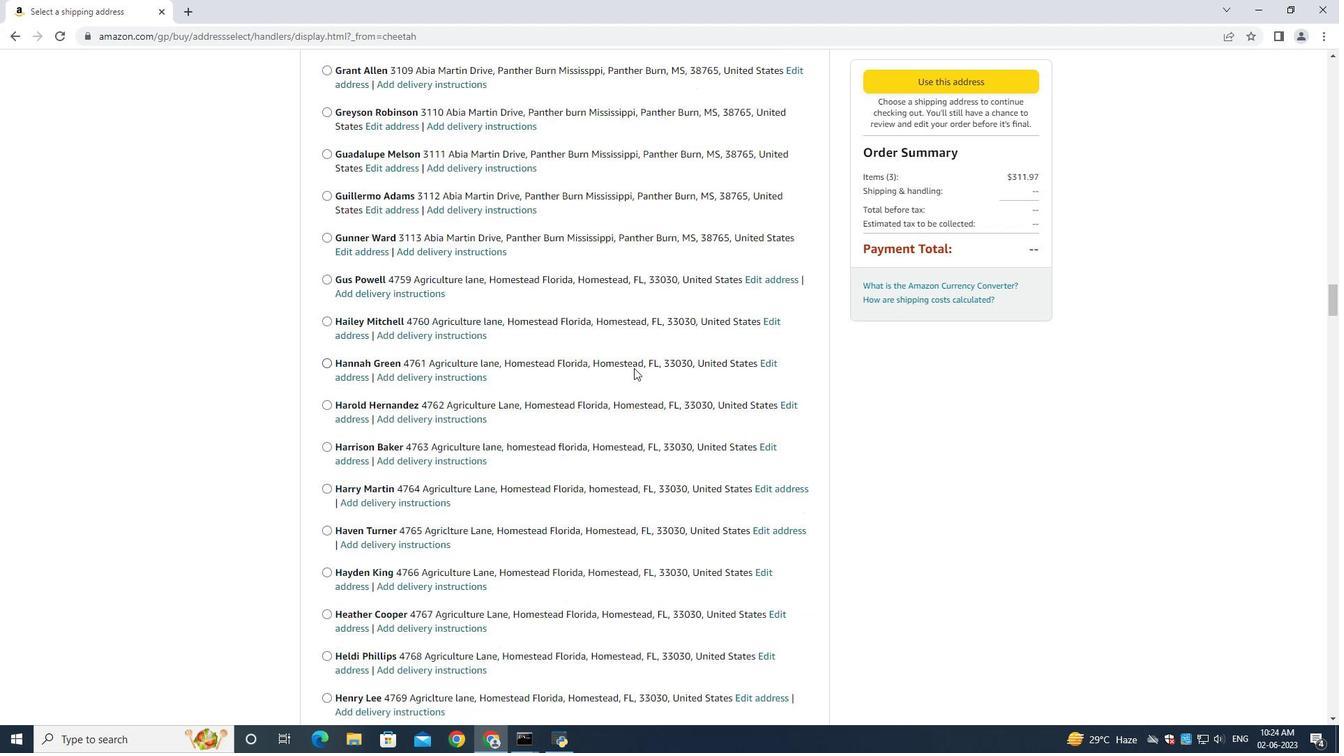 
Action: Mouse moved to (633, 368)
Screenshot: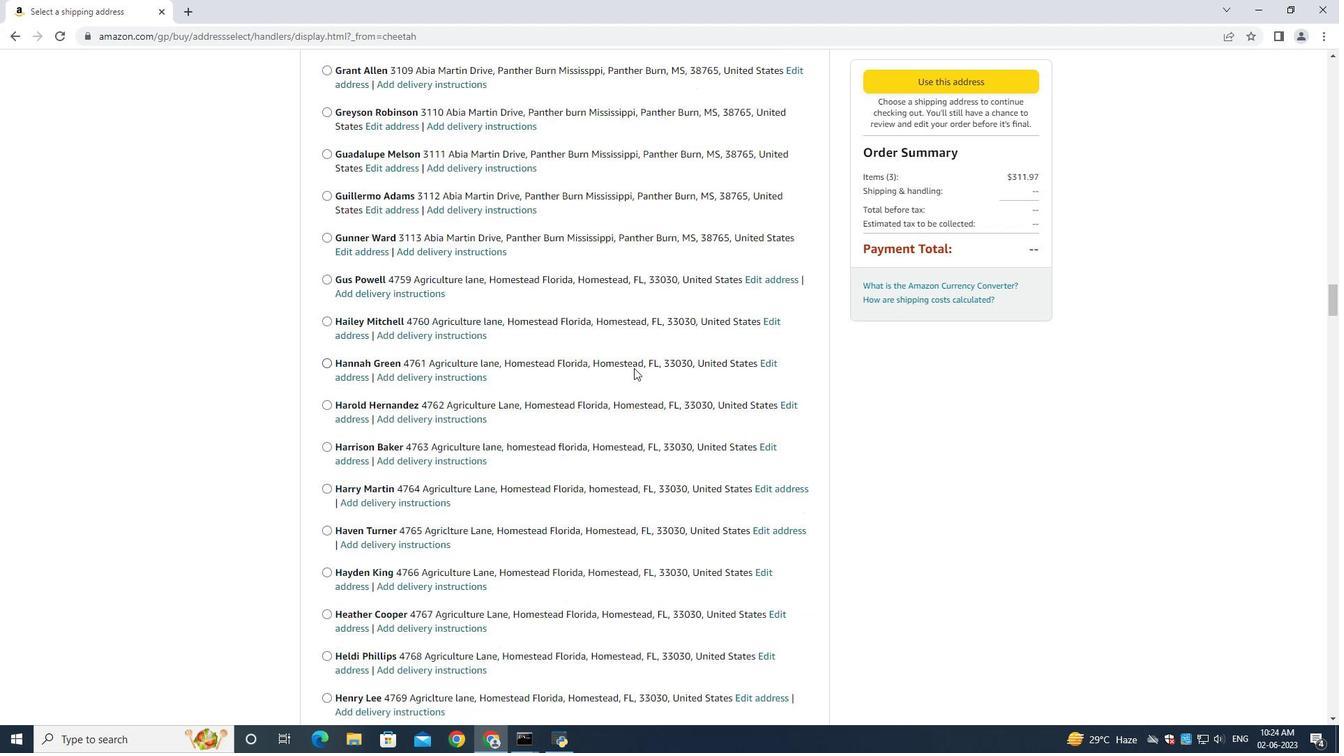 
Action: Mouse scrolled (633, 367) with delta (0, -1)
Screenshot: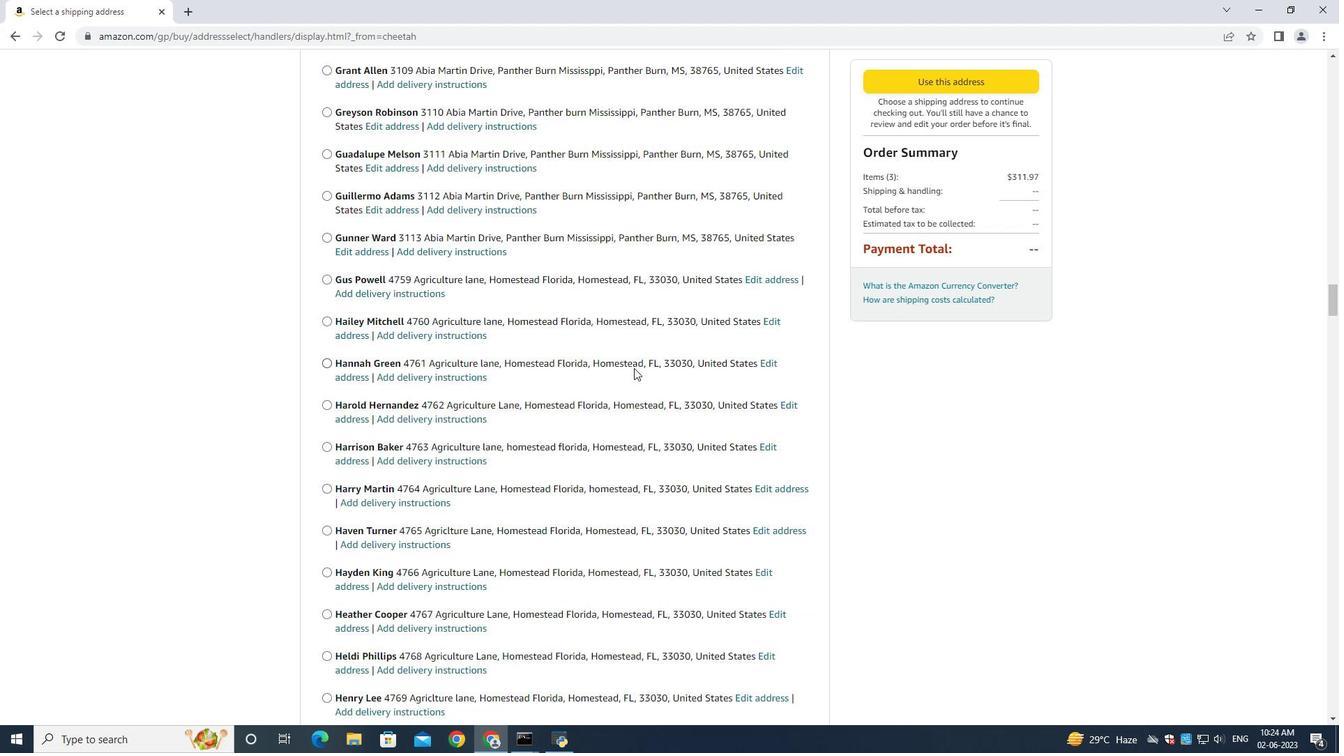 
Action: Mouse moved to (632, 368)
Screenshot: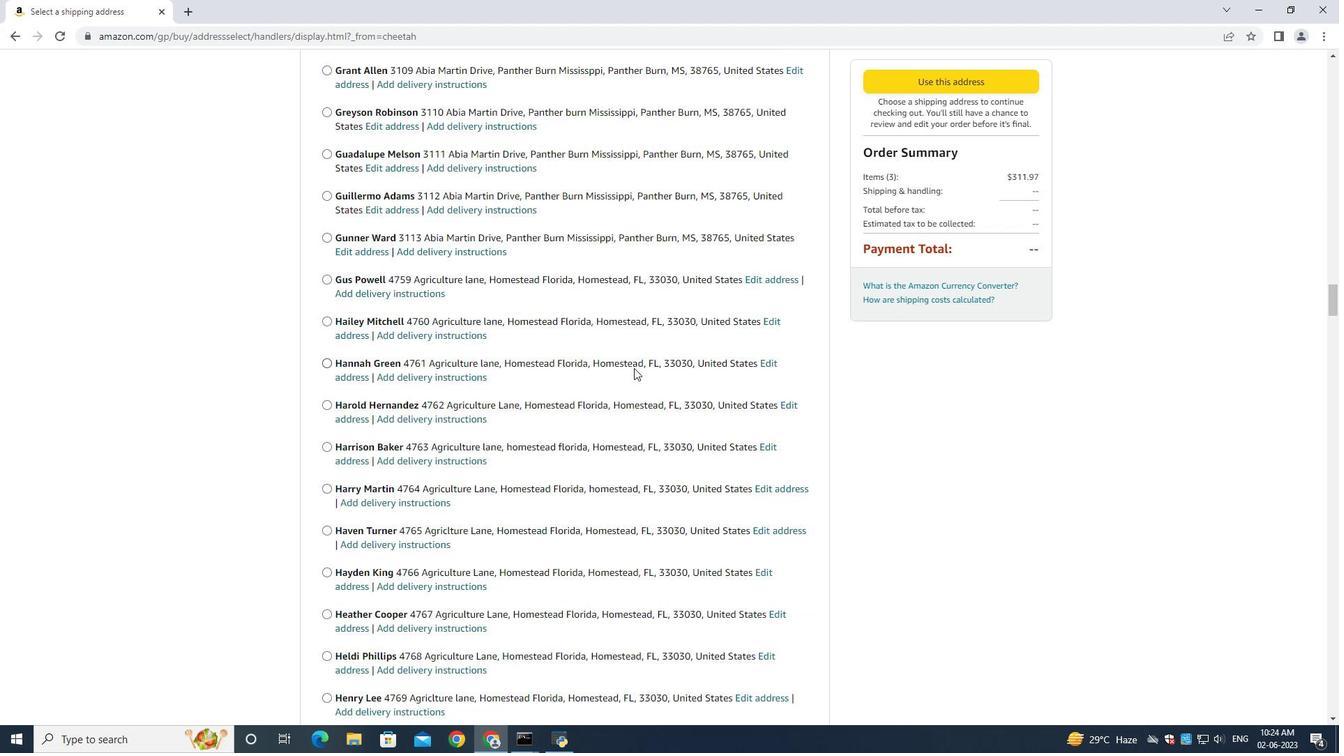 
Action: Mouse scrolled (633, 367) with delta (0, 0)
Screenshot: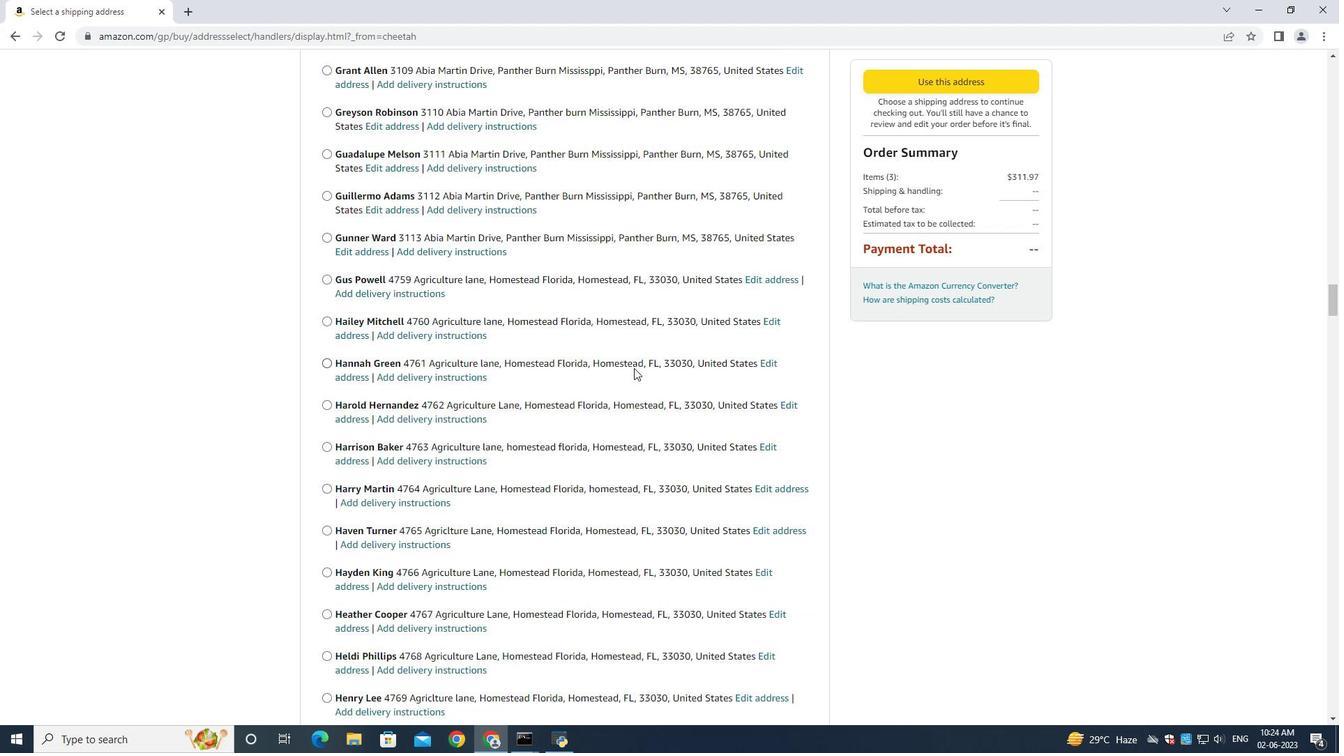 
Action: Mouse moved to (631, 368)
Screenshot: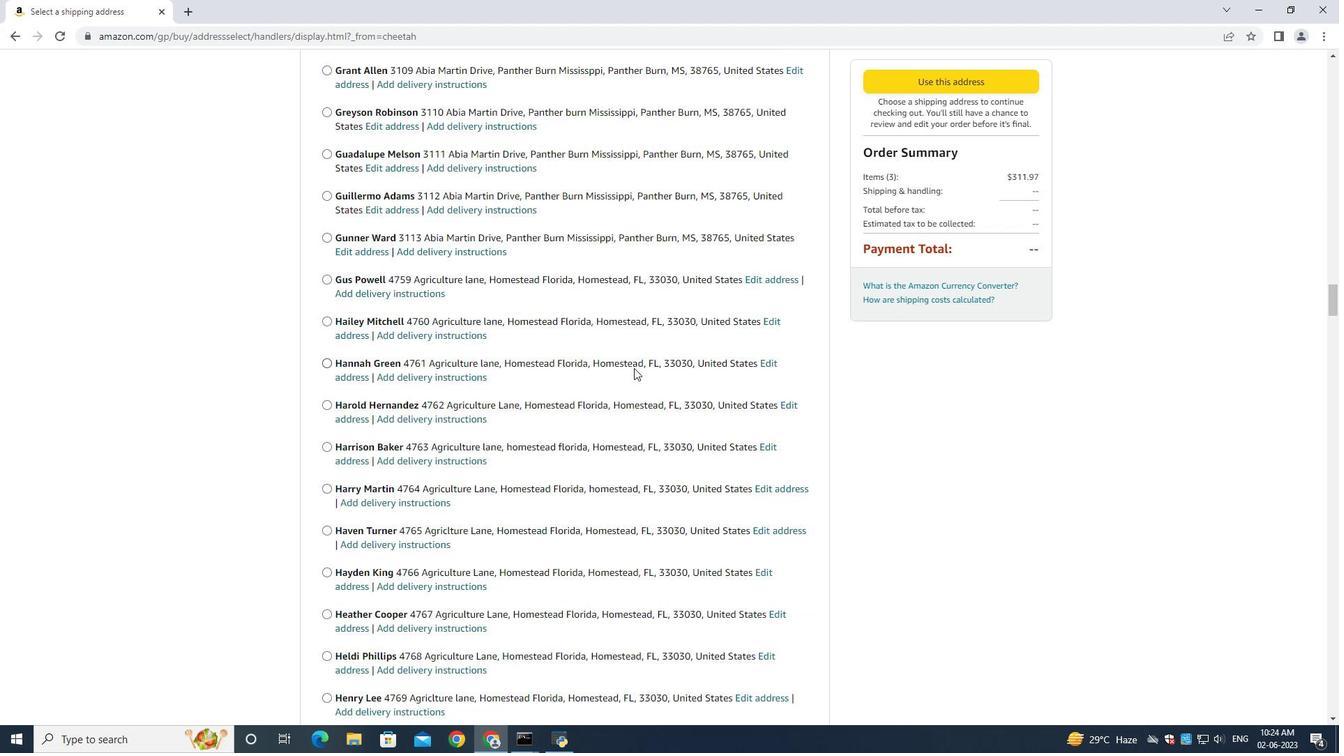
Action: Mouse scrolled (633, 367) with delta (0, 0)
Screenshot: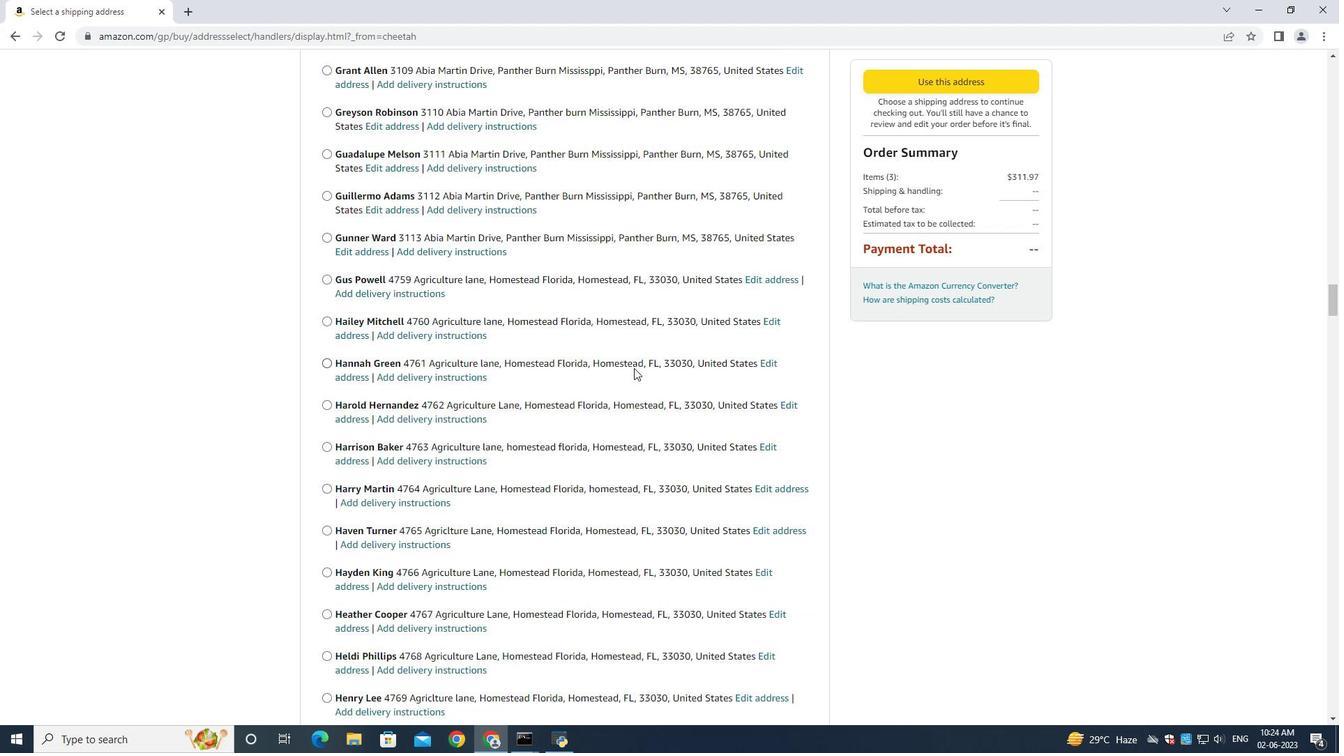 
Action: Mouse moved to (628, 368)
Screenshot: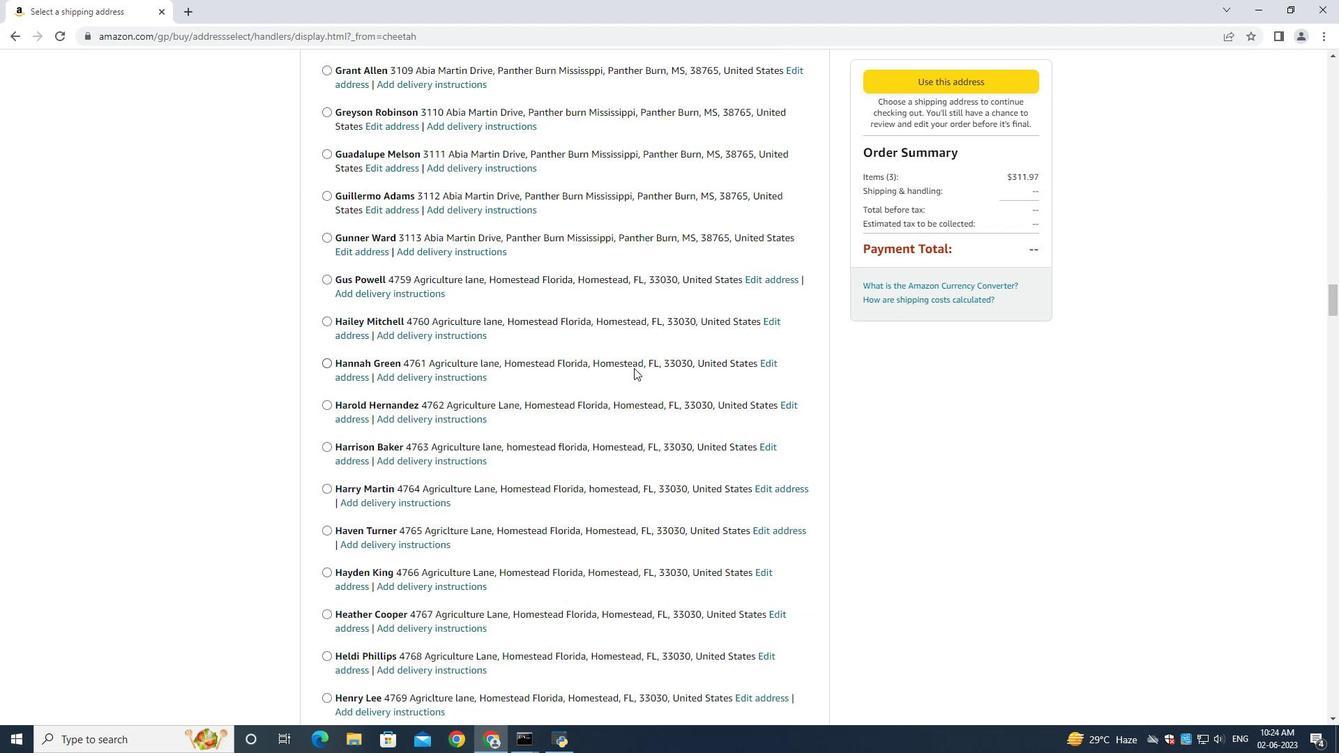 
Action: Mouse scrolled (629, 367) with delta (0, 0)
Screenshot: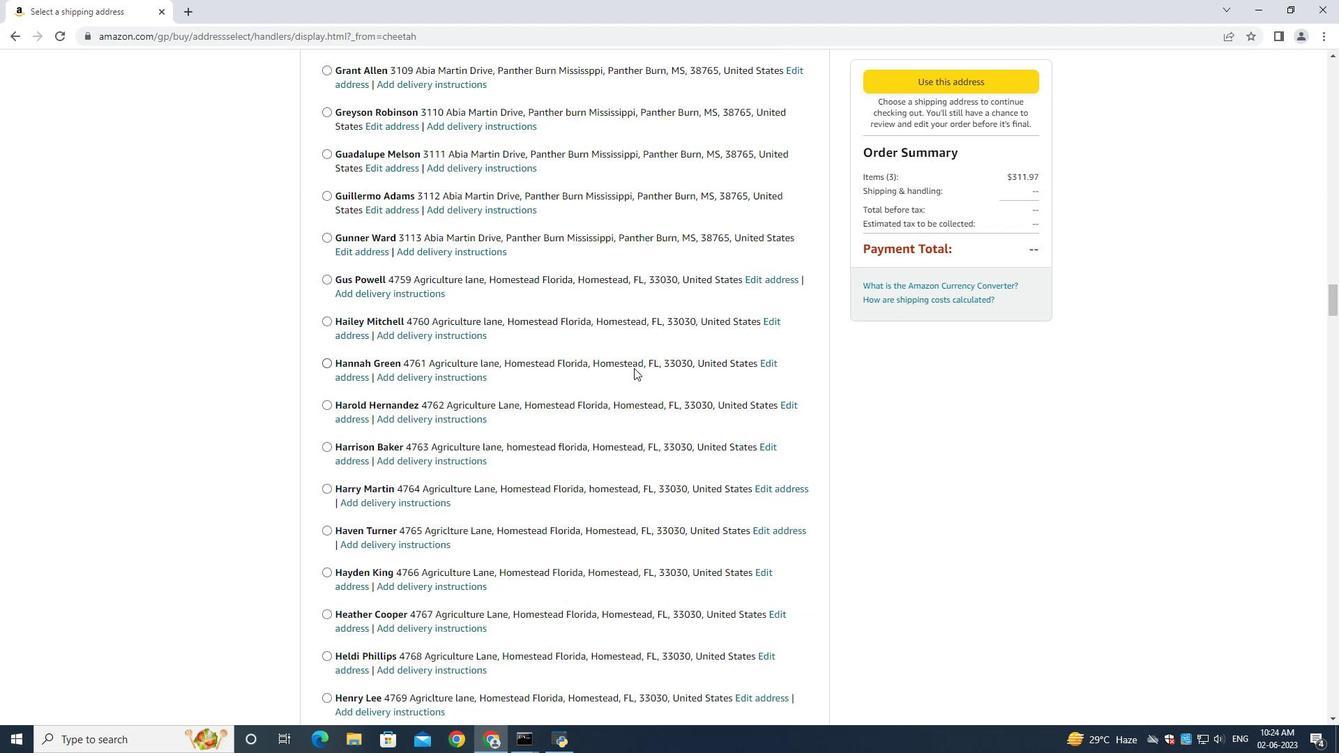 
Action: Mouse moved to (535, 334)
Screenshot: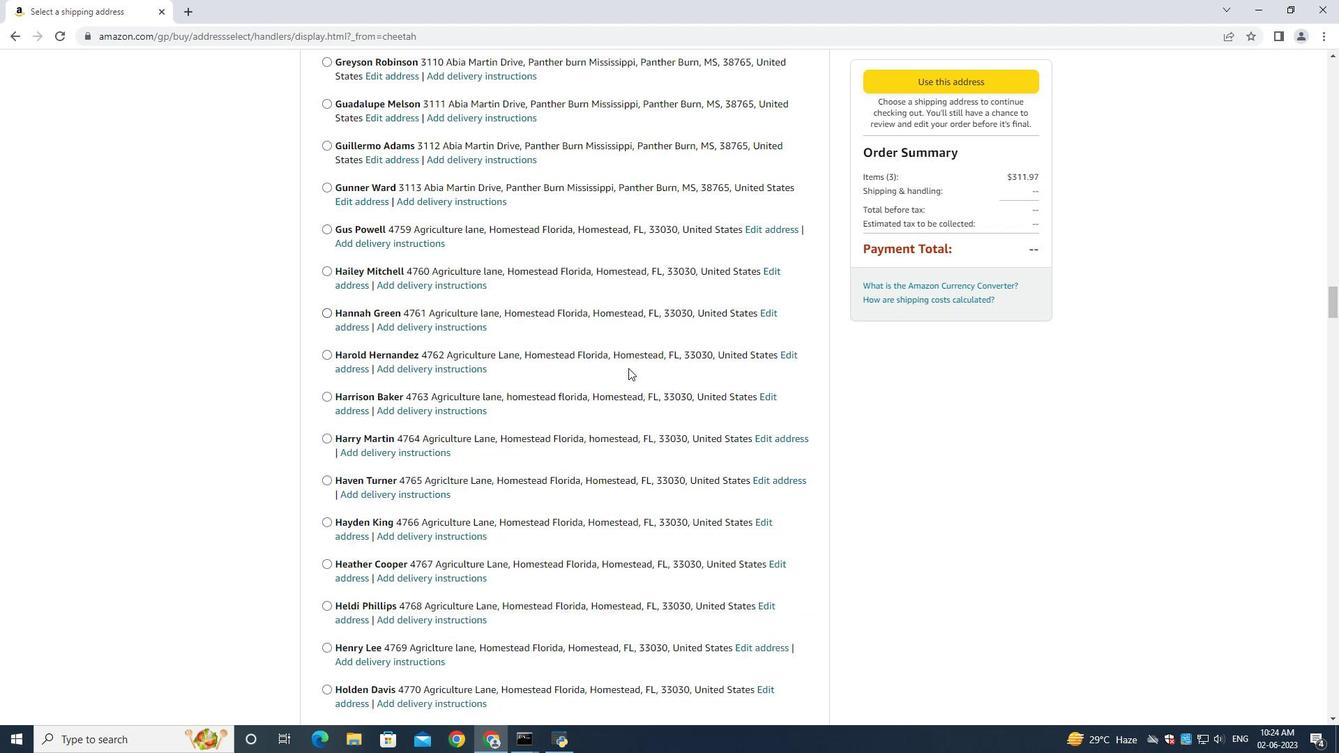 
Action: Mouse scrolled (535, 333) with delta (0, 0)
Screenshot: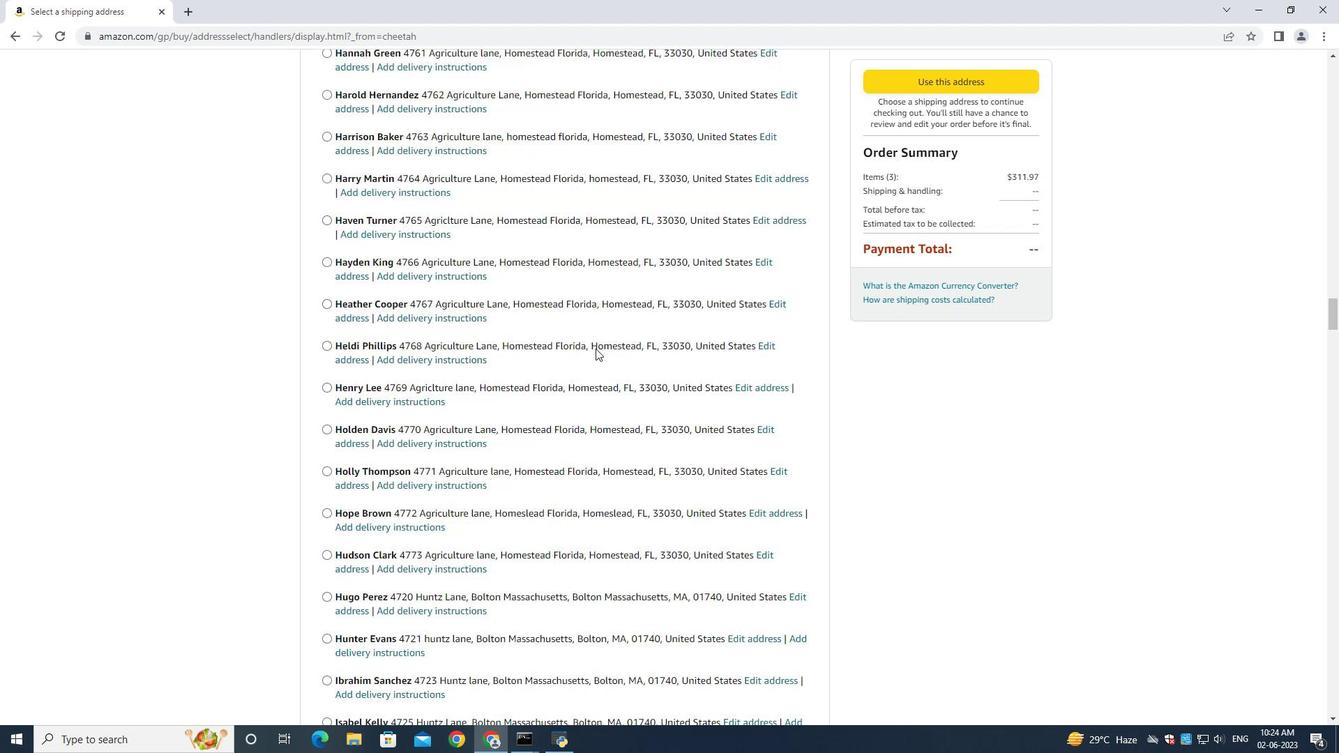 
Action: Mouse moved to (533, 335)
Screenshot: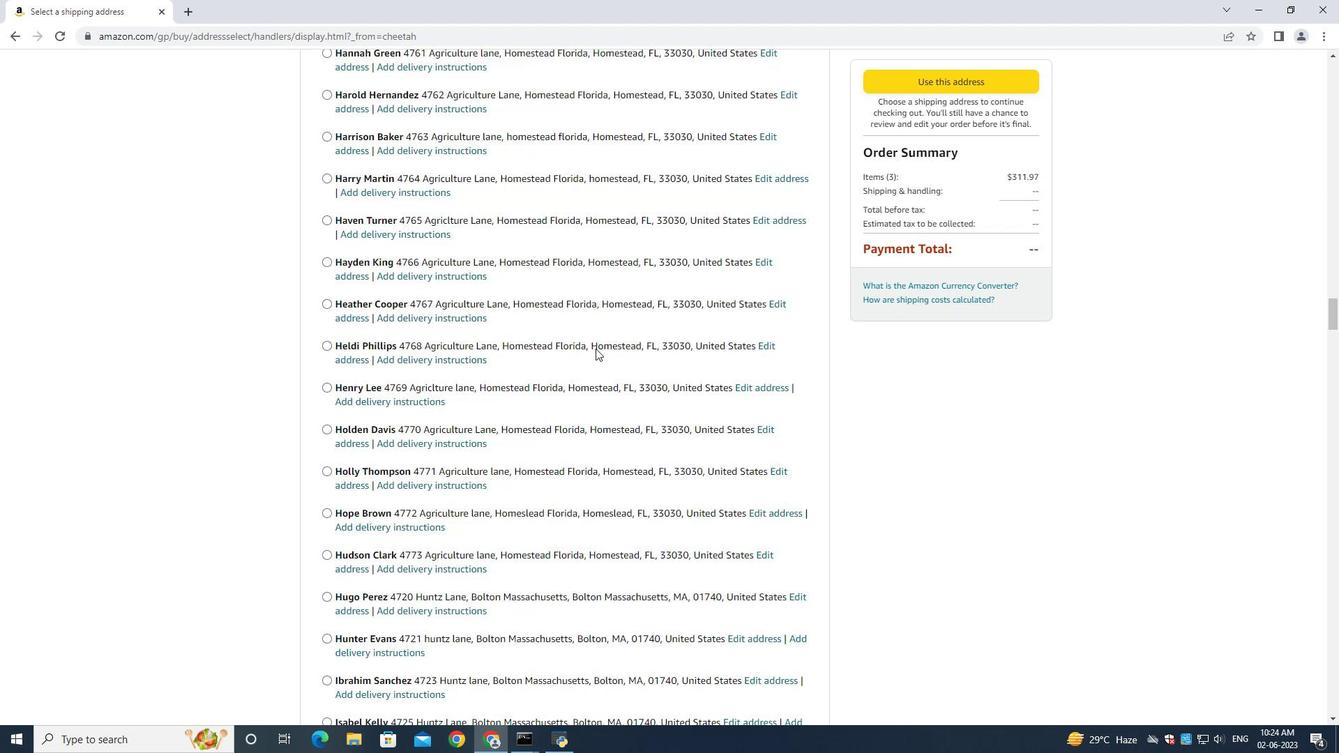 
Action: Mouse scrolled (534, 333) with delta (0, 0)
Screenshot: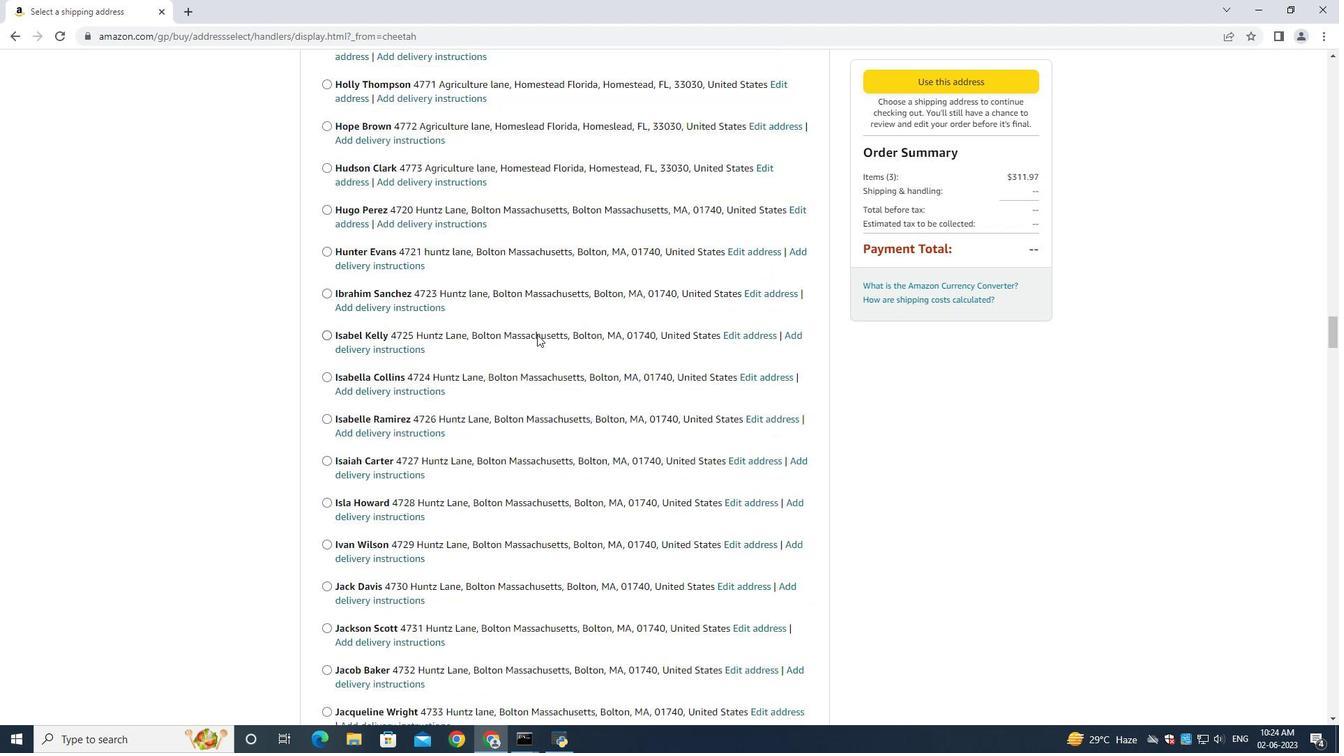 
Action: Mouse moved to (533, 335)
Screenshot: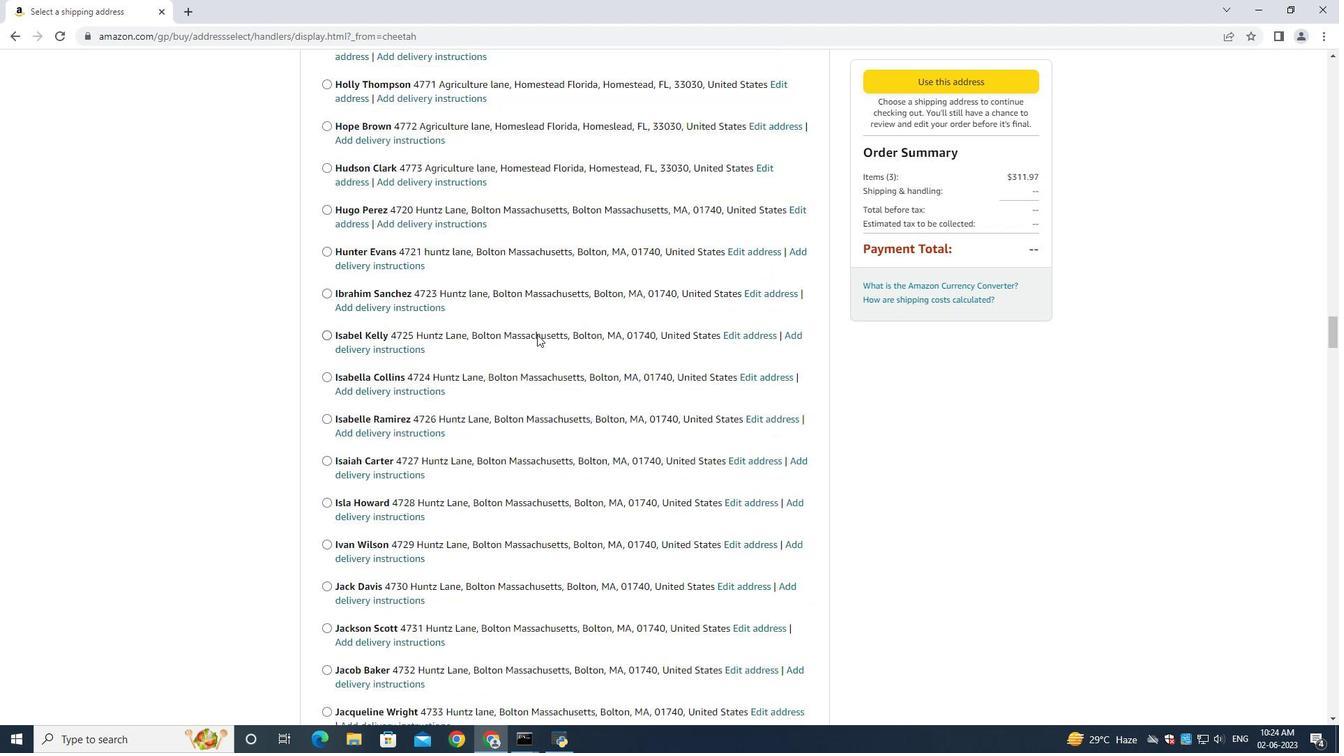 
Action: Mouse scrolled (533, 334) with delta (0, 0)
Screenshot: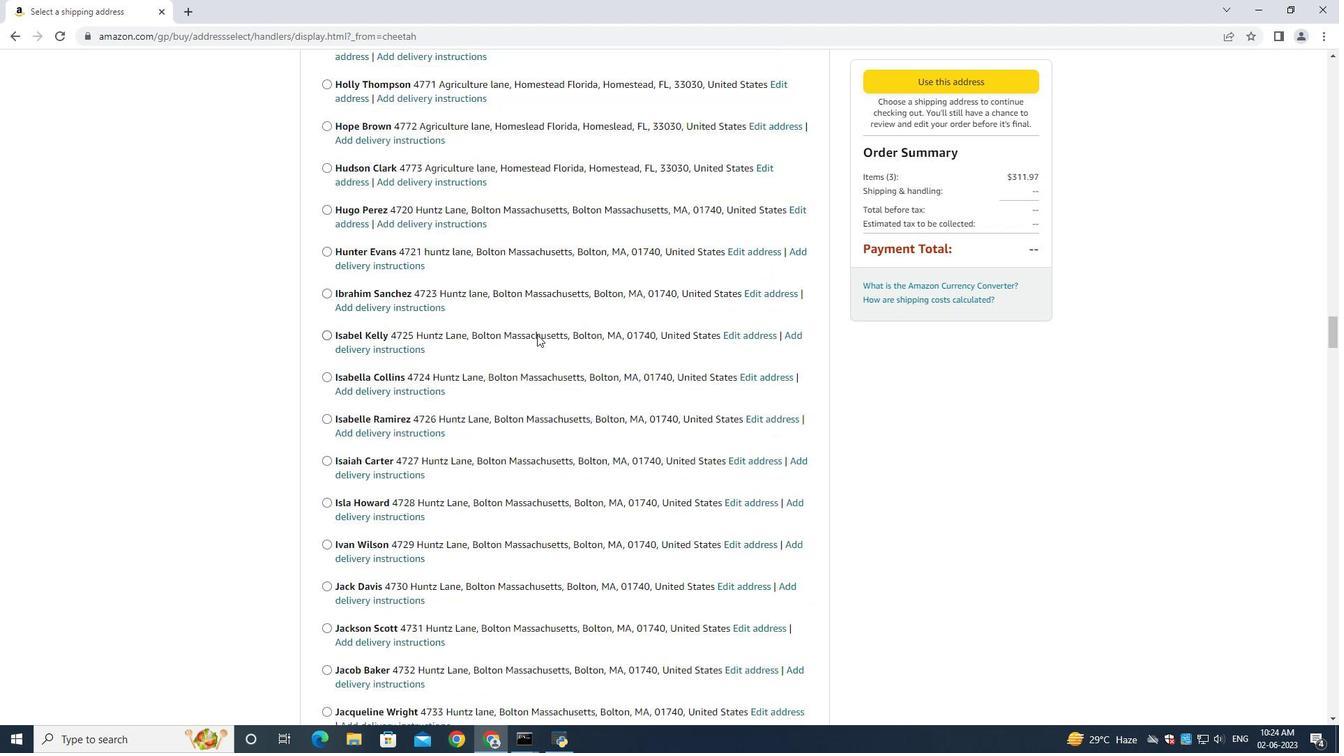
Action: Mouse moved to (533, 335)
Screenshot: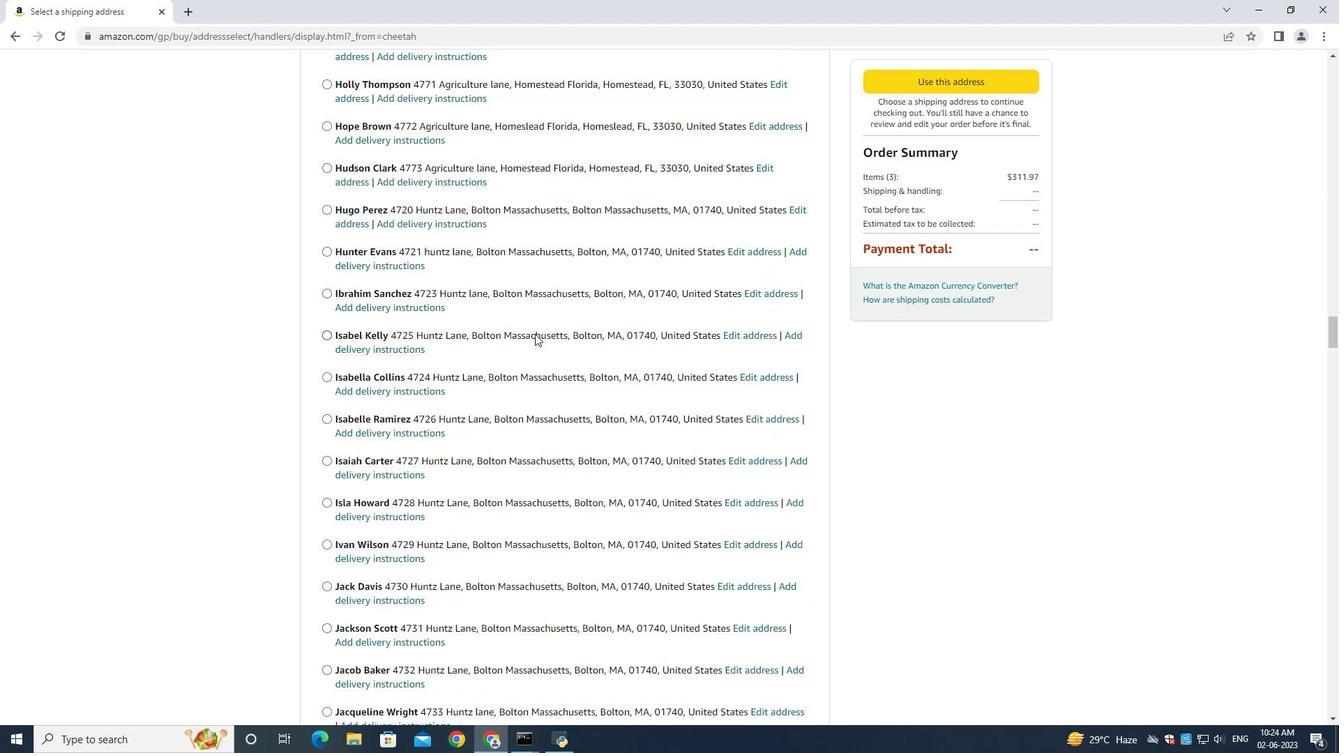 
Action: Mouse scrolled (533, 334) with delta (0, 0)
Screenshot: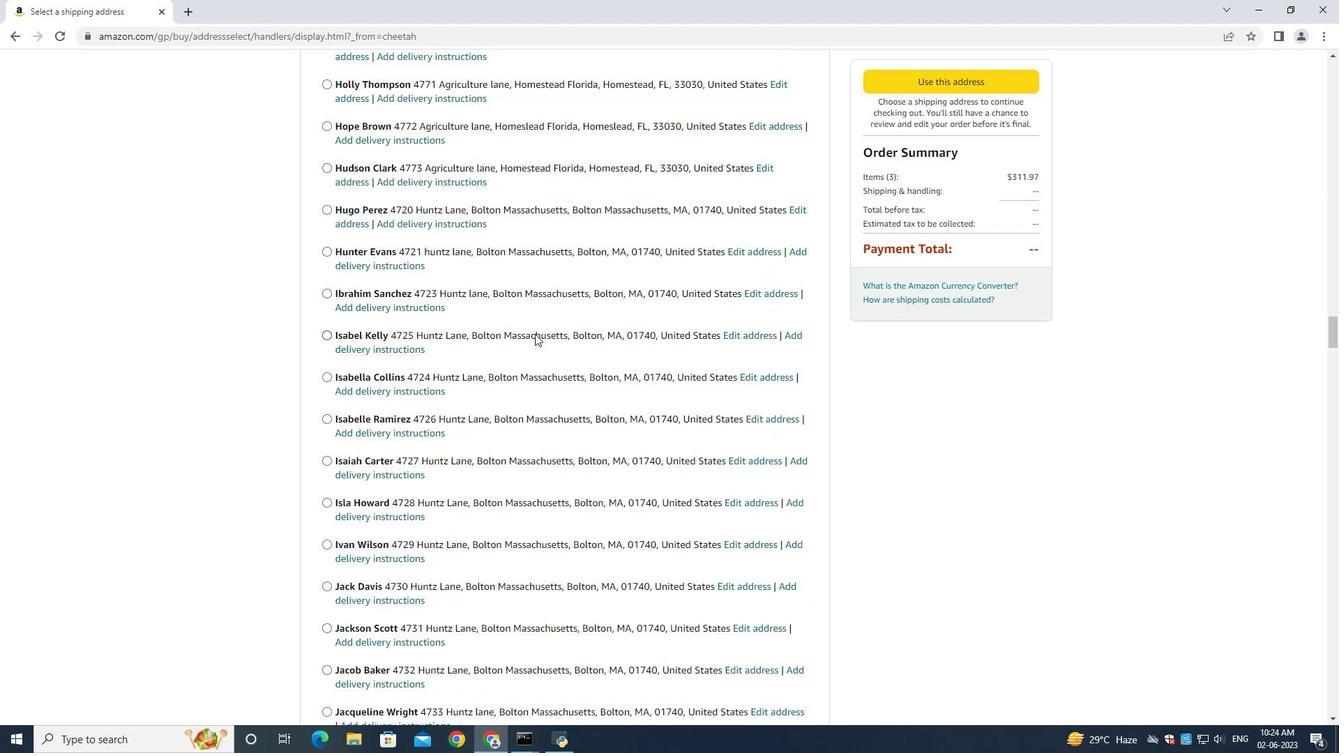 
Action: Mouse moved to (532, 337)
Screenshot: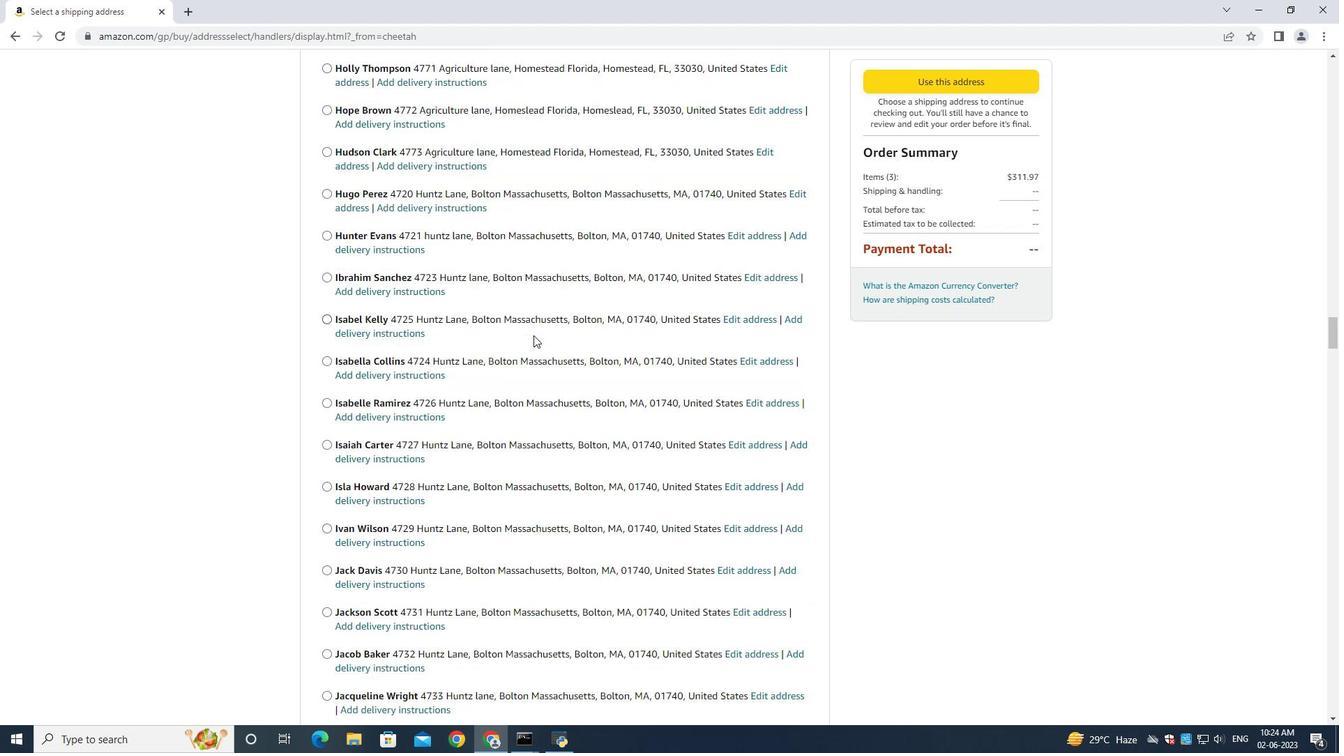 
Action: Mouse scrolled (533, 334) with delta (0, -1)
Screenshot: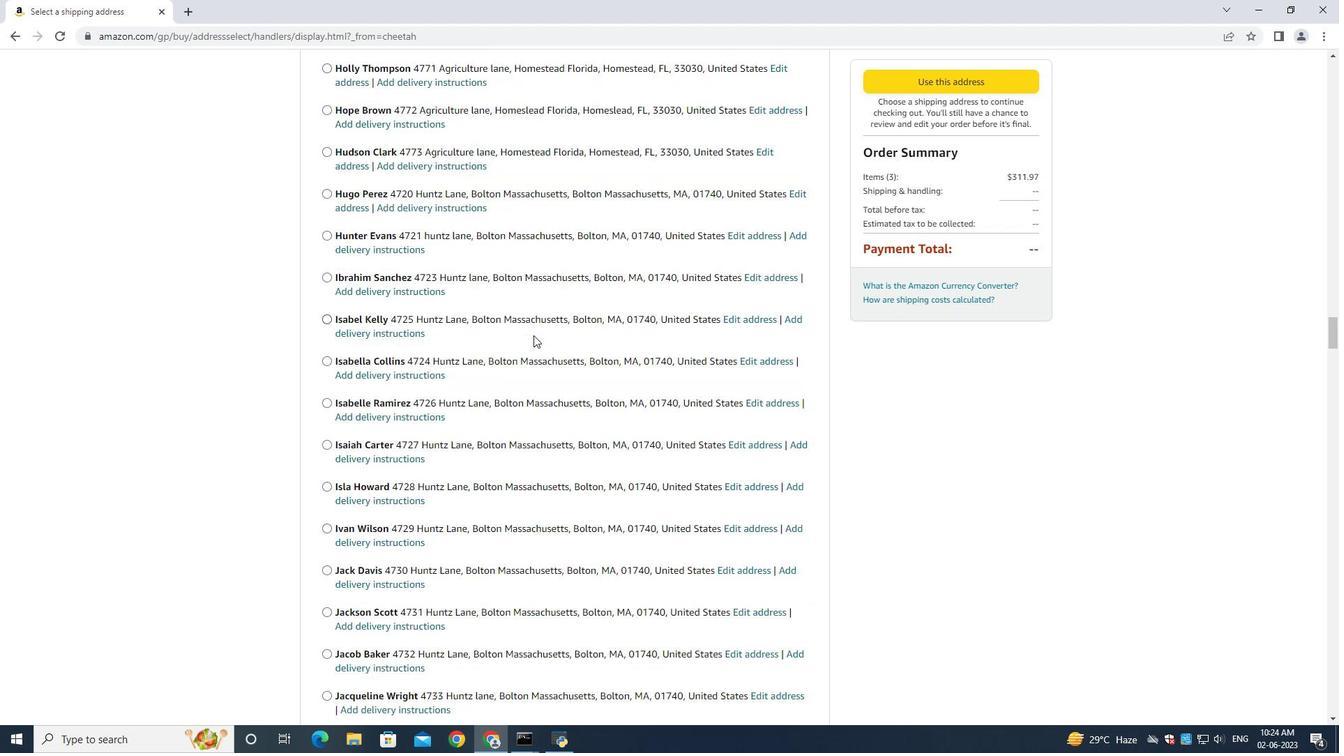 
Action: Mouse moved to (531, 336)
Screenshot: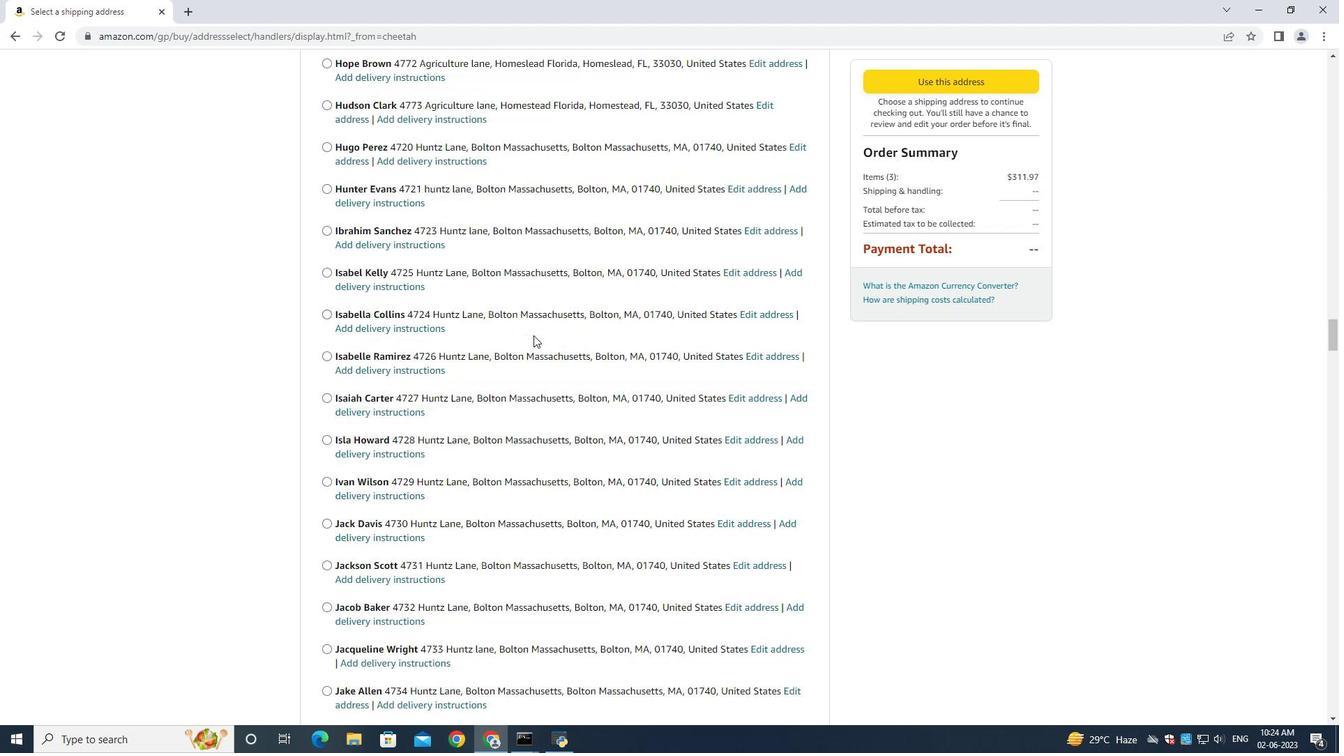 
Action: Mouse scrolled (533, 334) with delta (0, 0)
Screenshot: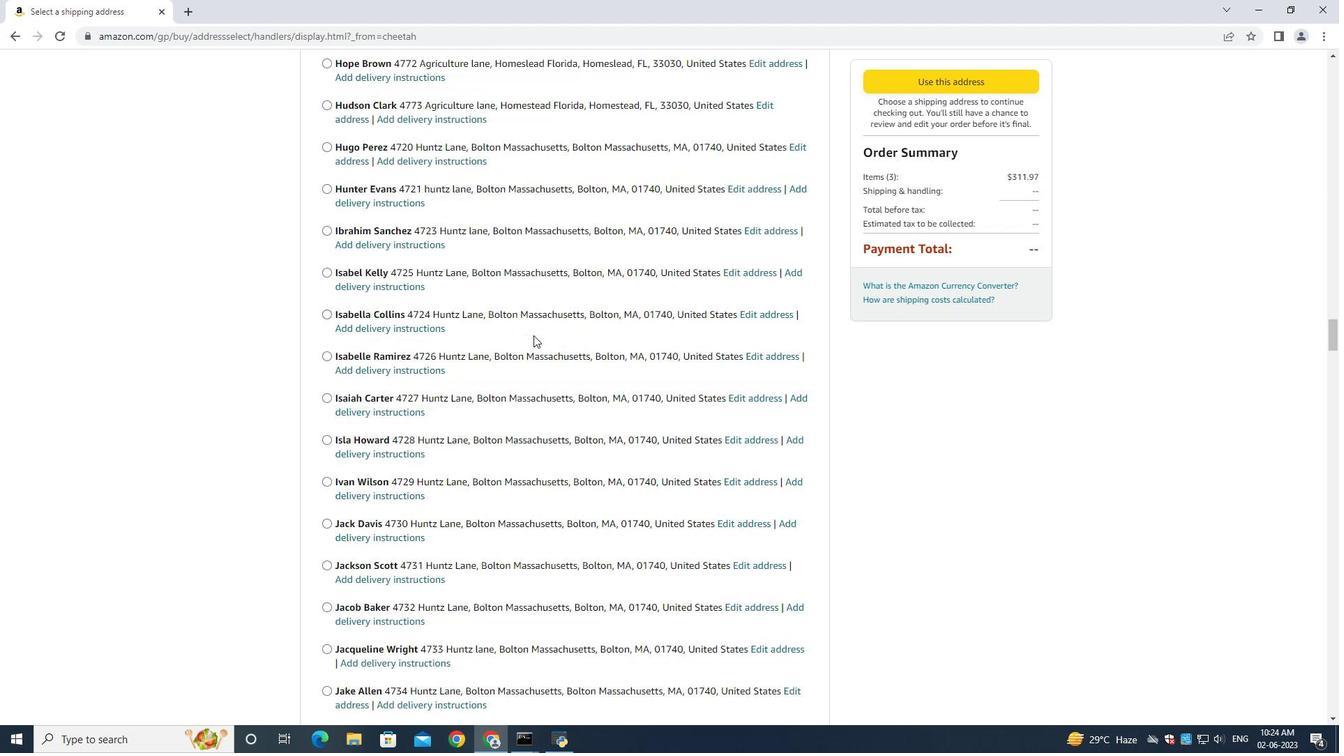 
Action: Mouse scrolled (533, 334) with delta (0, 0)
Screenshot: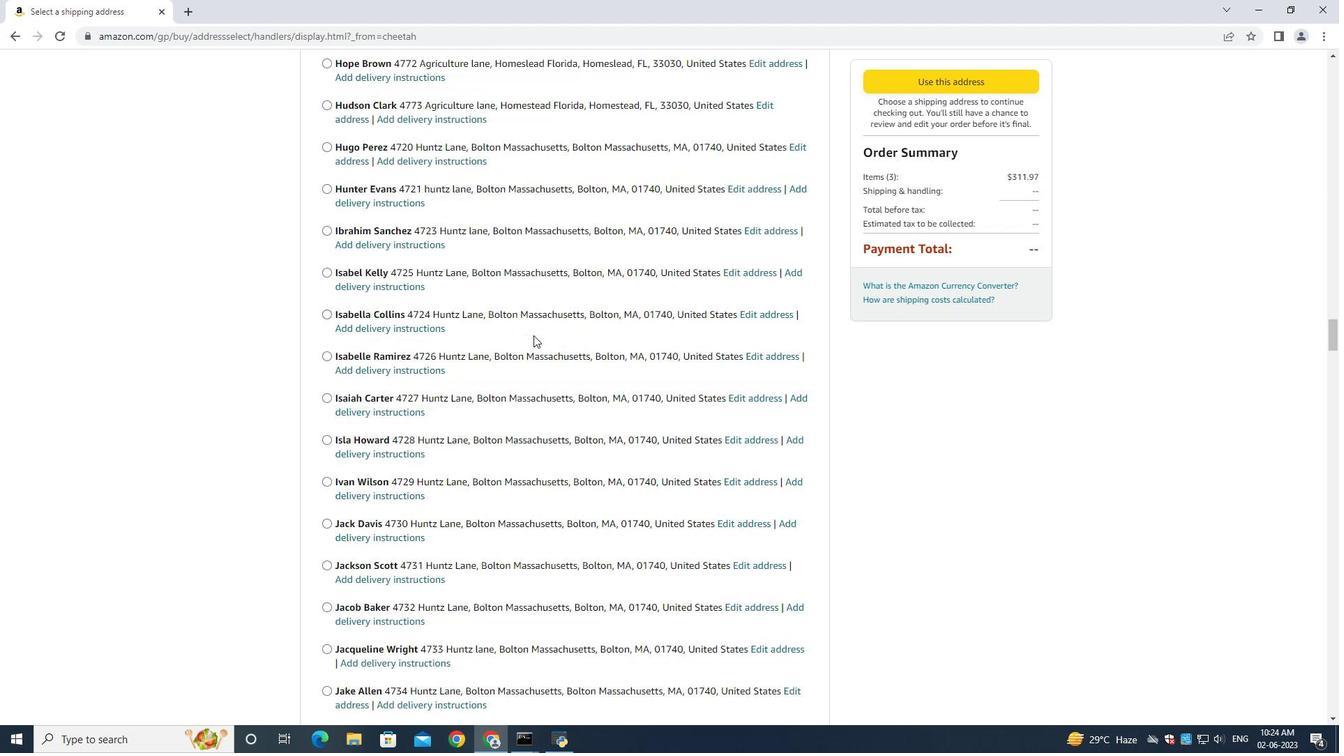 
Action: Mouse scrolled (533, 334) with delta (0, 0)
Screenshot: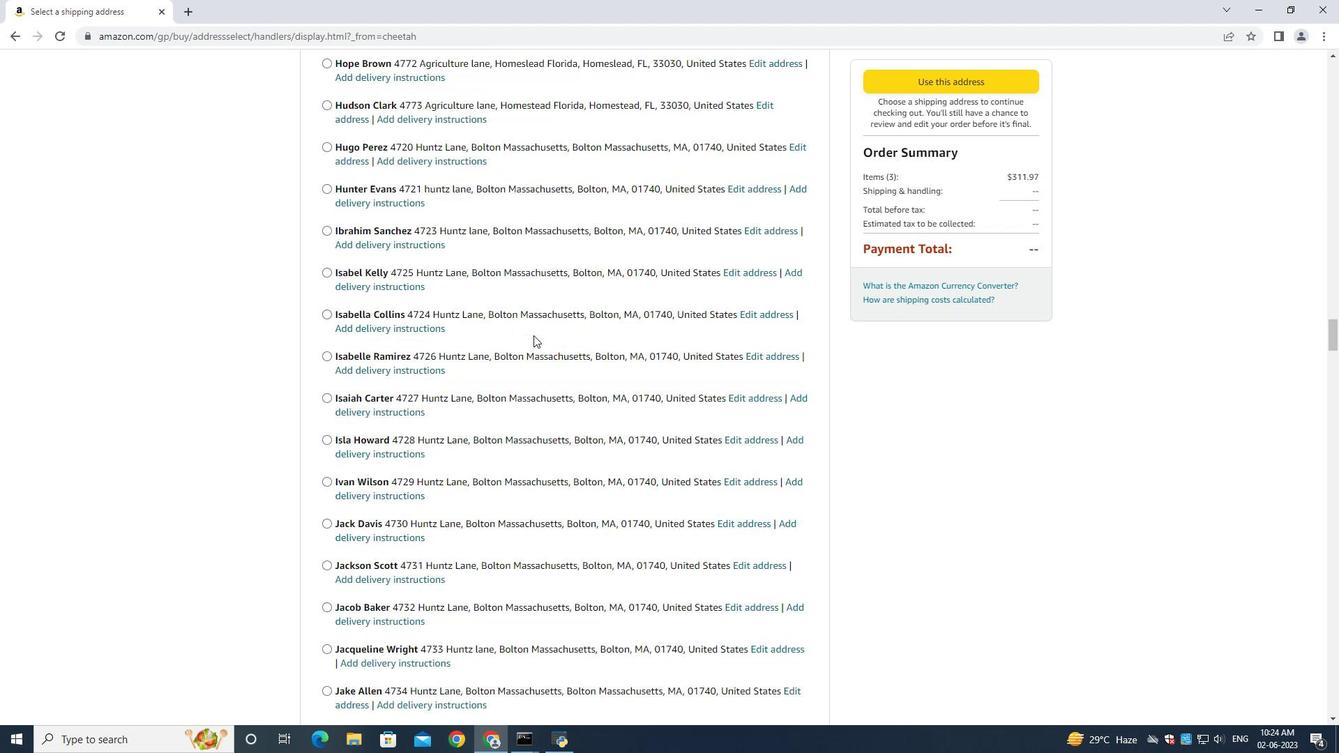 
Action: Mouse scrolled (531, 335) with delta (0, 0)
Screenshot: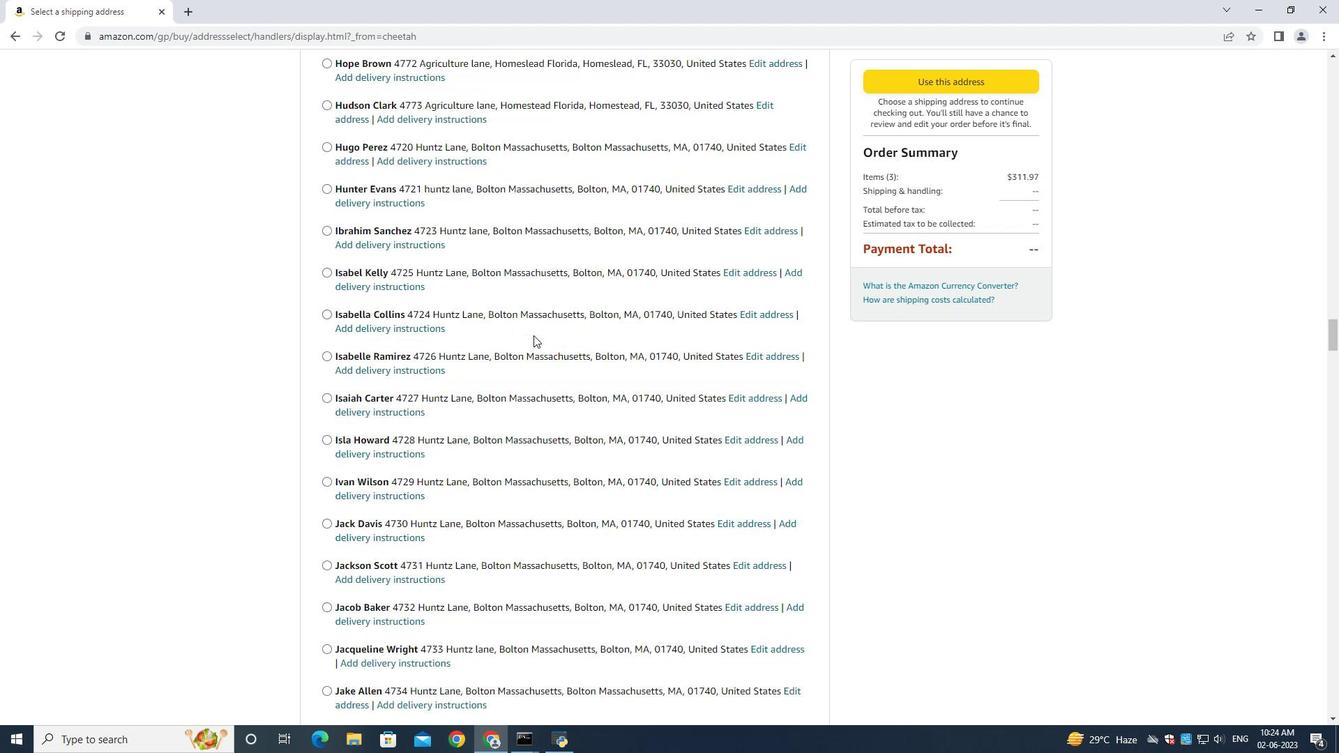 
Action: Mouse scrolled (531, 335) with delta (0, 0)
Screenshot: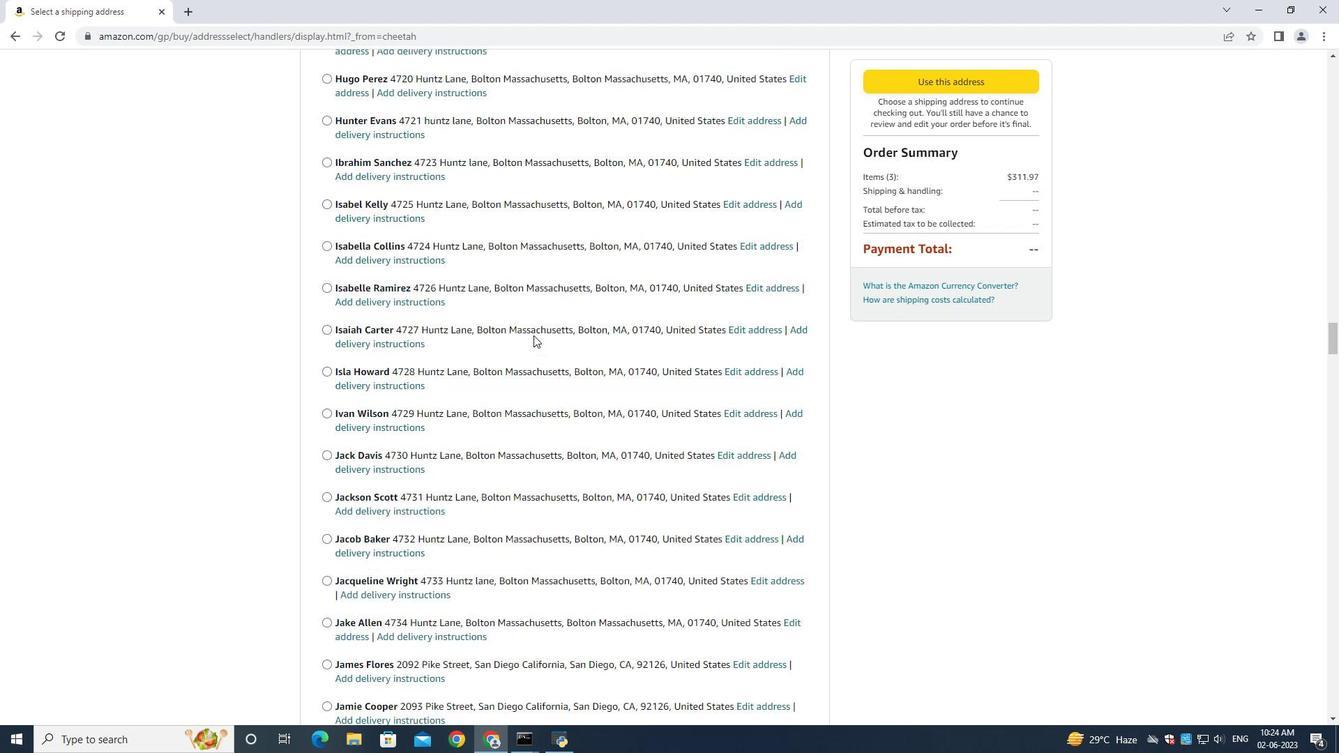 
Action: Mouse scrolled (531, 334) with delta (0, -1)
Screenshot: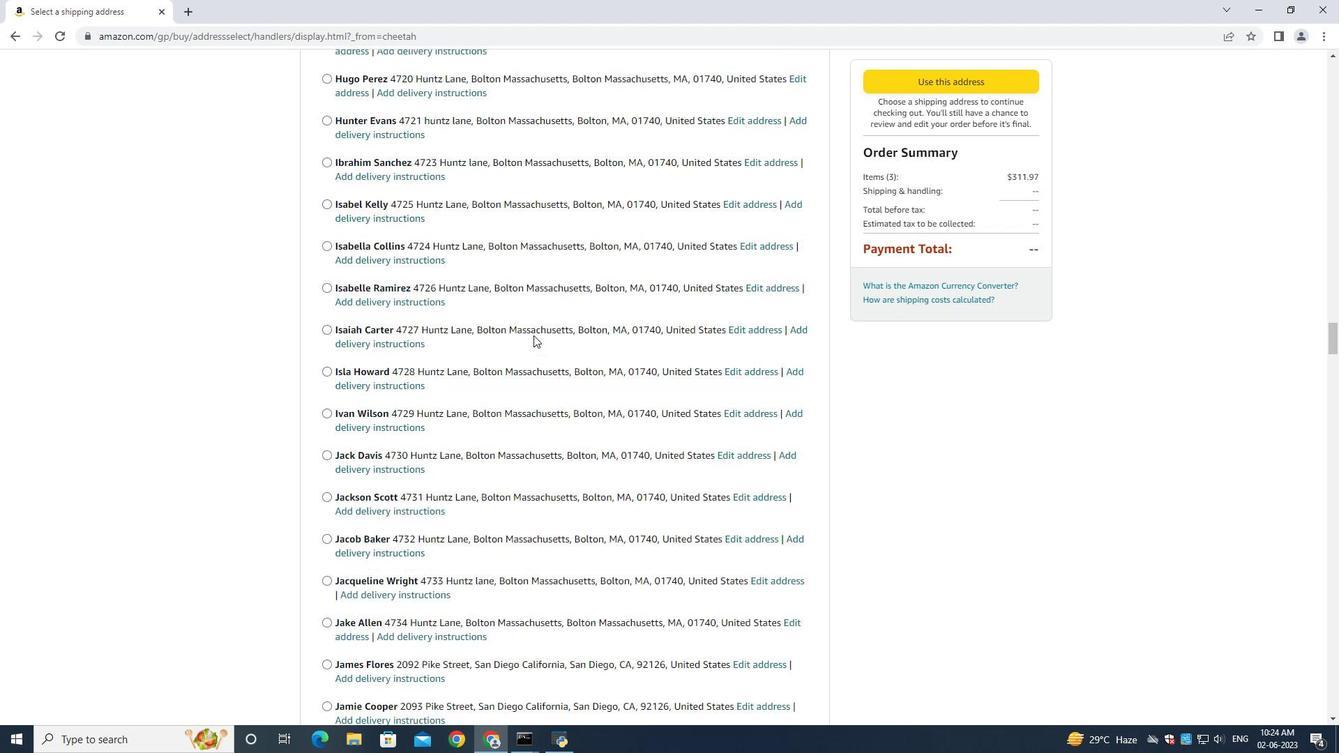 
Action: Mouse moved to (531, 336)
Screenshot: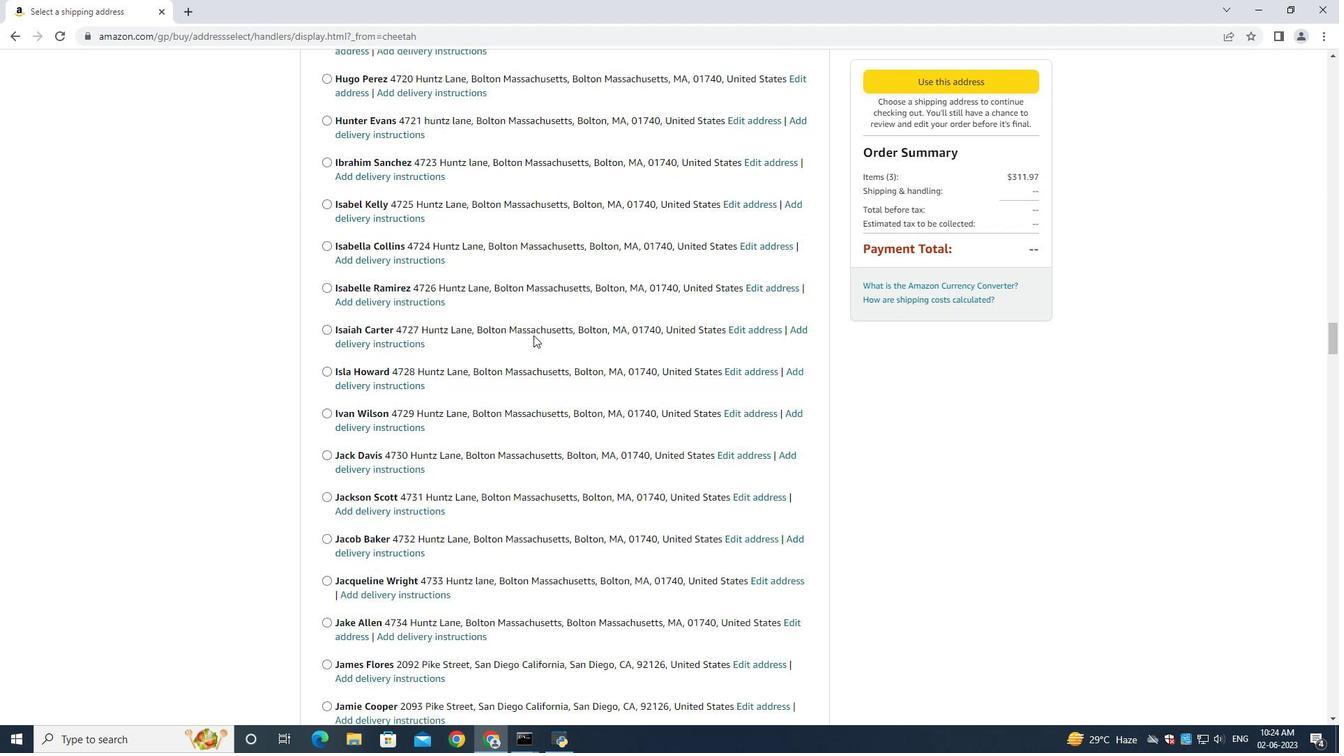 
Action: Mouse scrolled (531, 334) with delta (0, -1)
Screenshot: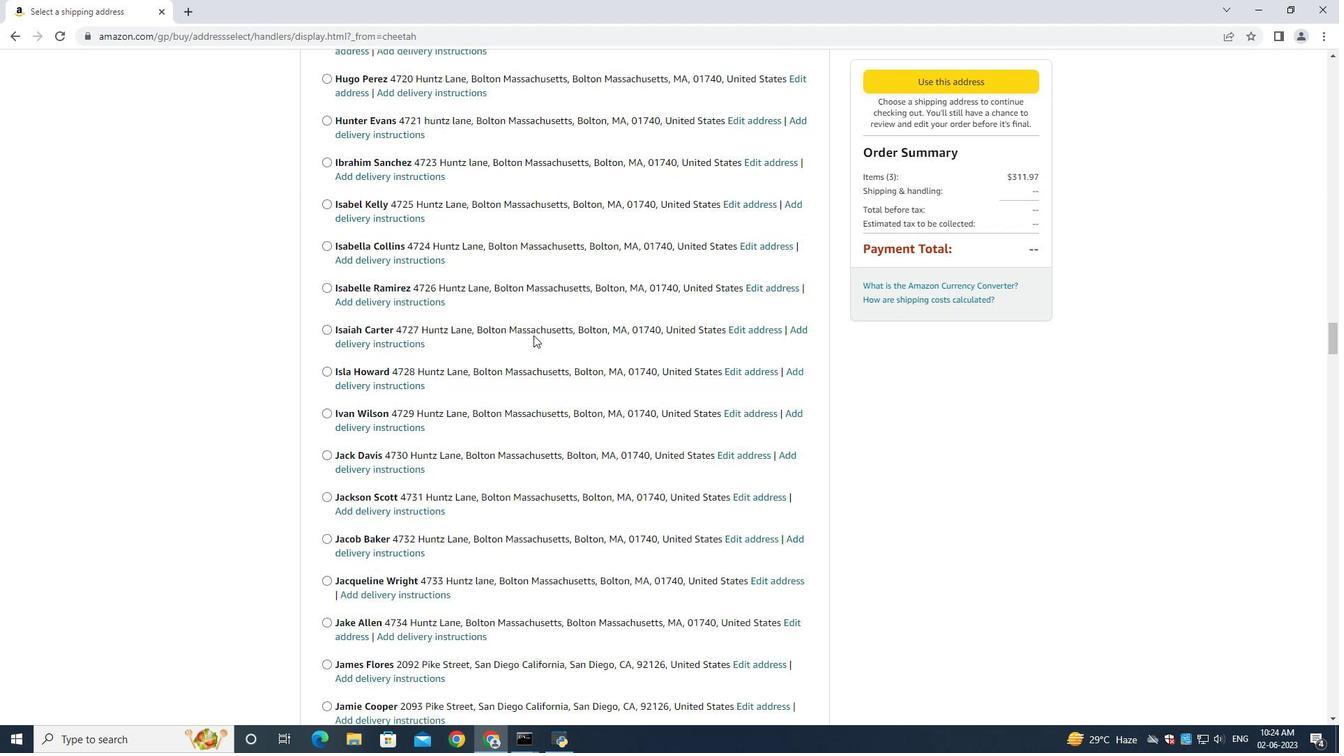 
Action: Mouse scrolled (531, 334) with delta (0, -1)
Screenshot: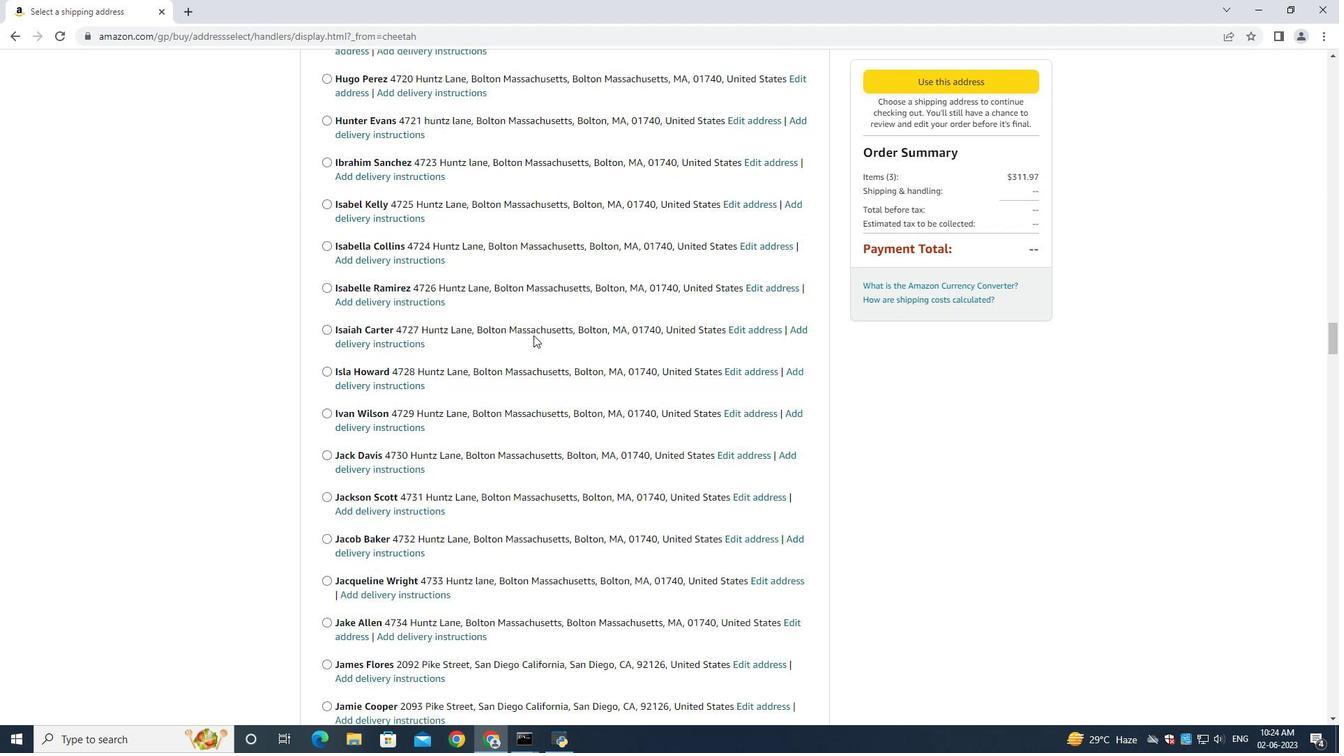 
Action: Mouse moved to (531, 336)
Screenshot: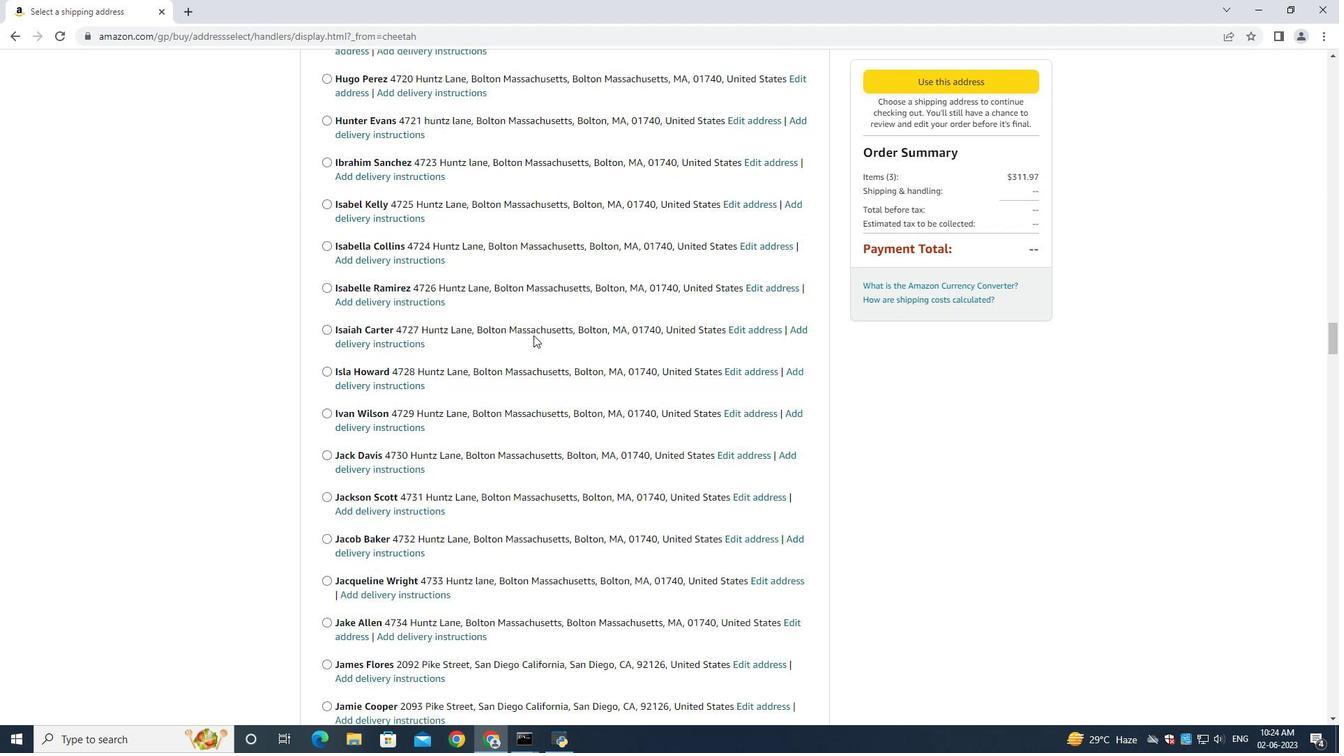 
Action: Mouse scrolled (531, 335) with delta (0, 0)
Screenshot: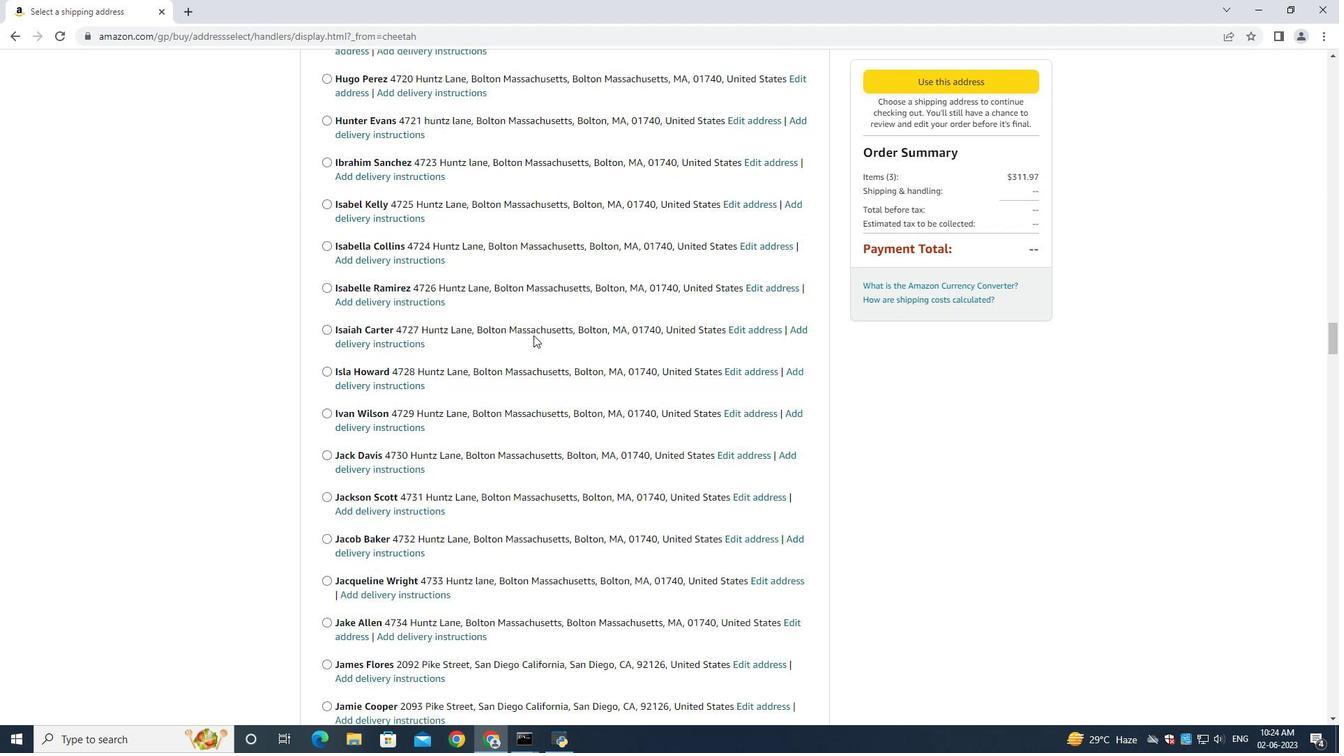 
Action: Mouse scrolled (531, 335) with delta (0, 0)
Screenshot: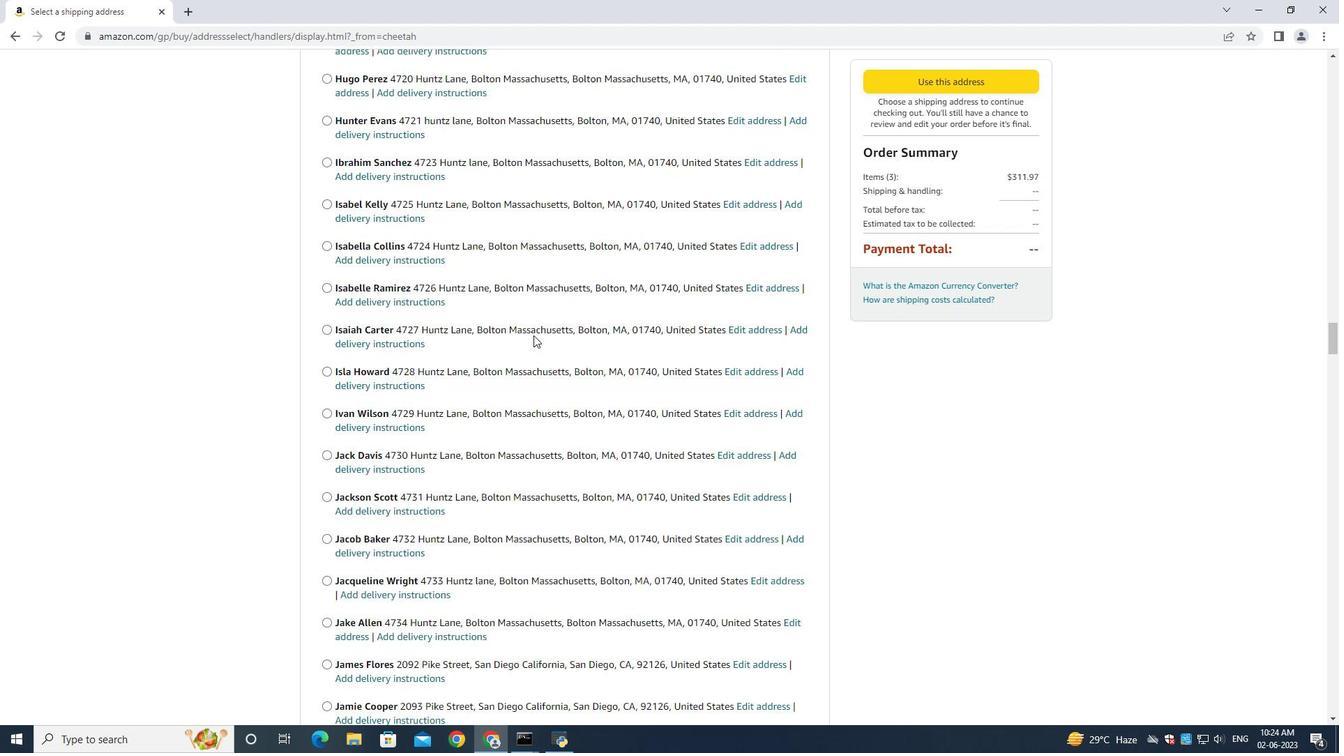 
Action: Mouse scrolled (531, 335) with delta (0, 0)
Screenshot: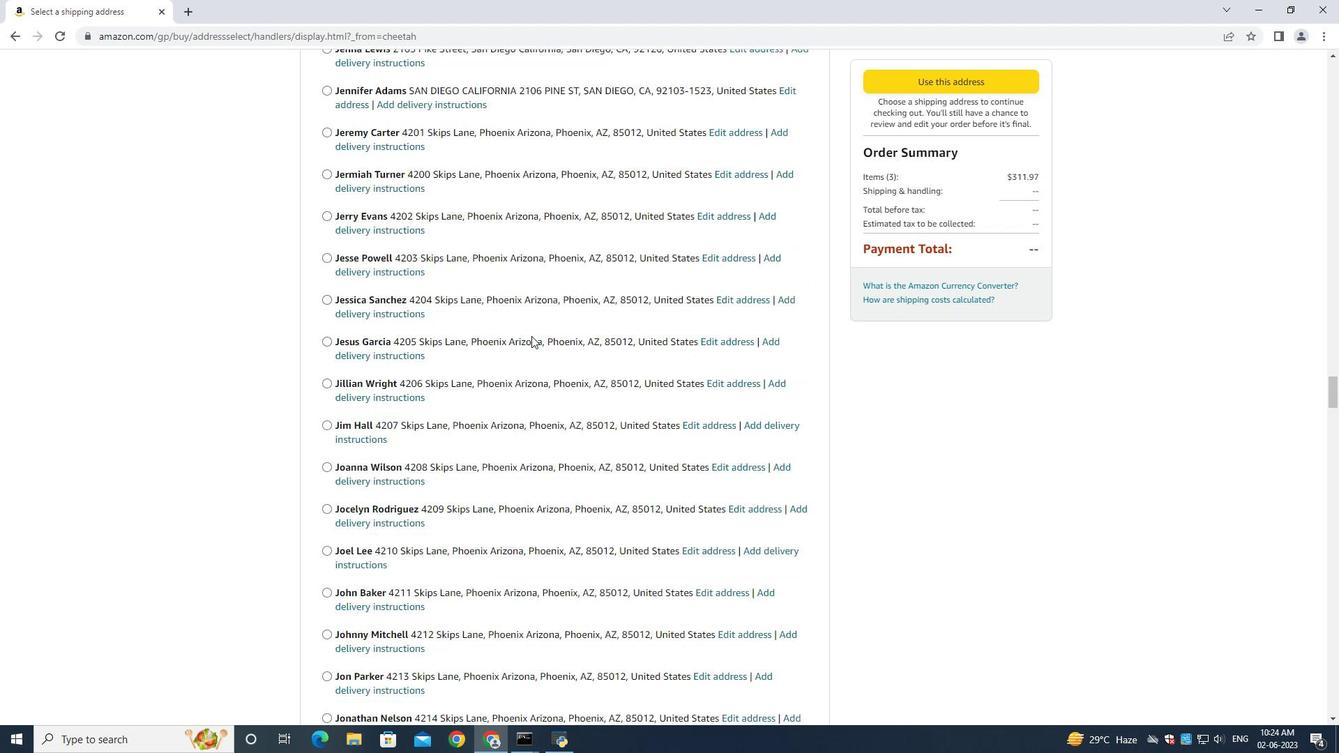 
Action: Mouse scrolled (531, 335) with delta (0, 0)
Screenshot: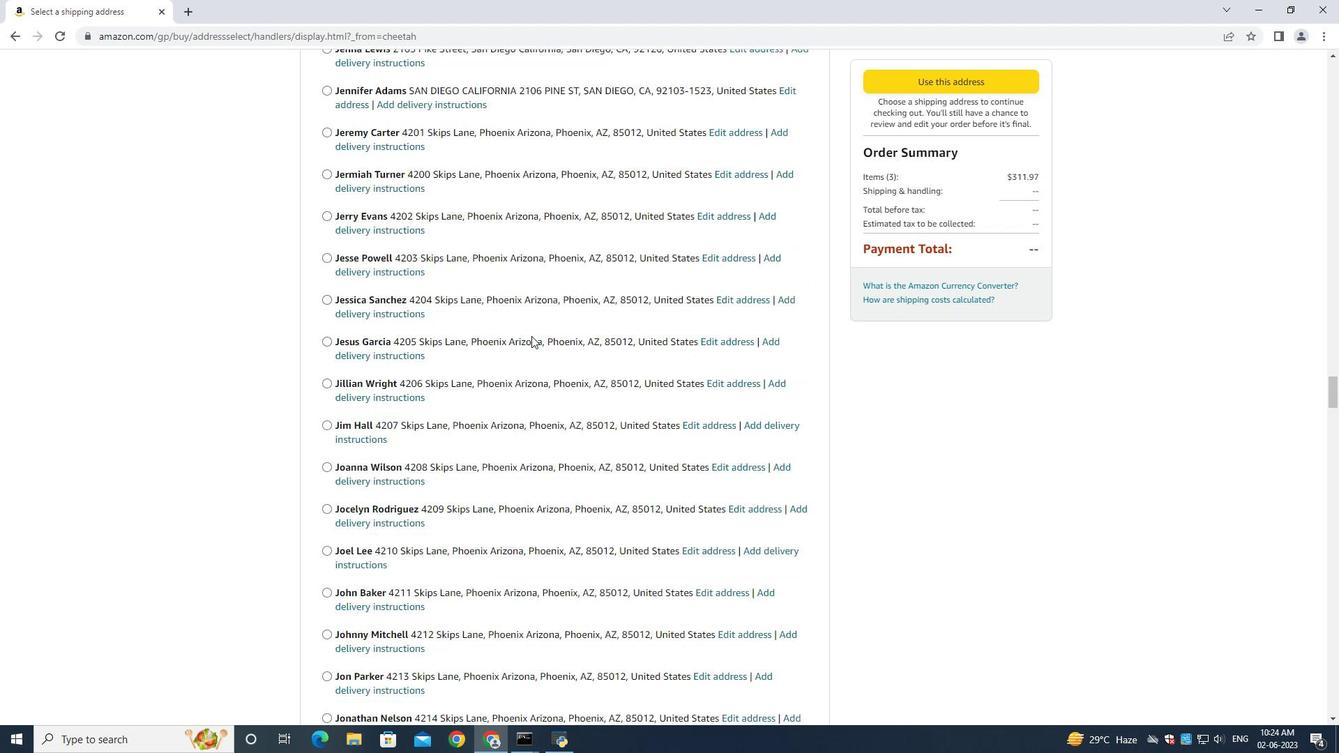 
Action: Mouse scrolled (531, 334) with delta (0, -1)
Screenshot: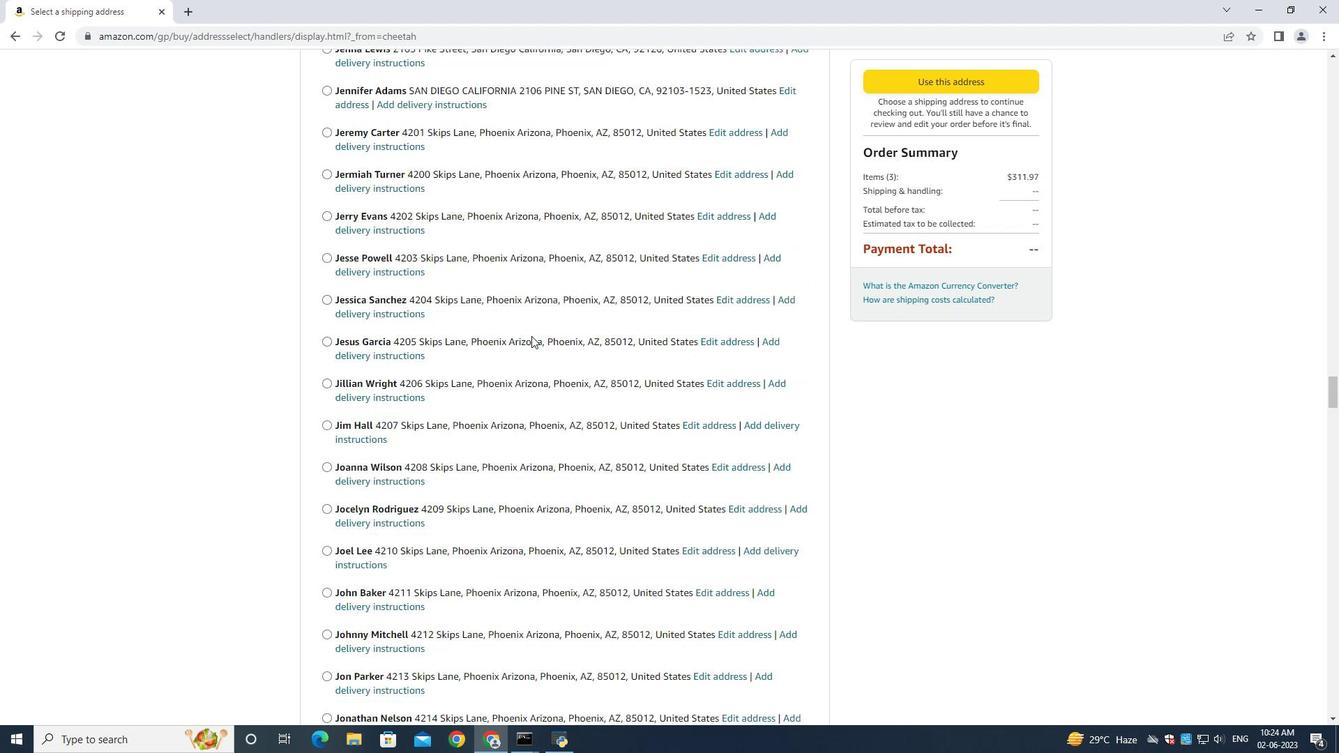 
Action: Mouse scrolled (531, 334) with delta (0, -1)
Screenshot: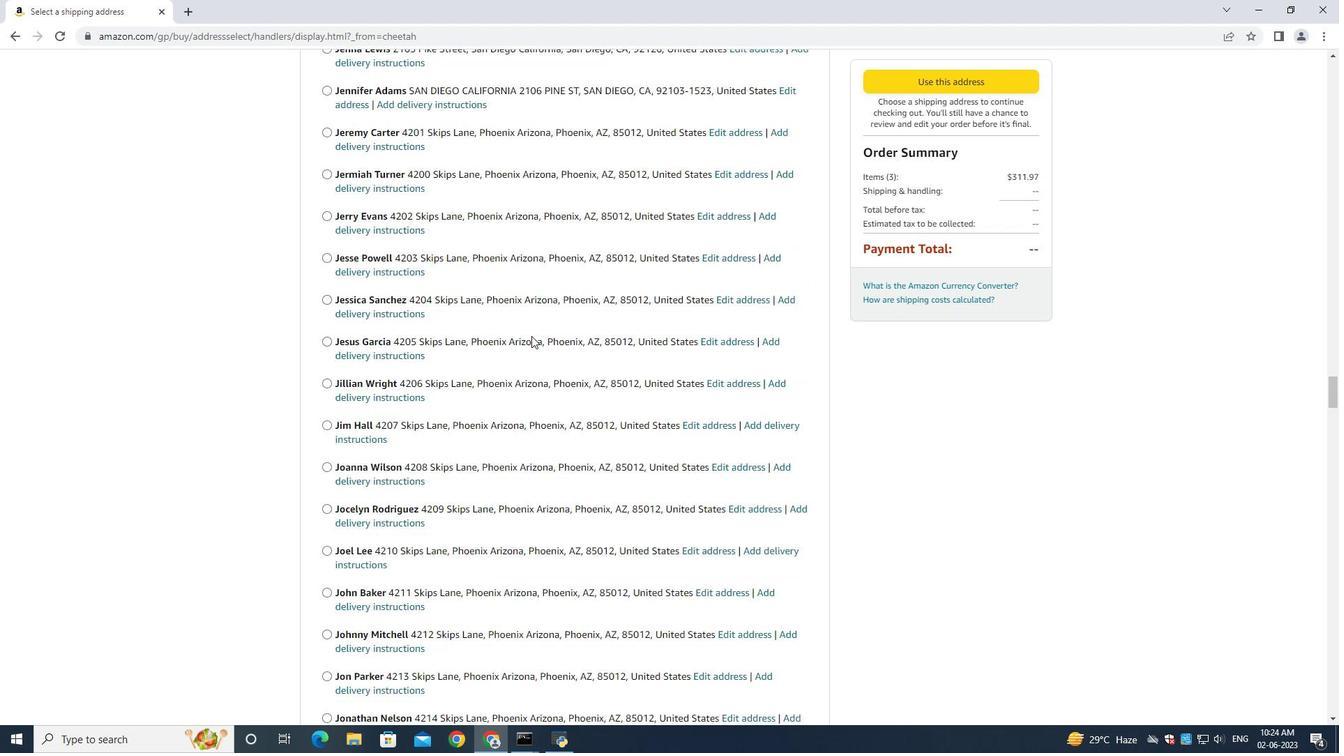 
Action: Mouse scrolled (531, 334) with delta (0, -1)
Screenshot: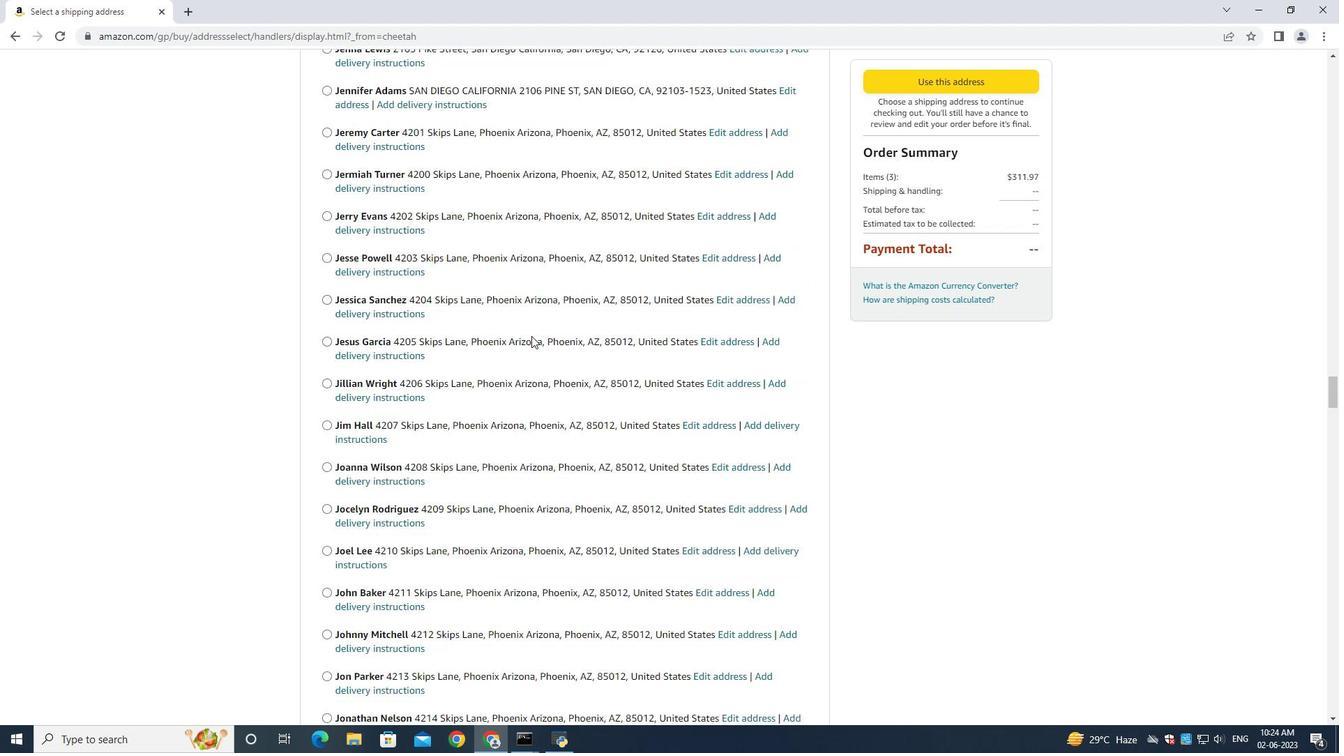 
Action: Mouse scrolled (531, 335) with delta (0, 0)
Screenshot: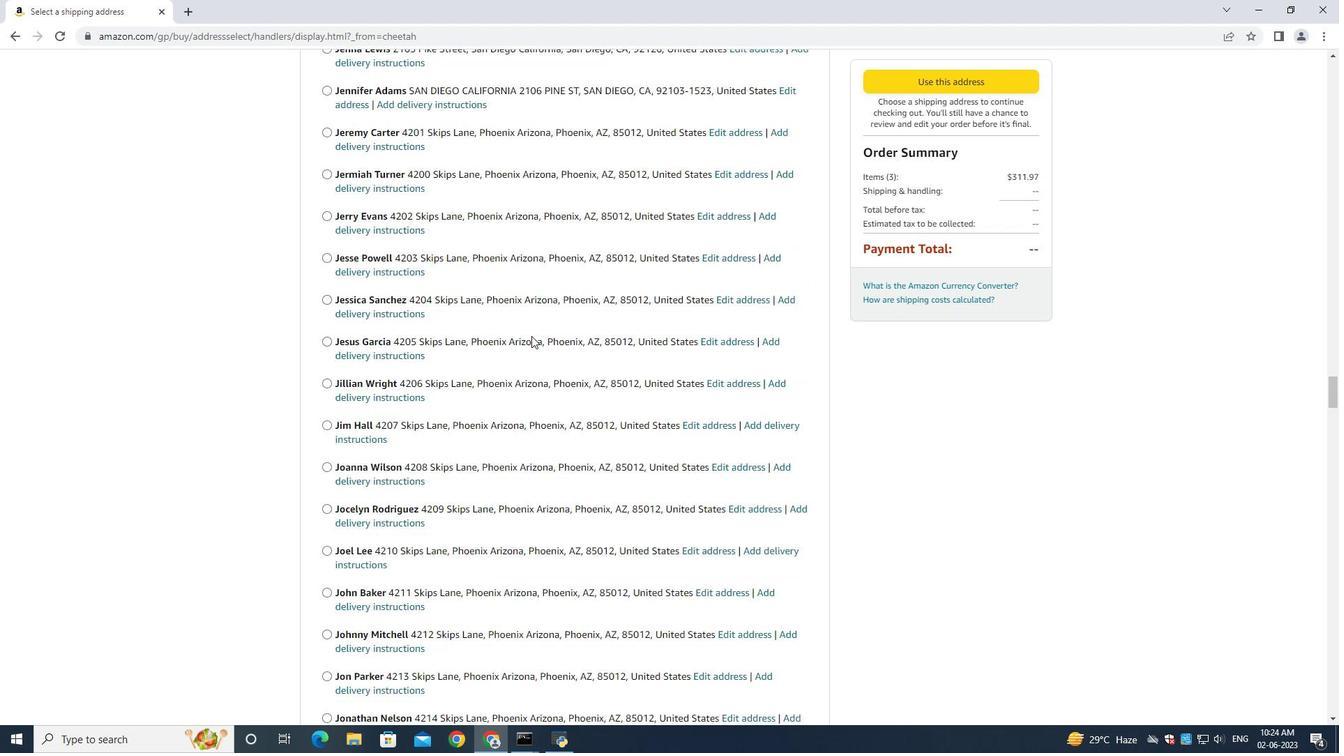 
Action: Mouse scrolled (531, 335) with delta (0, 0)
Screenshot: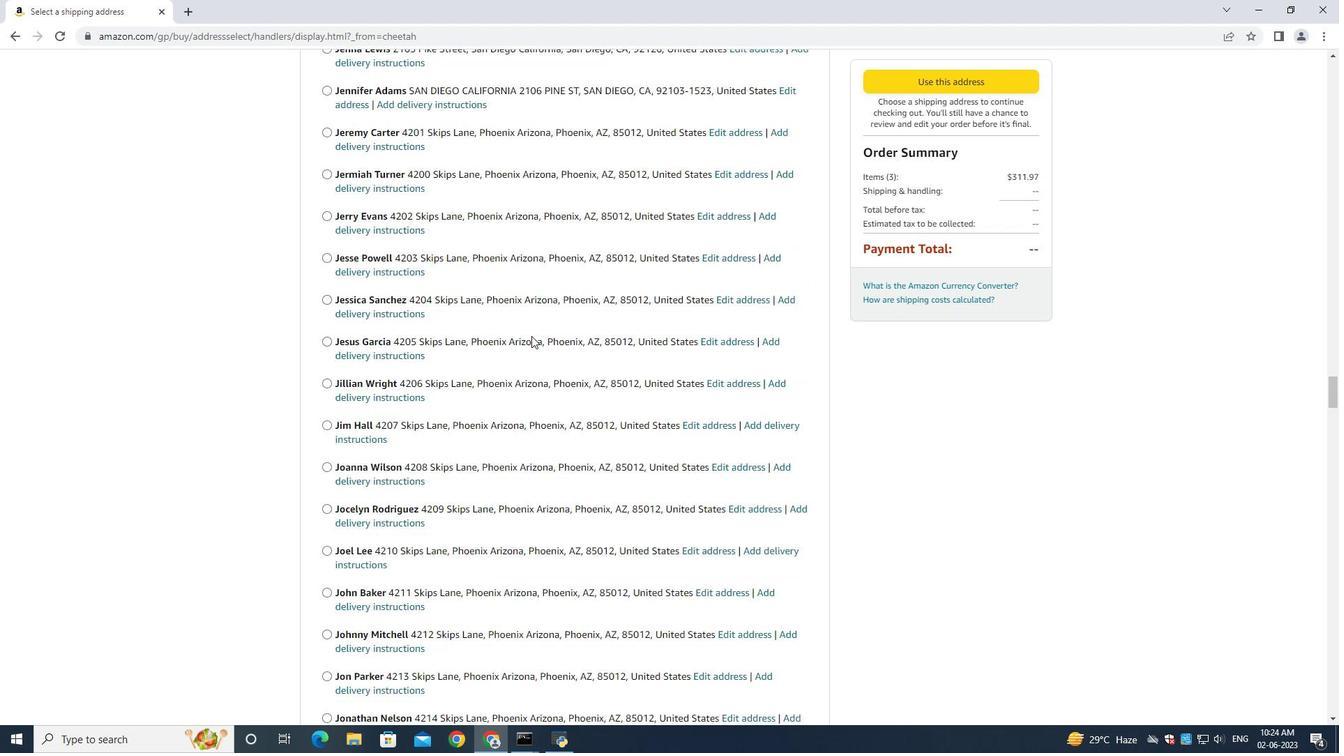 
Action: Mouse moved to (533, 332)
Screenshot: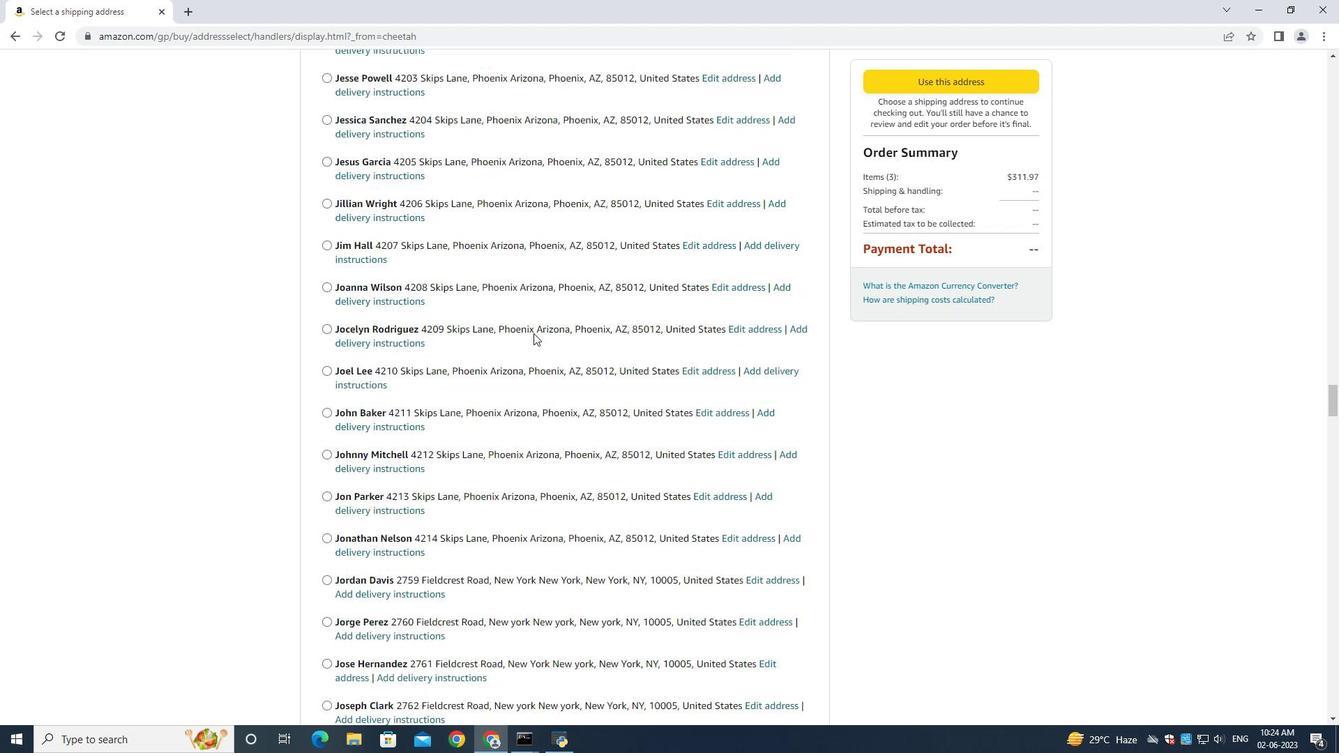 
Action: Mouse scrolled (533, 332) with delta (0, 0)
Screenshot: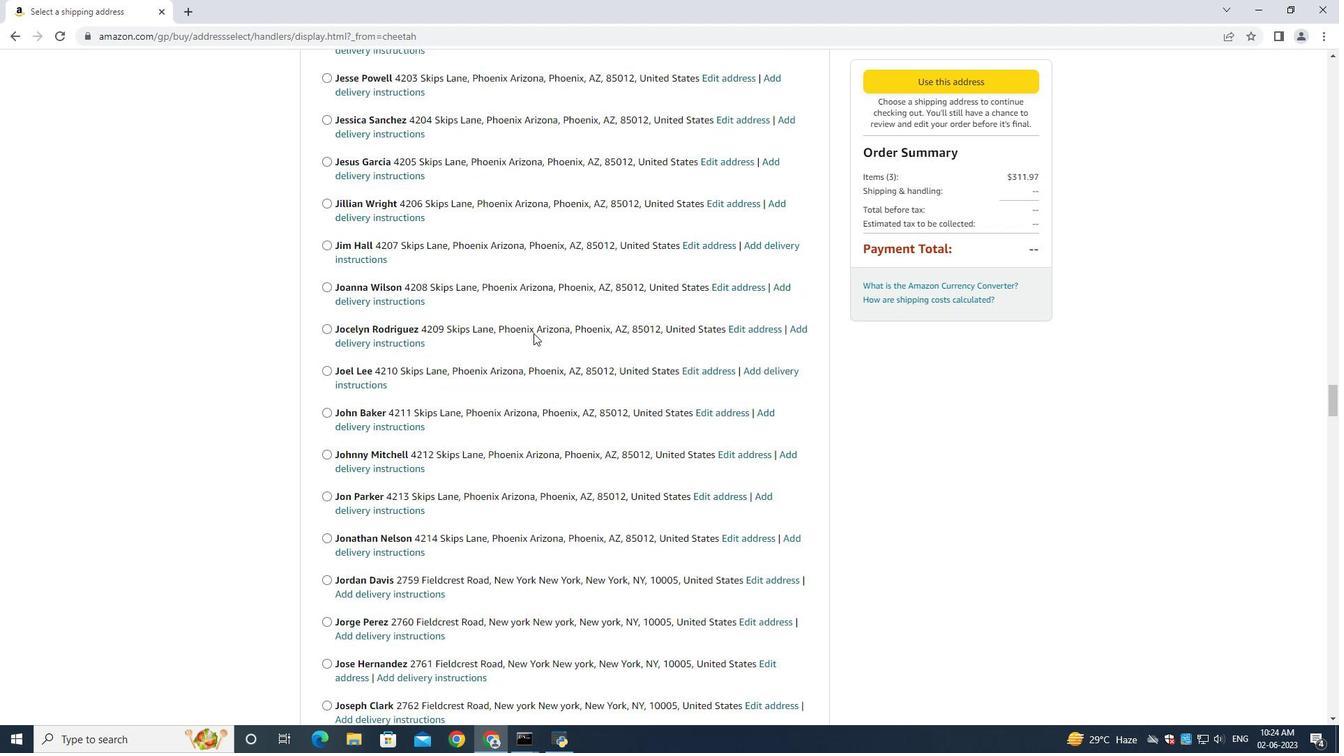 
Action: Mouse scrolled (533, 332) with delta (0, 0)
Screenshot: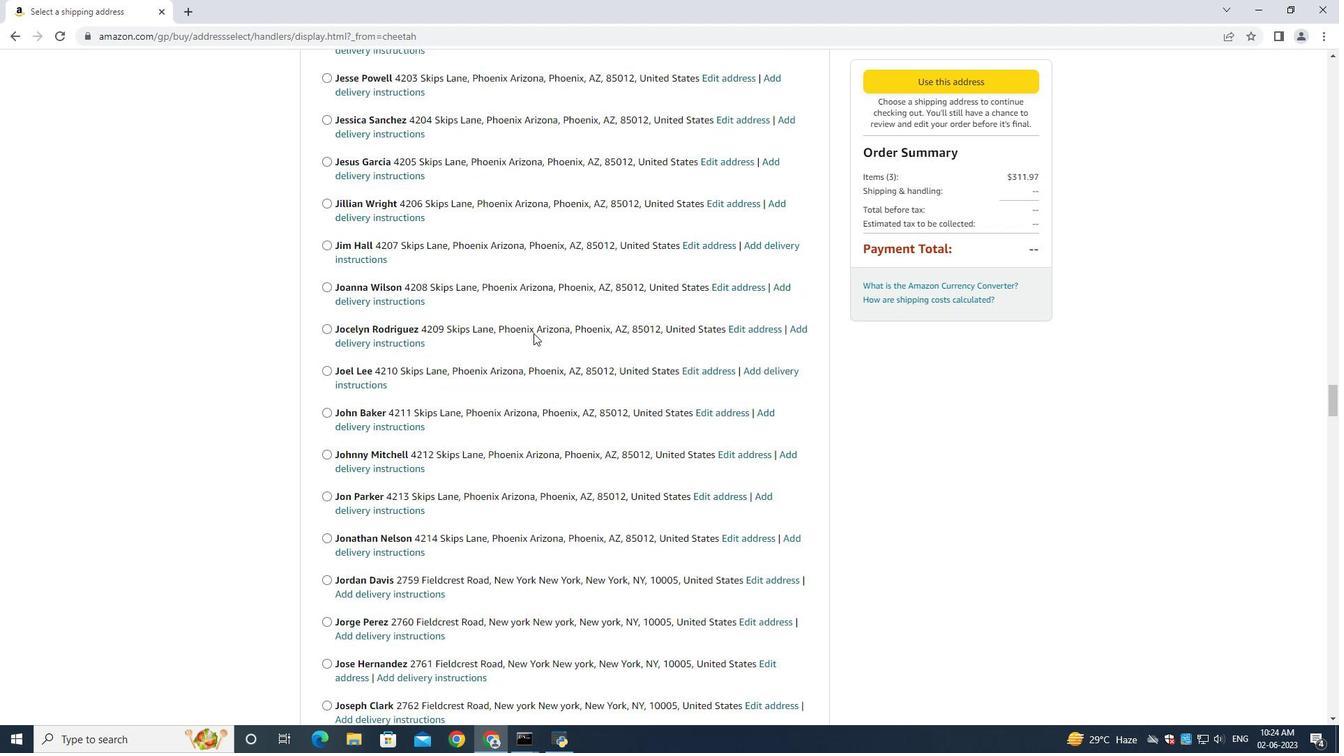 
Action: Mouse scrolled (533, 332) with delta (0, 0)
Screenshot: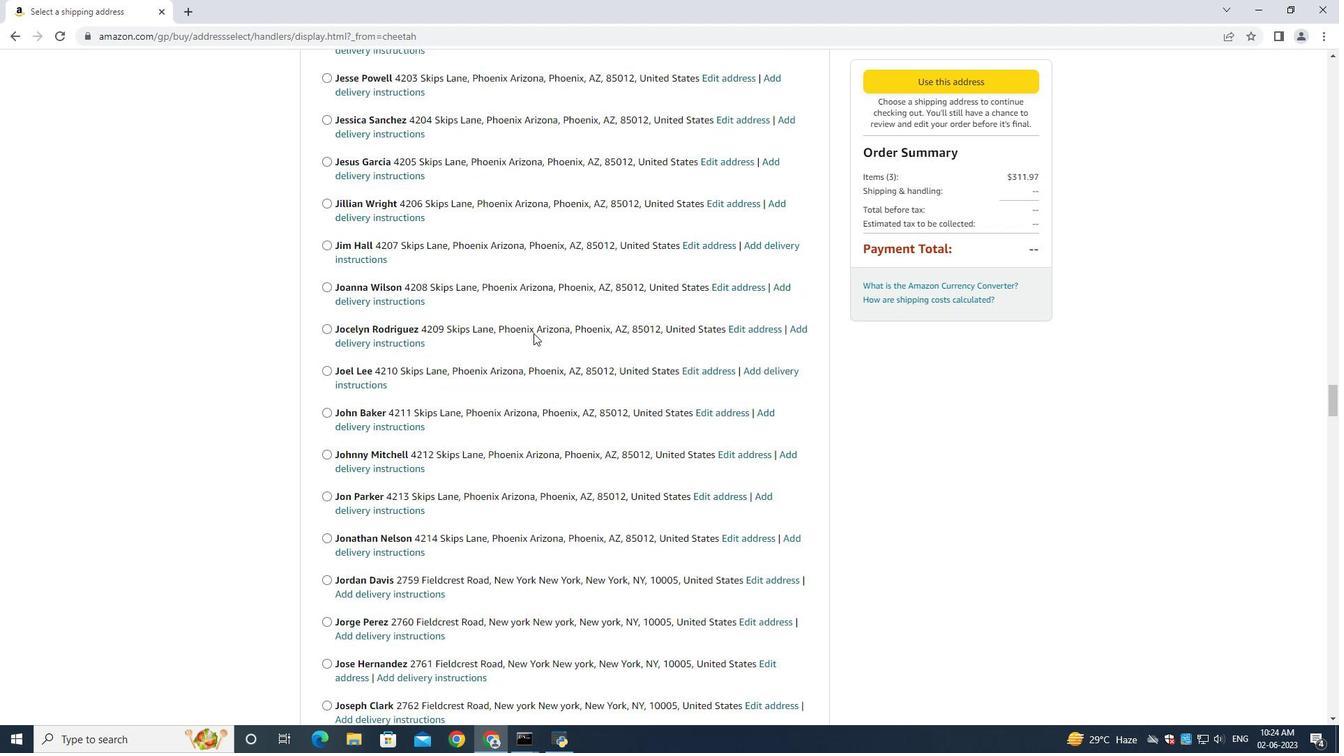 
Action: Mouse scrolled (533, 332) with delta (0, 0)
Screenshot: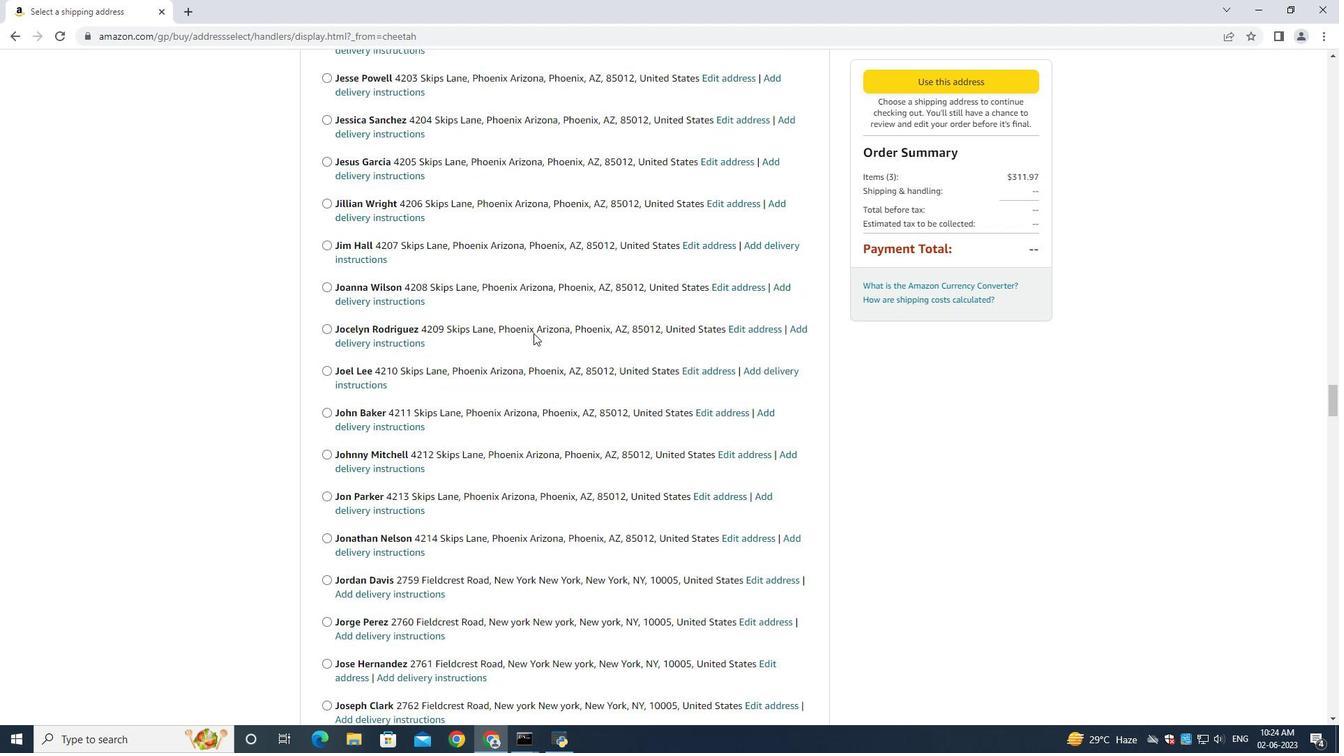 
Action: Mouse scrolled (533, 331) with delta (0, -1)
Screenshot: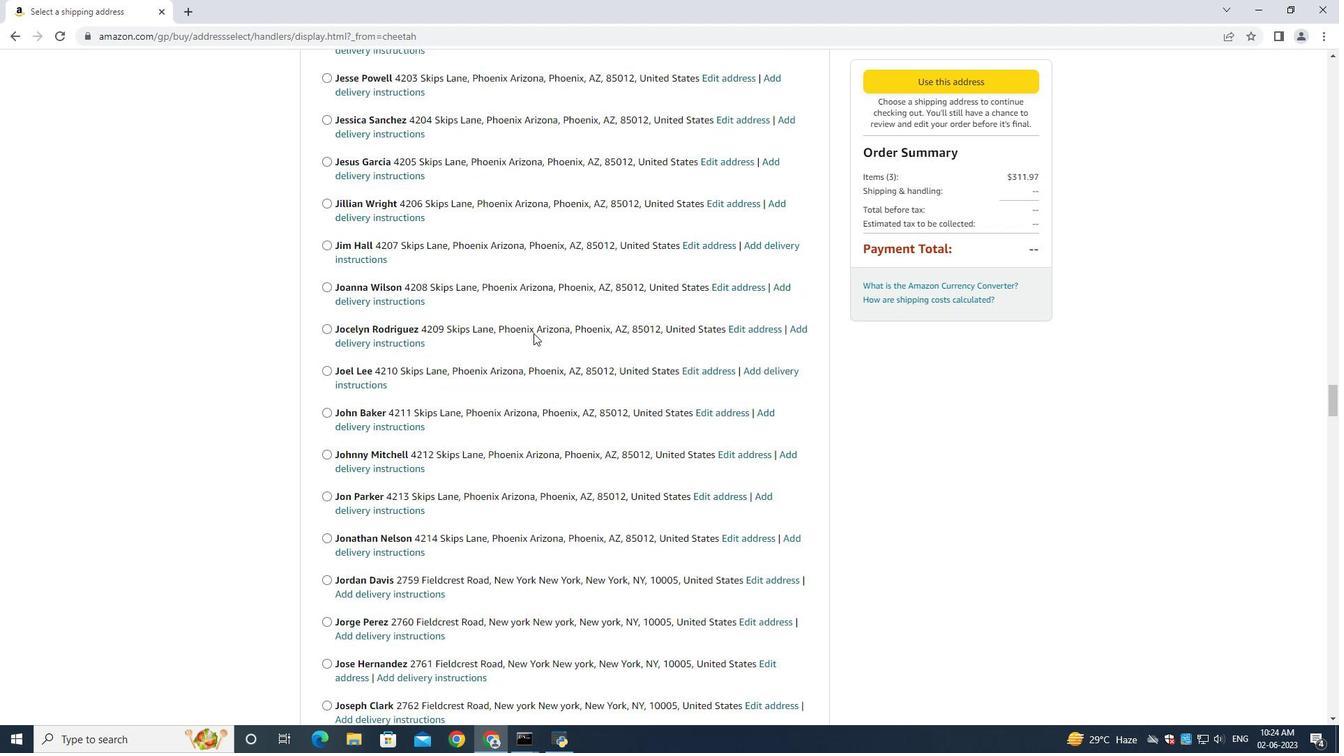 
Action: Mouse scrolled (533, 332) with delta (0, 0)
Screenshot: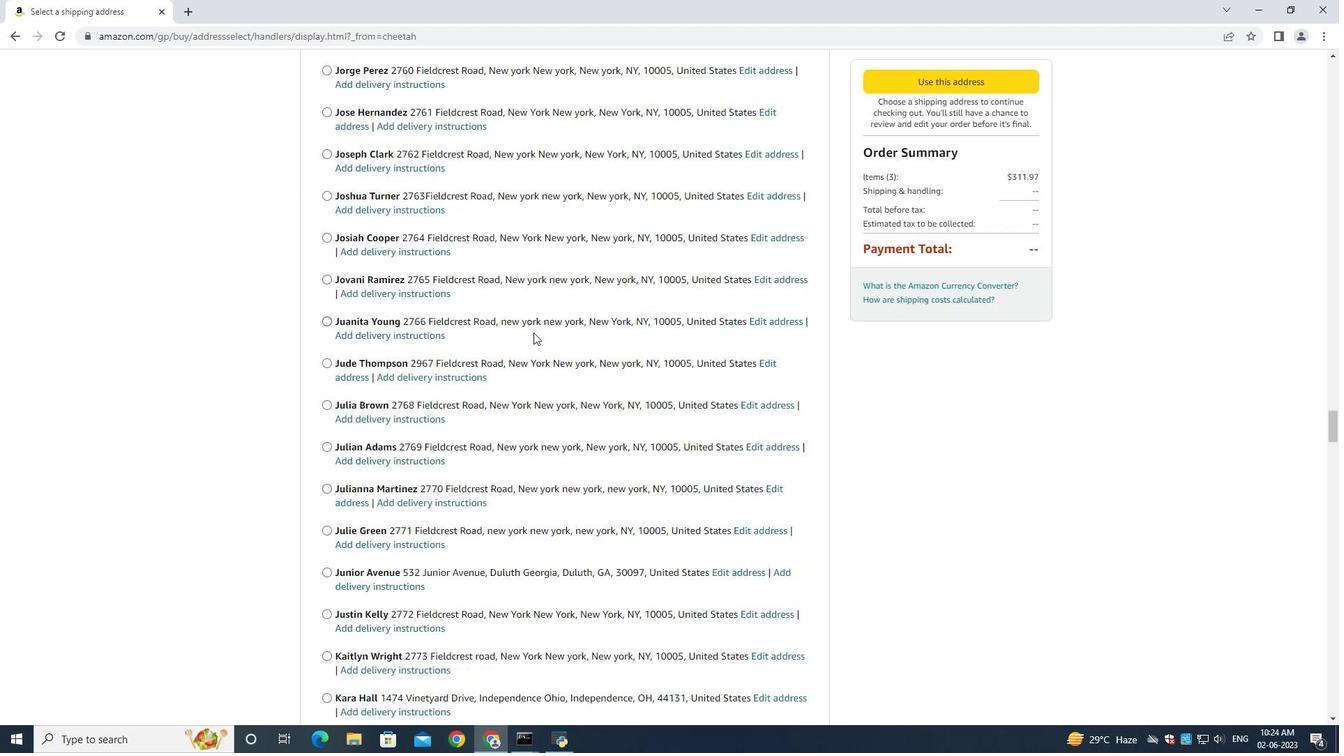 
Action: Mouse scrolled (533, 332) with delta (0, 0)
Screenshot: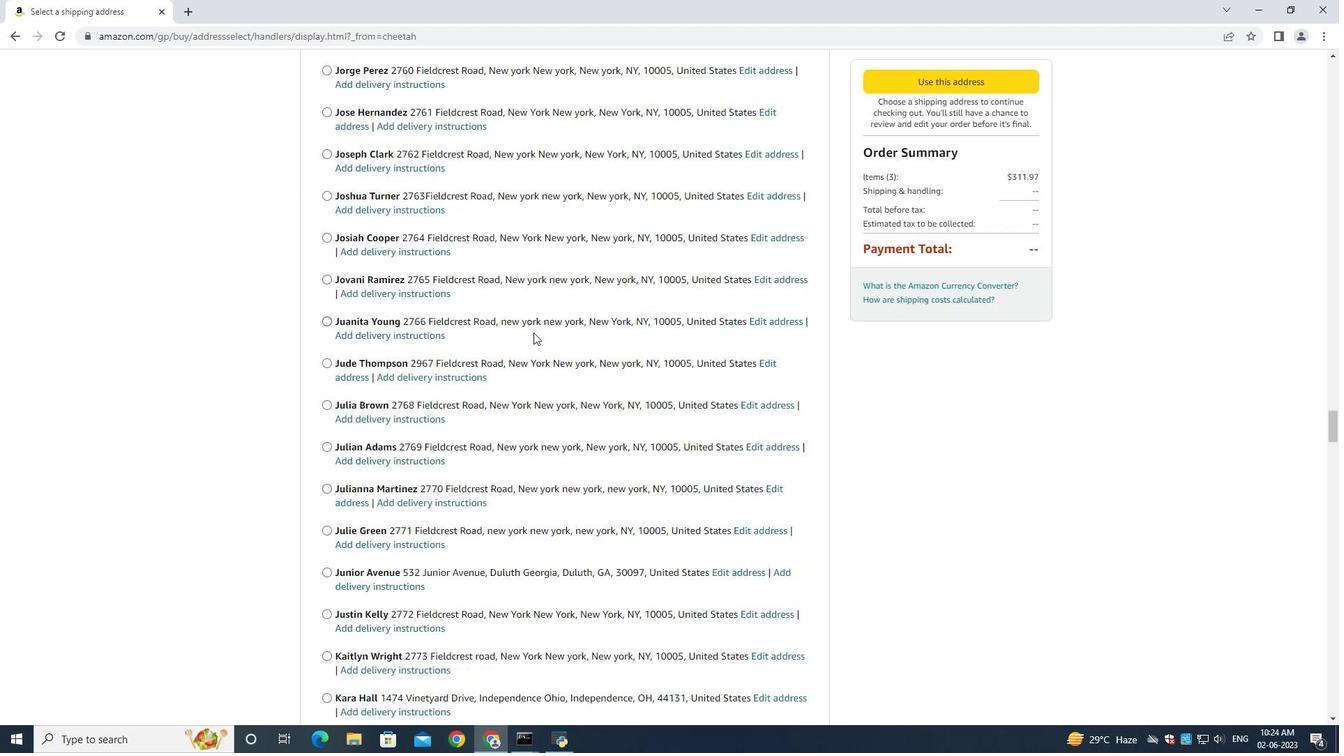 
Action: Mouse scrolled (533, 332) with delta (0, 0)
Screenshot: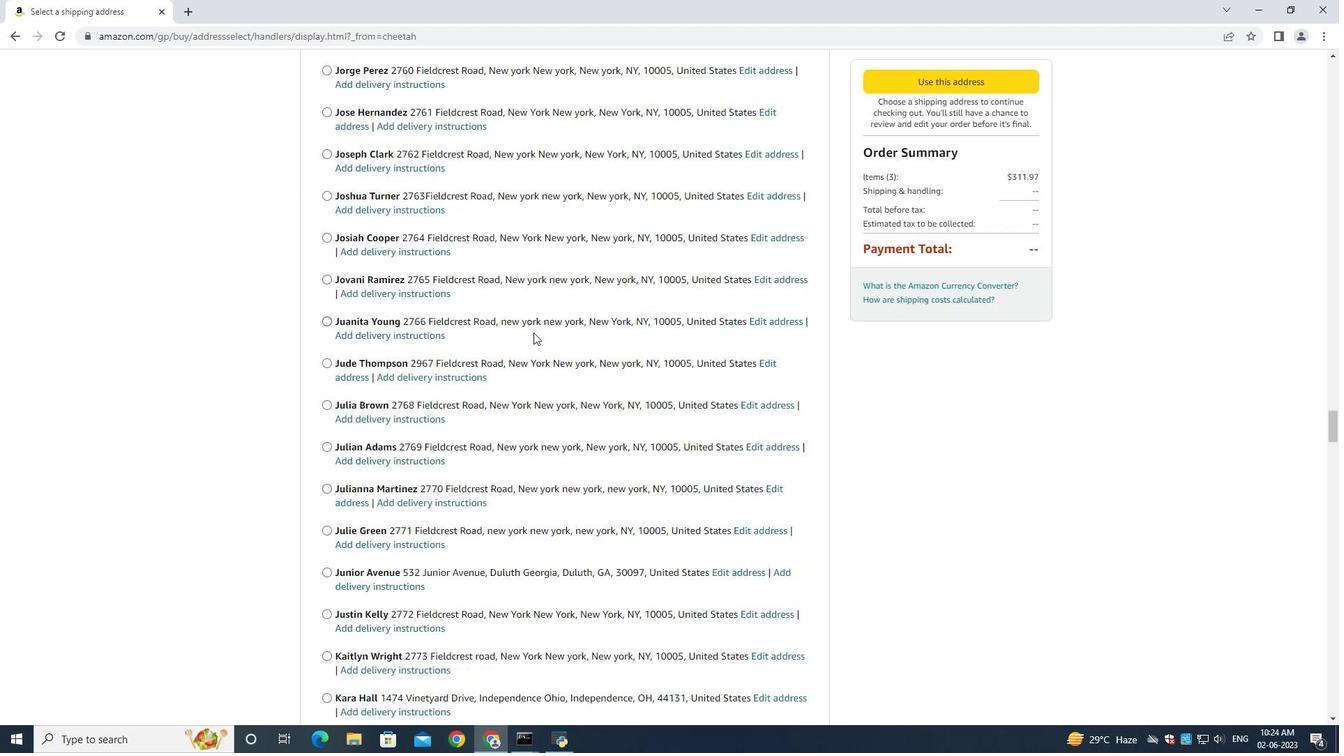 
Action: Mouse scrolled (533, 332) with delta (0, 0)
Screenshot: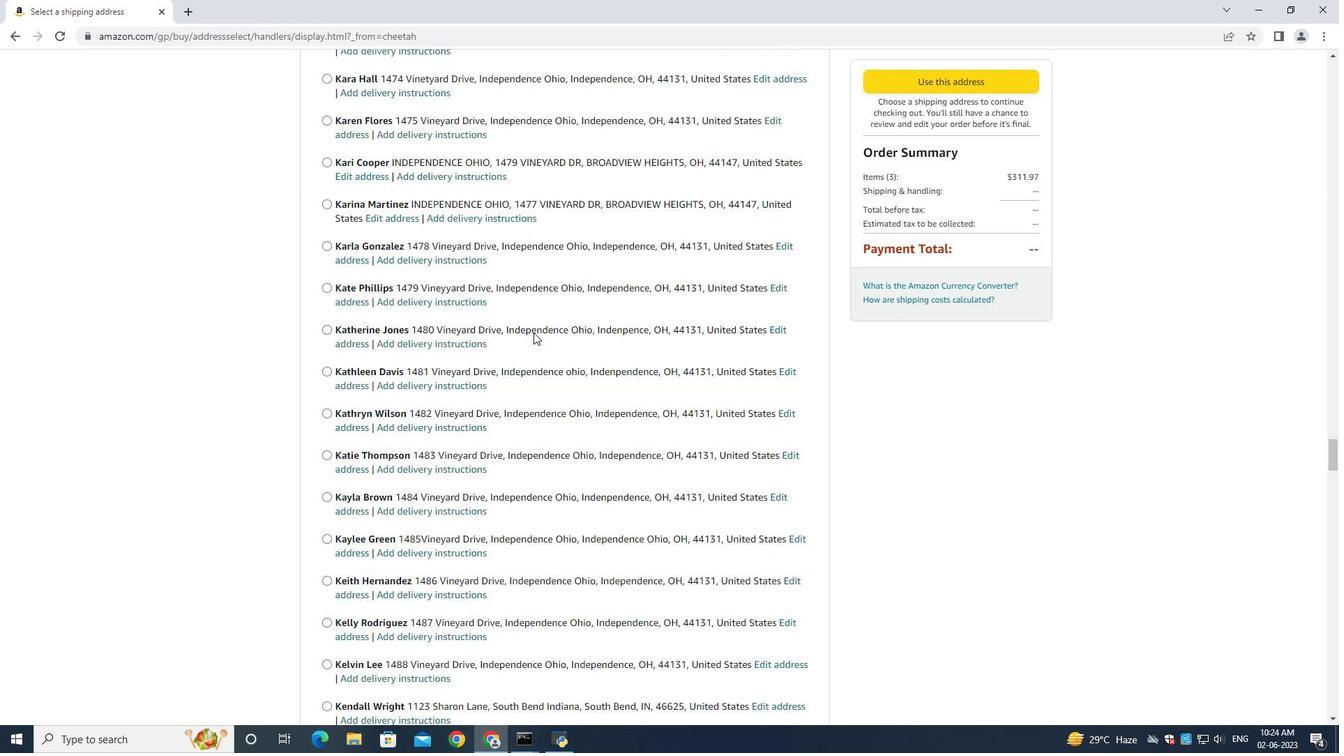
Action: Mouse scrolled (533, 332) with delta (0, 0)
Screenshot: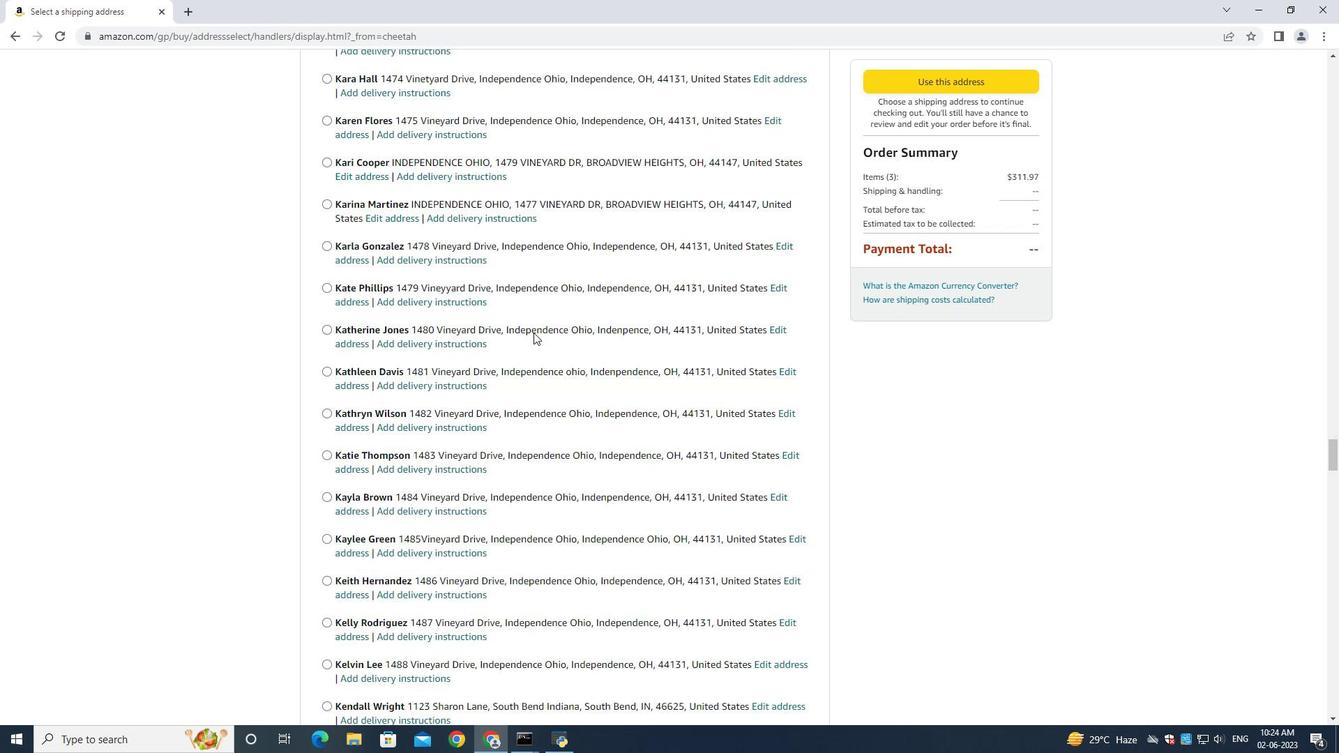 
Action: Mouse scrolled (533, 332) with delta (0, 0)
Screenshot: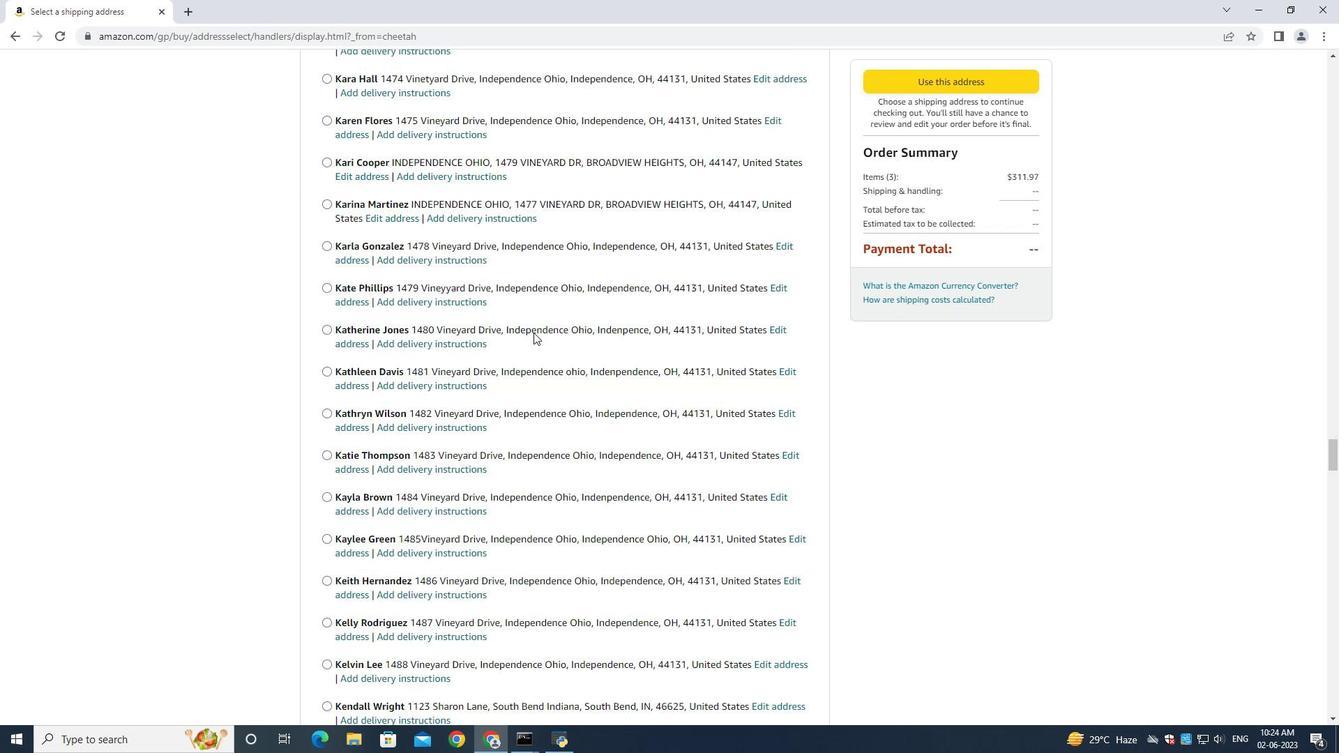 
Action: Mouse scrolled (533, 331) with delta (0, -1)
Screenshot: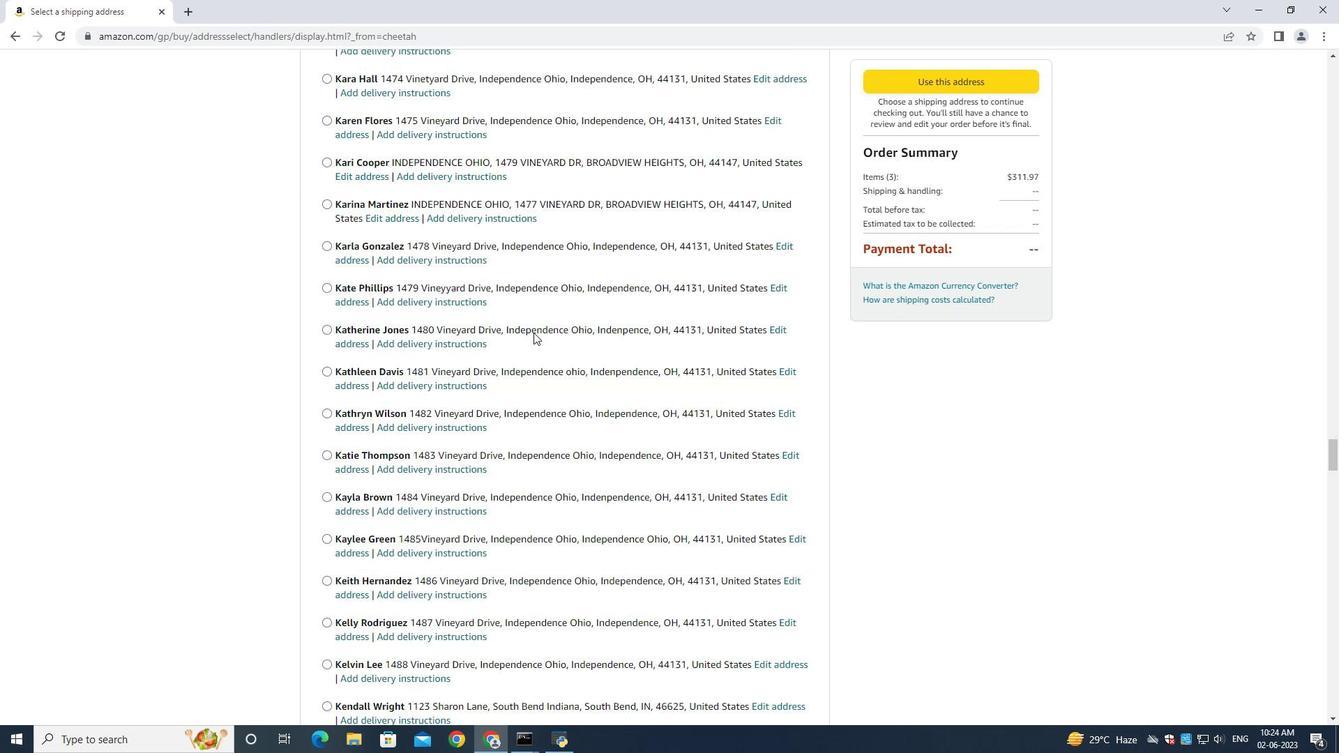 
Action: Mouse scrolled (533, 332) with delta (0, 0)
Screenshot: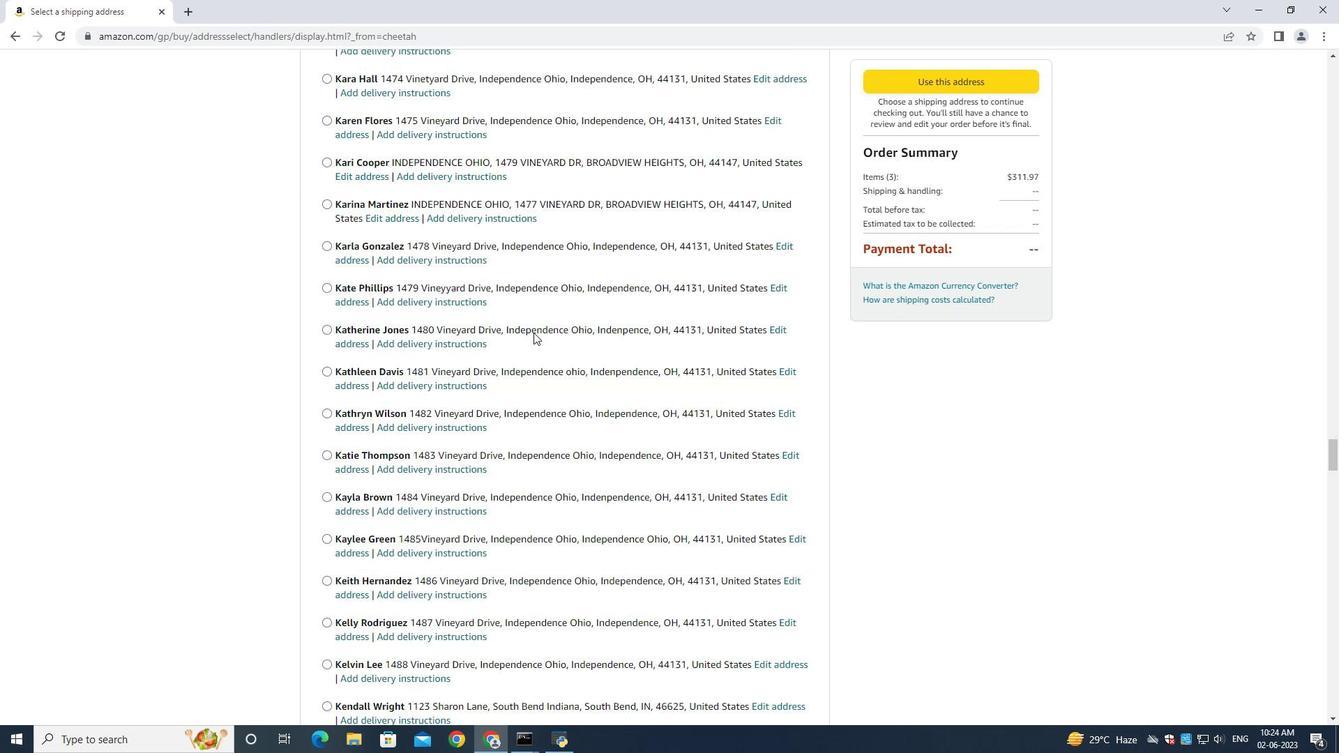 
Action: Mouse scrolled (533, 332) with delta (0, 0)
Screenshot: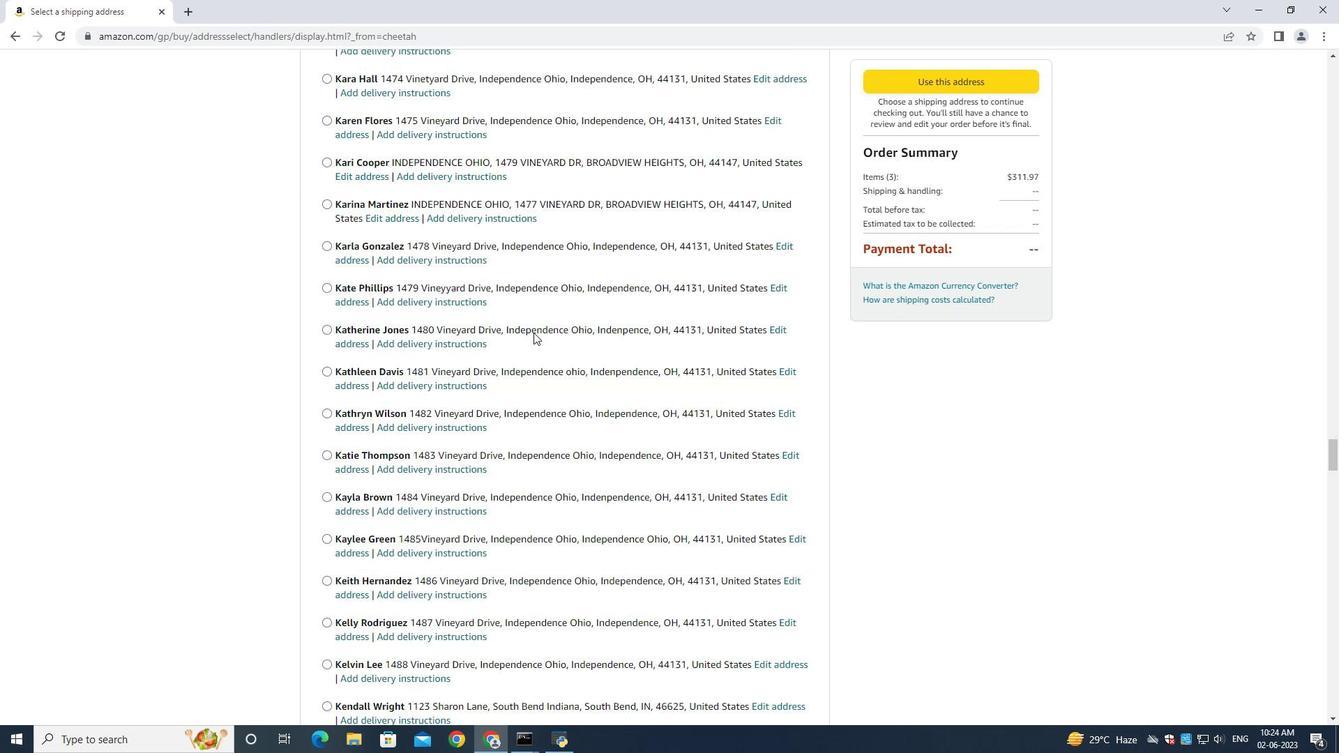 
Action: Mouse scrolled (533, 332) with delta (0, 0)
Screenshot: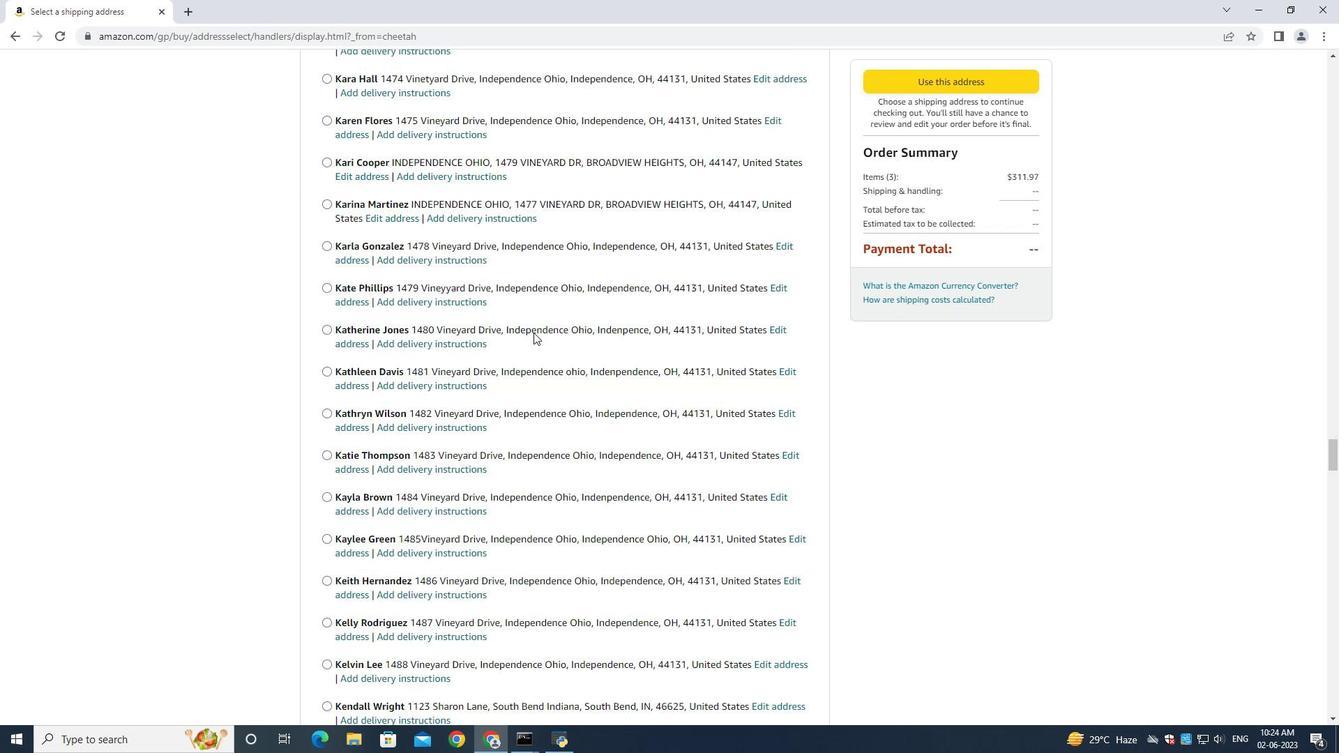 
Action: Mouse scrolled (533, 332) with delta (0, 0)
Screenshot: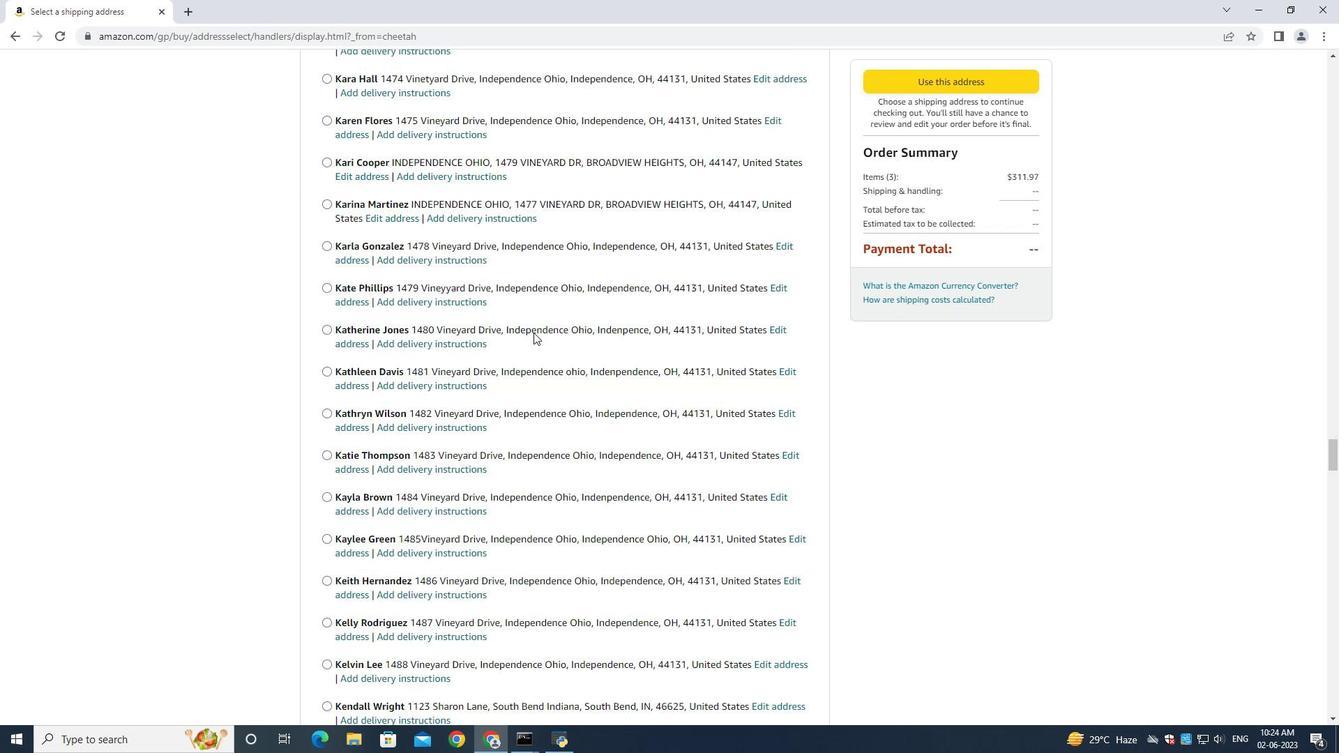 
Action: Mouse scrolled (533, 332) with delta (0, 0)
Screenshot: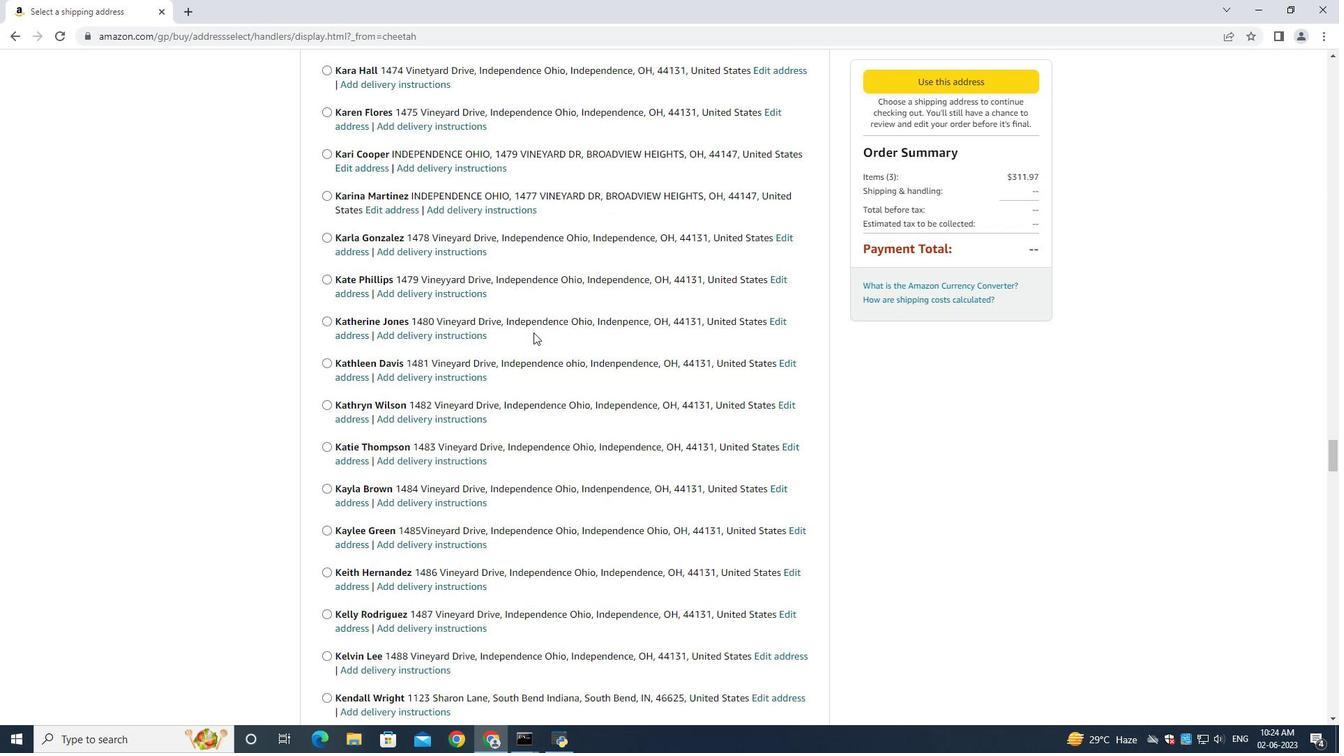 
Action: Mouse moved to (535, 330)
Screenshot: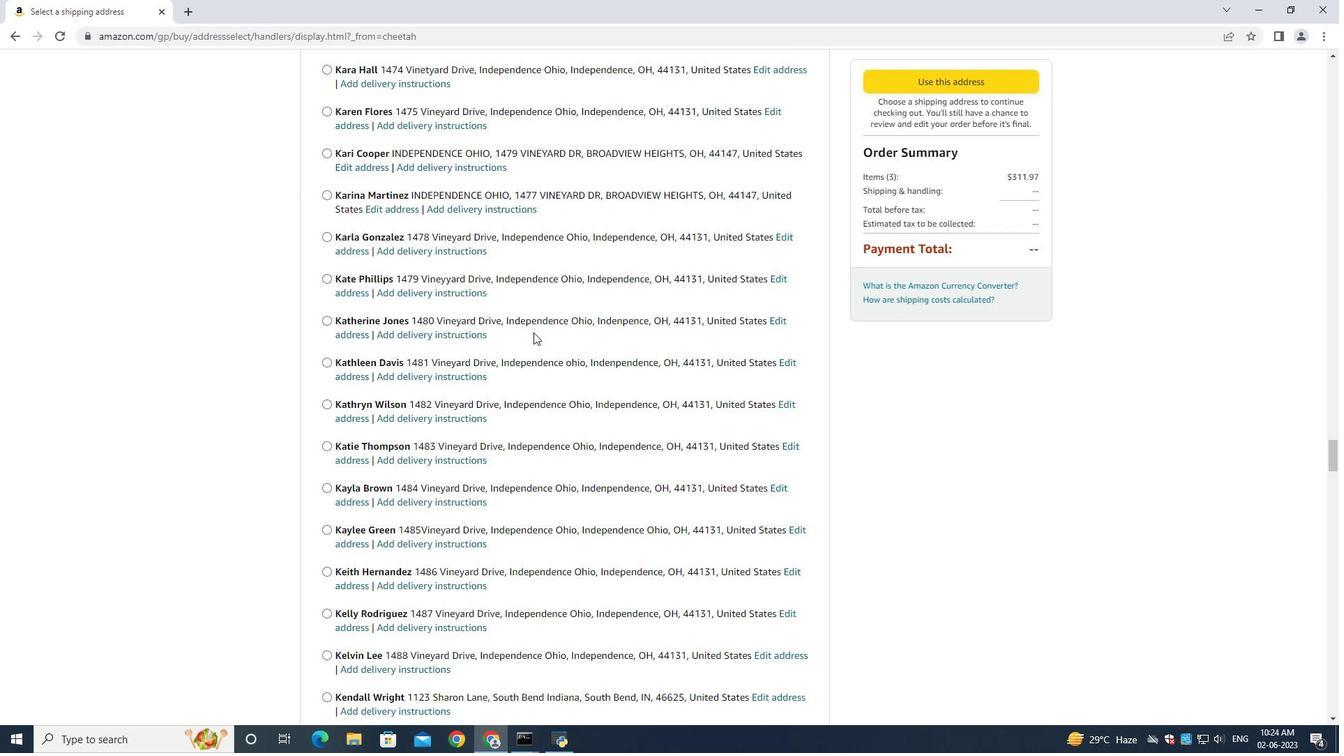 
Action: Mouse scrolled (535, 329) with delta (0, 0)
Screenshot: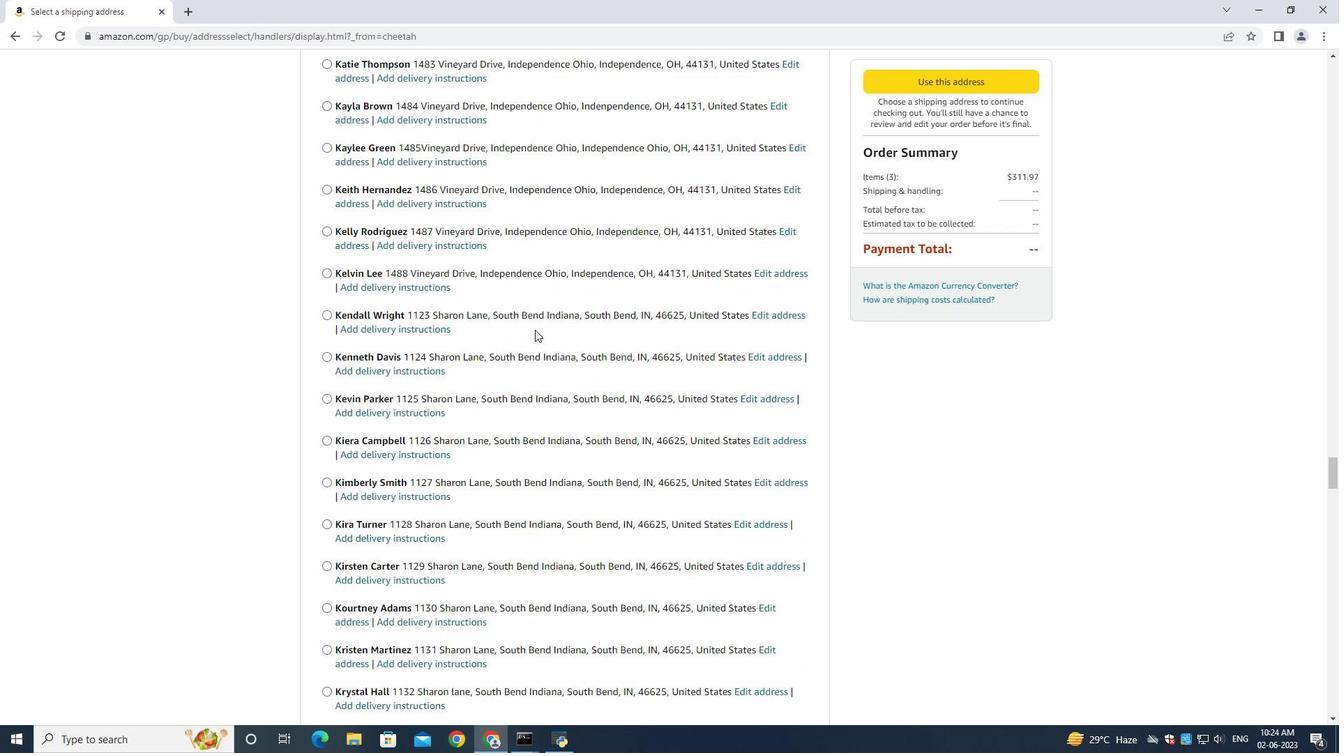 
Action: Mouse scrolled (535, 329) with delta (0, 0)
Screenshot: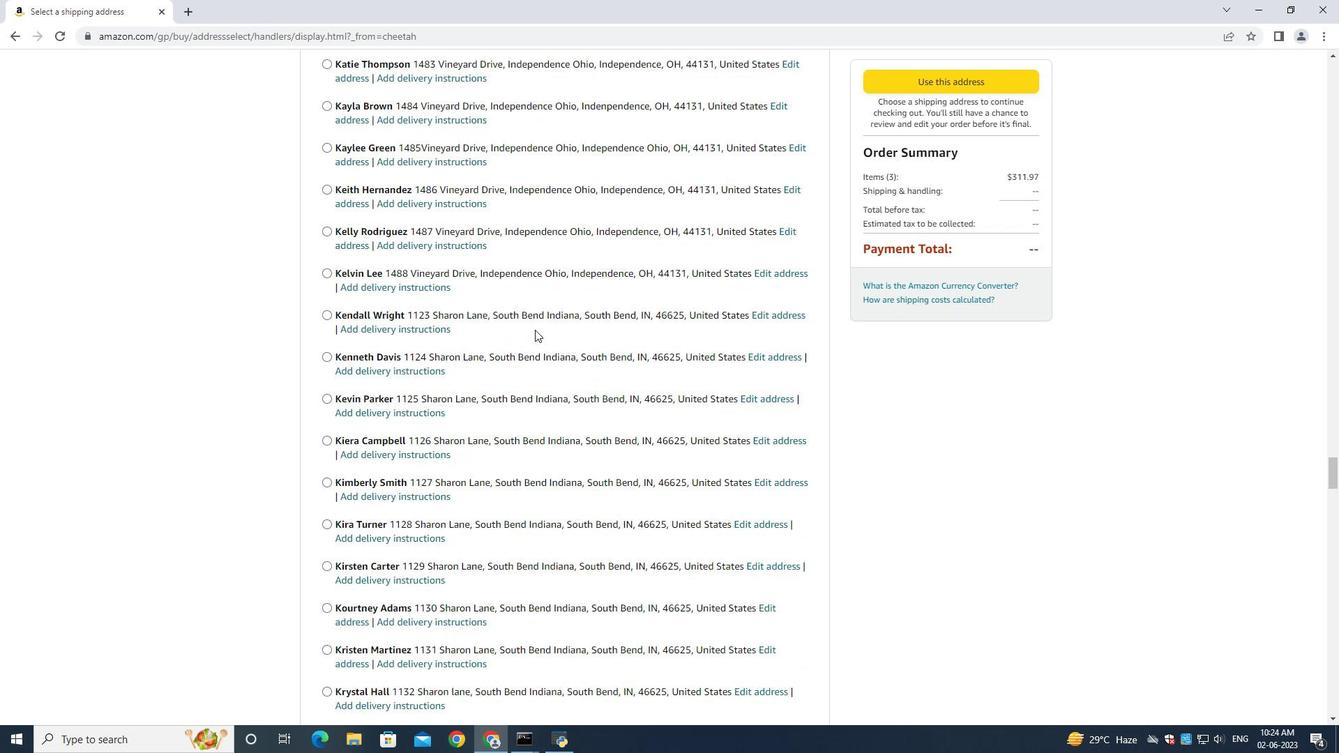 
Action: Mouse scrolled (535, 329) with delta (0, 0)
Screenshot: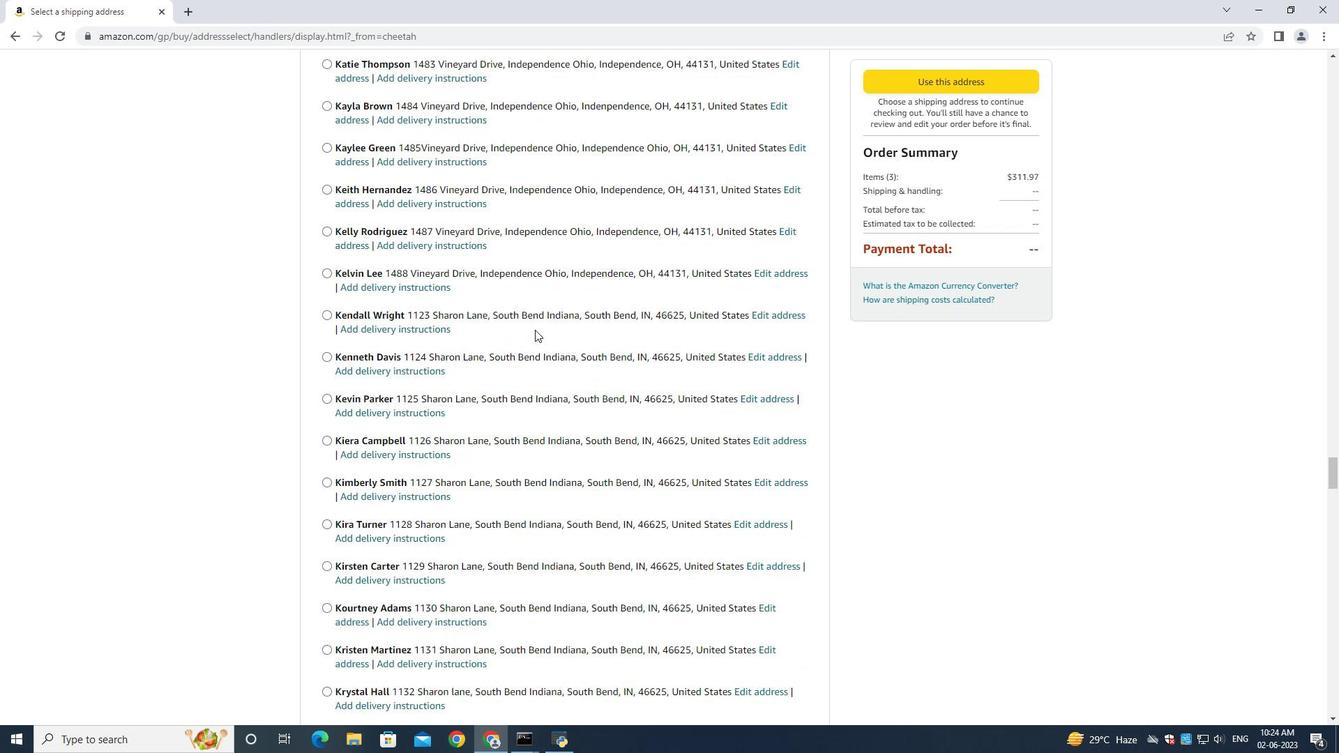 
Action: Mouse scrolled (535, 329) with delta (0, 0)
Screenshot: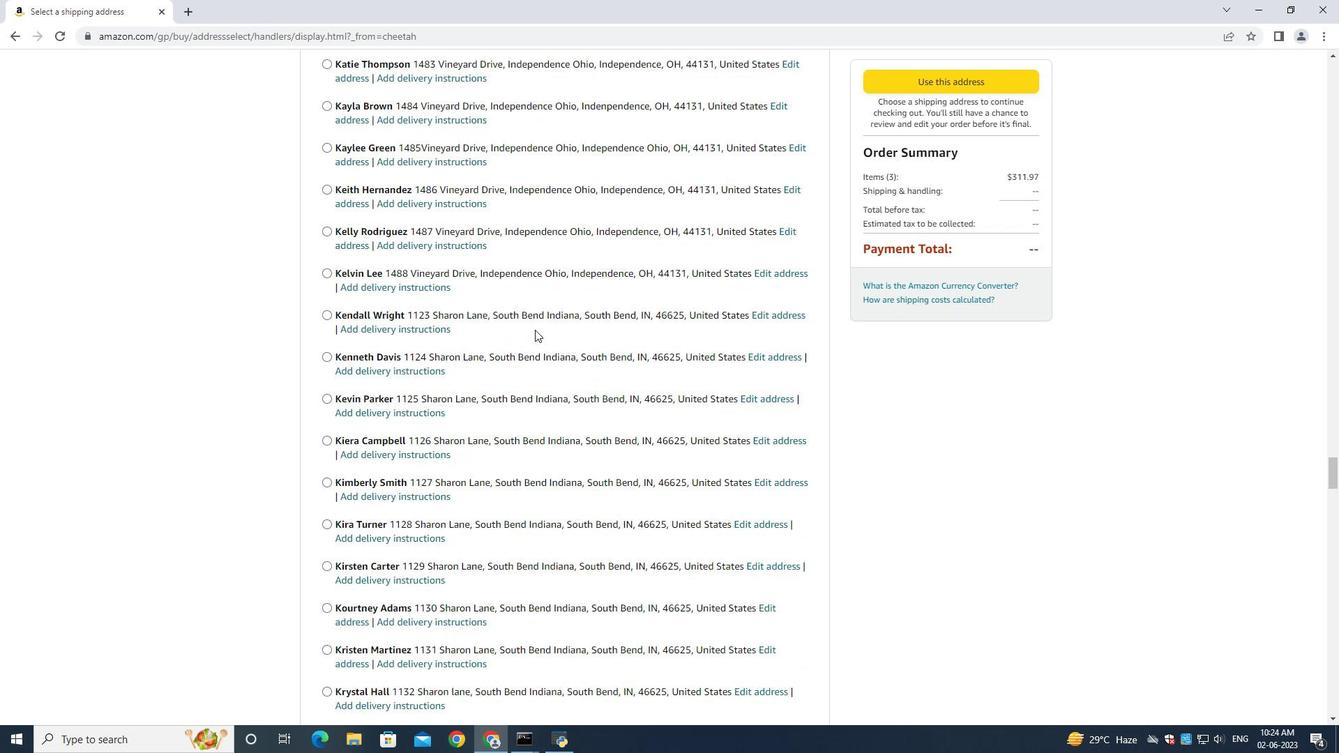 
Action: Mouse scrolled (535, 328) with delta (0, -1)
Screenshot: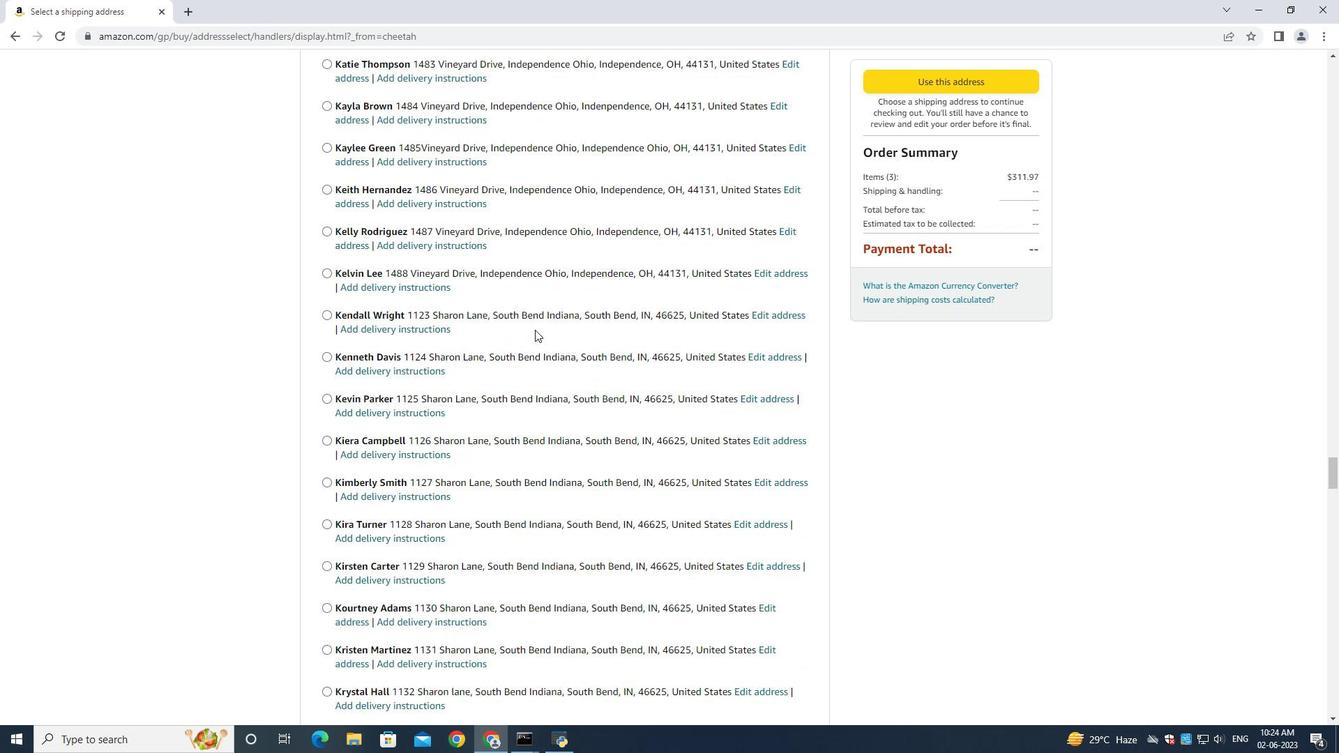 
Action: Mouse scrolled (535, 329) with delta (0, 0)
Screenshot: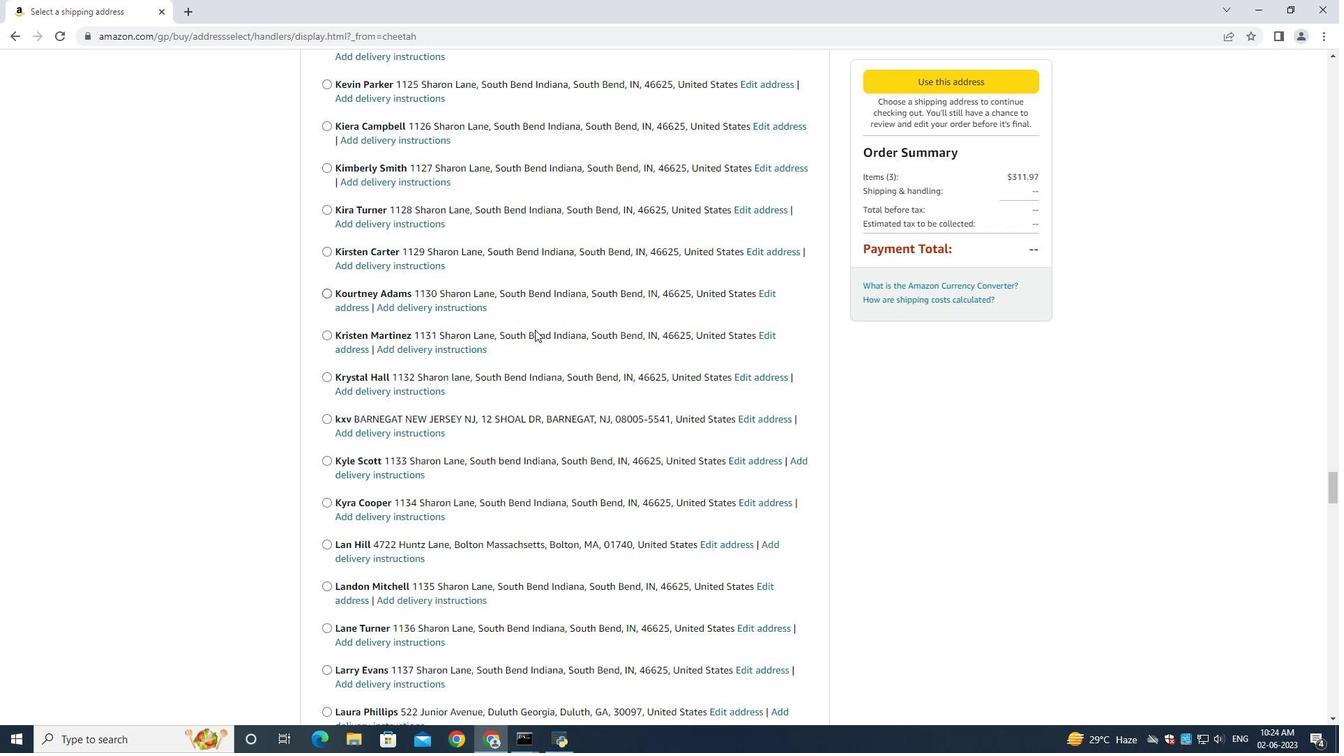 
Action: Mouse scrolled (535, 329) with delta (0, 0)
Screenshot: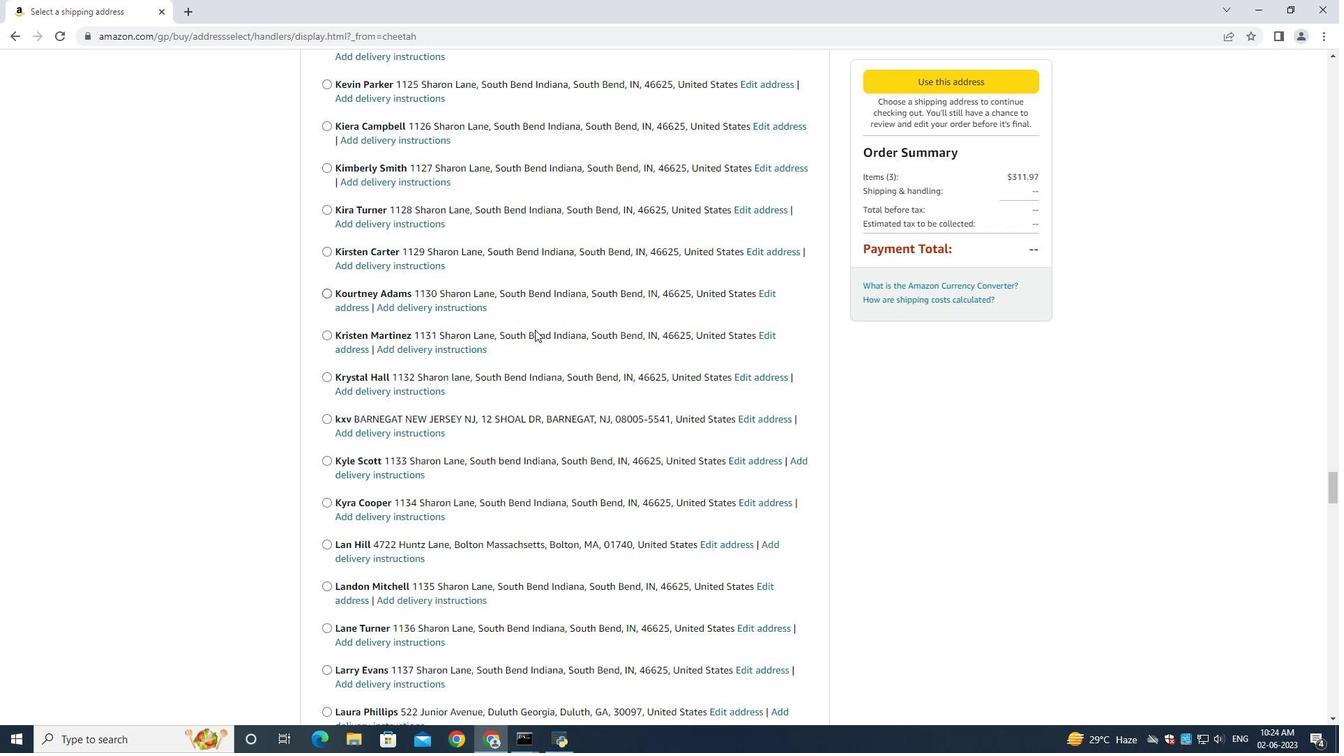 
Action: Mouse scrolled (535, 329) with delta (0, 0)
Screenshot: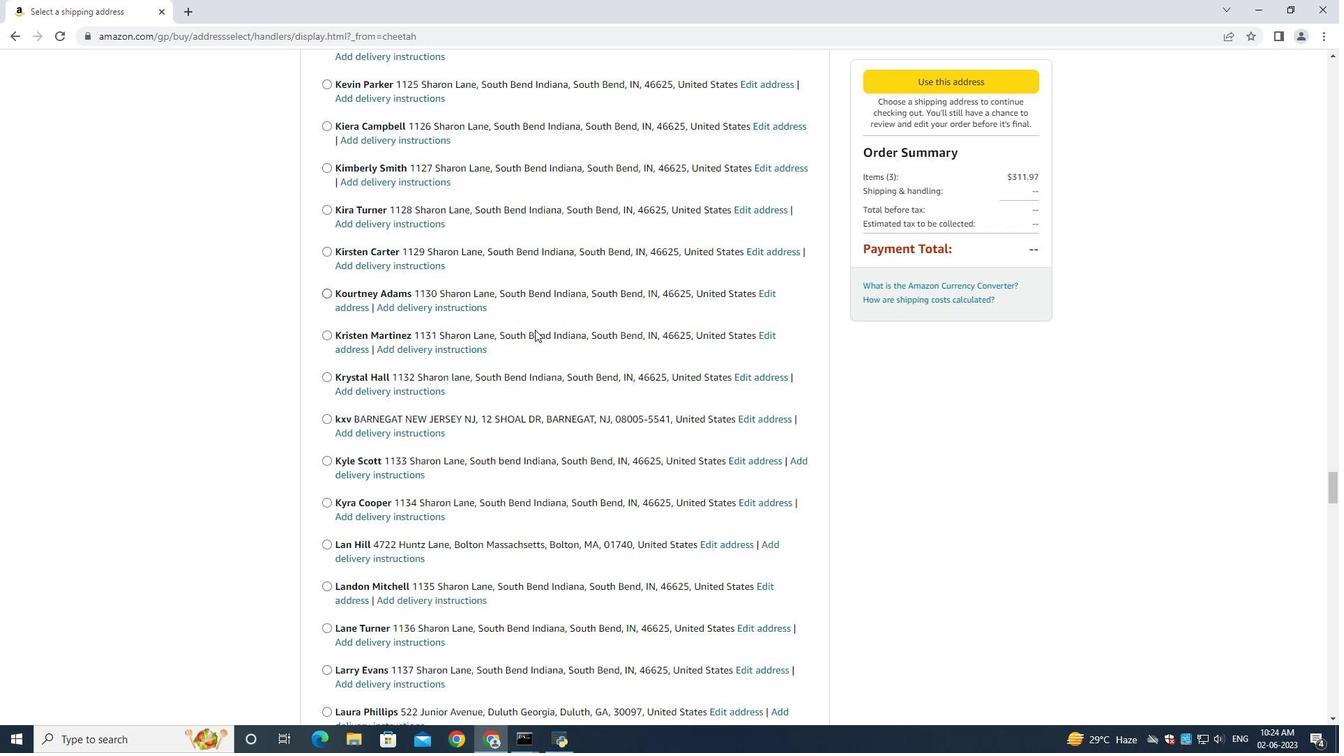 
Action: Mouse scrolled (535, 329) with delta (0, 0)
Screenshot: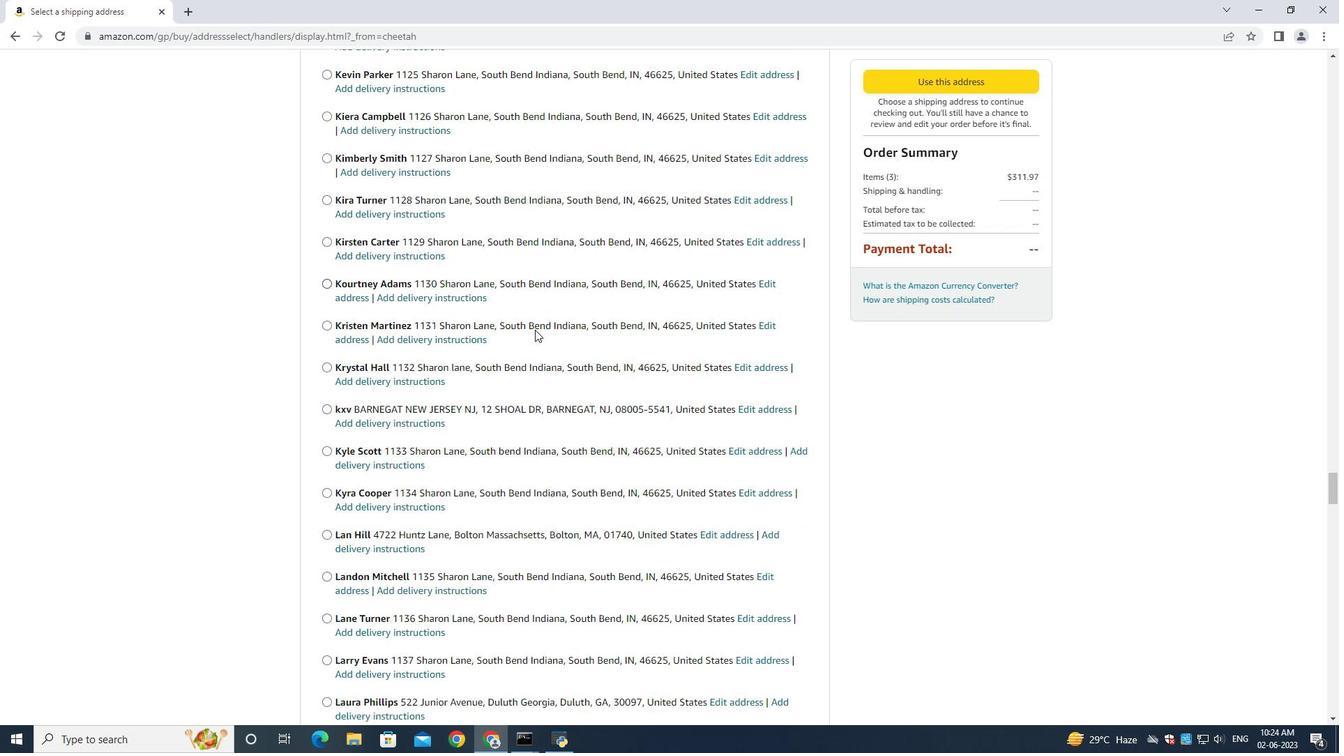 
Action: Mouse scrolled (535, 329) with delta (0, 0)
Screenshot: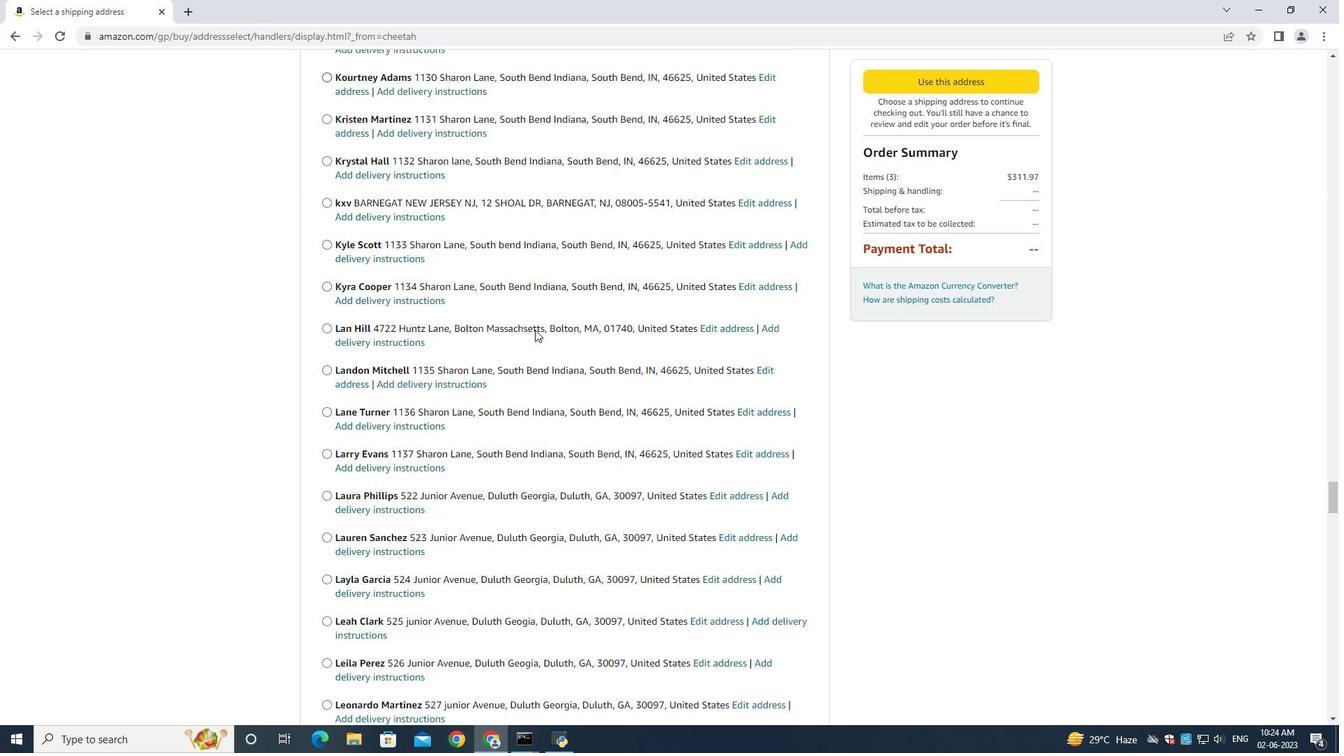 
Action: Mouse scrolled (535, 329) with delta (0, 0)
Screenshot: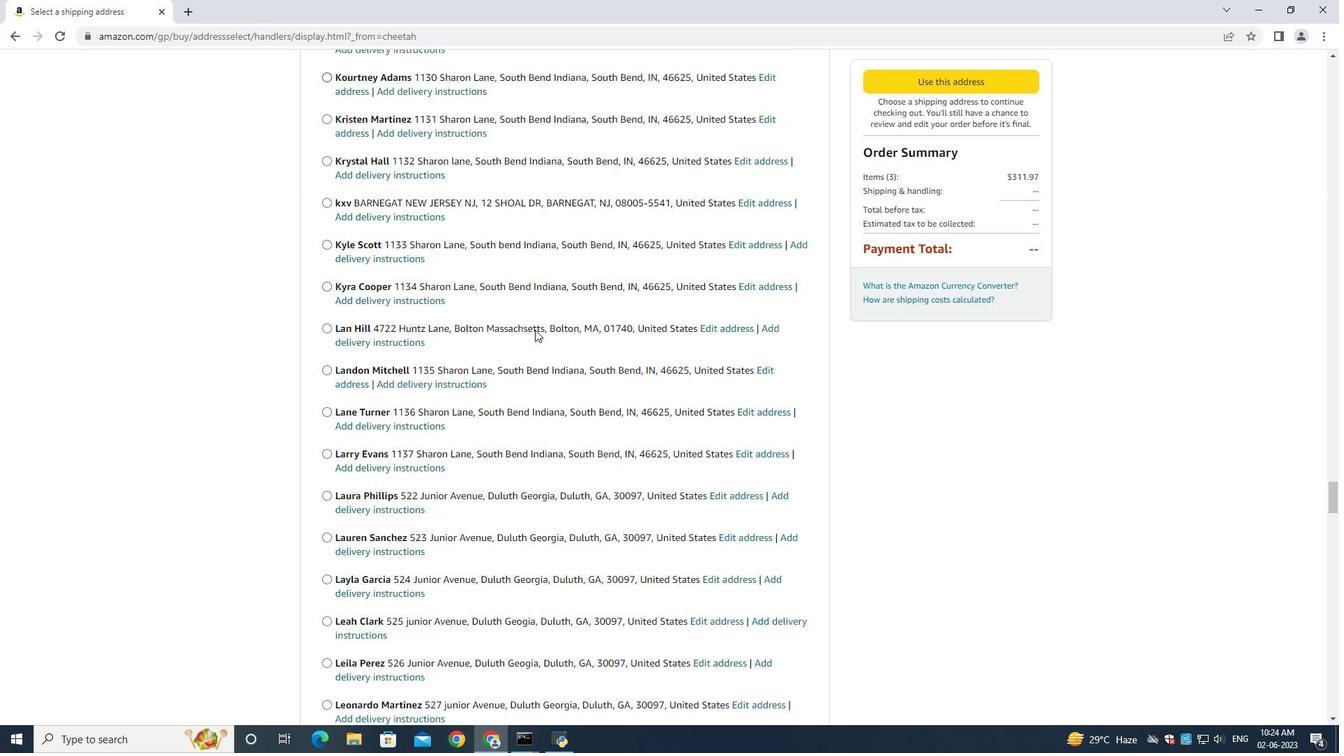 
Action: Mouse scrolled (535, 329) with delta (0, 0)
Screenshot: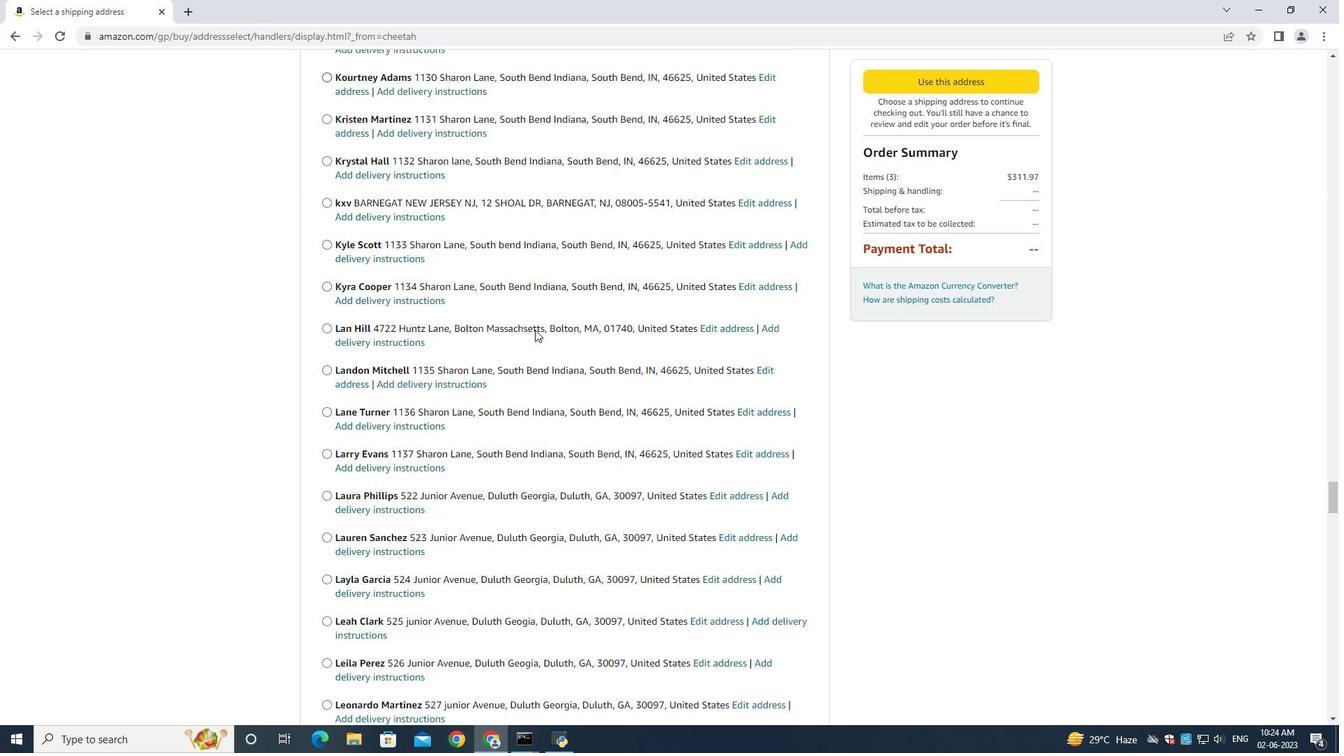 
Action: Mouse scrolled (535, 328) with delta (0, -1)
Screenshot: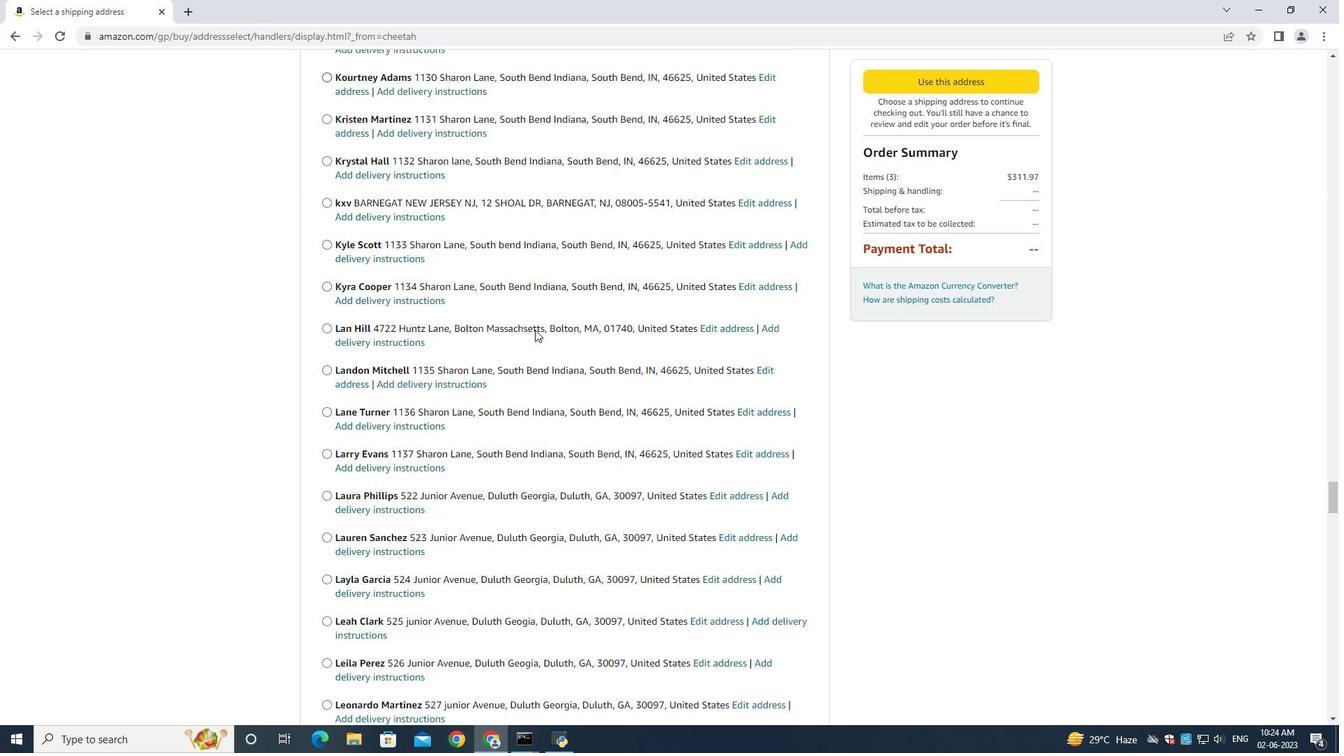 
Action: Mouse scrolled (535, 329) with delta (0, 0)
Screenshot: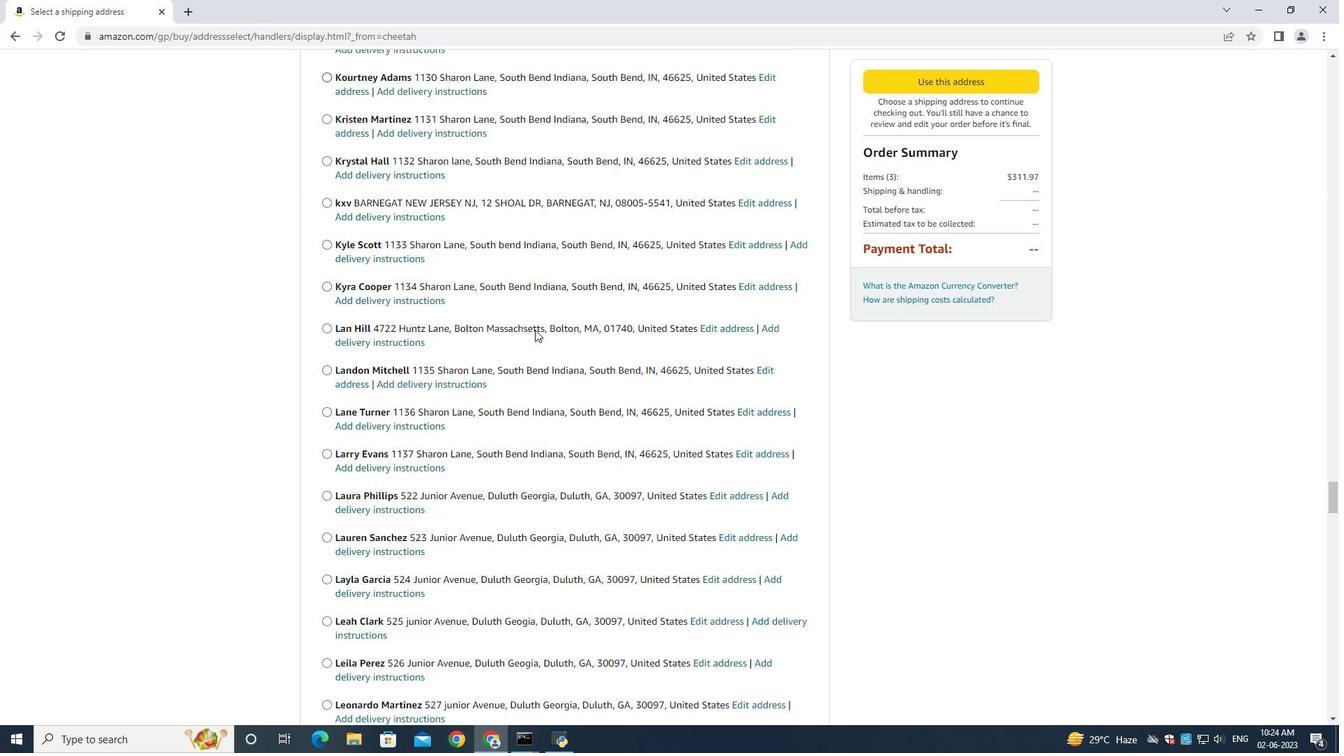 
Action: Mouse scrolled (535, 329) with delta (0, 0)
Screenshot: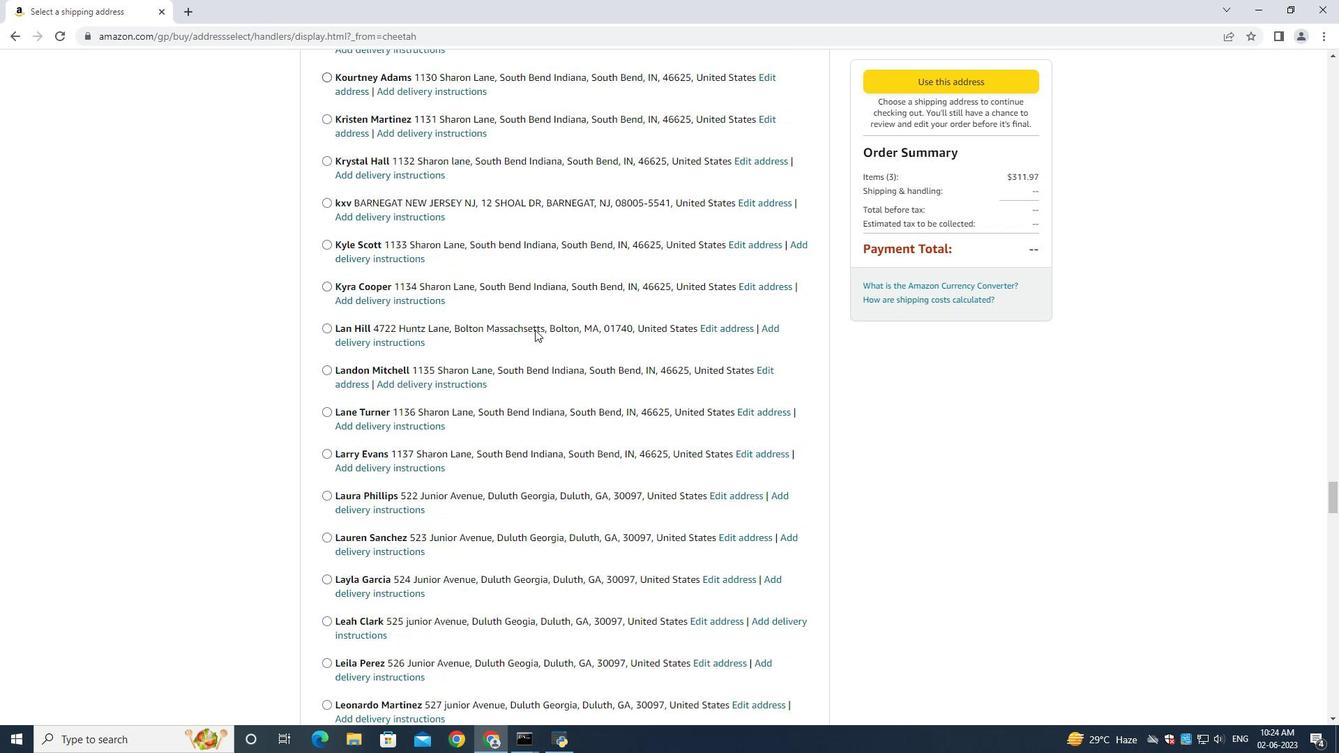 
Action: Mouse scrolled (535, 329) with delta (0, 0)
Screenshot: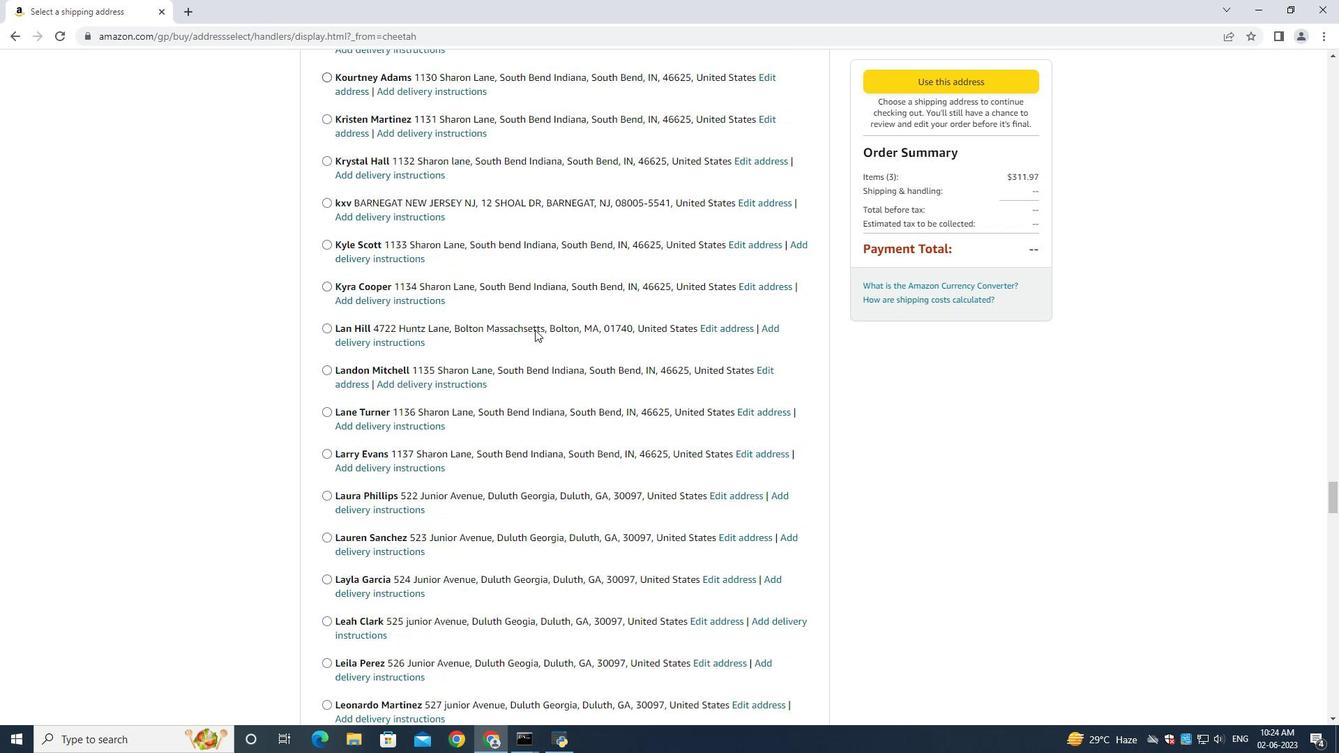 
Action: Mouse scrolled (535, 329) with delta (0, 0)
Screenshot: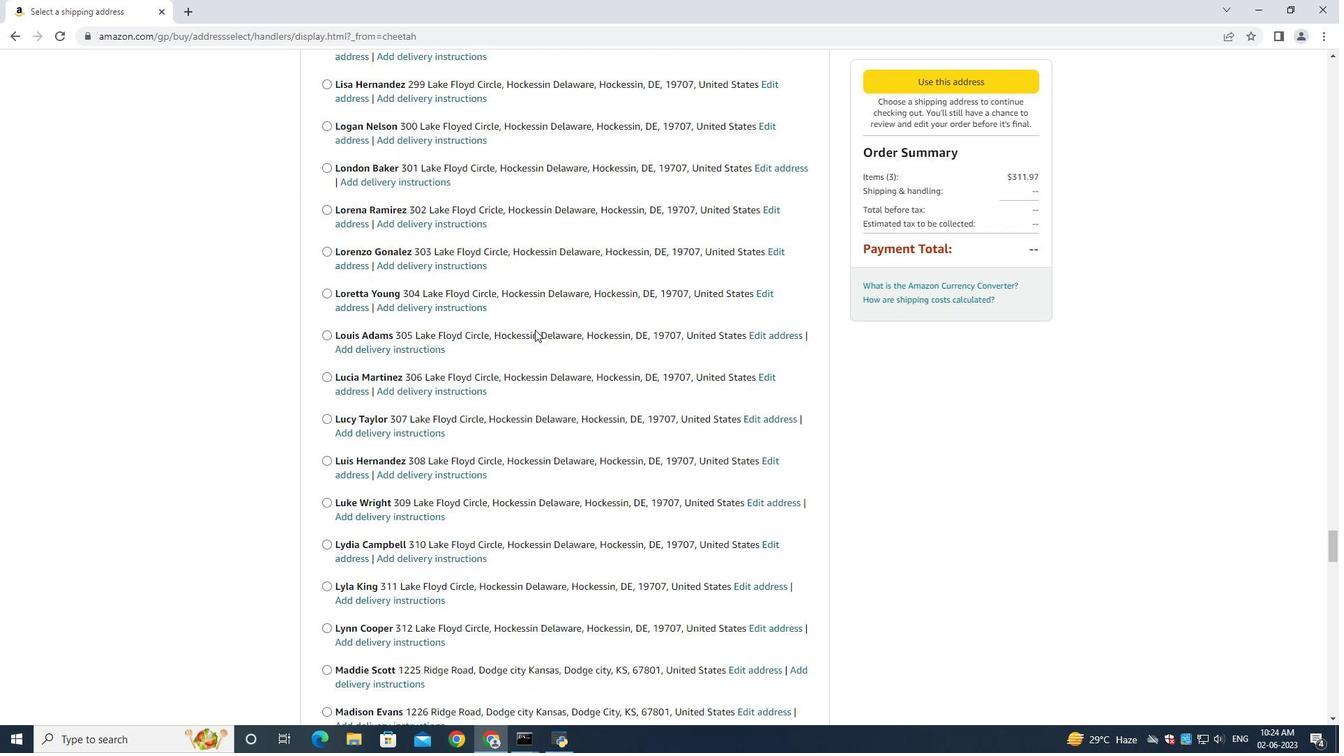 
Action: Mouse scrolled (535, 328) with delta (0, -1)
Screenshot: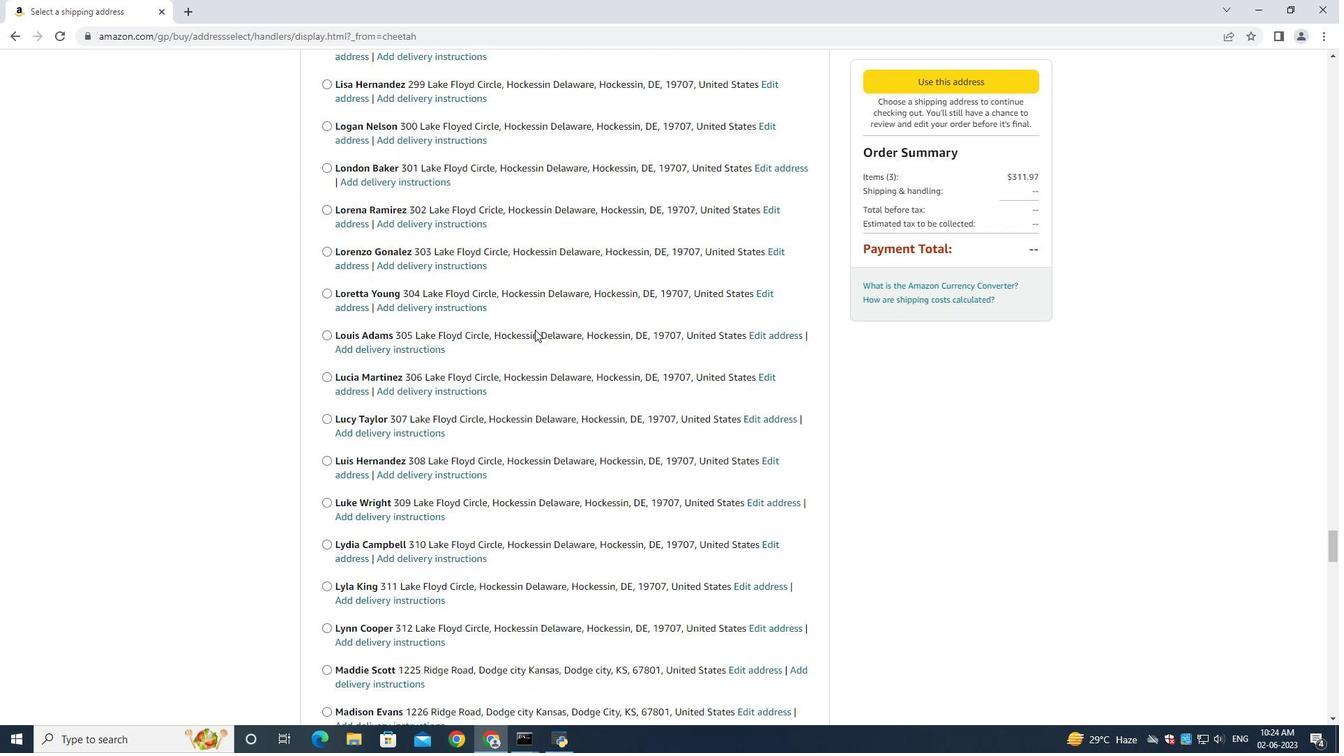 
Action: Mouse scrolled (535, 329) with delta (0, 0)
Screenshot: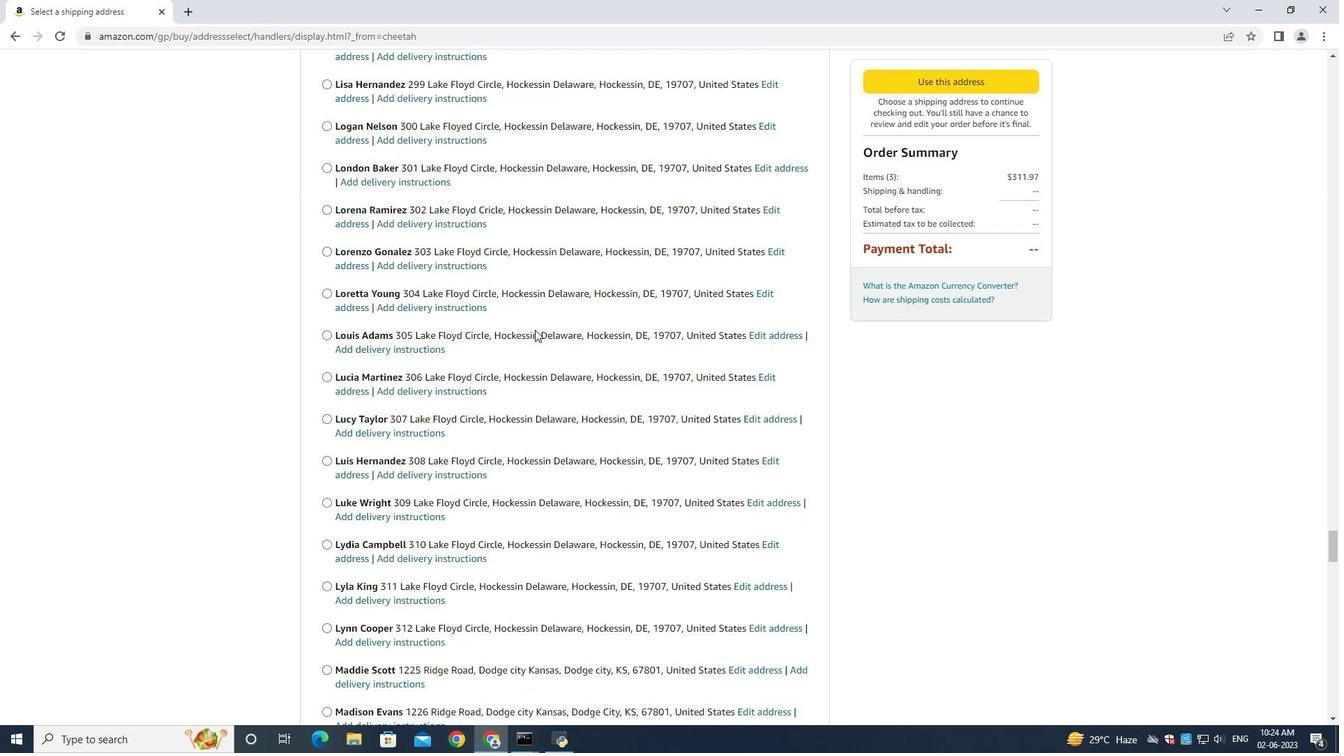 
Action: Mouse scrolled (535, 329) with delta (0, 0)
Screenshot: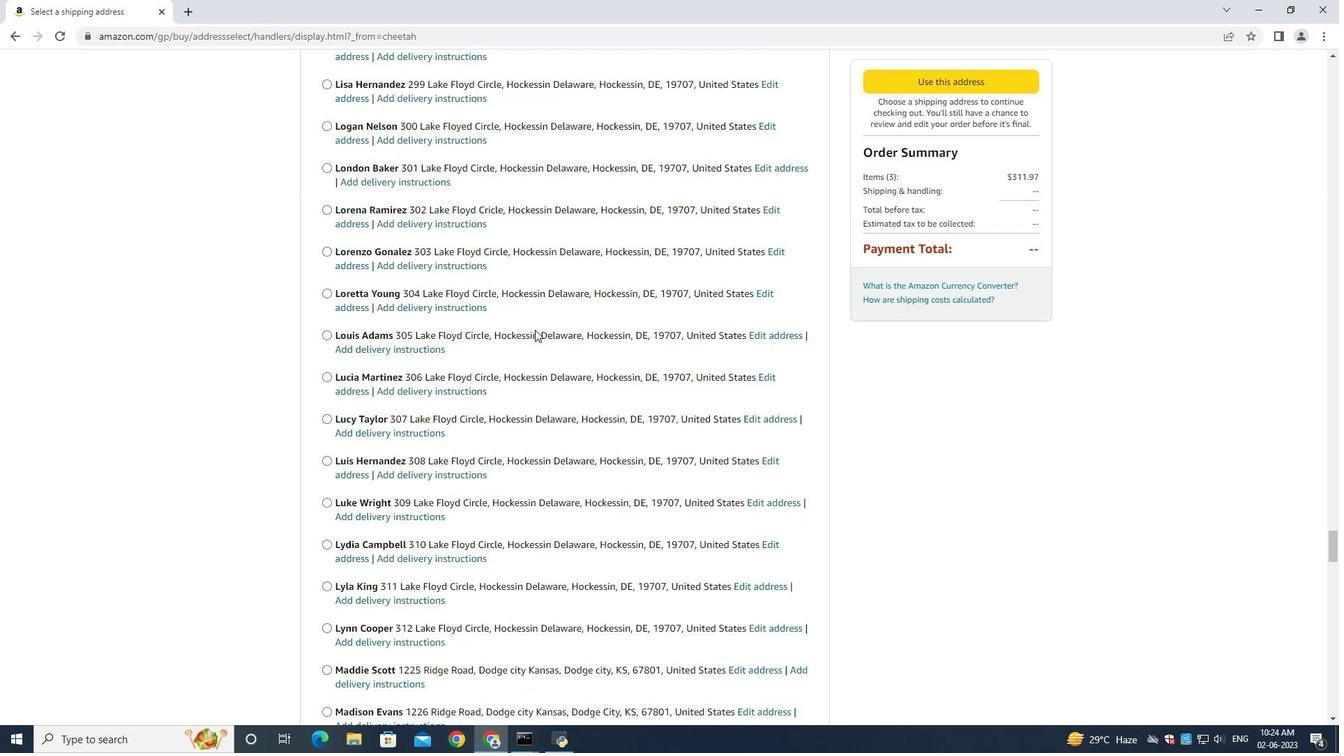 
Action: Mouse scrolled (535, 328) with delta (0, -1)
Screenshot: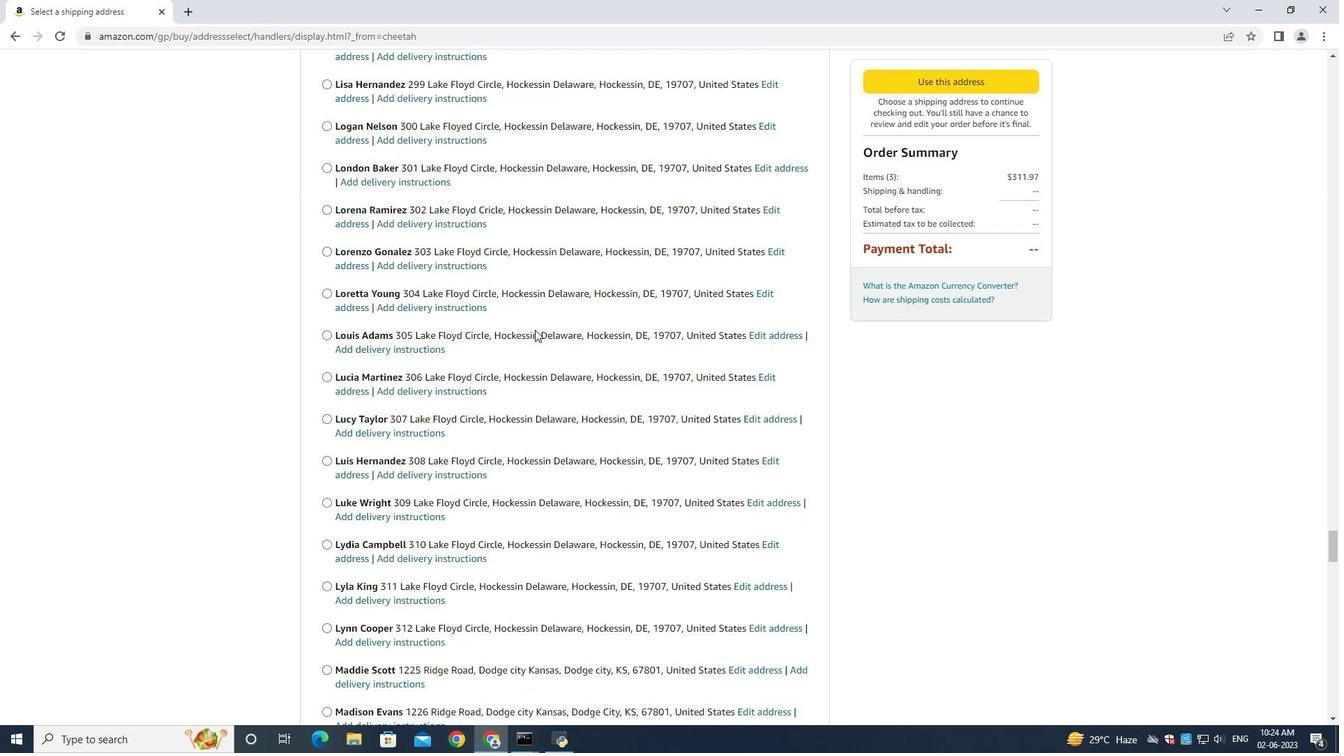 
Action: Mouse scrolled (535, 329) with delta (0, 0)
Screenshot: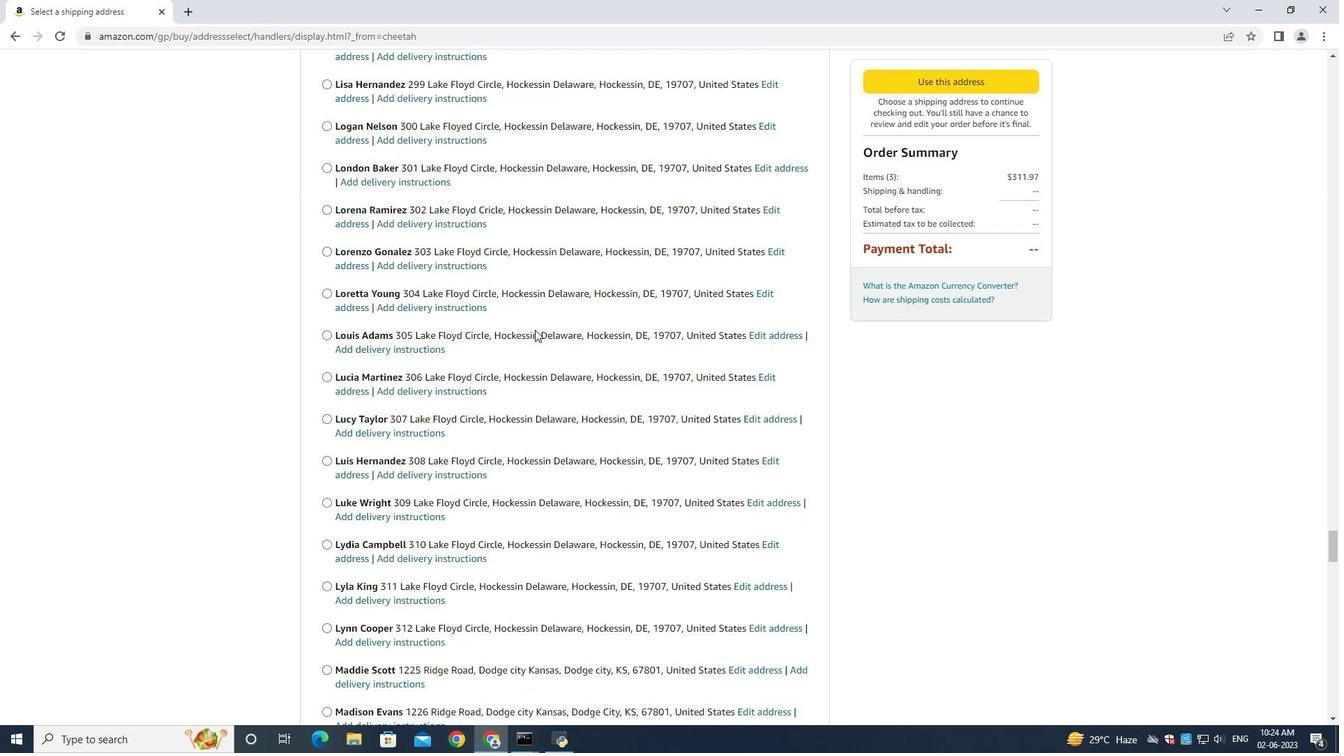 
Action: Mouse scrolled (535, 329) with delta (0, 0)
Screenshot: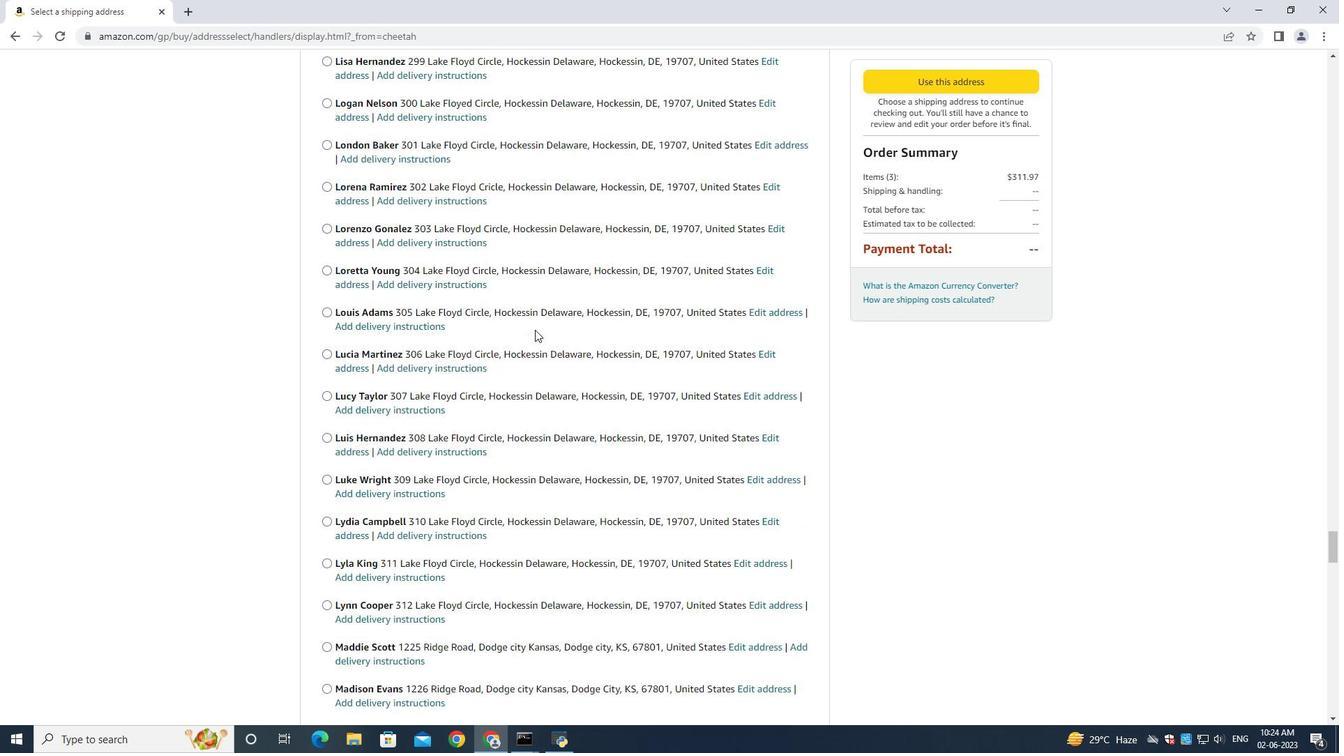 
Action: Mouse scrolled (535, 329) with delta (0, 0)
Screenshot: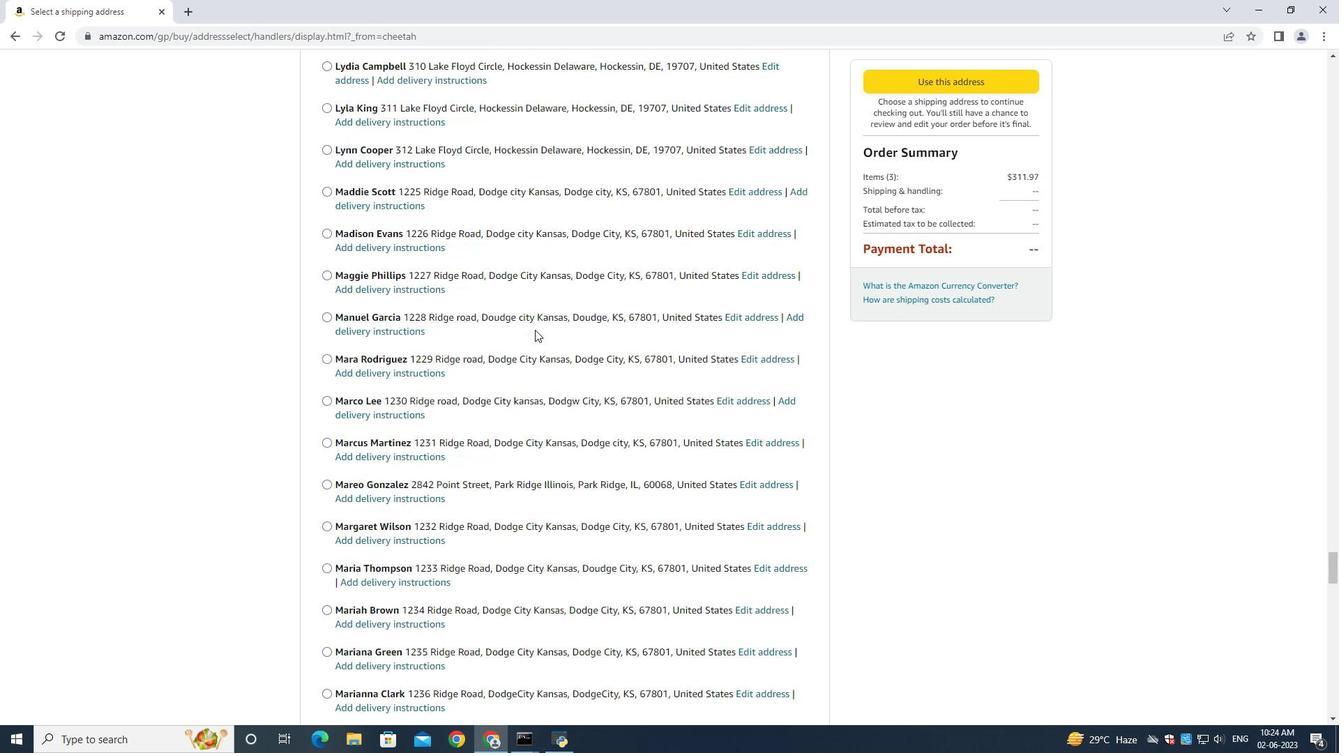 
Action: Mouse scrolled (535, 328) with delta (0, -1)
Screenshot: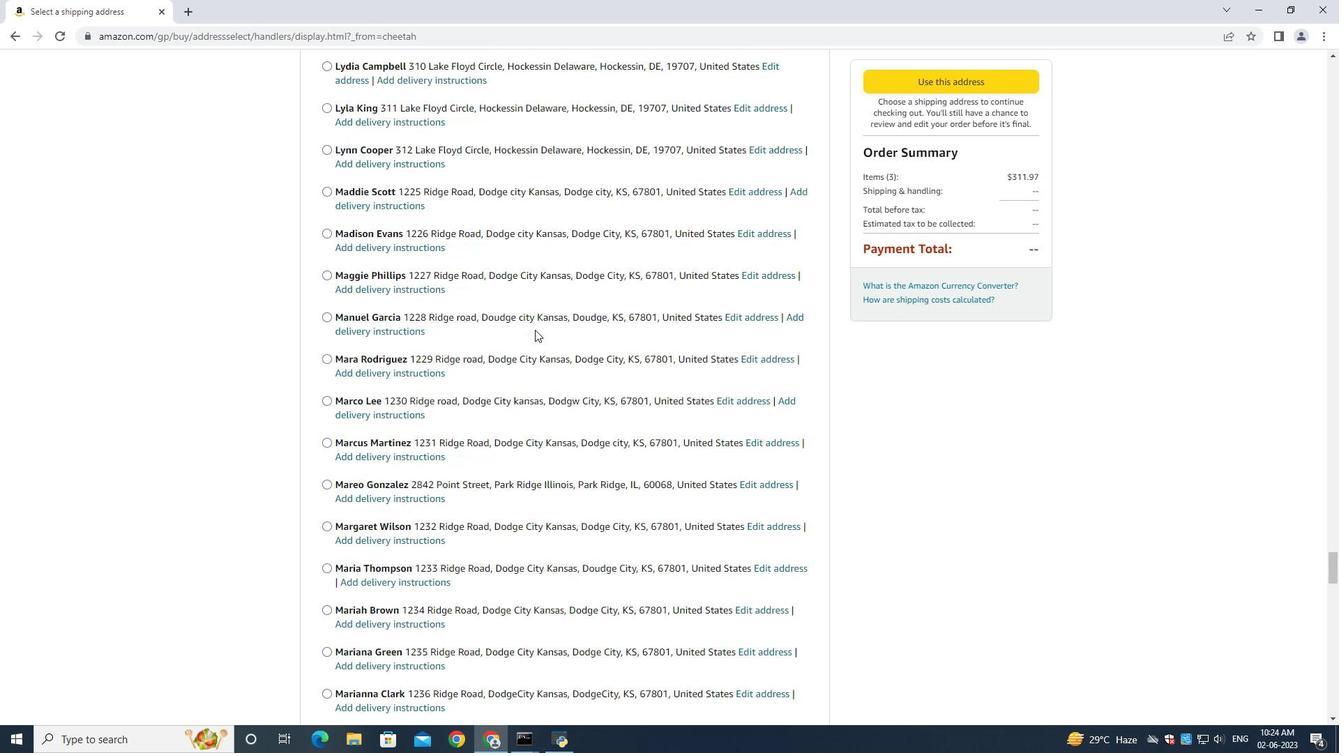 
Action: Mouse scrolled (535, 329) with delta (0, 0)
Screenshot: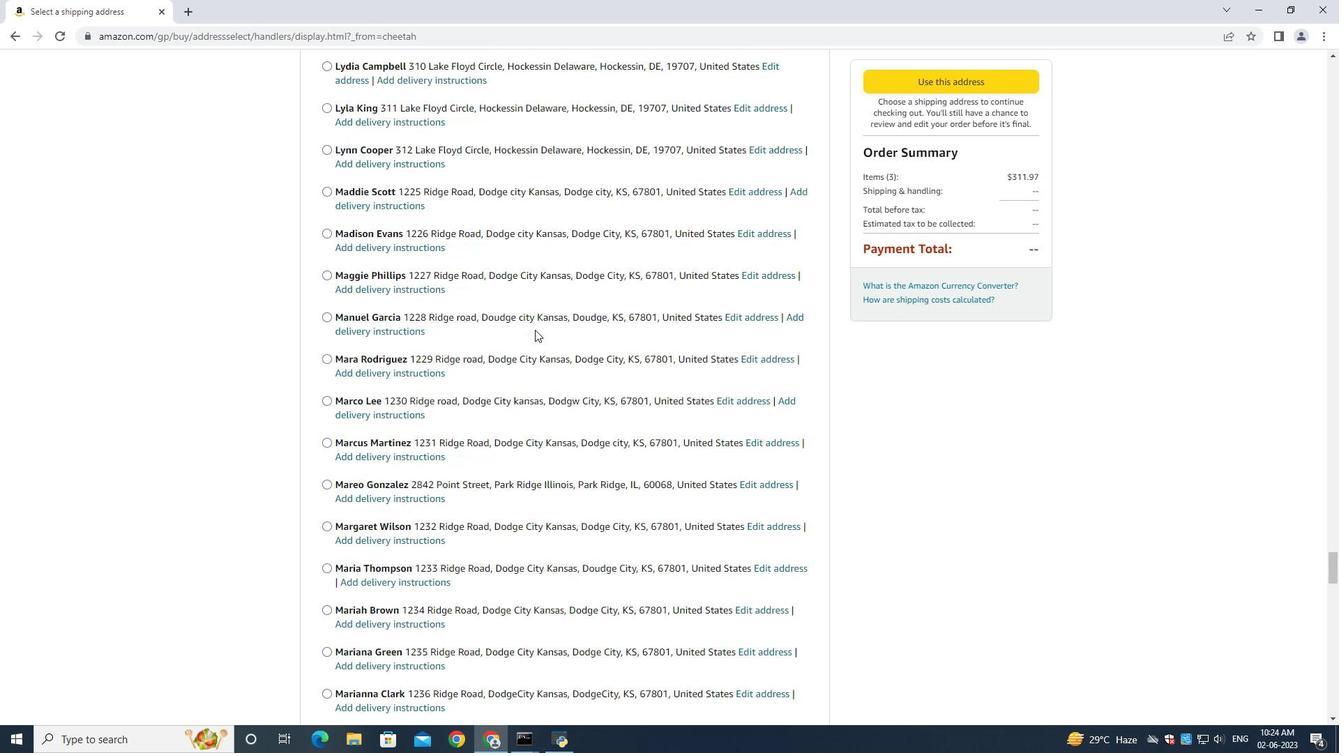
Action: Mouse scrolled (535, 328) with delta (0, -1)
Screenshot: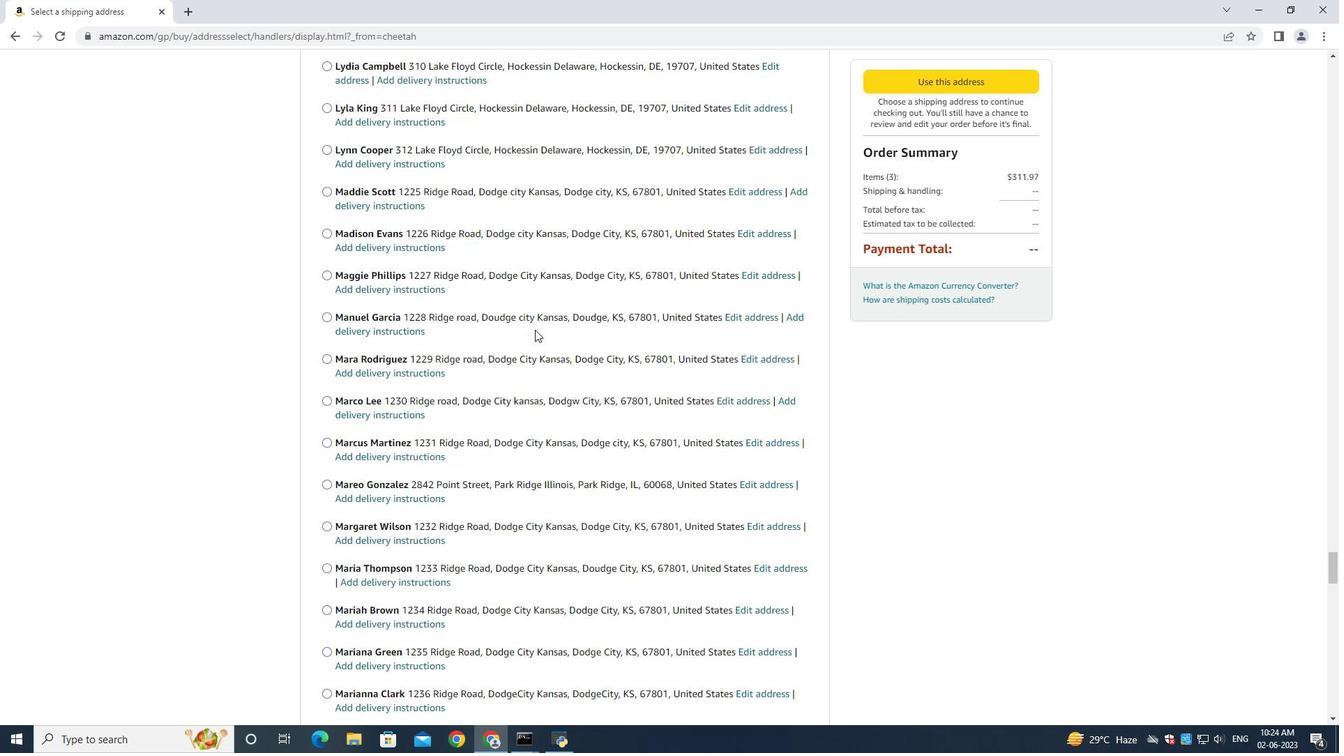 
Action: Mouse scrolled (535, 329) with delta (0, 0)
Screenshot: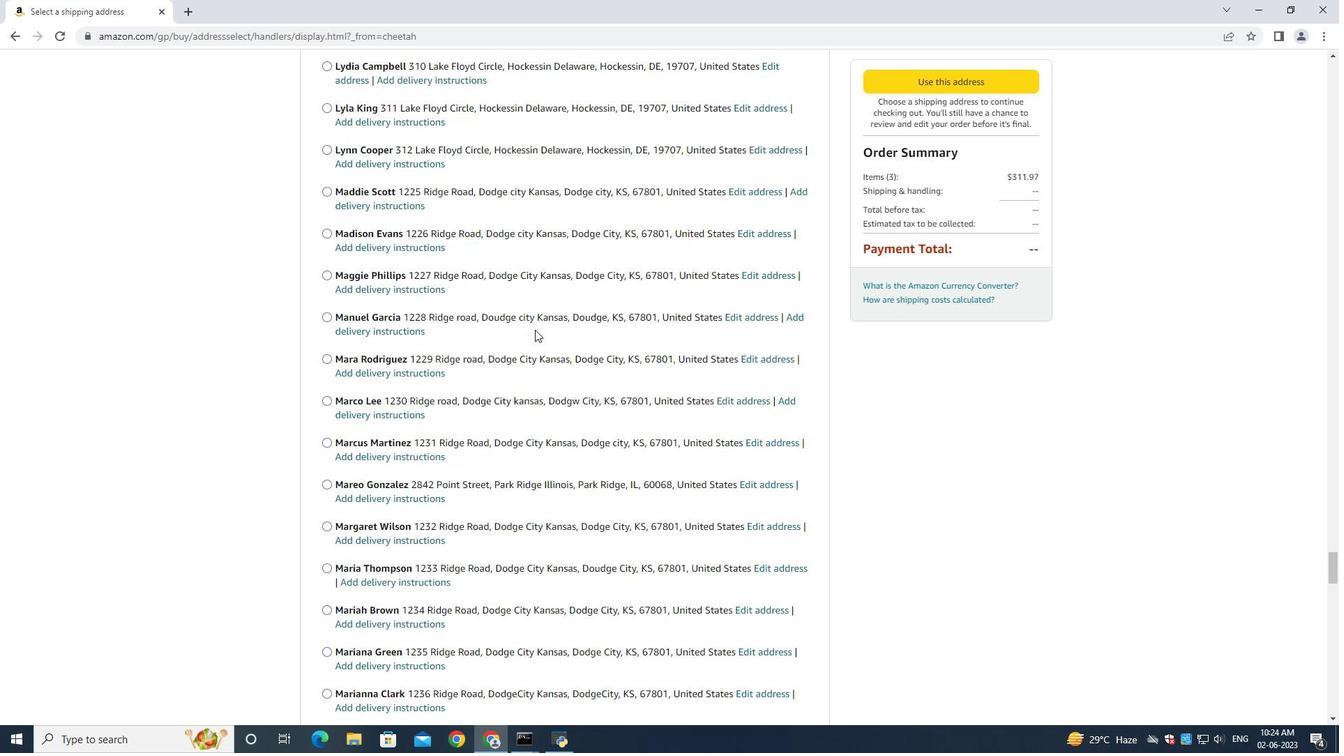 
Action: Mouse scrolled (535, 329) with delta (0, 0)
Screenshot: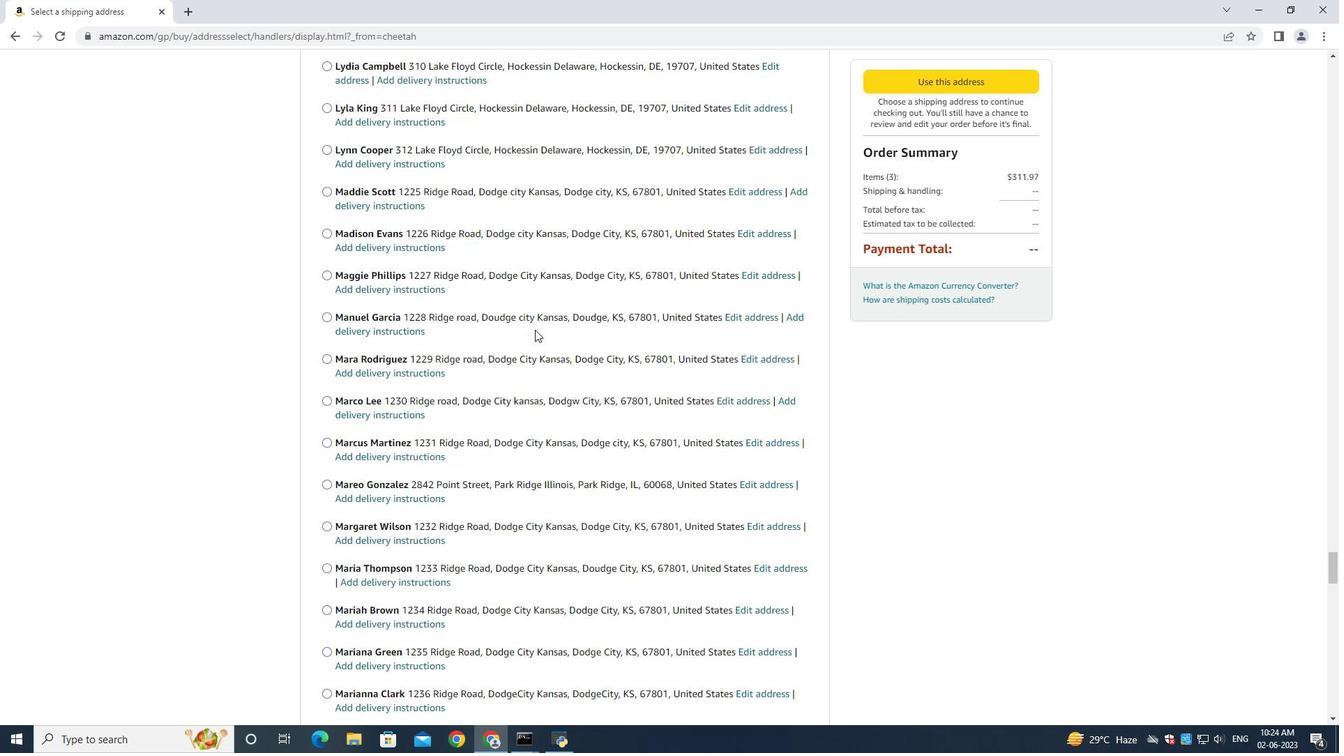 
Action: Mouse scrolled (535, 329) with delta (0, 0)
Screenshot: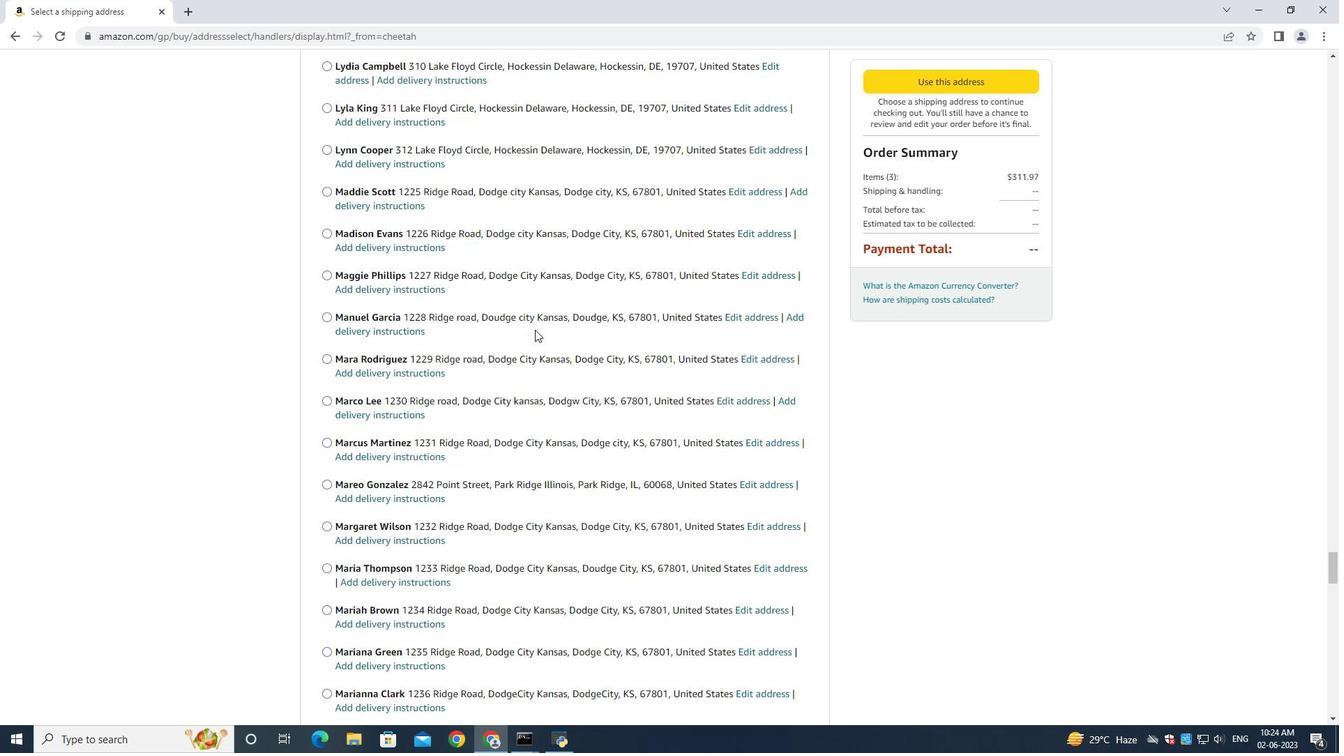 
Action: Mouse moved to (536, 327)
Screenshot: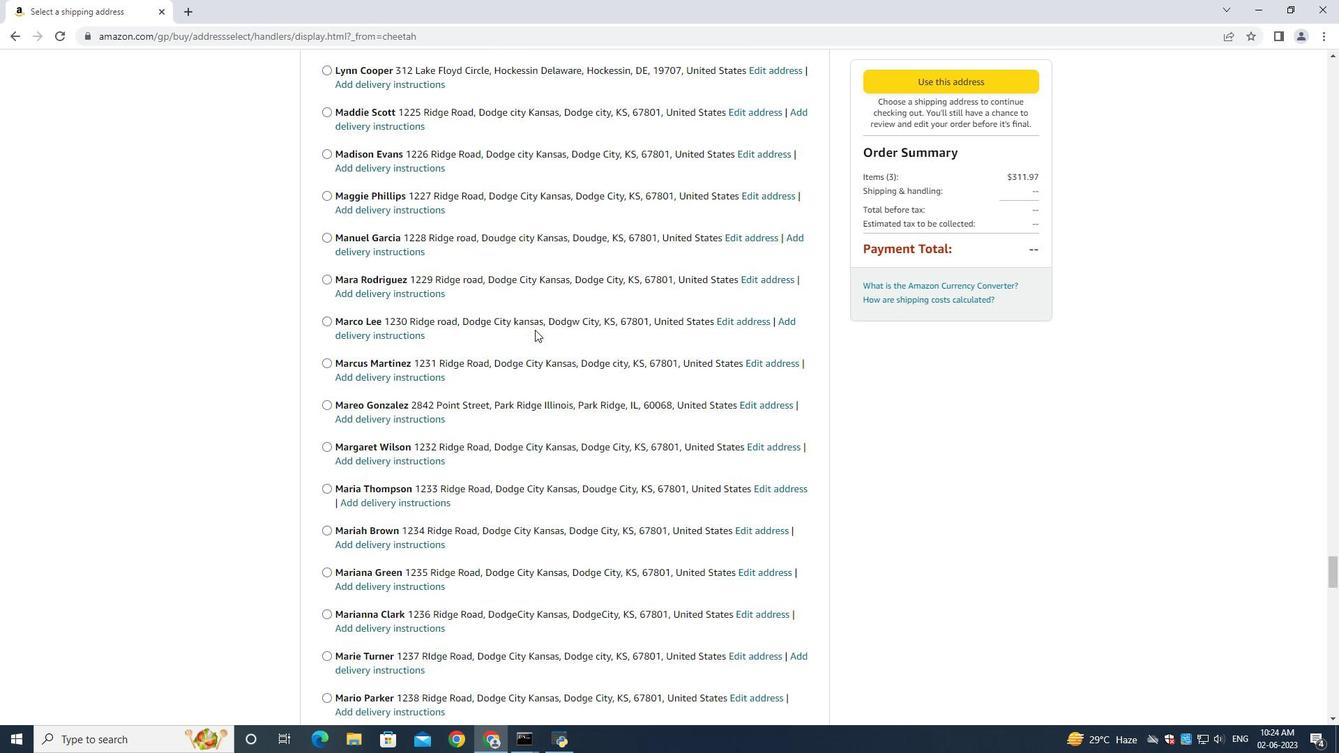 
Action: Mouse scrolled (536, 327) with delta (0, 0)
Screenshot: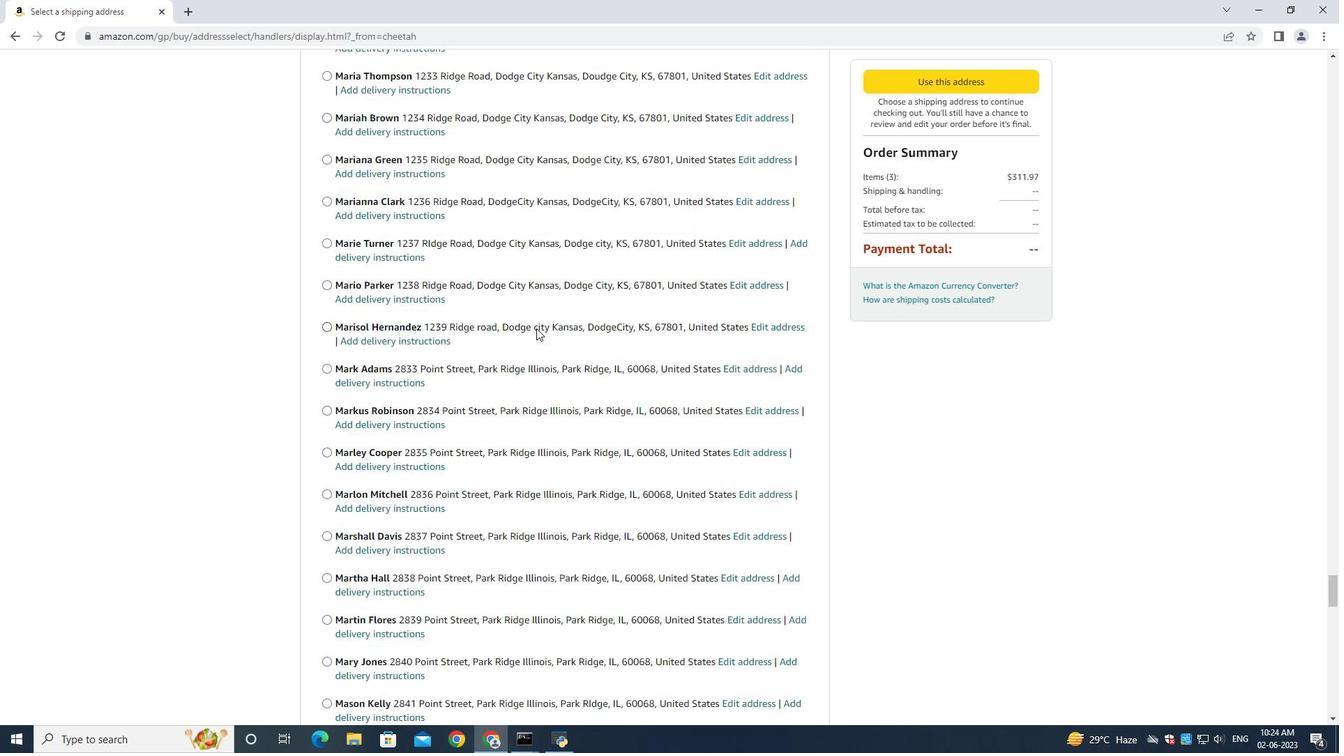 
Action: Mouse scrolled (536, 327) with delta (0, 0)
Screenshot: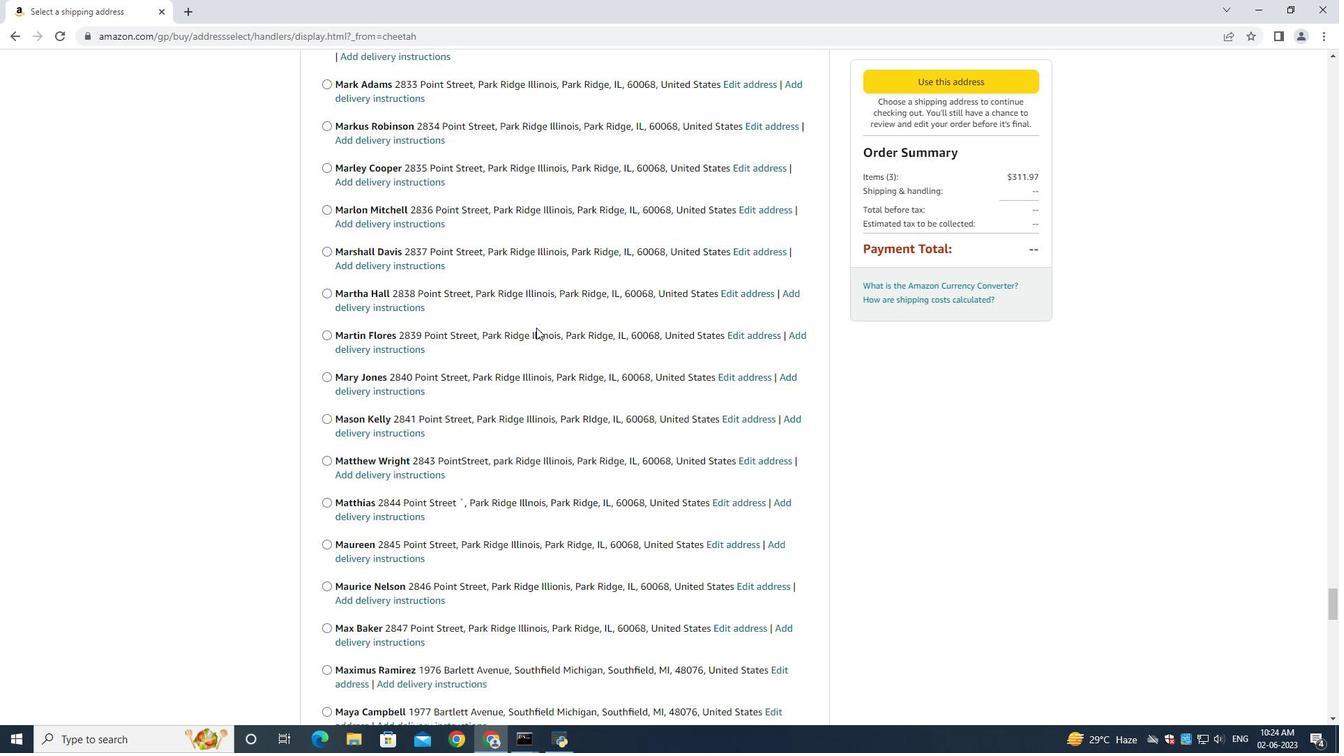 
Action: Mouse scrolled (536, 327) with delta (0, 0)
Screenshot: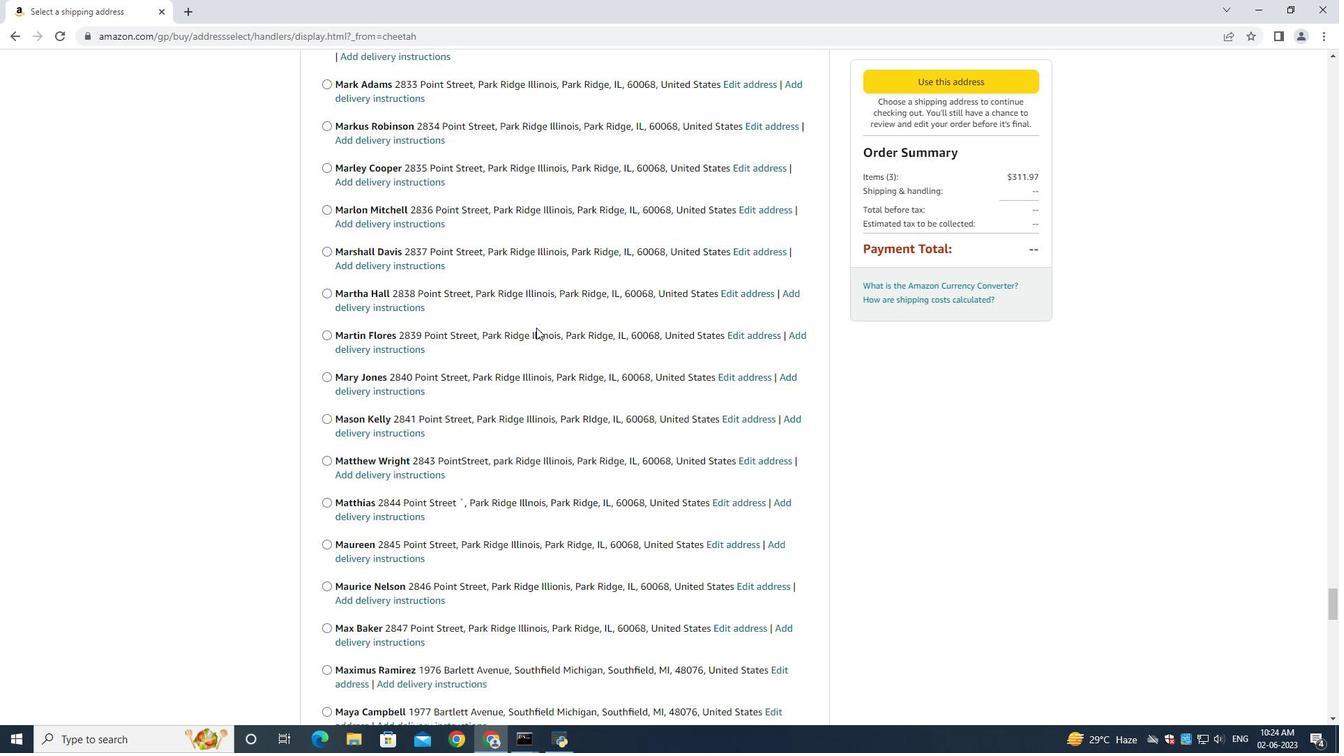 
Action: Mouse scrolled (536, 326) with delta (0, -1)
Screenshot: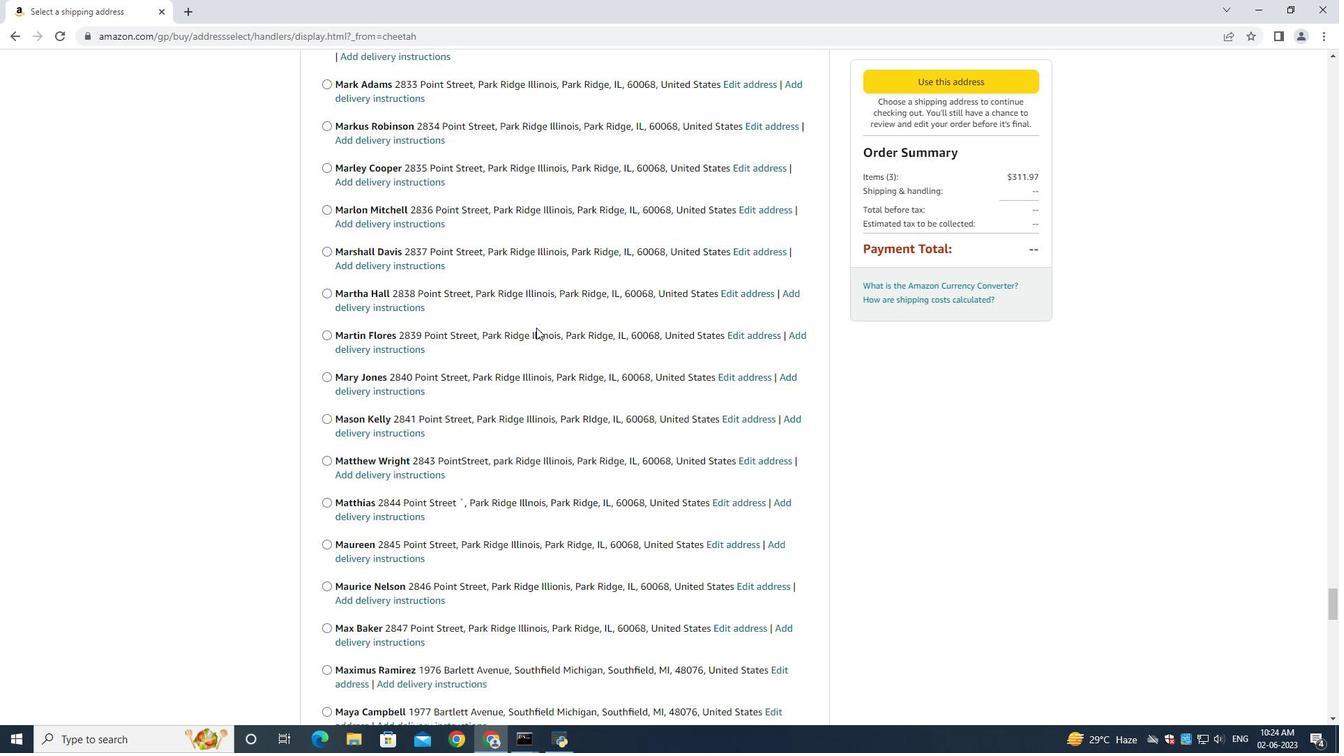 
Action: Mouse scrolled (536, 327) with delta (0, 0)
Screenshot: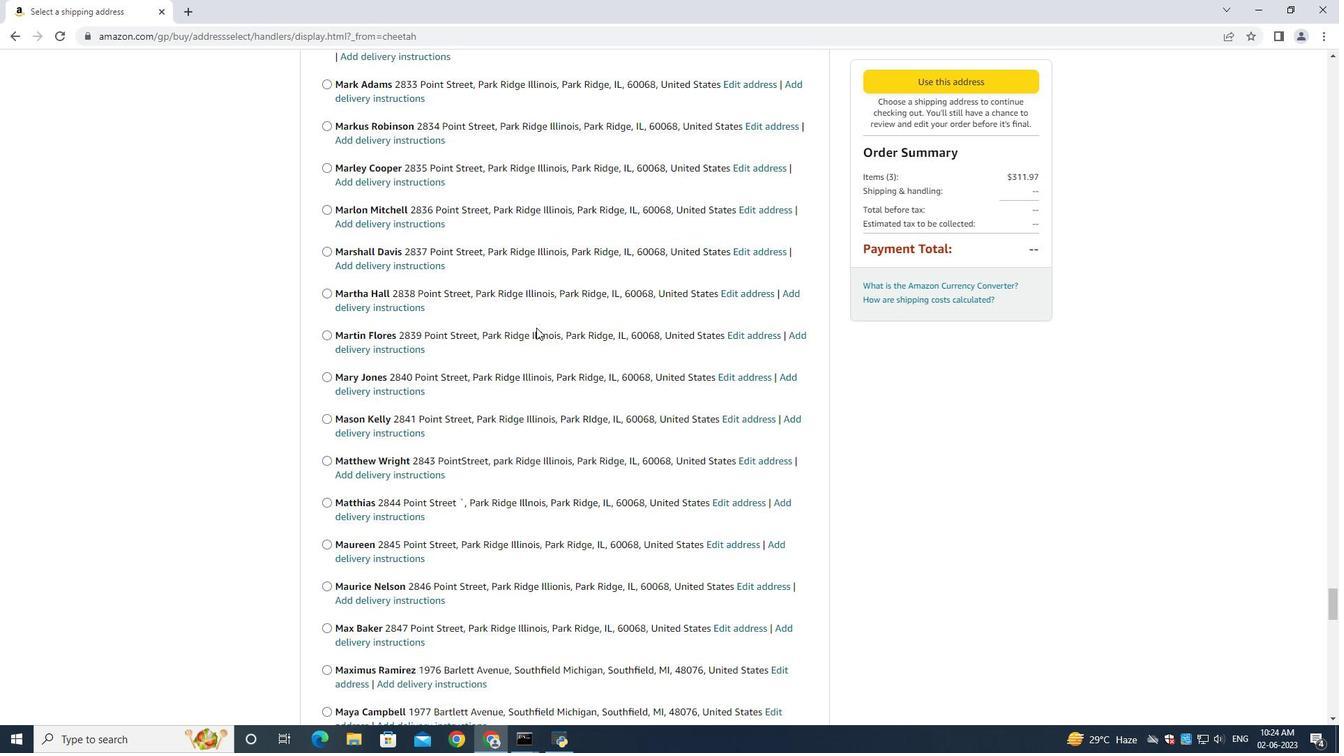 
Action: Mouse scrolled (536, 327) with delta (0, 0)
Screenshot: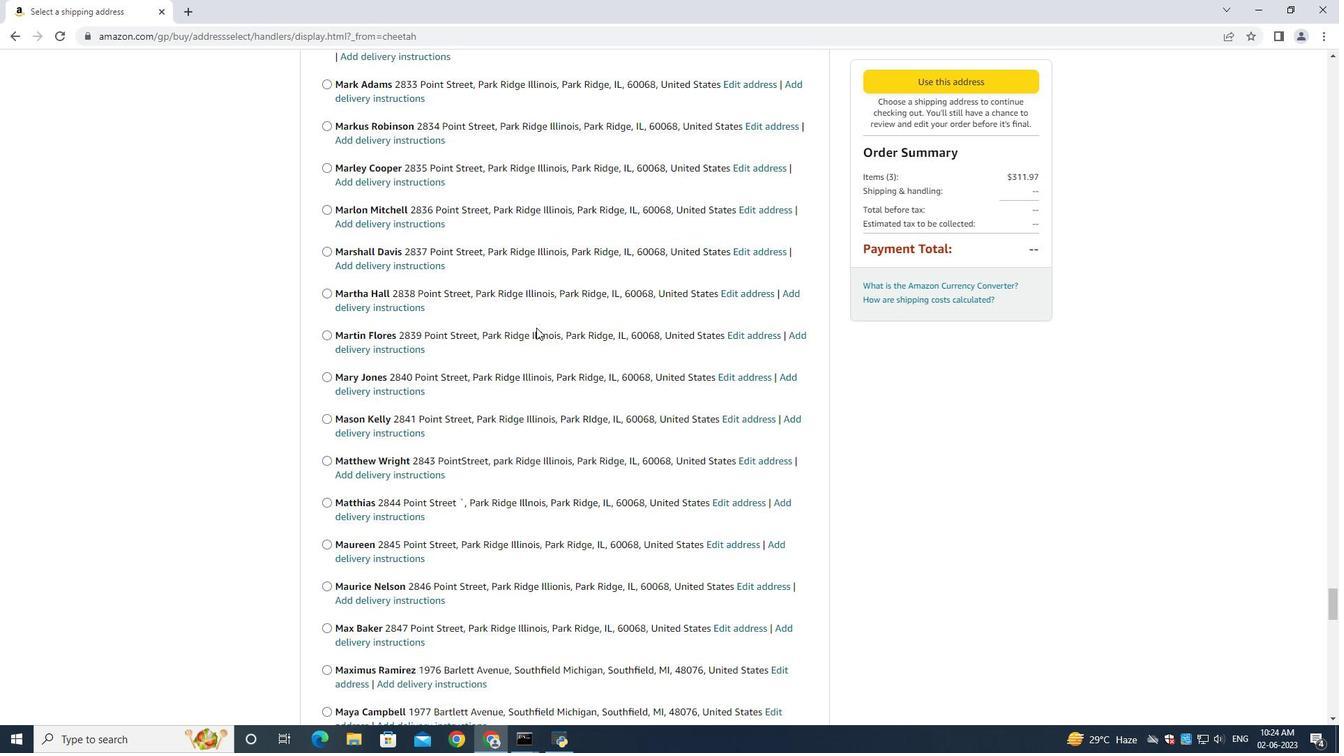 
Action: Mouse scrolled (536, 327) with delta (0, 0)
Screenshot: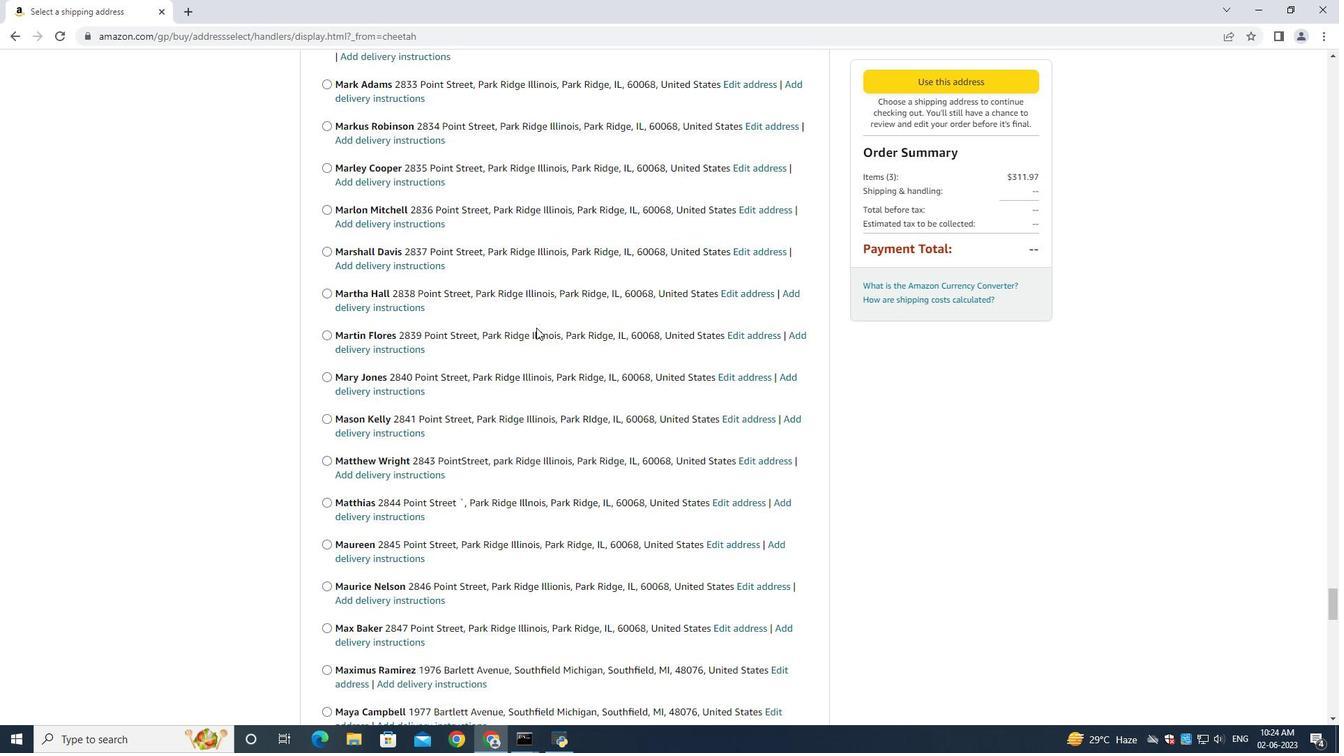 
Action: Mouse scrolled (536, 327) with delta (0, 0)
Screenshot: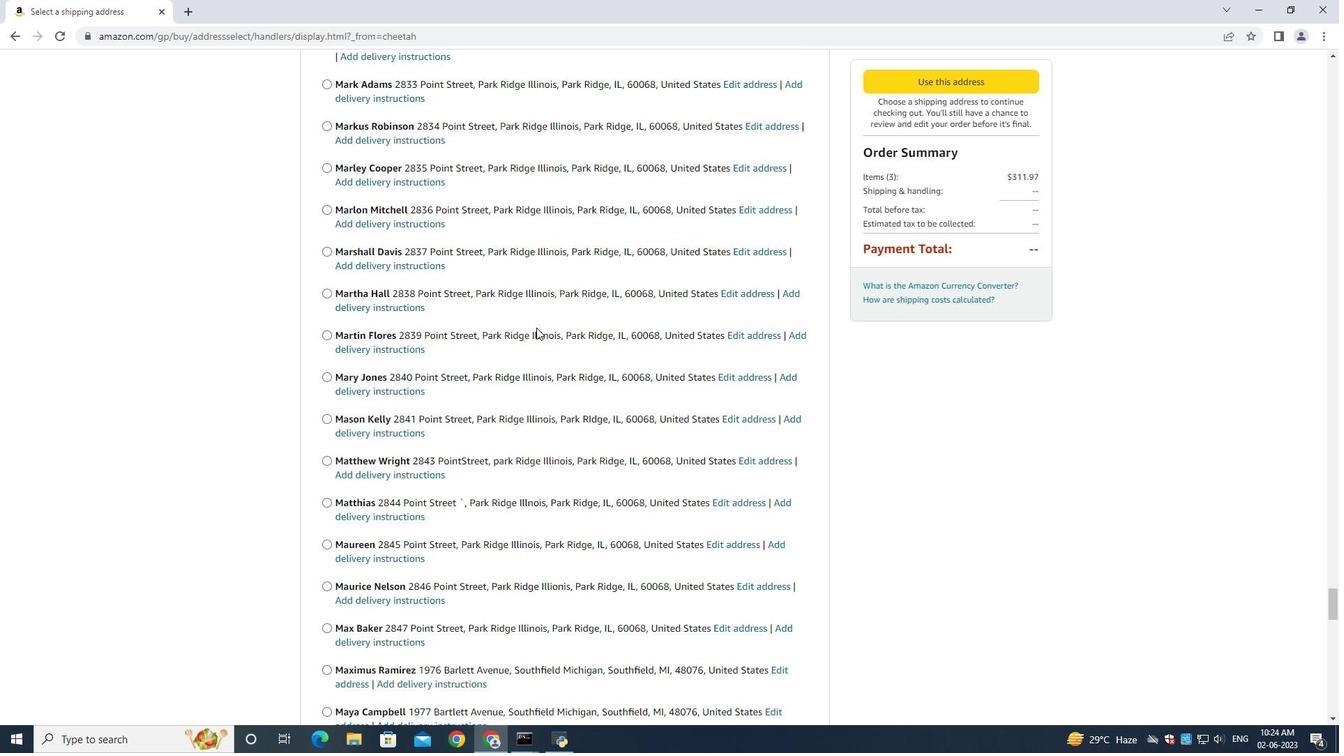
Action: Mouse moved to (537, 327)
Screenshot: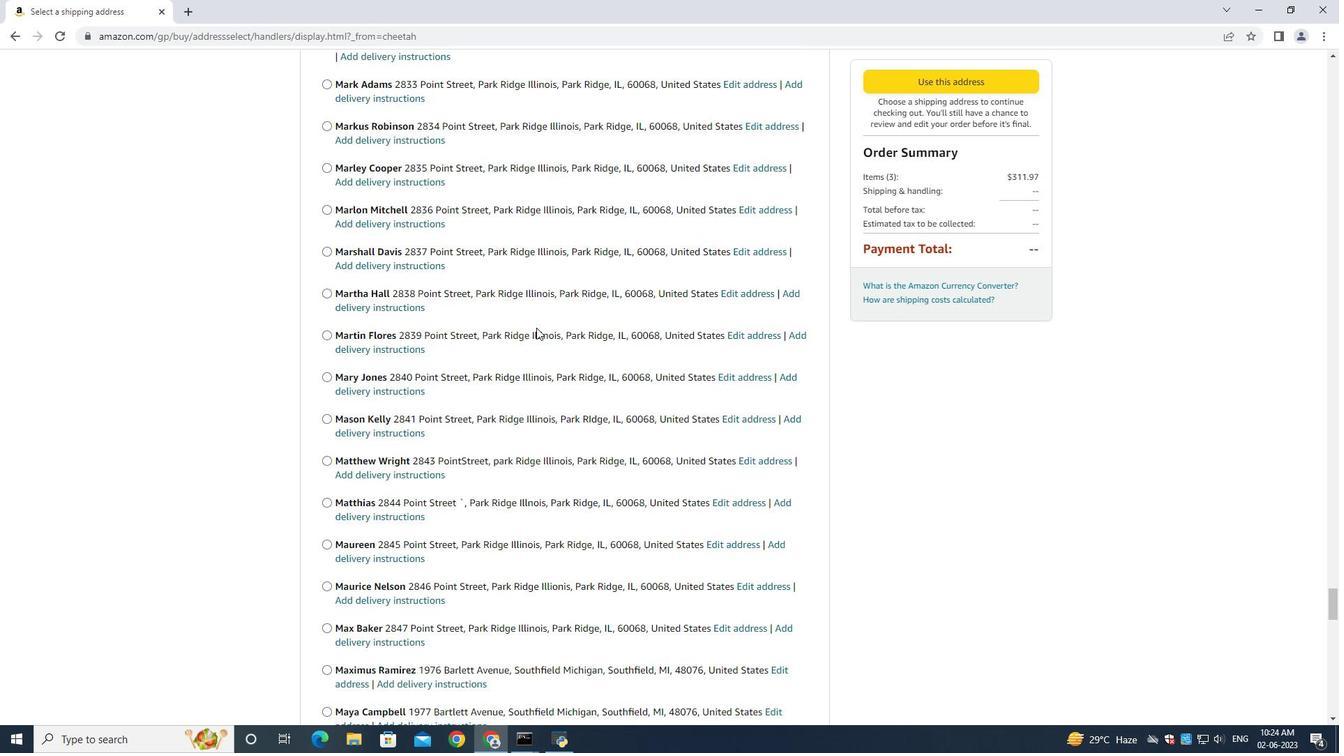 
Action: Mouse scrolled (537, 327) with delta (0, 0)
Screenshot: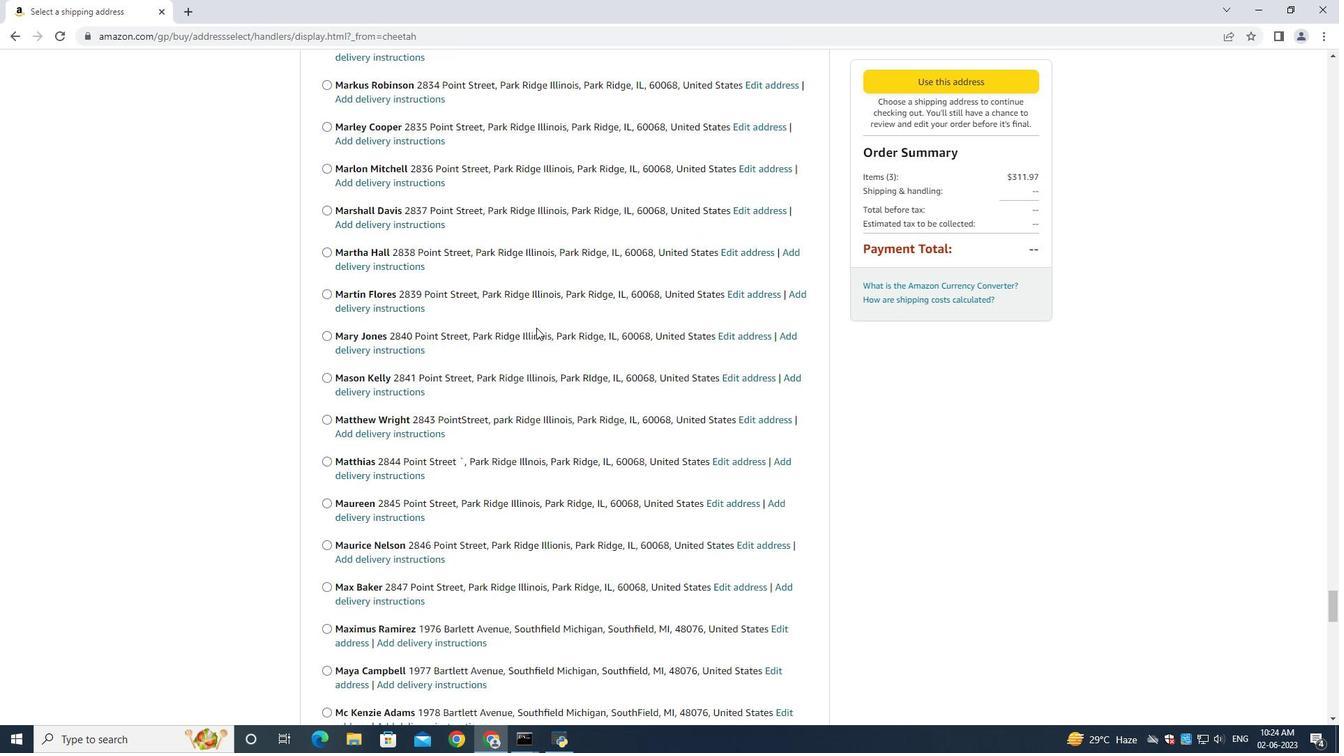 
Action: Mouse scrolled (537, 327) with delta (0, 0)
Screenshot: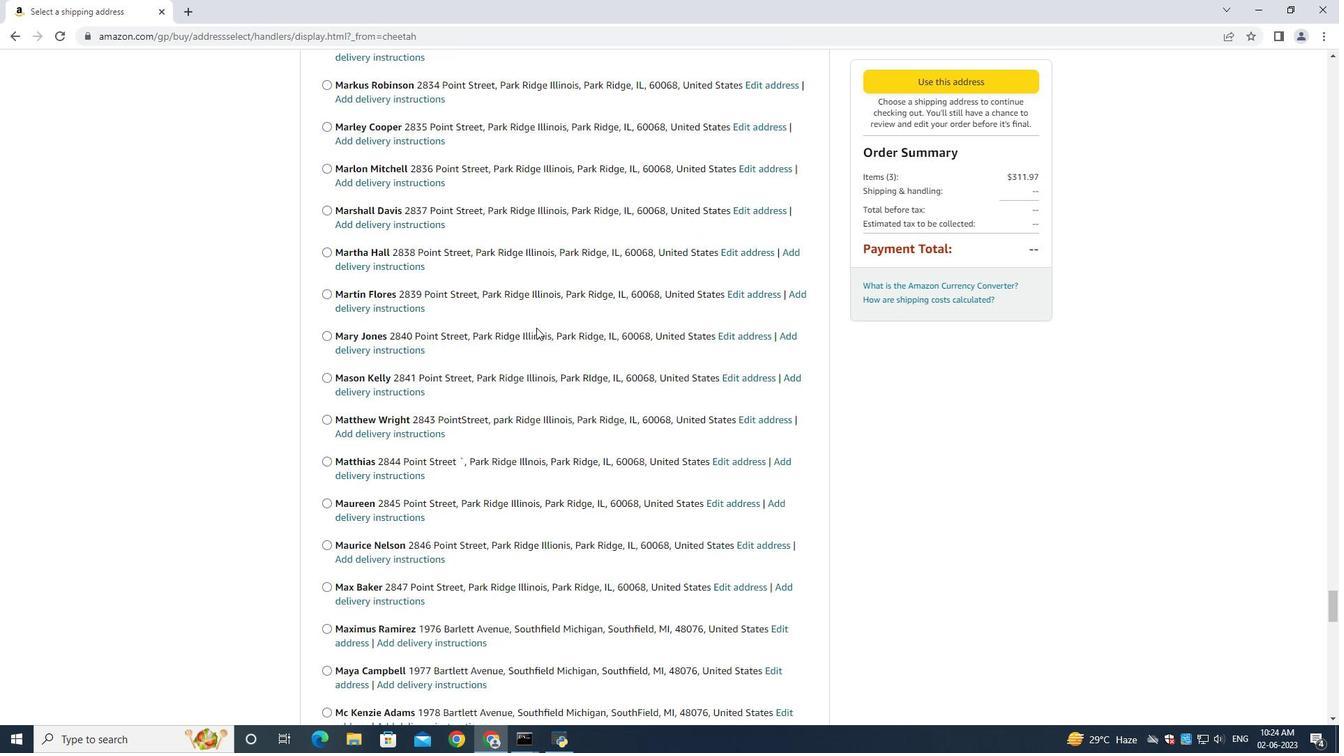 
Action: Mouse scrolled (537, 326) with delta (0, -1)
Screenshot: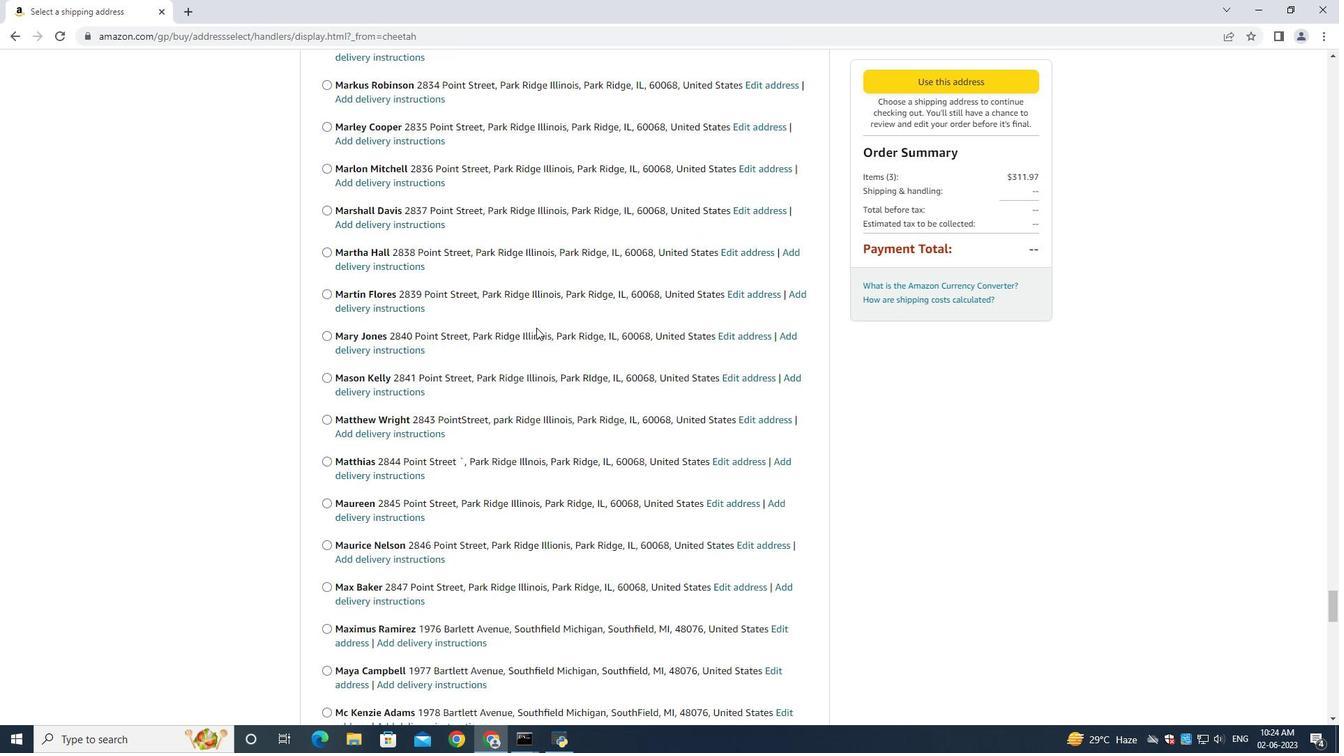 
Action: Mouse scrolled (537, 327) with delta (0, 0)
Screenshot: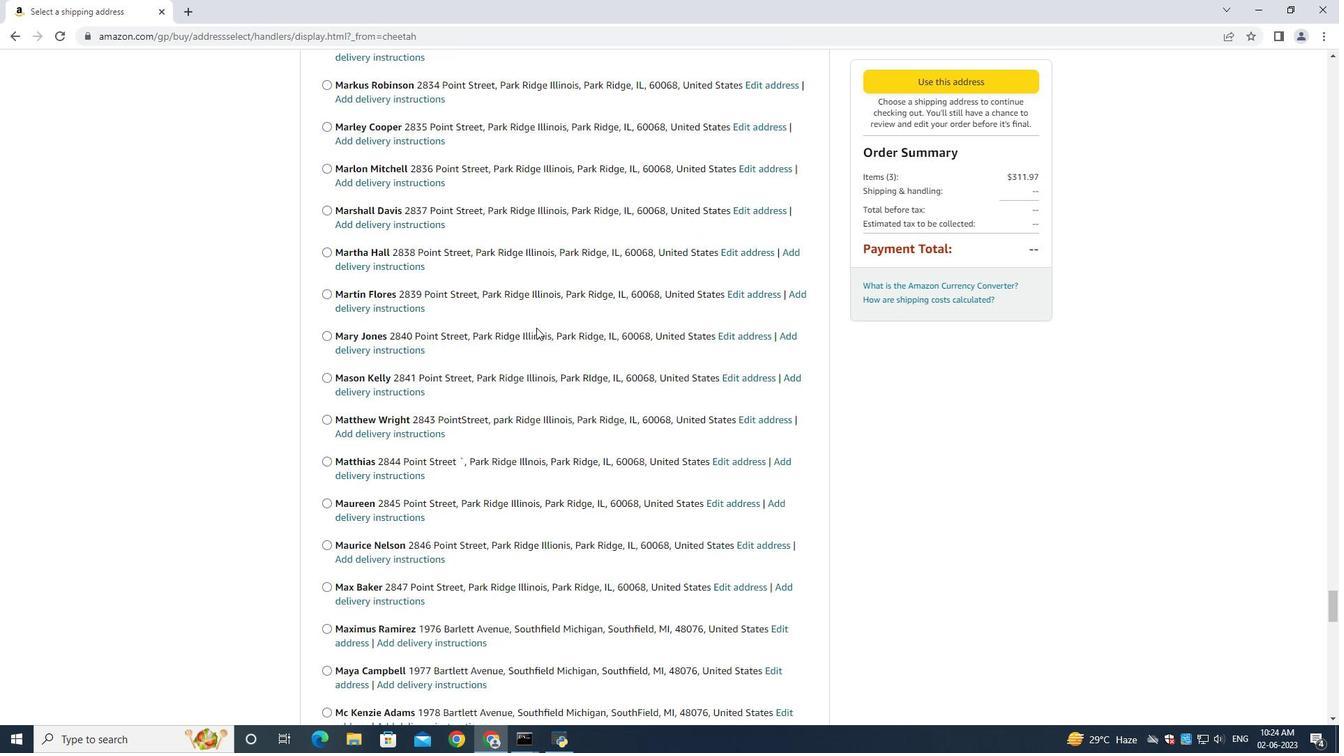 
Action: Mouse scrolled (537, 326) with delta (0, -1)
Screenshot: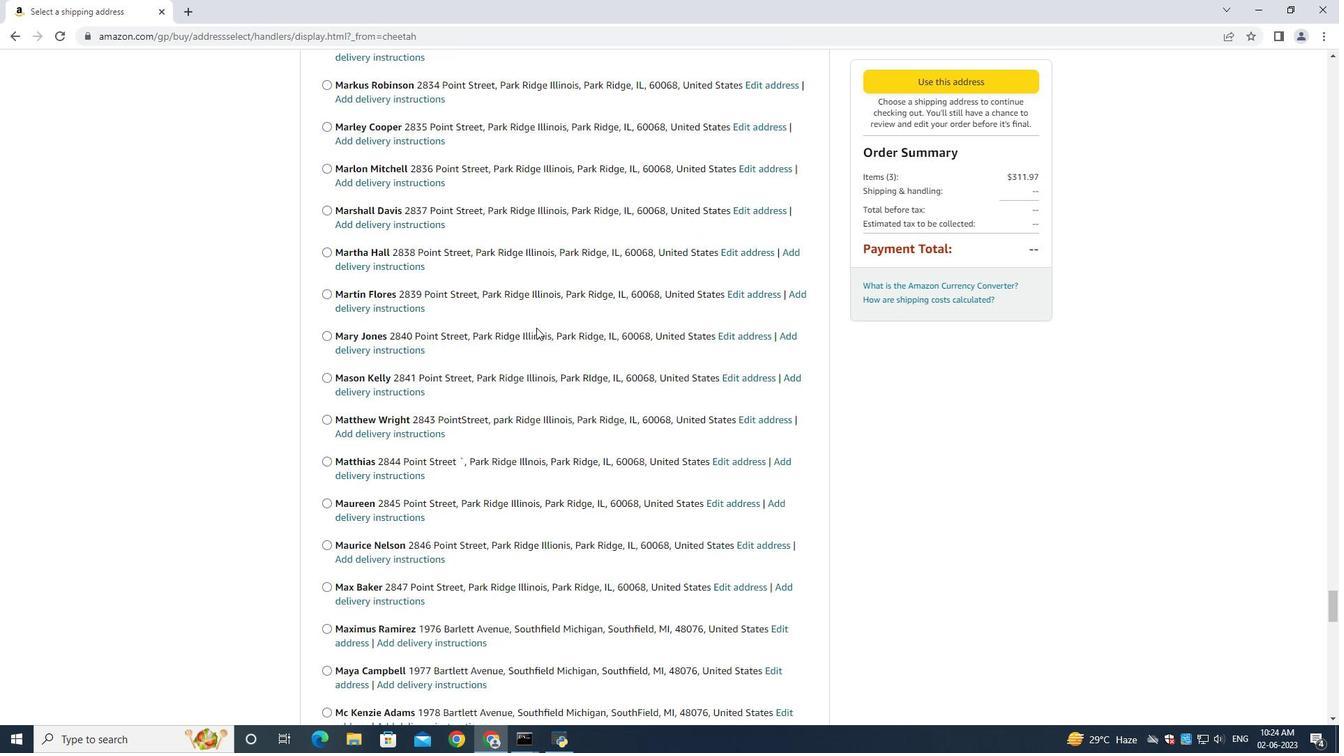 
Action: Mouse scrolled (537, 327) with delta (0, 0)
Screenshot: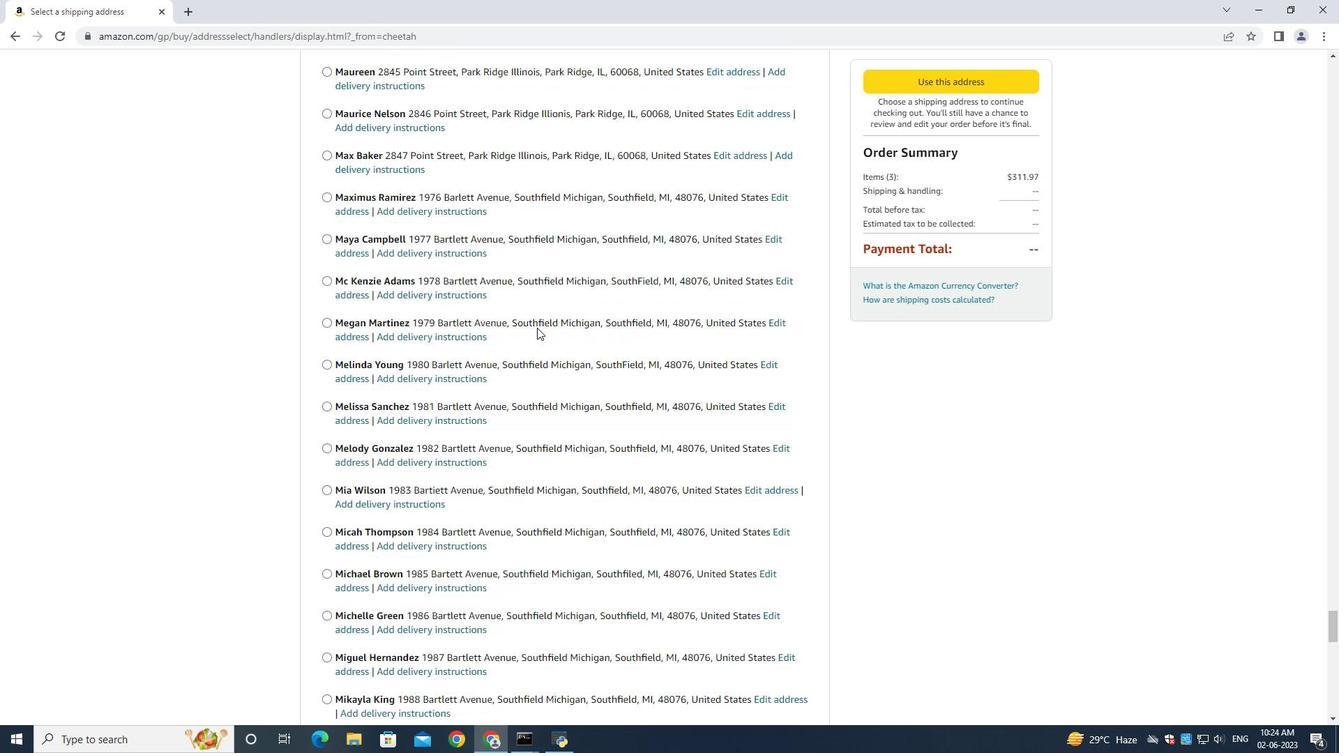 
Action: Mouse scrolled (537, 327) with delta (0, 0)
Screenshot: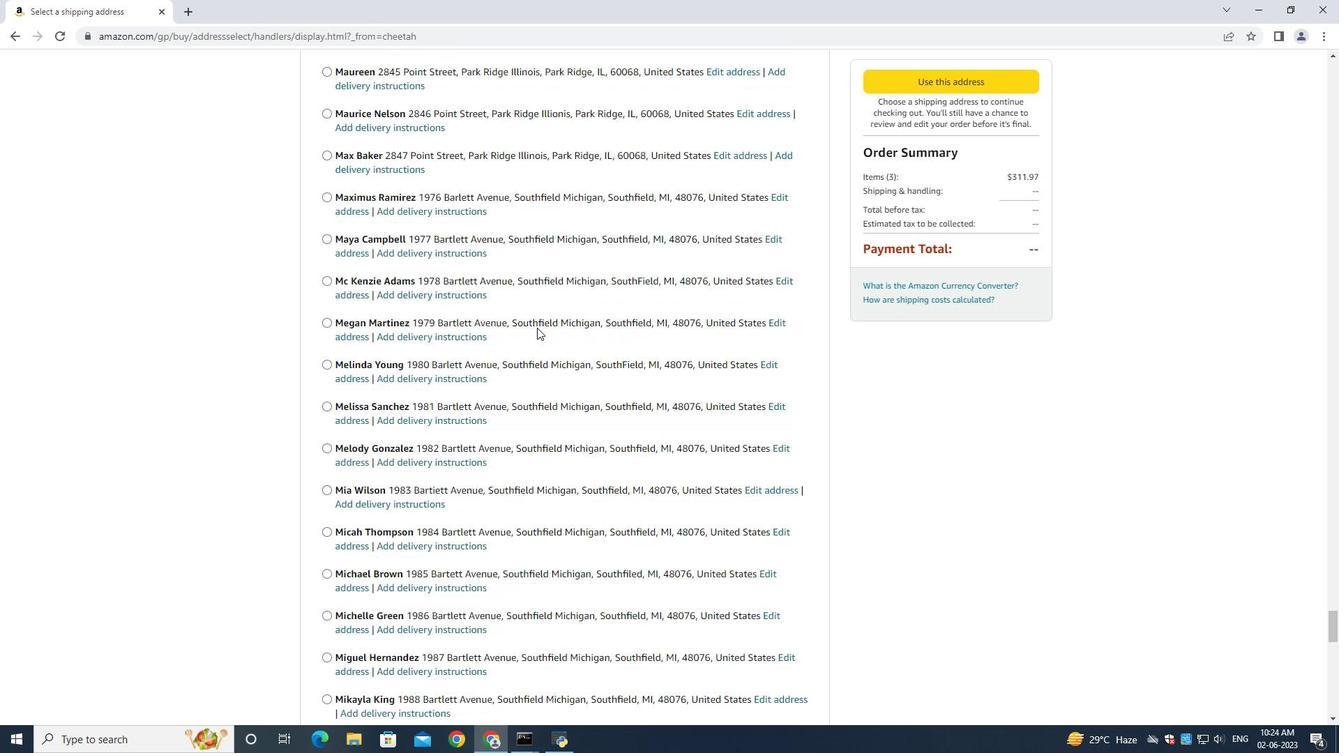 
Action: Mouse moved to (538, 327)
Screenshot: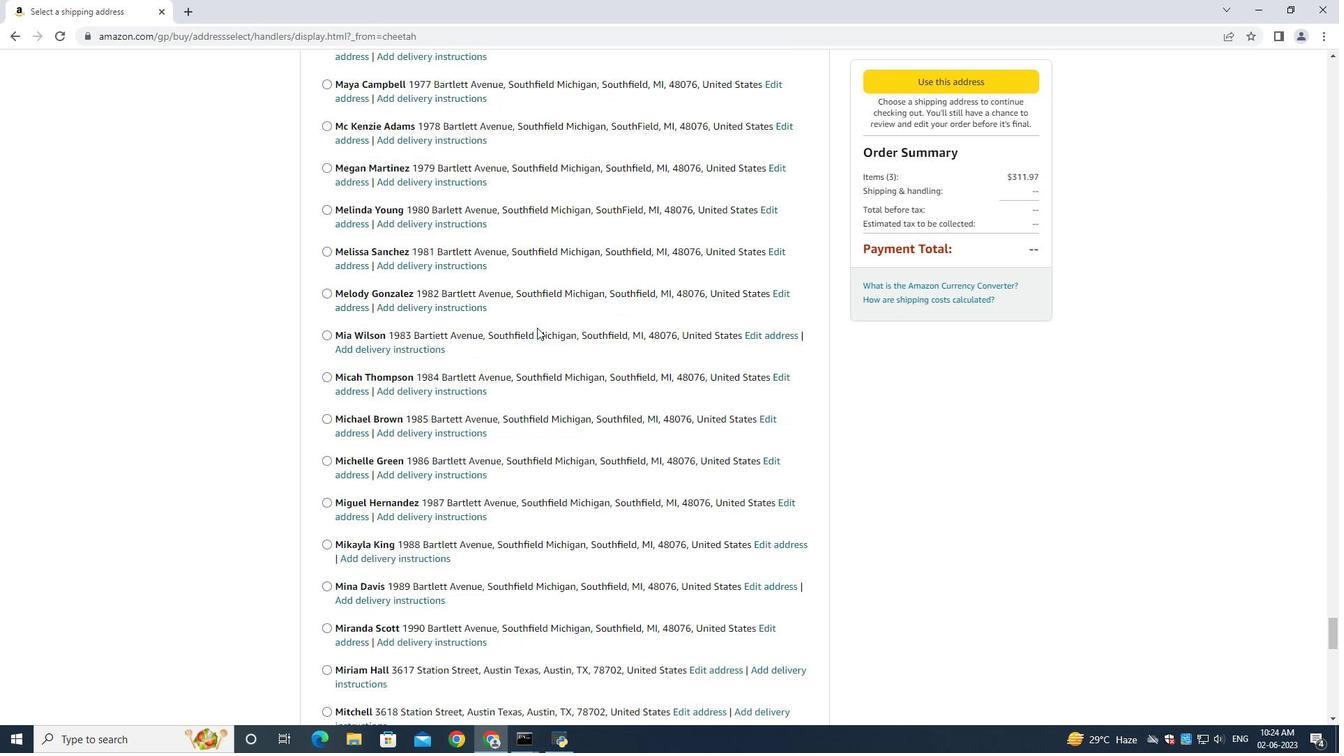 
Action: Mouse scrolled (538, 327) with delta (0, 0)
Screenshot: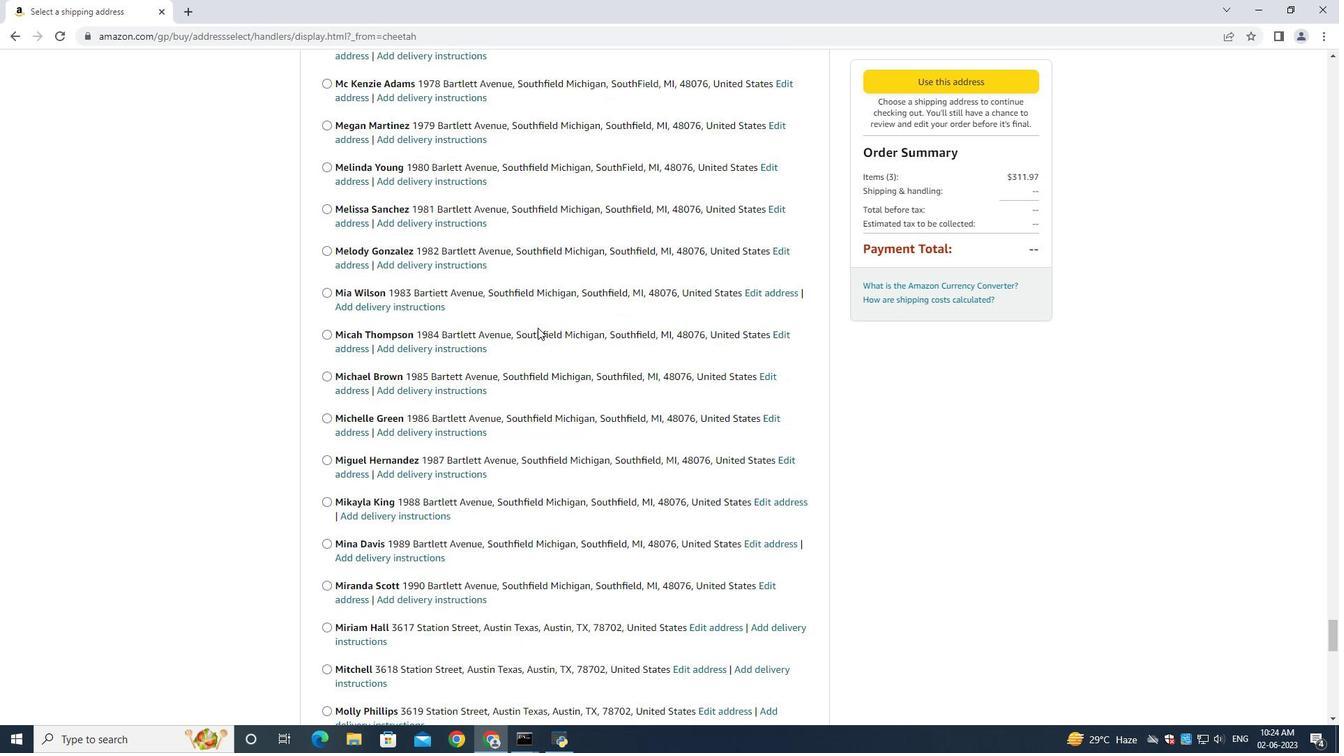 
Action: Mouse scrolled (538, 327) with delta (0, 0)
Screenshot: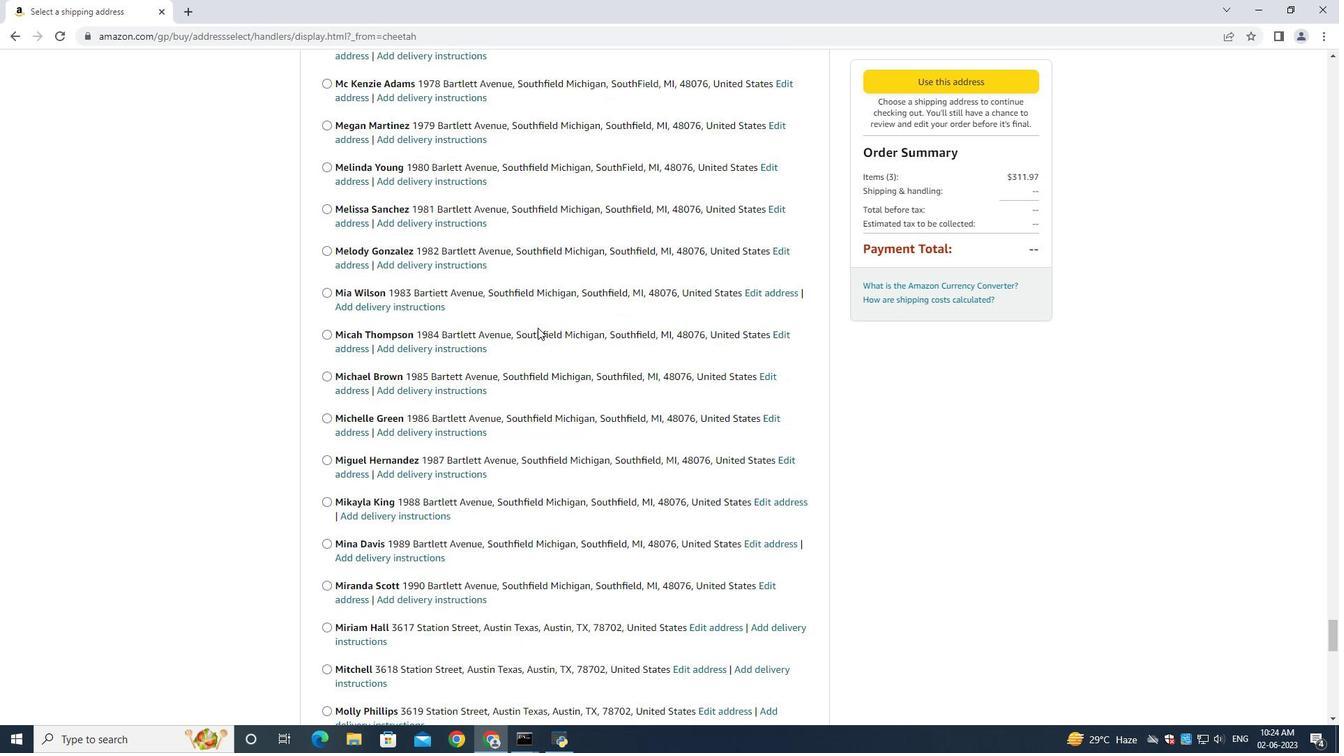 
Action: Mouse scrolled (538, 327) with delta (0, 0)
Screenshot: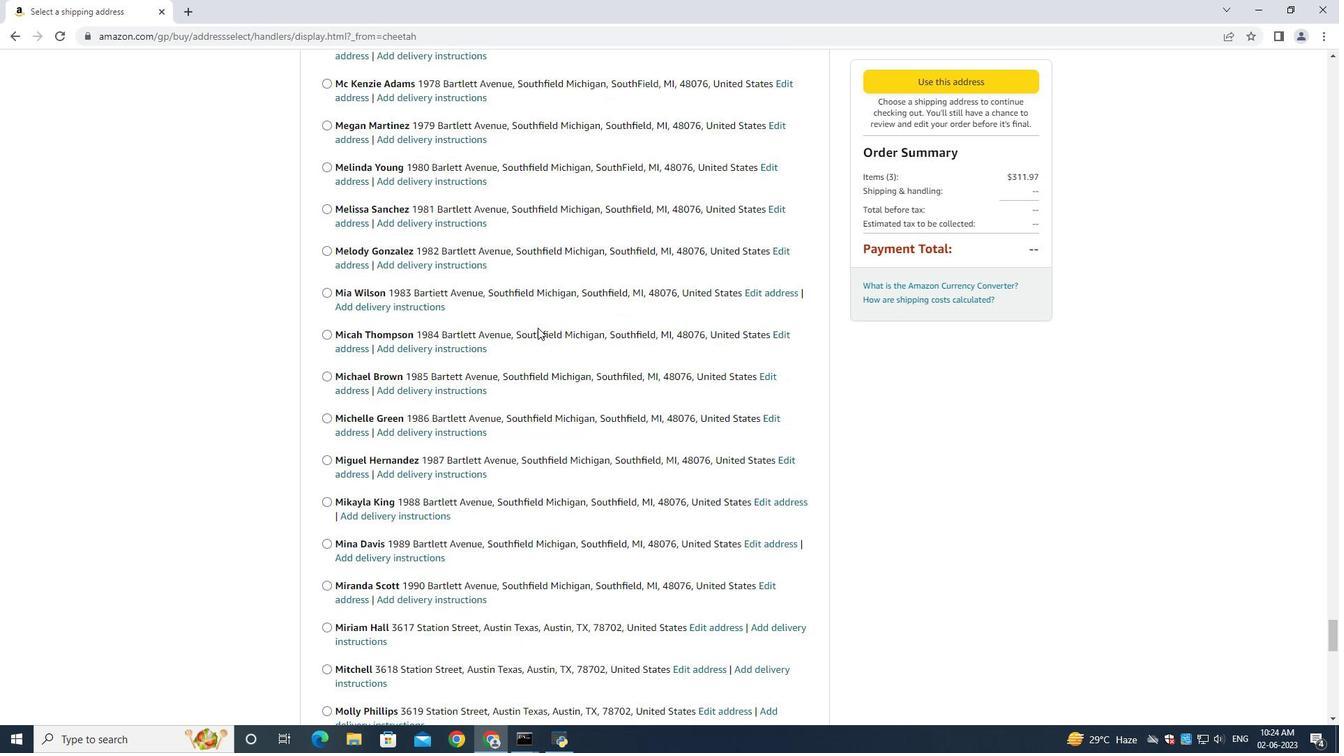 
Action: Mouse scrolled (538, 326) with delta (0, -1)
Screenshot: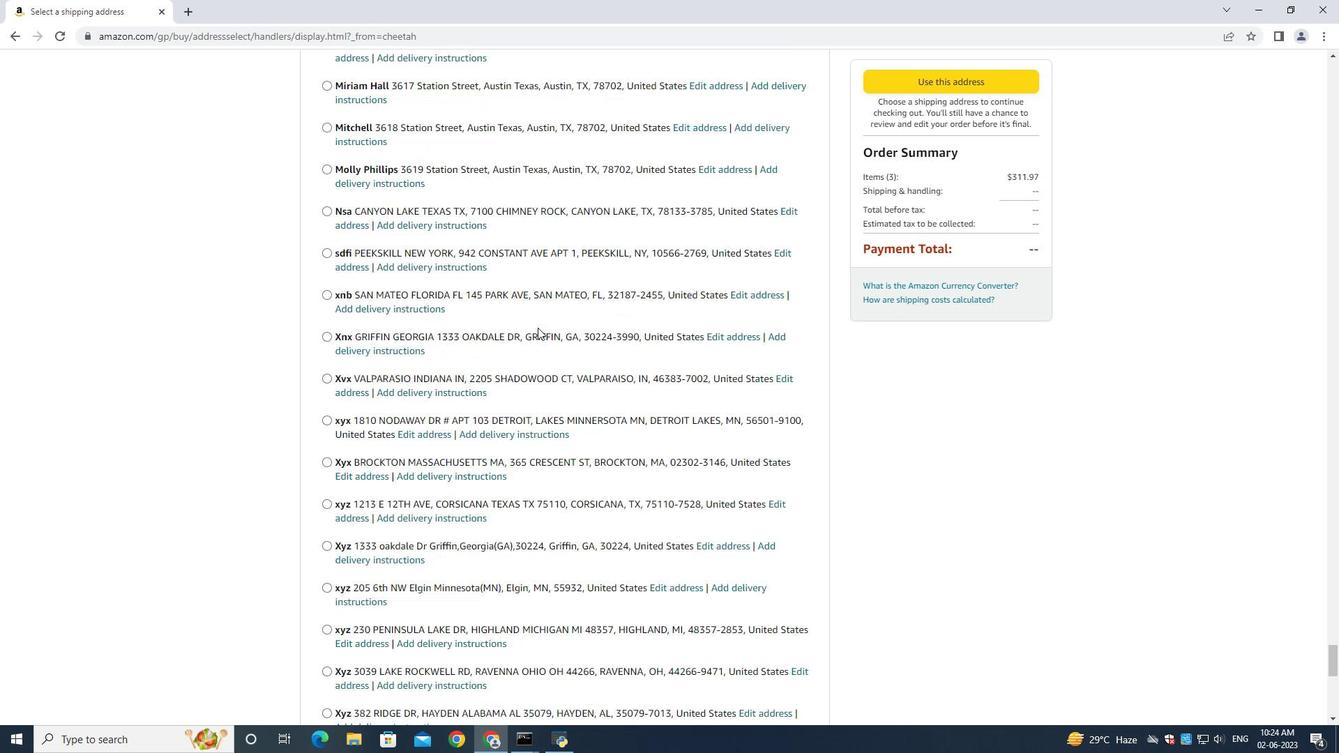 
Action: Mouse scrolled (538, 326) with delta (0, -1)
Screenshot: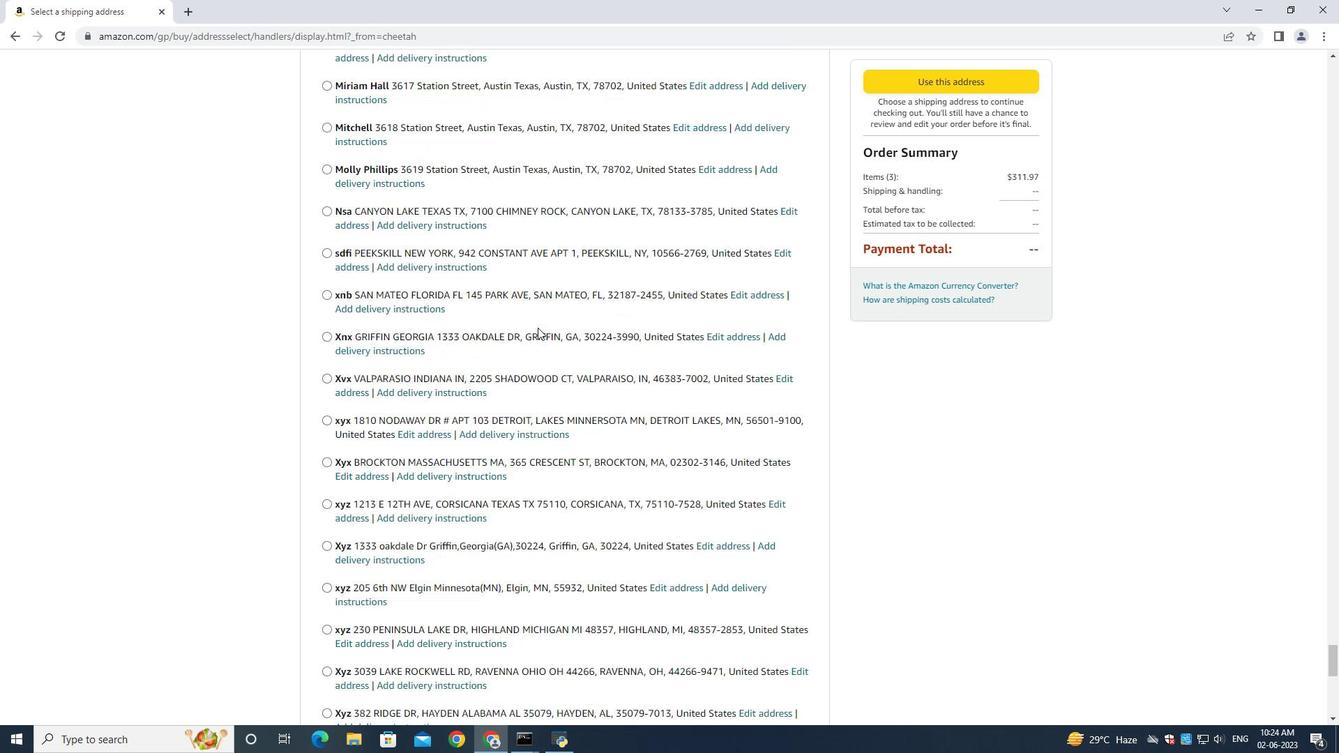 
Action: Mouse scrolled (538, 327) with delta (0, 0)
Screenshot: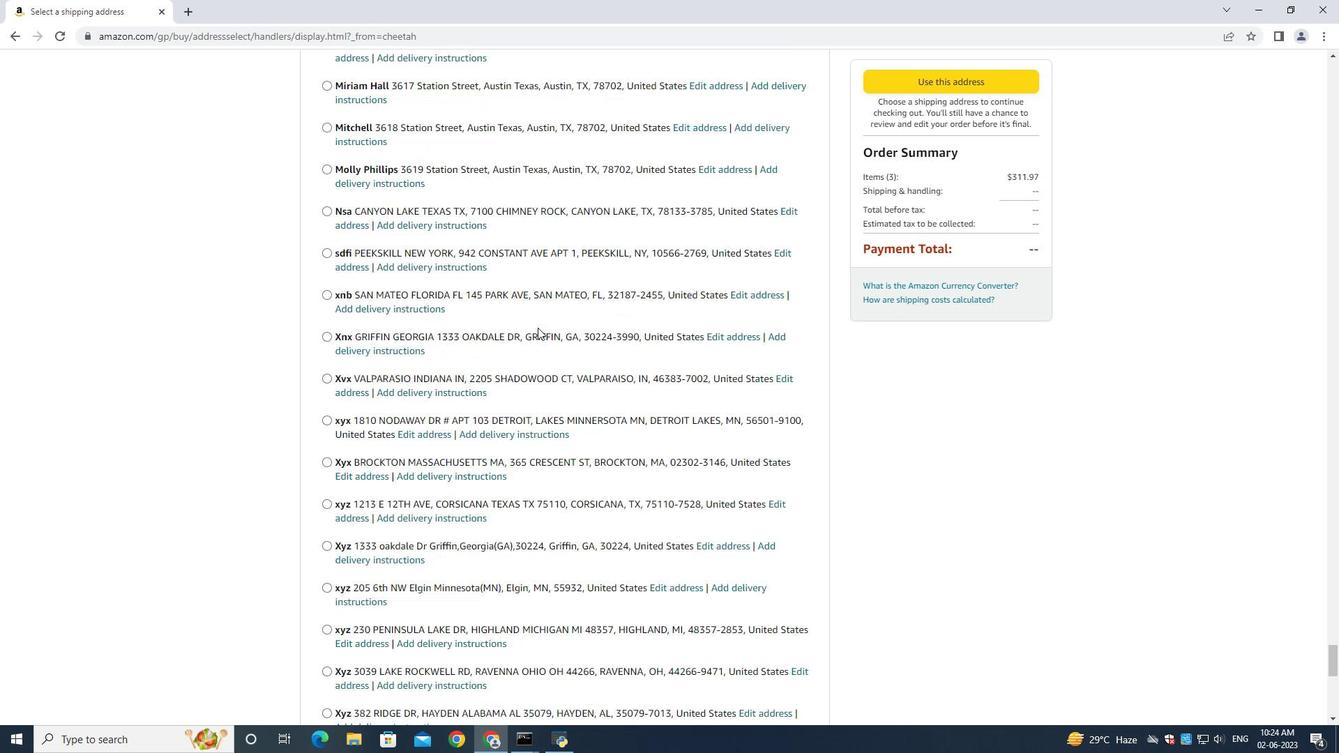 
Action: Mouse scrolled (538, 327) with delta (0, 0)
Screenshot: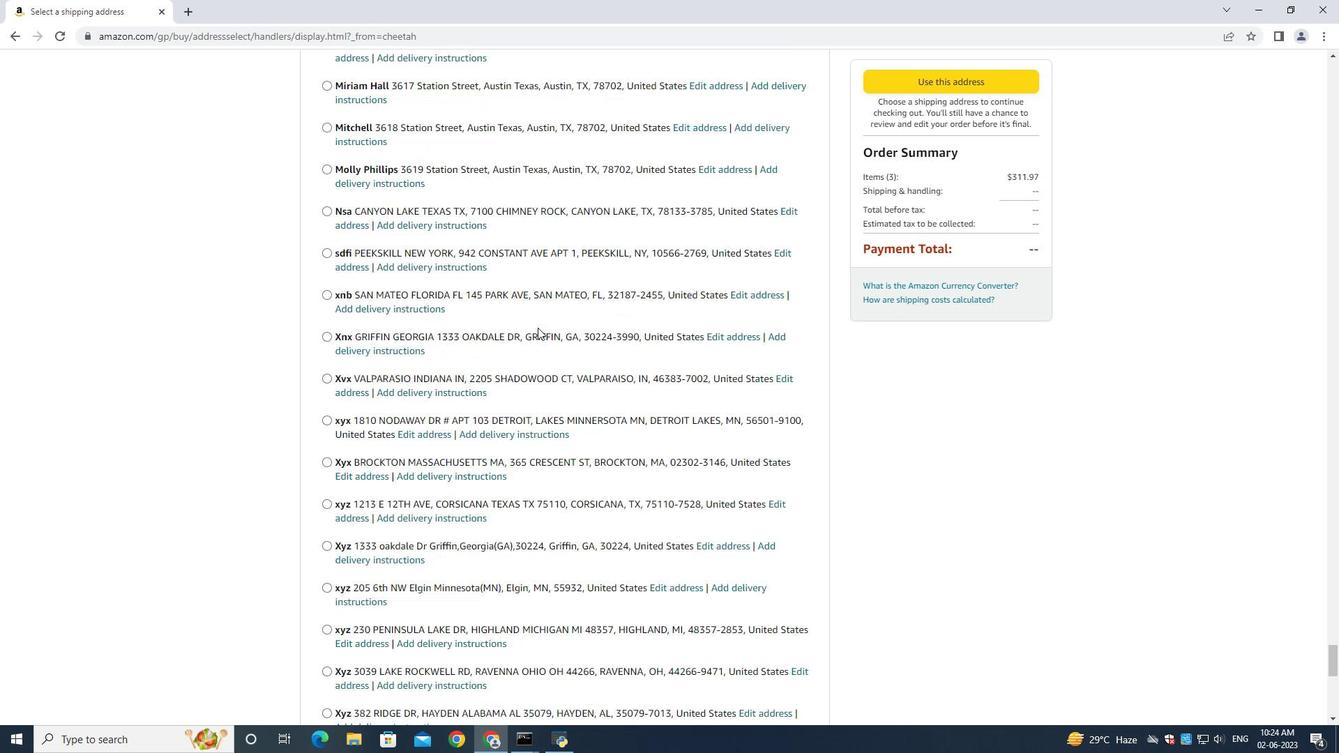 
Action: Mouse scrolled (538, 327) with delta (0, 0)
Screenshot: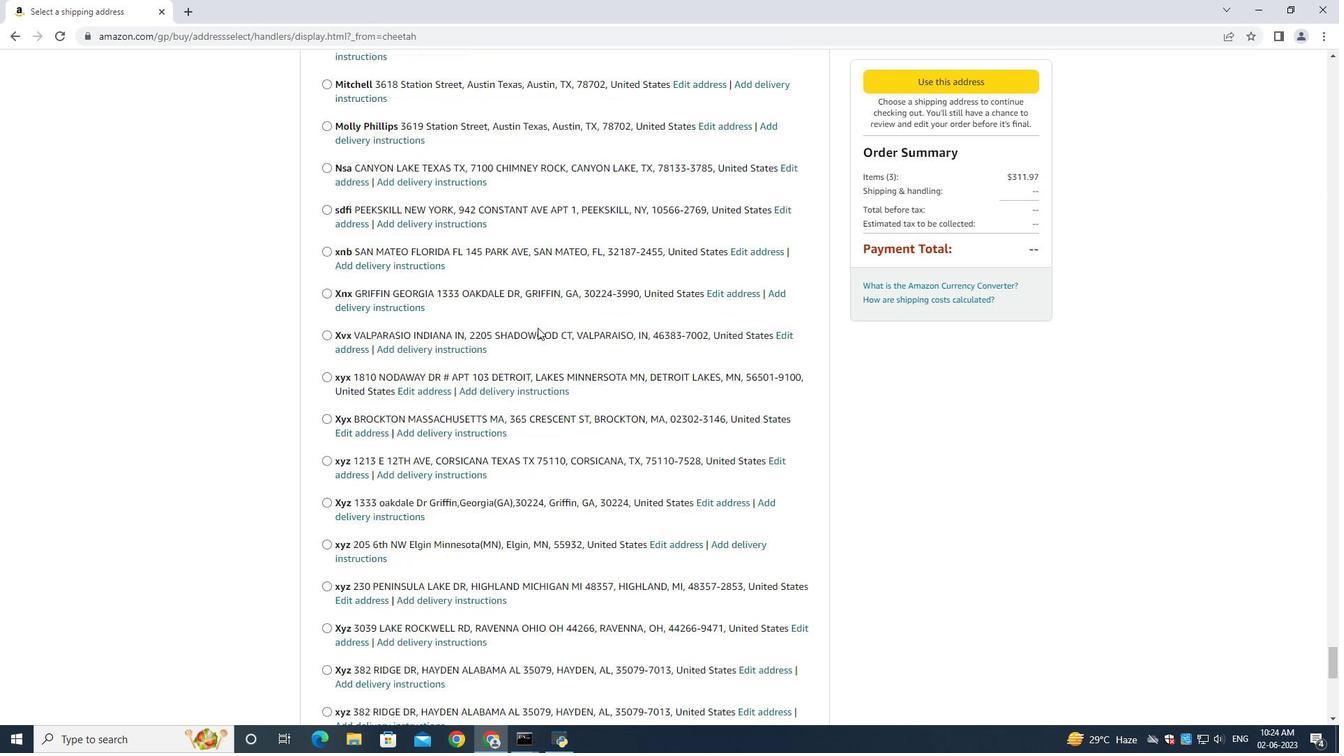 
Action: Mouse scrolled (538, 327) with delta (0, 0)
Screenshot: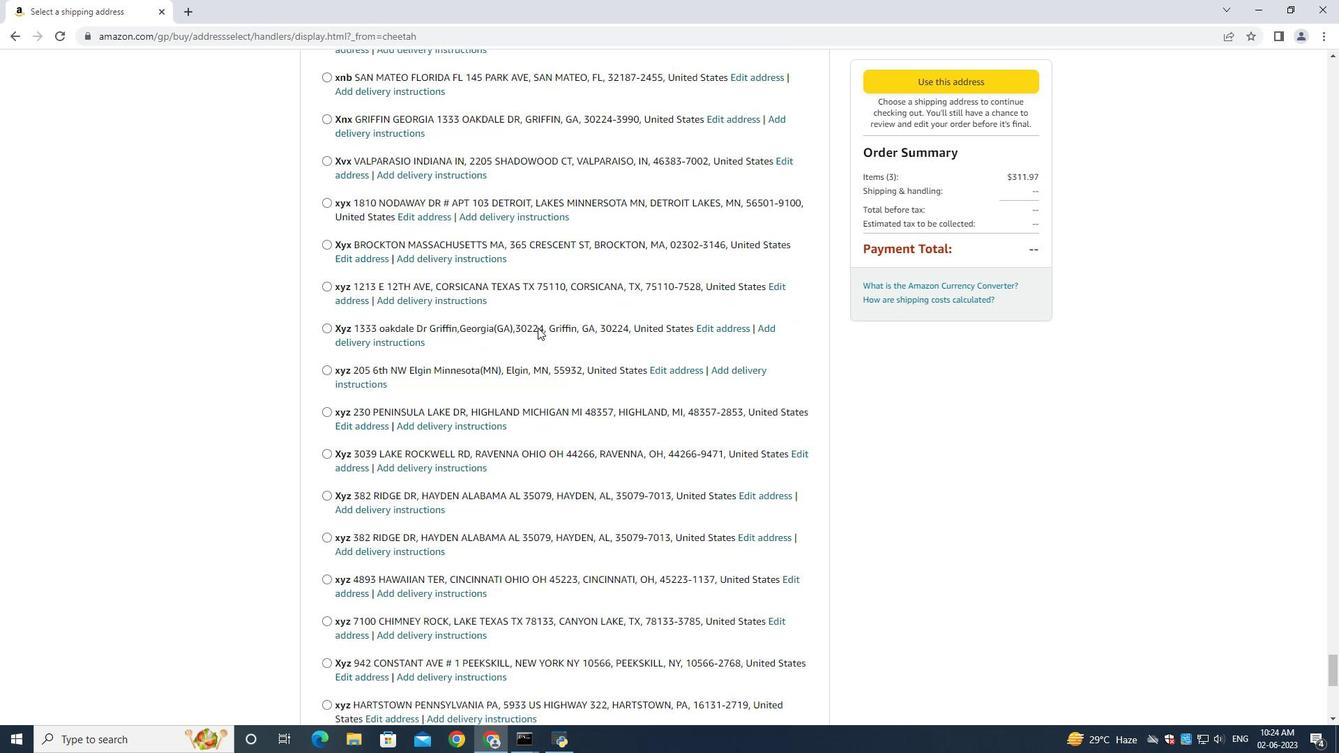 
Action: Mouse scrolled (538, 327) with delta (0, 0)
Screenshot: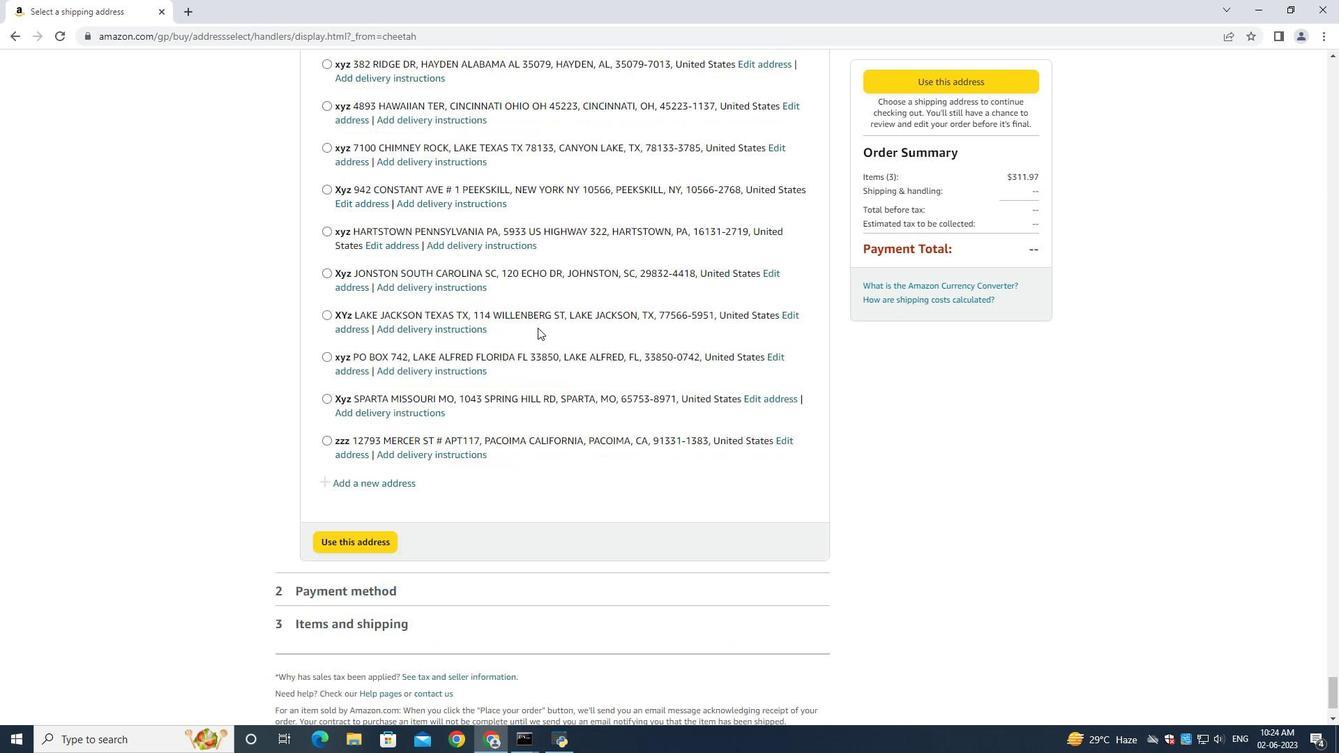 
Action: Mouse scrolled (538, 327) with delta (0, 0)
Screenshot: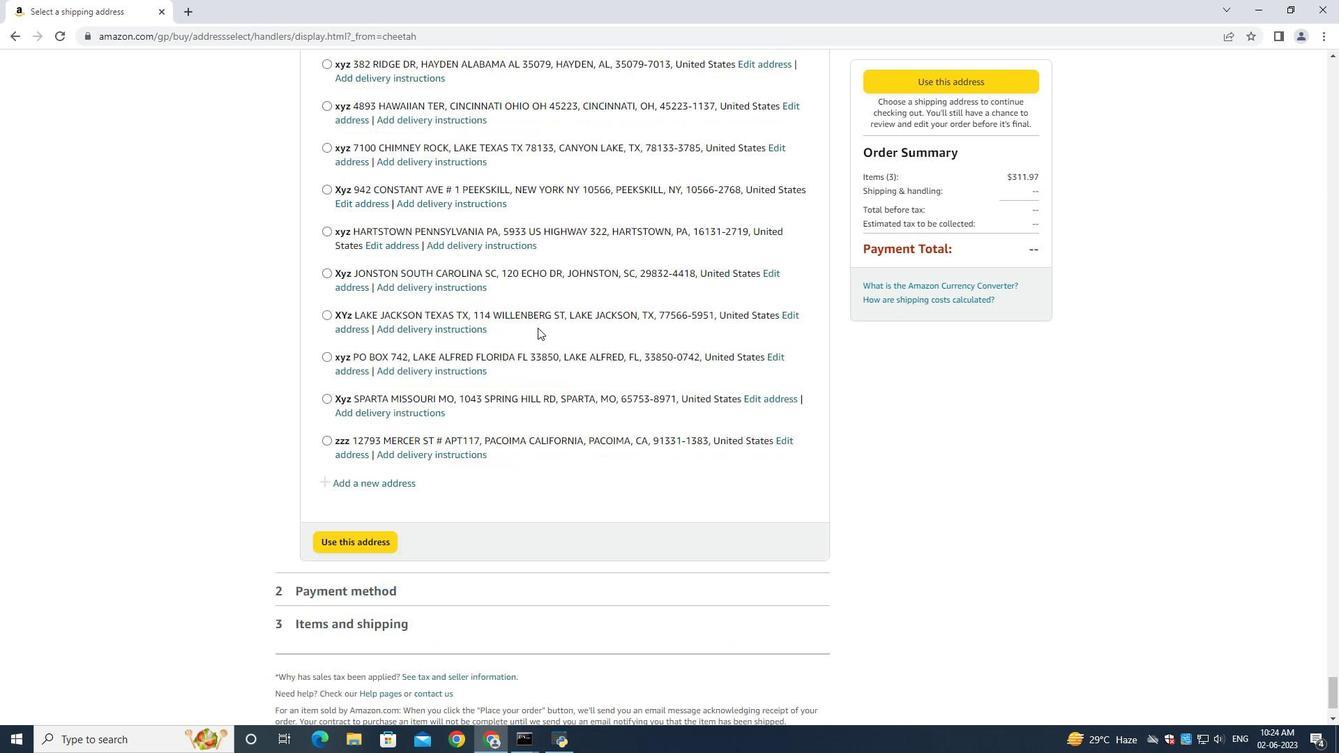 
Action: Mouse scrolled (538, 326) with delta (0, -1)
Screenshot: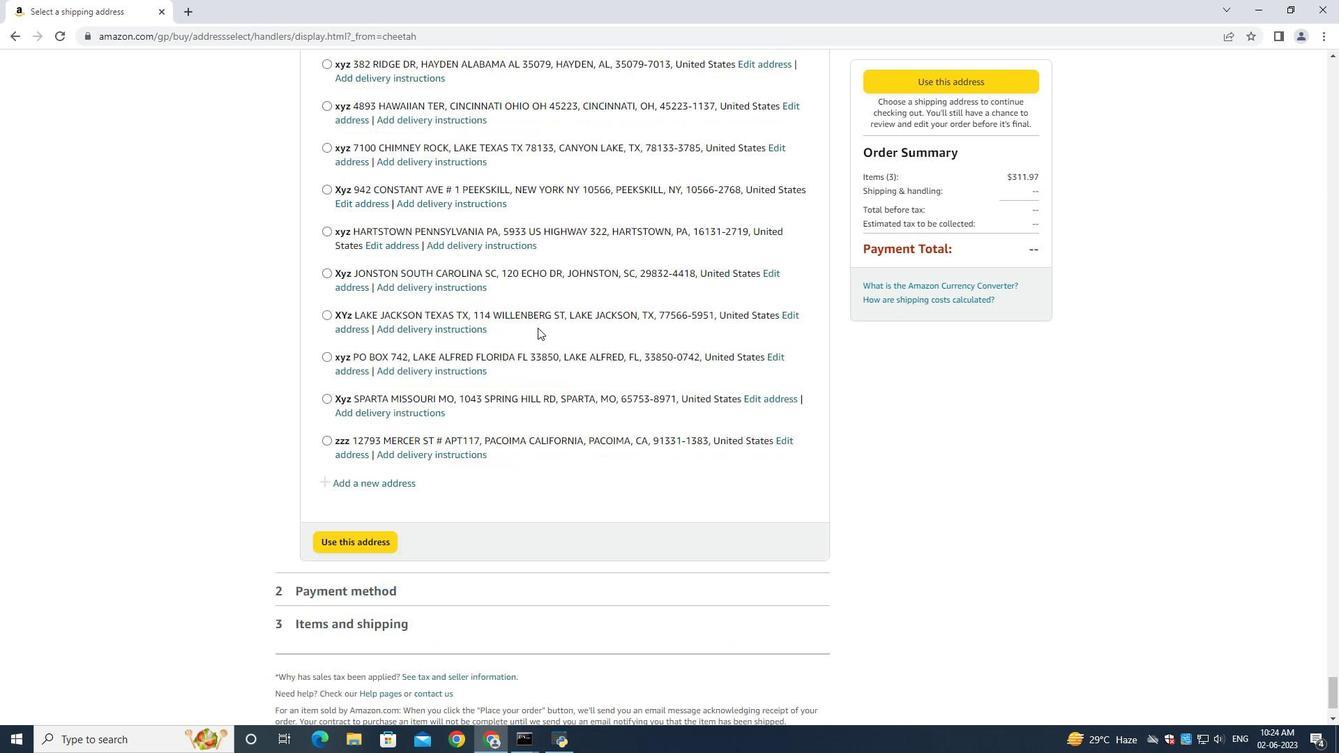 
Action: Mouse scrolled (538, 326) with delta (0, -1)
Screenshot: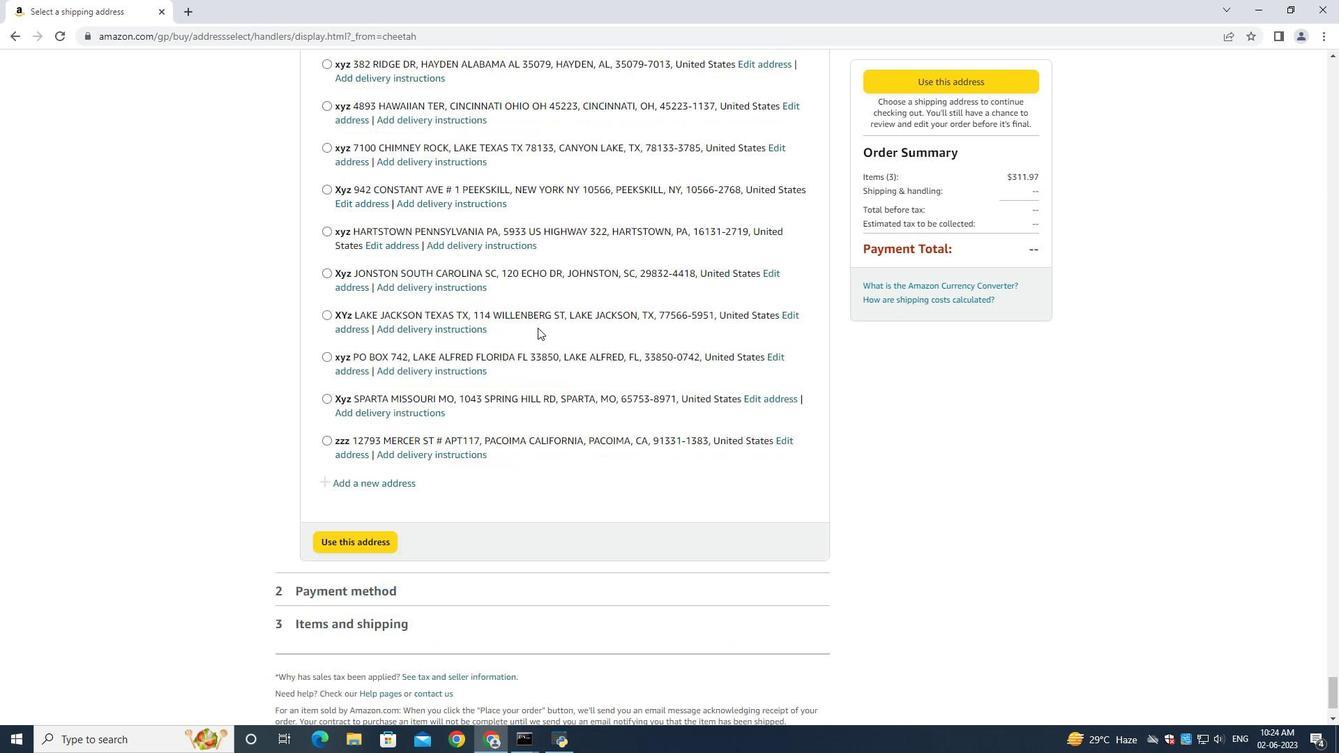 
Action: Mouse scrolled (538, 327) with delta (0, 0)
Screenshot: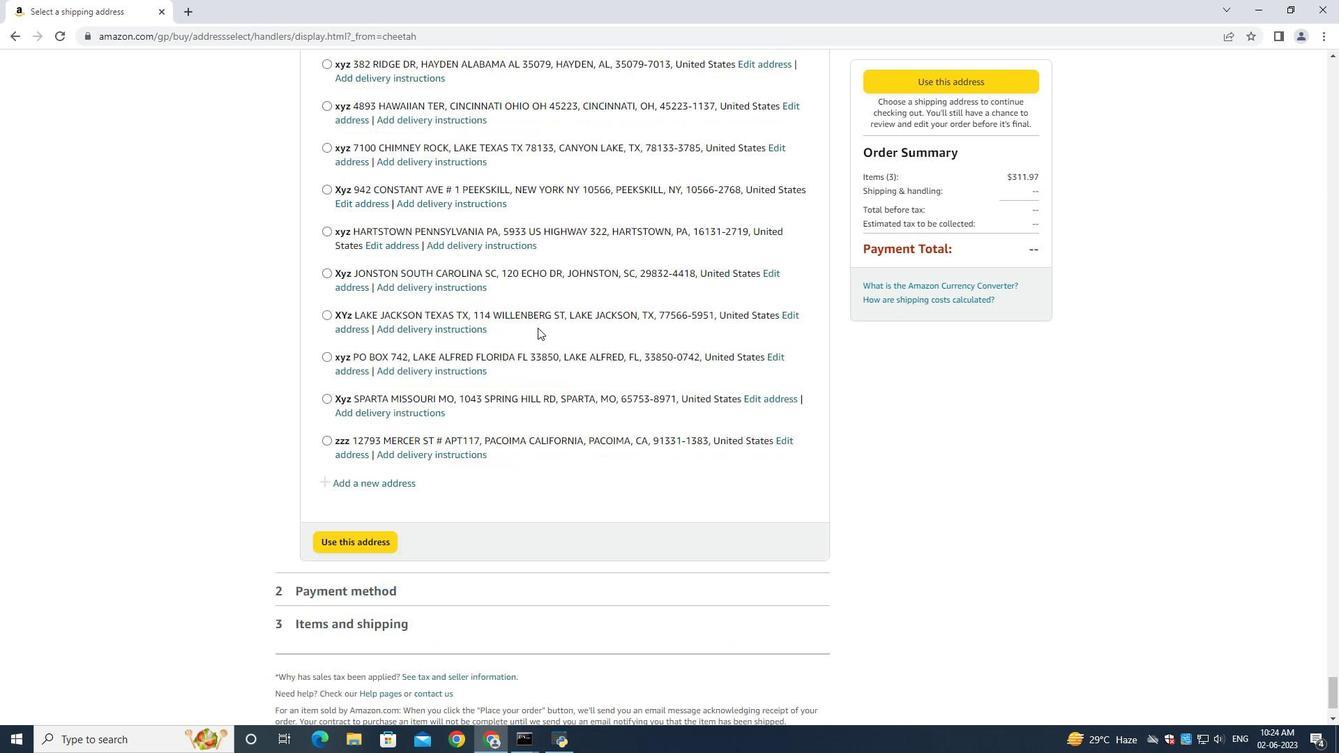 
Action: Mouse scrolled (538, 327) with delta (0, 0)
